 Task: Explore houses in Minneapolis with Waterfront access.
Action: Key pressed <Key.caps_lock>M<Key.caps_lock>inneapolis
Screenshot: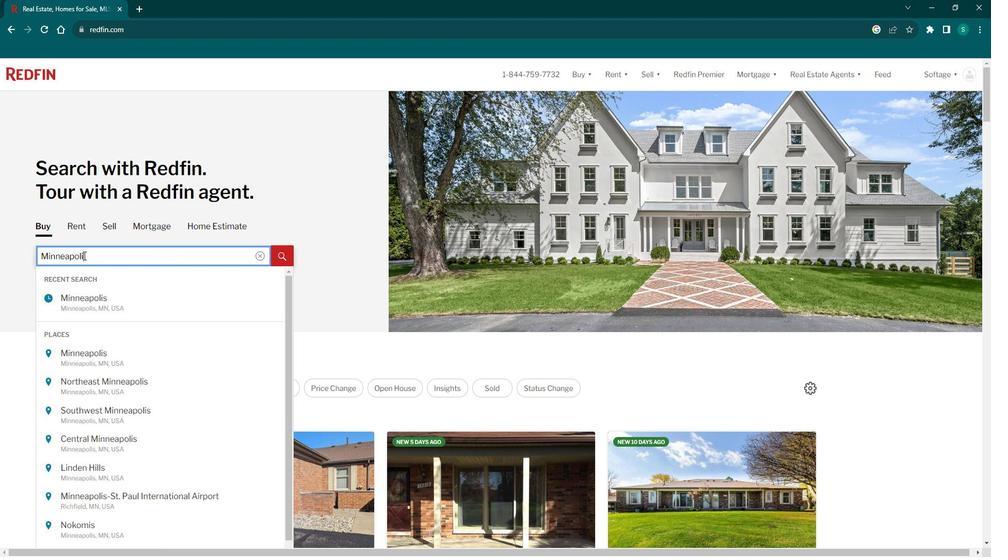 
Action: Mouse moved to (84, 359)
Screenshot: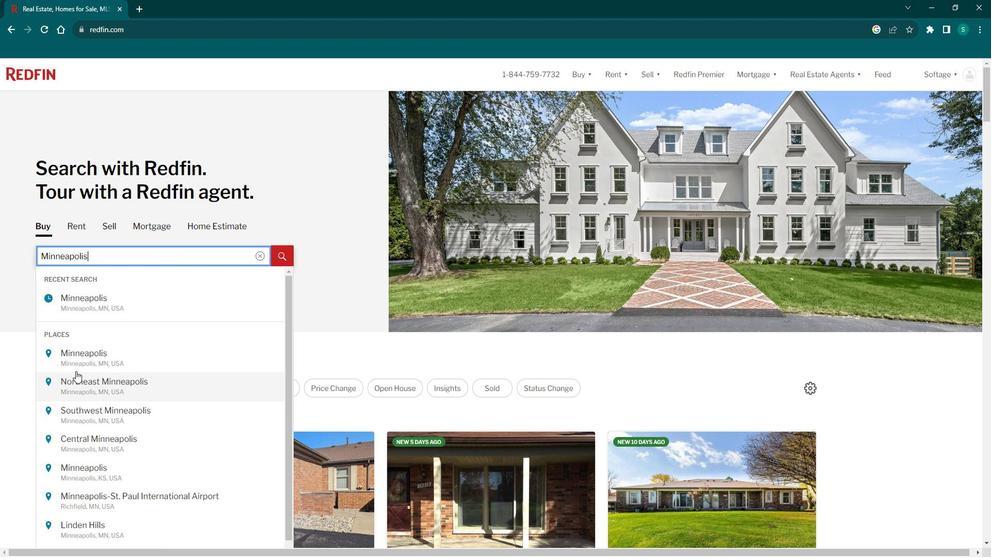
Action: Mouse pressed left at (84, 359)
Screenshot: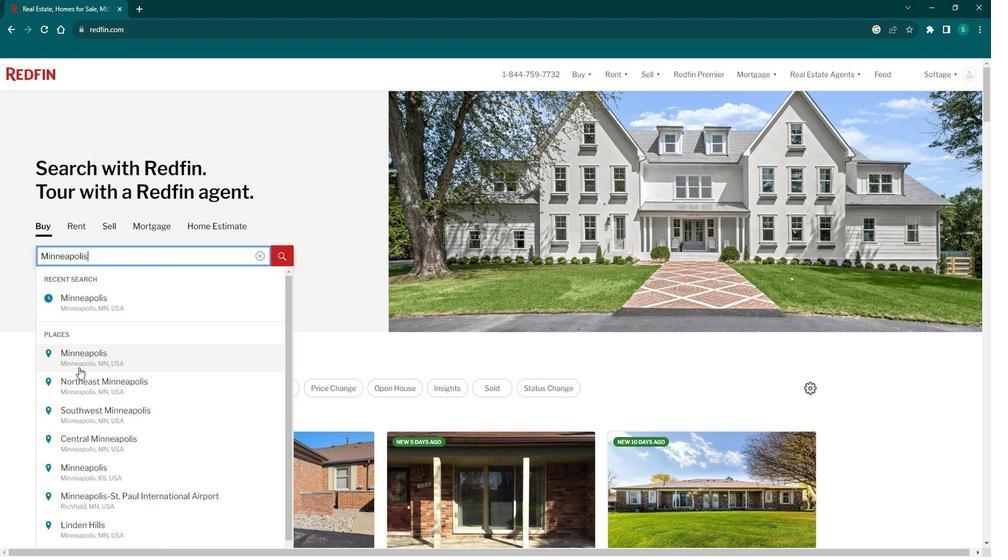 
Action: Mouse moved to (893, 143)
Screenshot: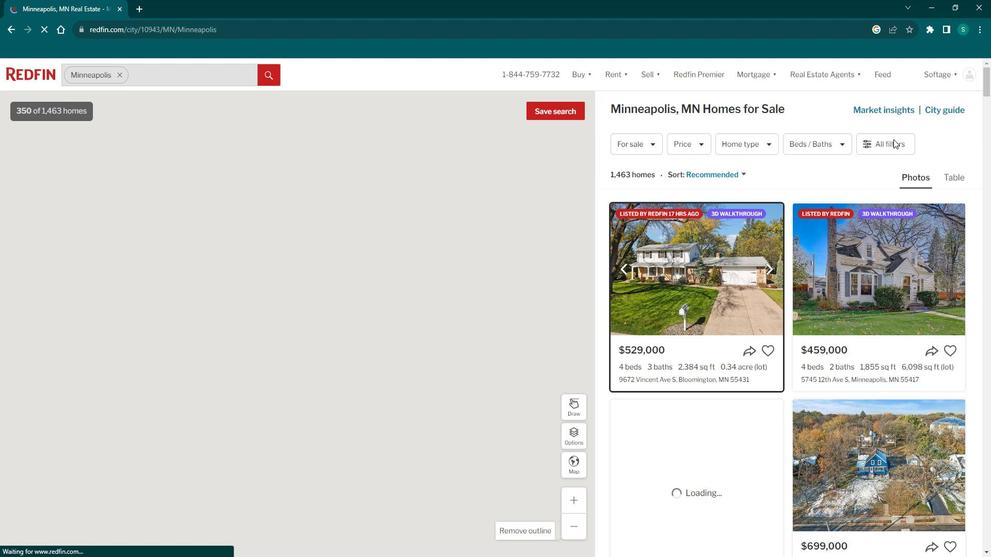 
Action: Mouse pressed left at (893, 143)
Screenshot: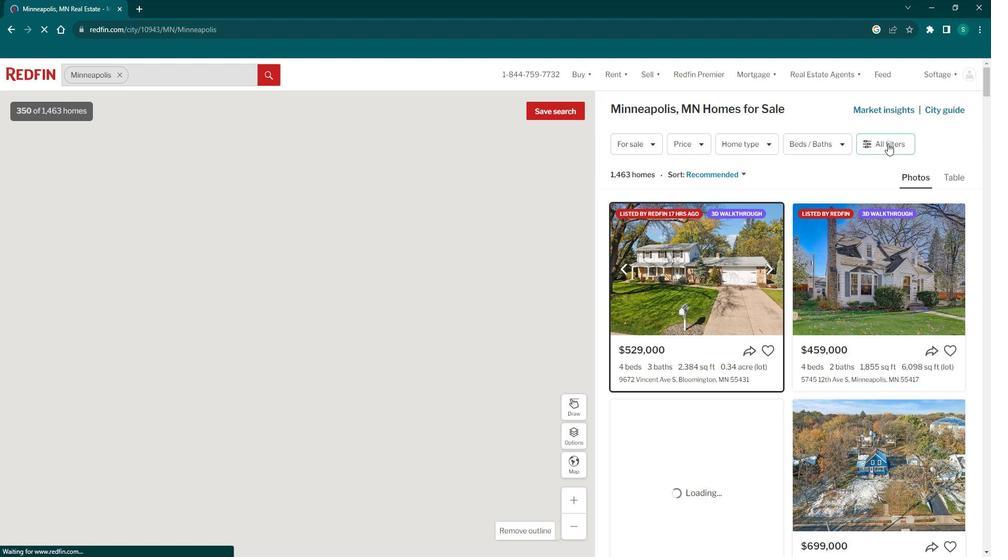 
Action: Mouse pressed left at (893, 143)
Screenshot: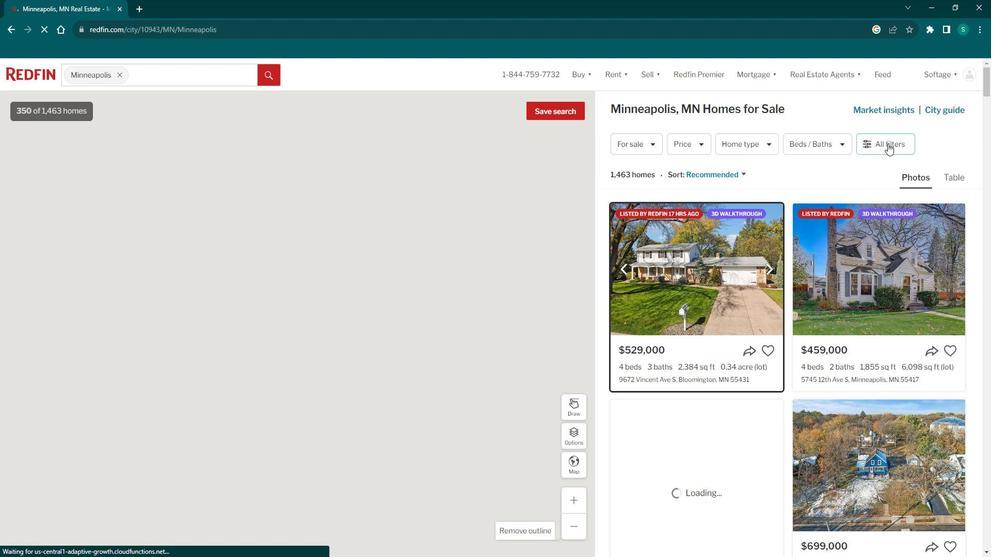 
Action: Mouse pressed left at (893, 143)
Screenshot: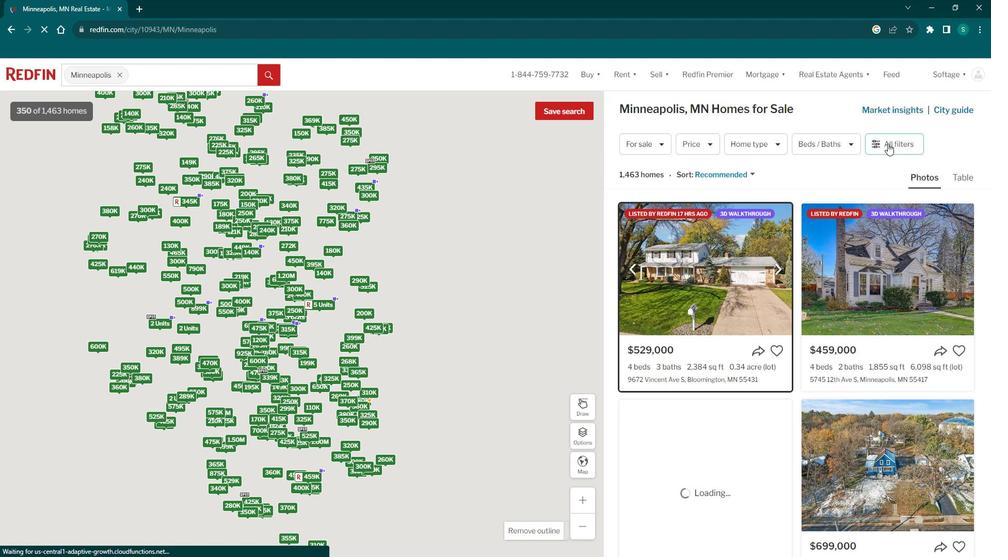 
Action: Mouse pressed left at (893, 143)
Screenshot: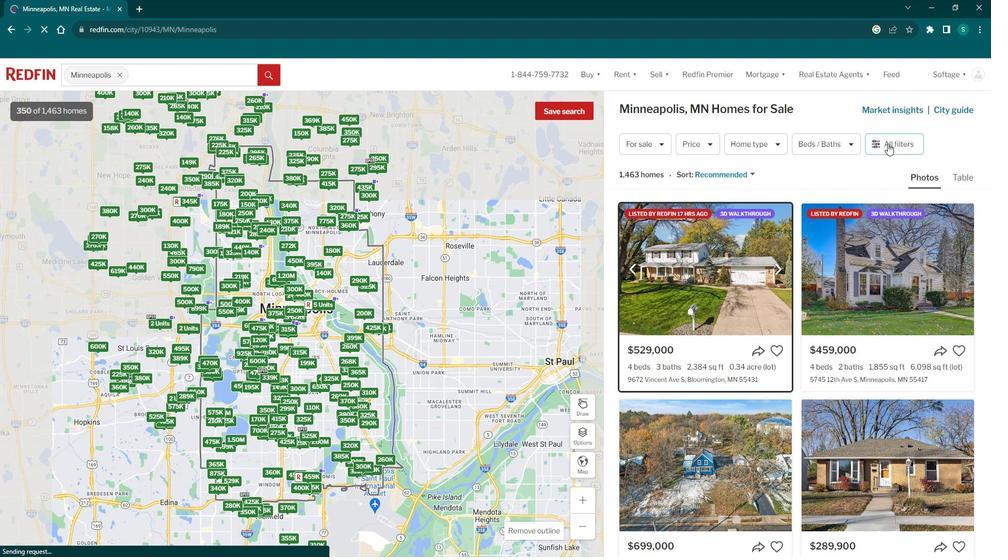 
Action: Mouse moved to (757, 328)
Screenshot: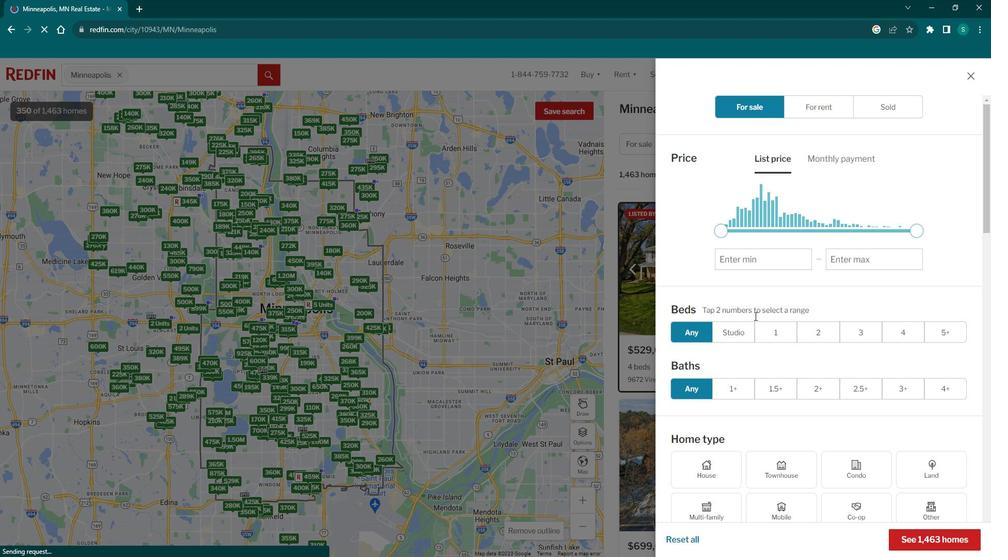 
Action: Mouse scrolled (757, 327) with delta (0, 0)
Screenshot: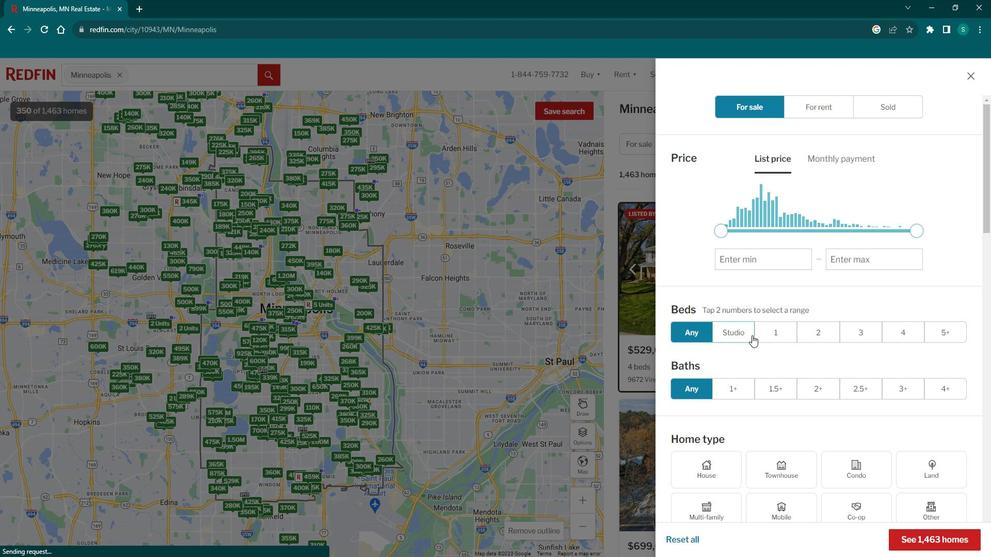 
Action: Mouse scrolled (757, 327) with delta (0, 0)
Screenshot: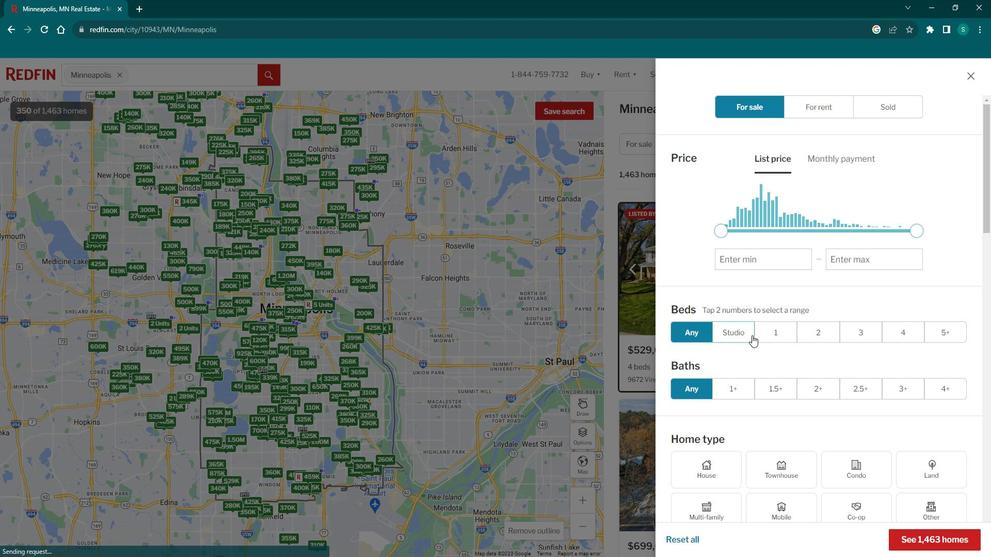 
Action: Mouse scrolled (757, 327) with delta (0, 0)
Screenshot: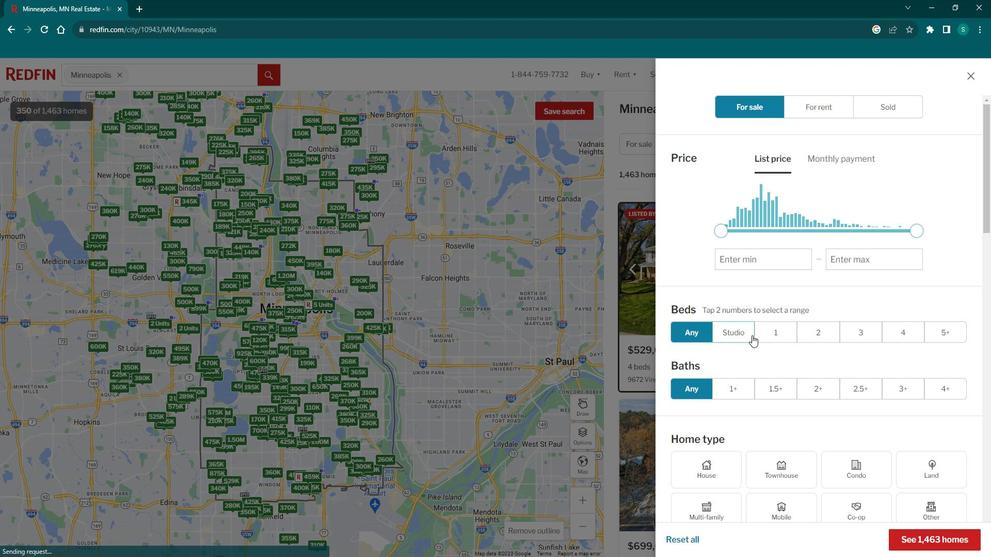 
Action: Mouse scrolled (757, 327) with delta (0, 0)
Screenshot: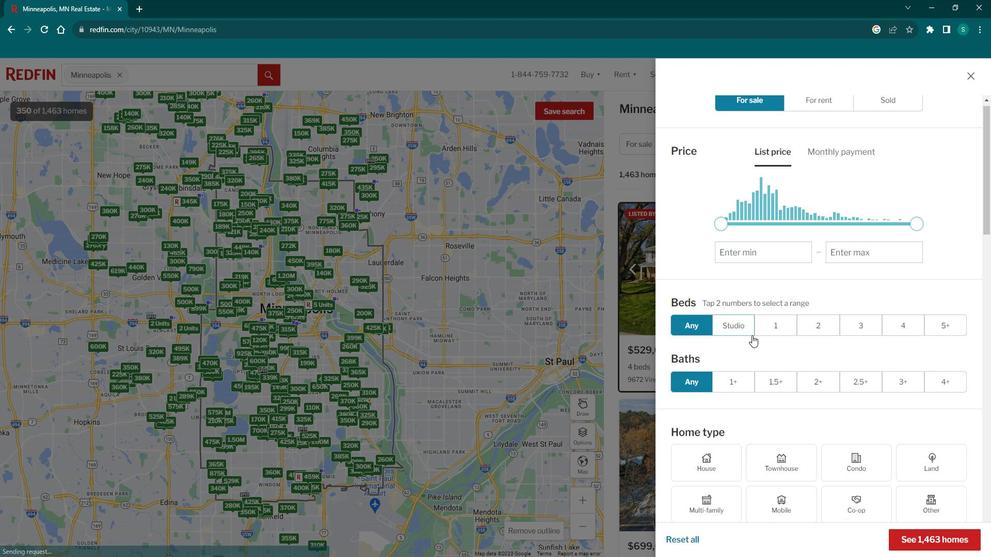 
Action: Mouse scrolled (757, 327) with delta (0, 0)
Screenshot: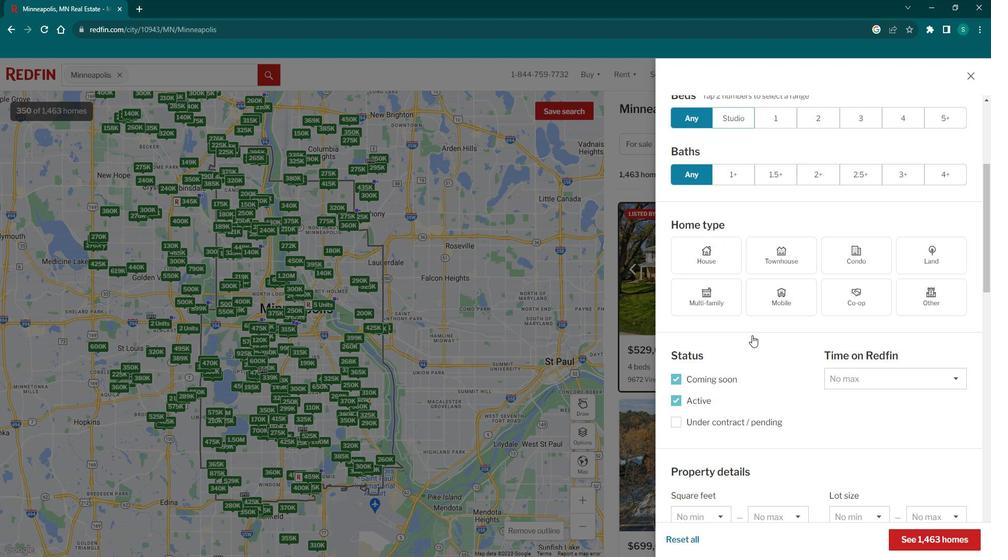 
Action: Mouse scrolled (757, 327) with delta (0, 0)
Screenshot: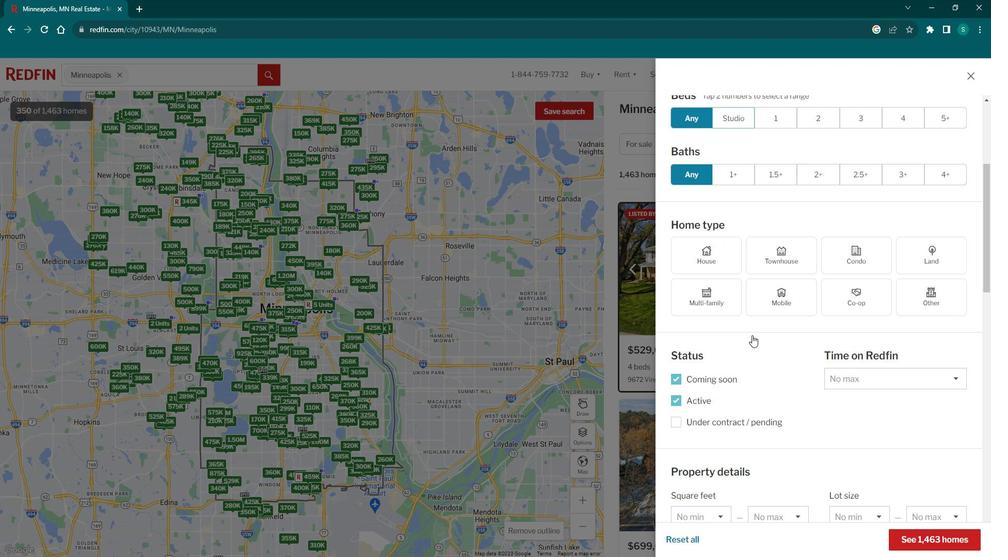 
Action: Mouse scrolled (757, 327) with delta (0, 0)
Screenshot: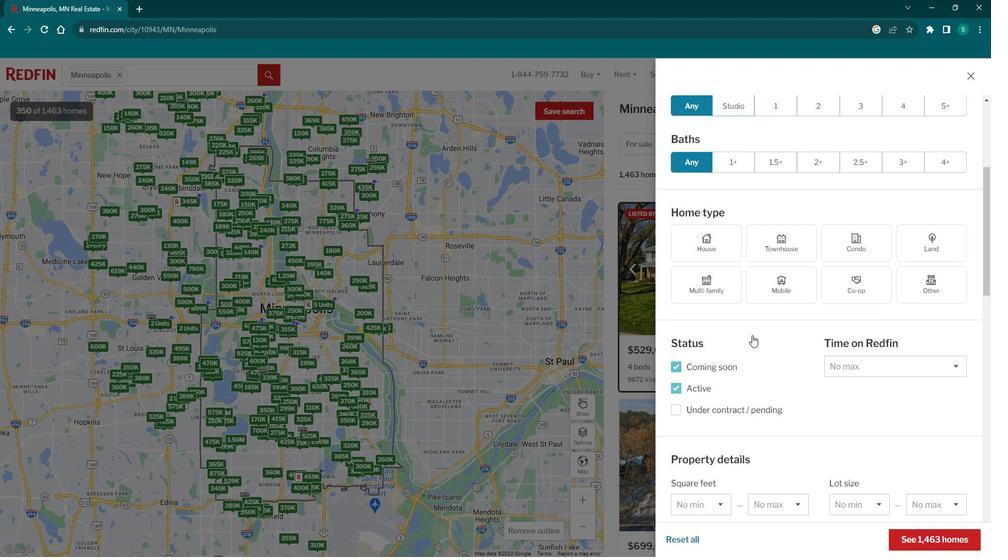 
Action: Mouse scrolled (757, 327) with delta (0, 0)
Screenshot: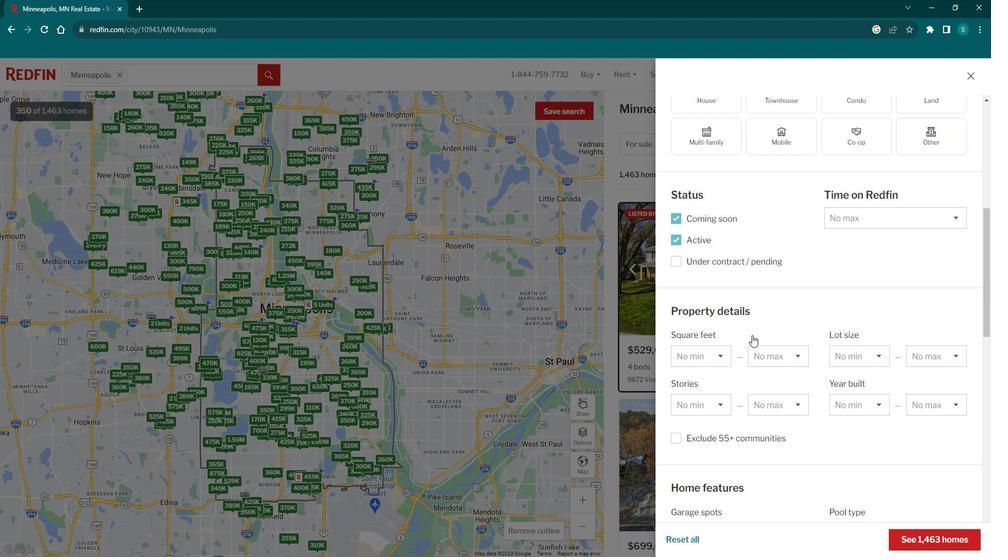 
Action: Mouse scrolled (757, 327) with delta (0, 0)
Screenshot: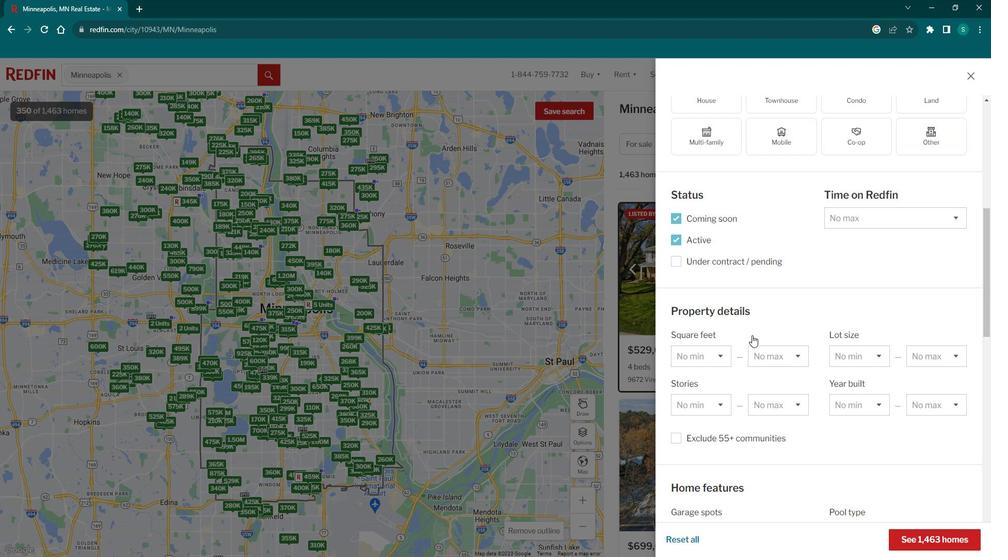 
Action: Mouse scrolled (757, 327) with delta (0, 0)
Screenshot: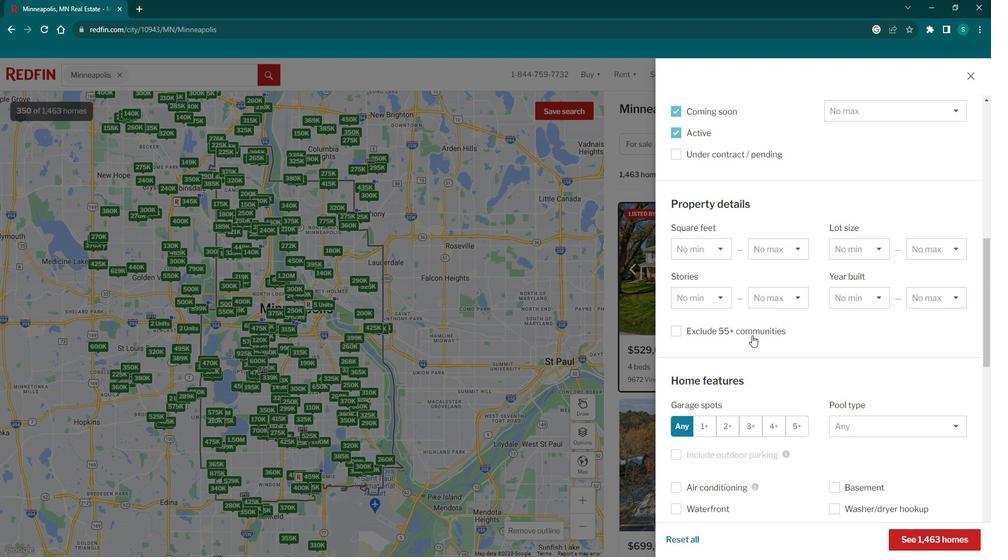 
Action: Mouse scrolled (757, 327) with delta (0, 0)
Screenshot: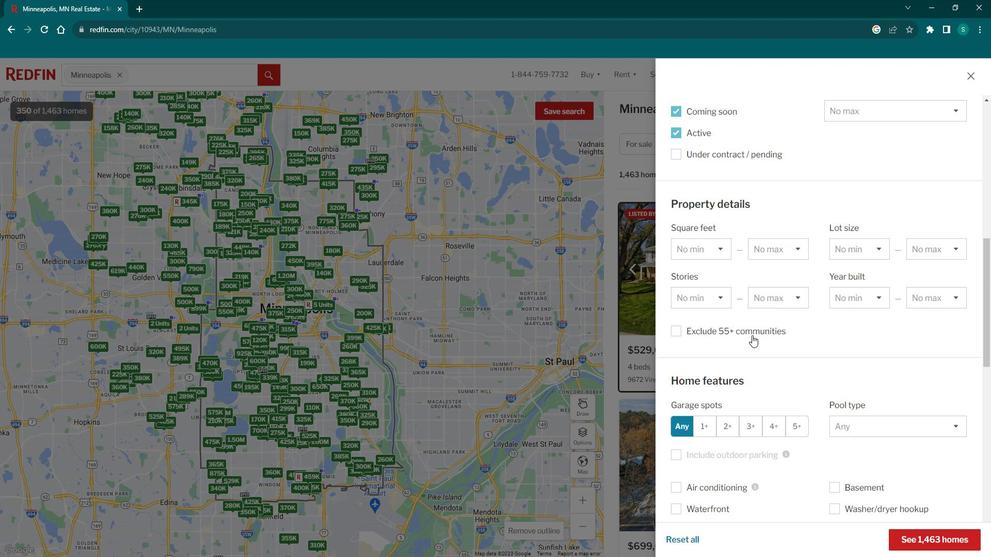 
Action: Mouse scrolled (757, 328) with delta (0, 0)
Screenshot: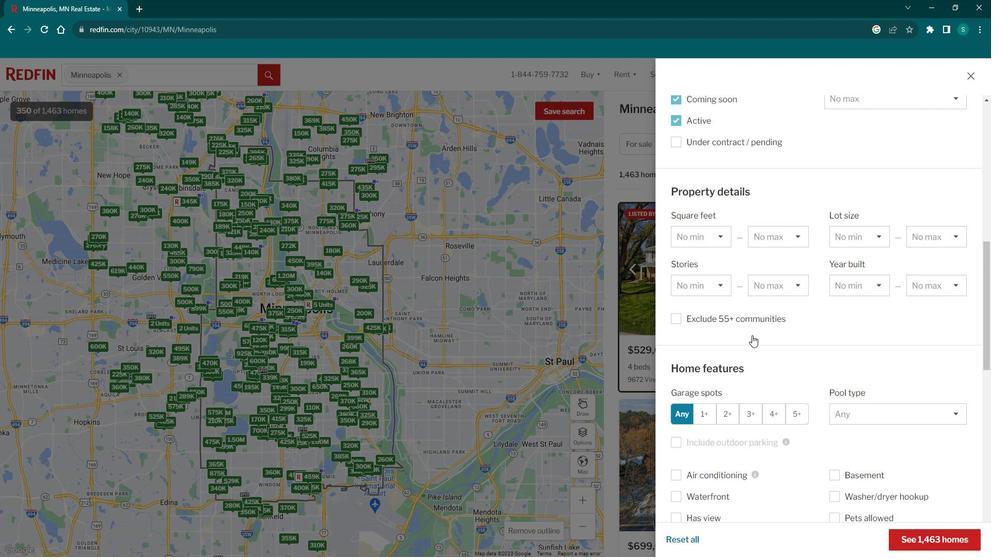 
Action: Mouse scrolled (757, 328) with delta (0, 0)
Screenshot: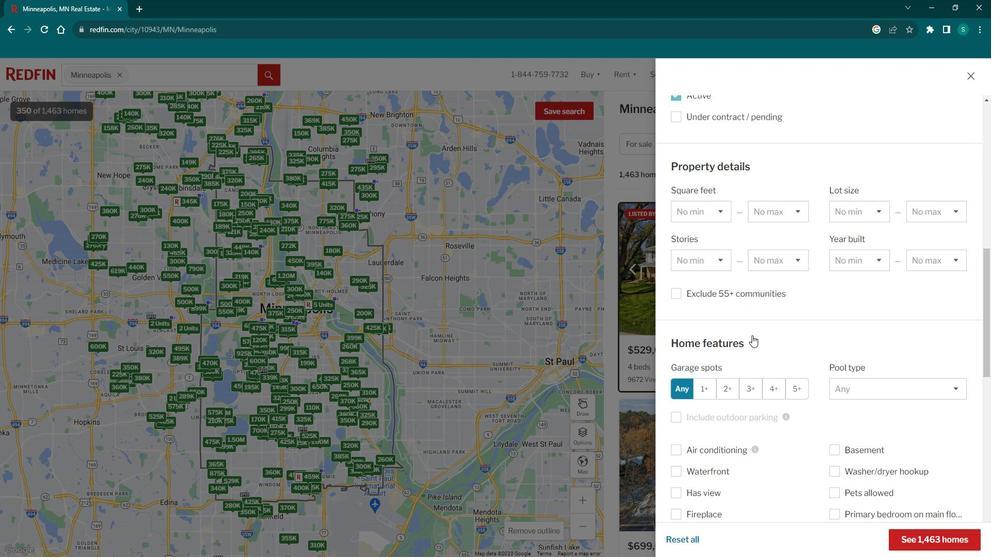 
Action: Mouse scrolled (757, 328) with delta (0, 0)
Screenshot: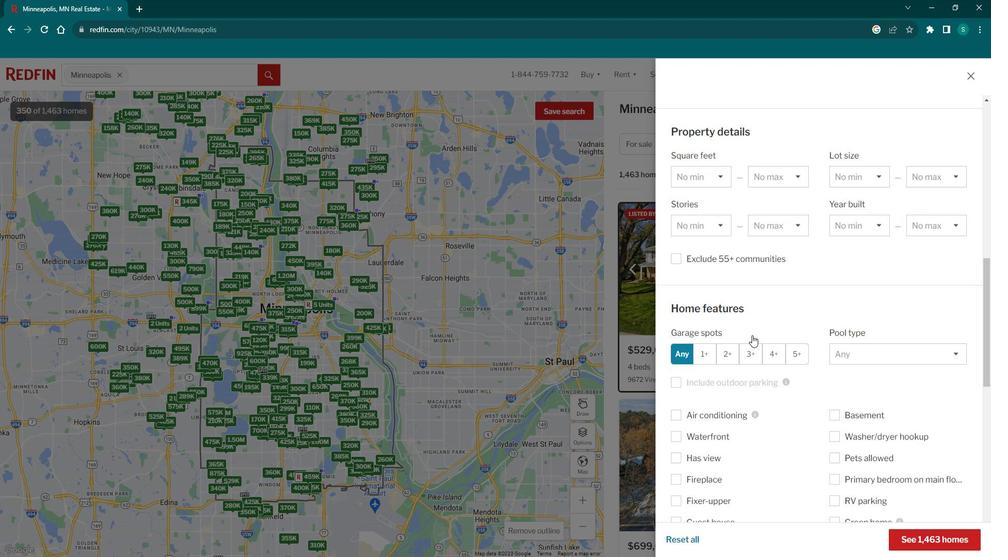 
Action: Mouse moved to (746, 315)
Screenshot: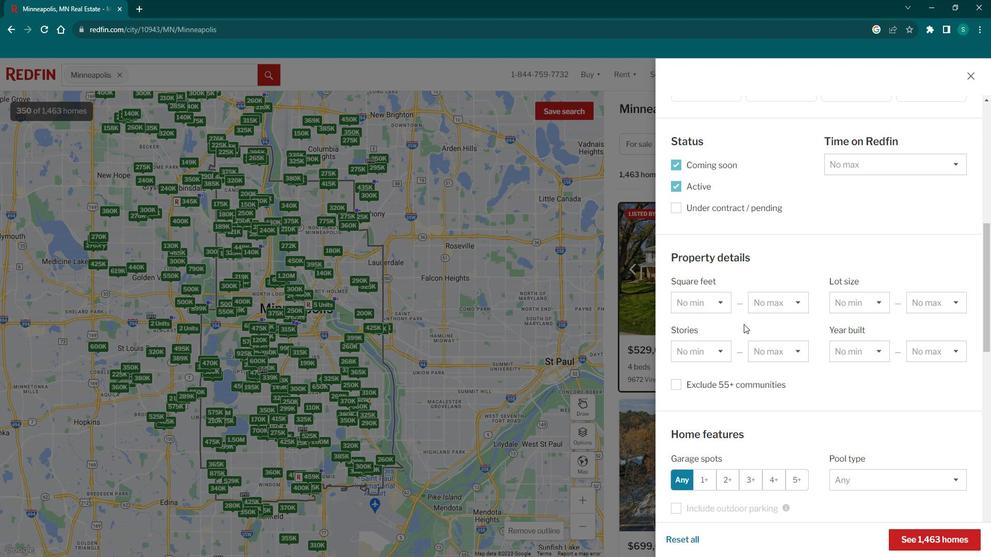 
Action: Mouse scrolled (746, 315) with delta (0, 0)
Screenshot: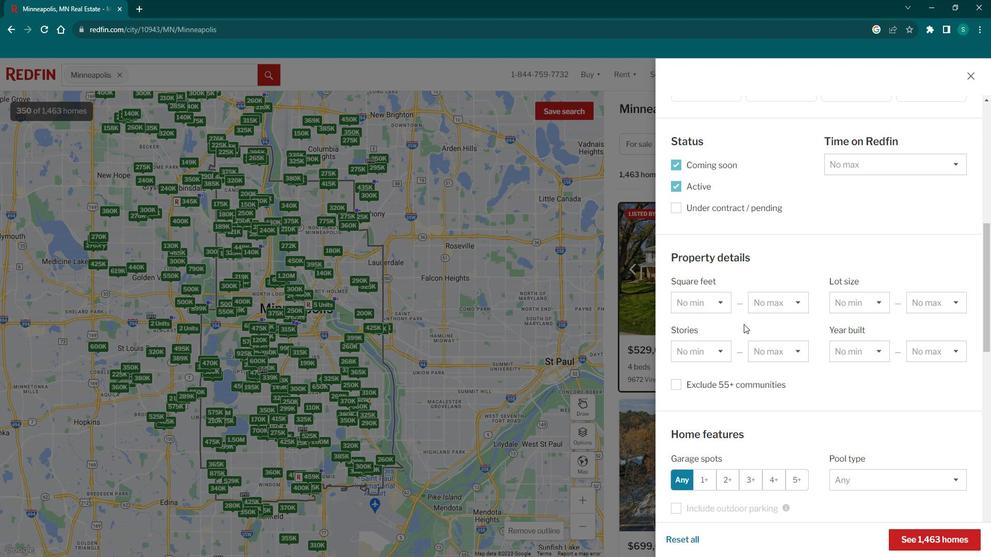 
Action: Mouse scrolled (746, 315) with delta (0, 0)
Screenshot: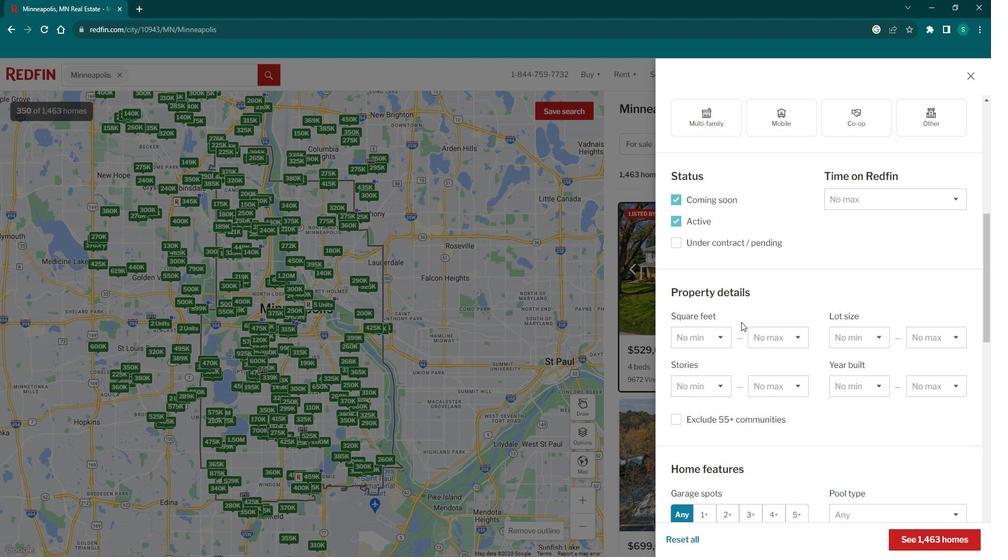 
Action: Mouse moved to (714, 145)
Screenshot: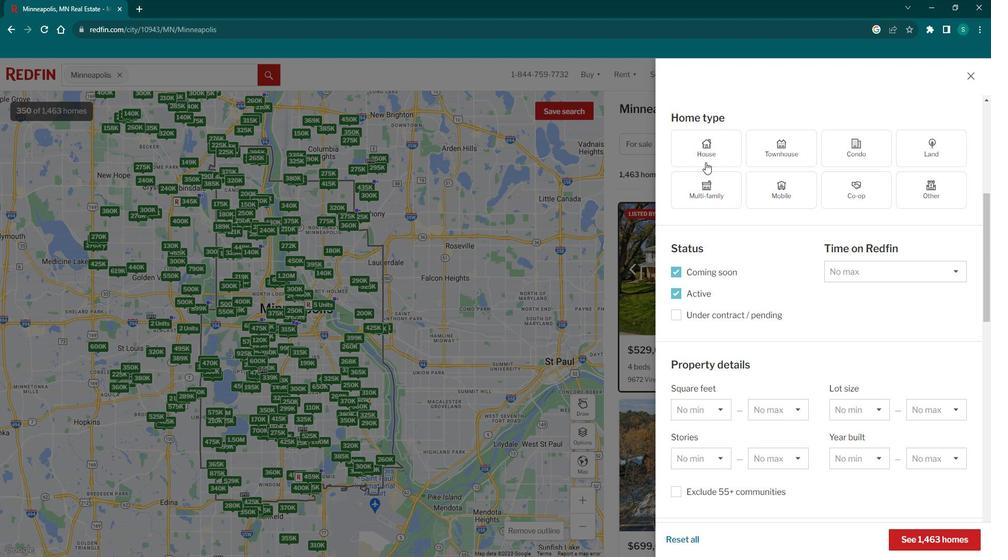 
Action: Mouse pressed left at (714, 145)
Screenshot: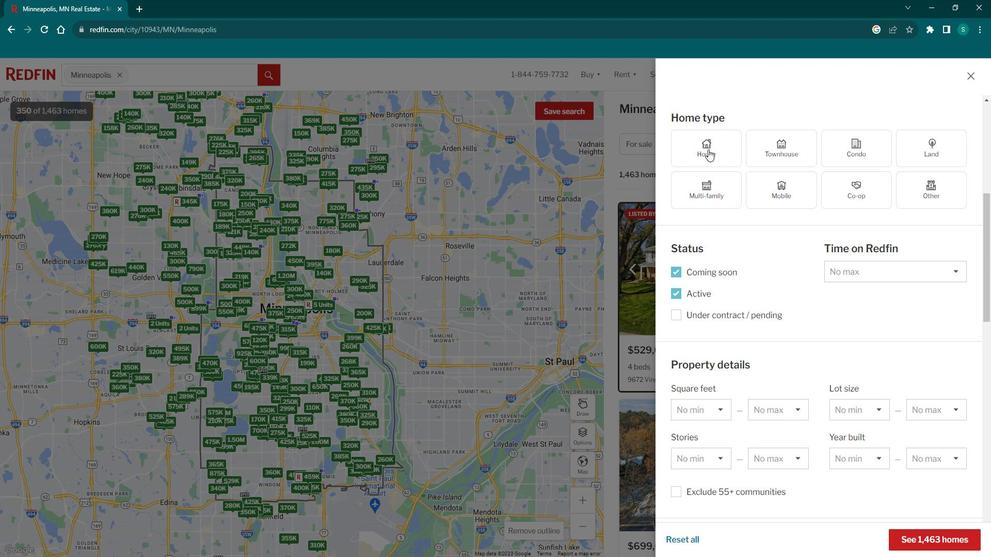 
Action: Mouse moved to (716, 357)
Screenshot: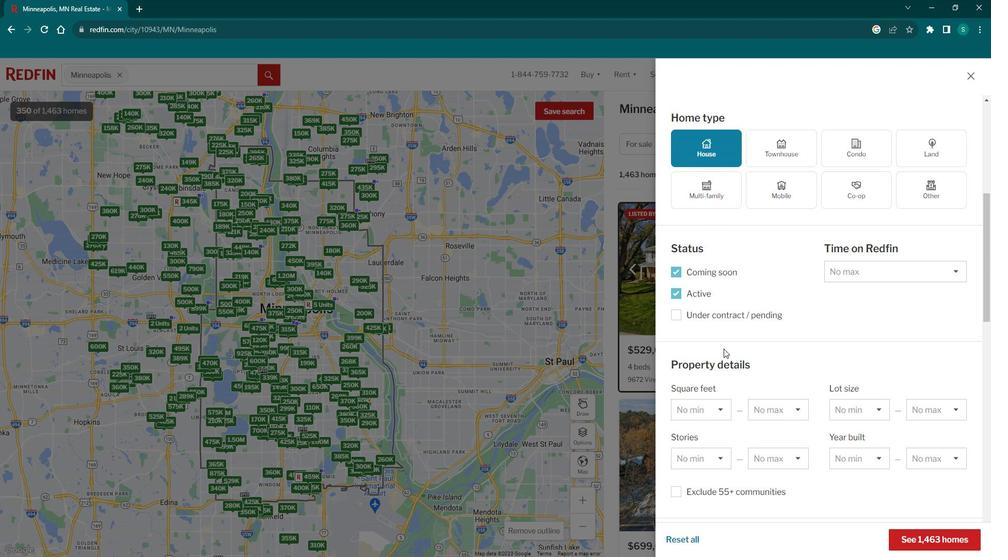 
Action: Mouse scrolled (716, 357) with delta (0, 0)
Screenshot: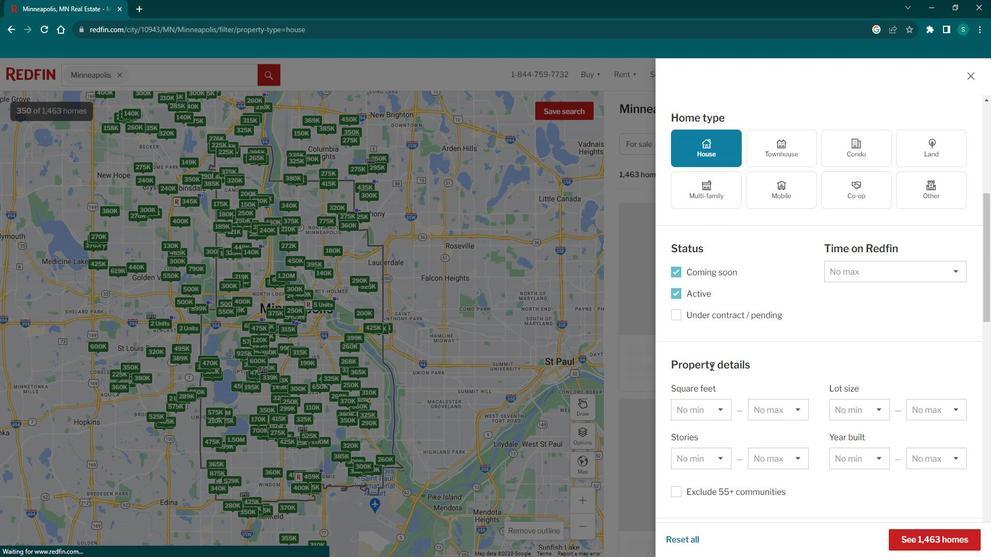 
Action: Mouse scrolled (716, 357) with delta (0, 0)
Screenshot: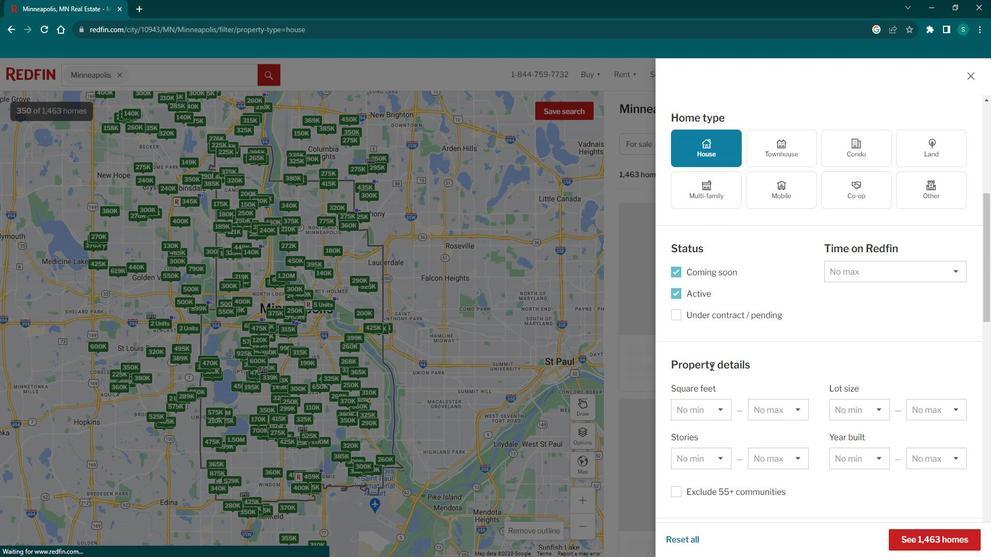 
Action: Mouse scrolled (716, 357) with delta (0, 0)
Screenshot: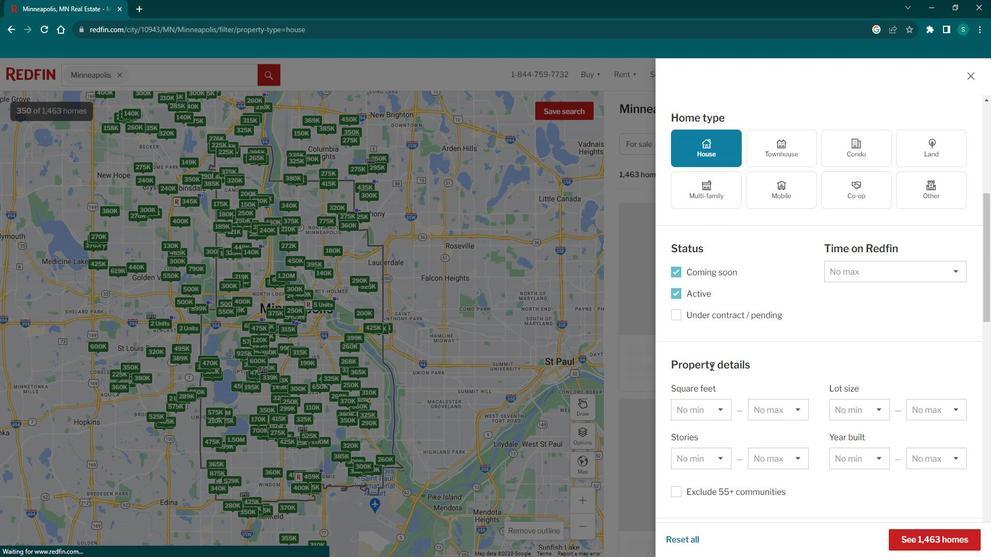 
Action: Mouse scrolled (716, 357) with delta (0, 0)
Screenshot: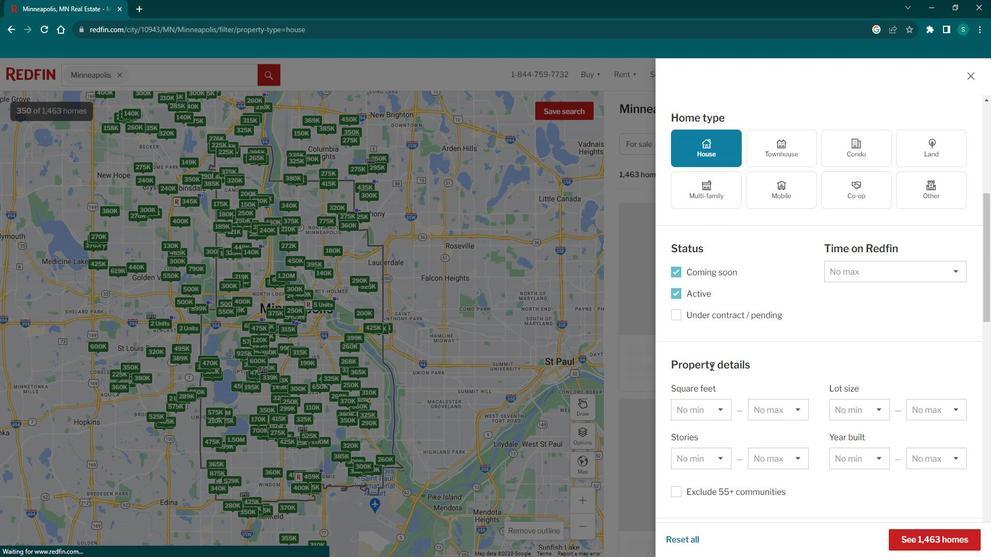 
Action: Mouse scrolled (716, 357) with delta (0, 0)
Screenshot: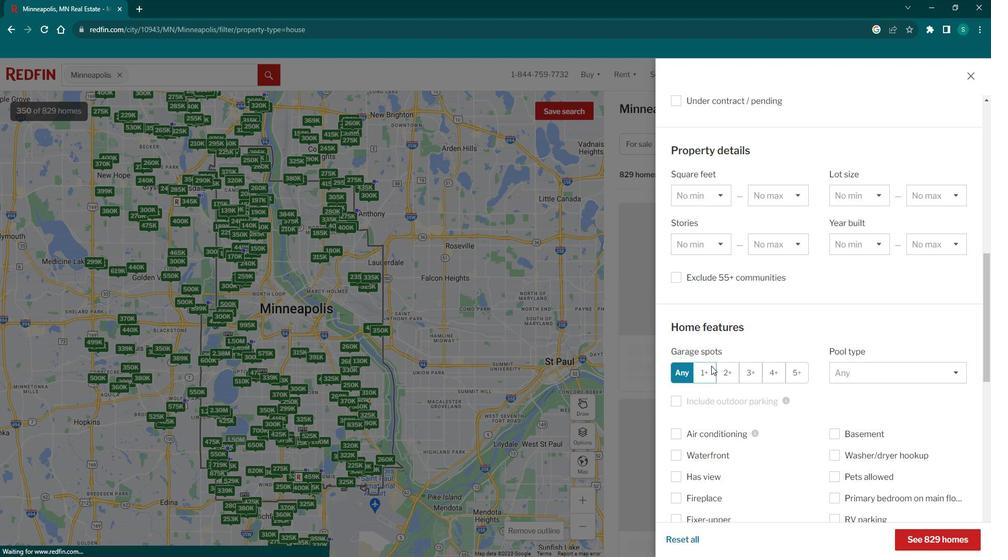 
Action: Mouse scrolled (716, 357) with delta (0, 0)
Screenshot: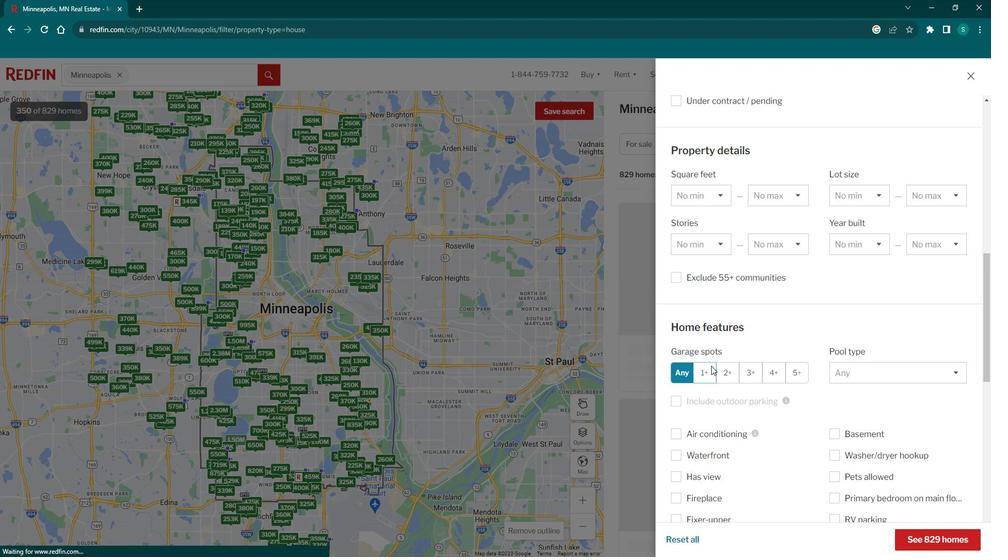 
Action: Mouse moved to (704, 337)
Screenshot: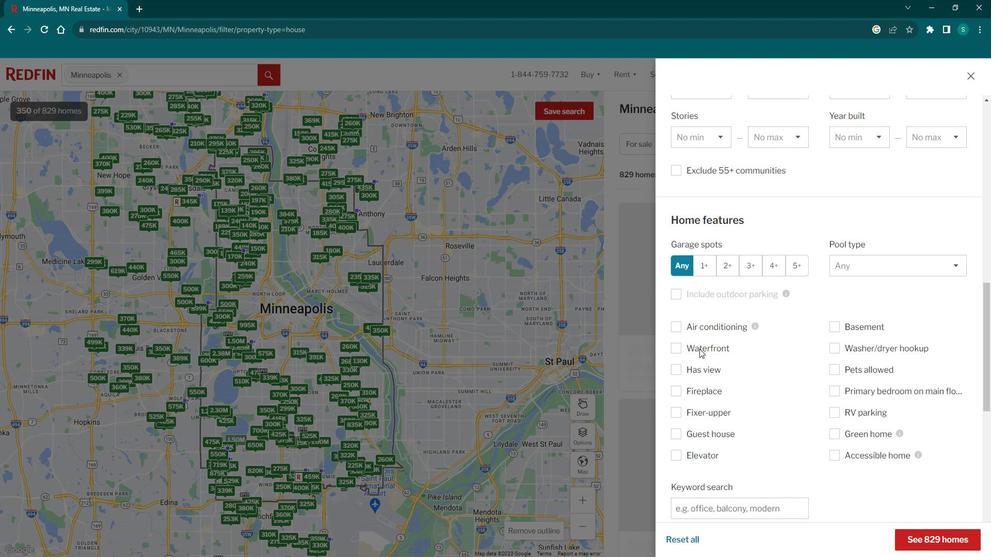 
Action: Mouse pressed left at (704, 337)
Screenshot: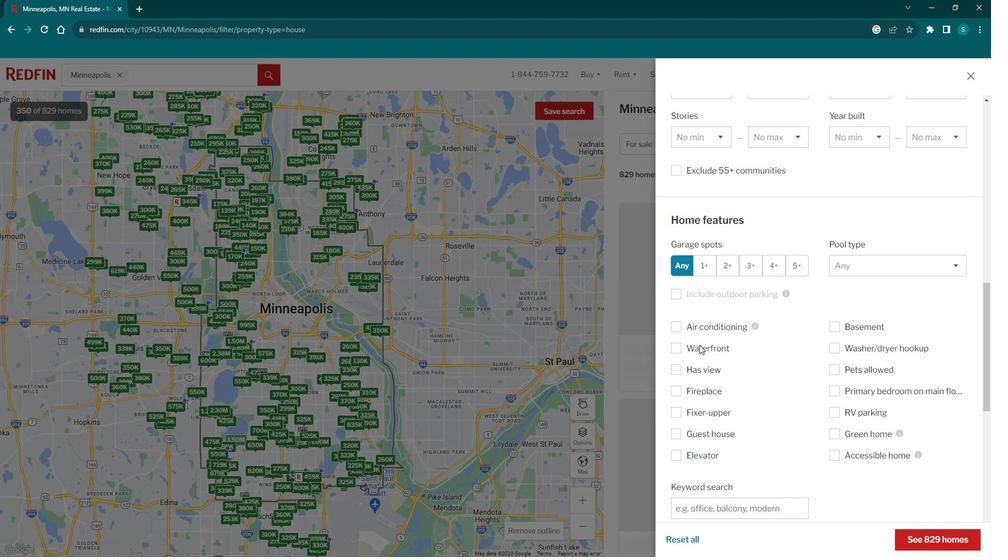 
Action: Mouse moved to (735, 433)
Screenshot: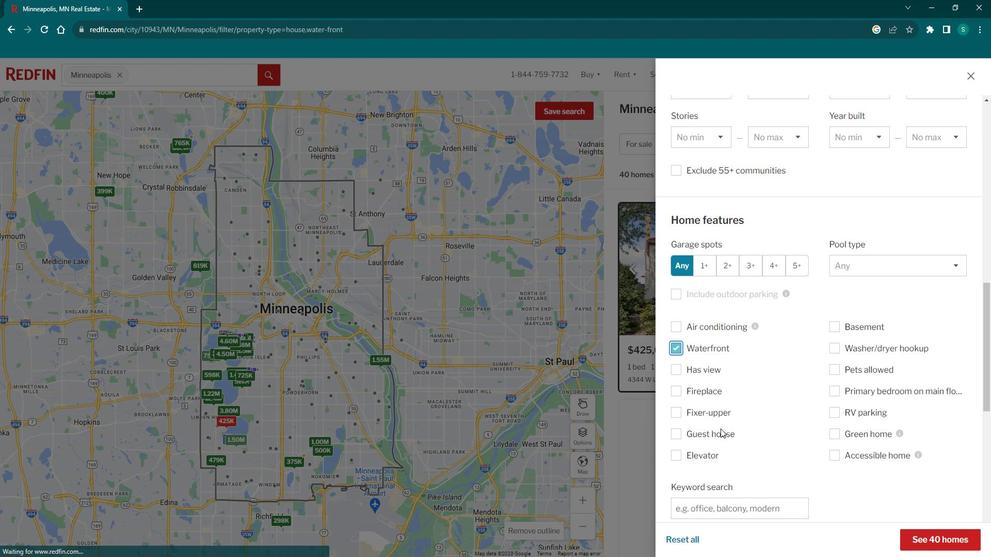 
Action: Mouse scrolled (735, 433) with delta (0, 0)
Screenshot: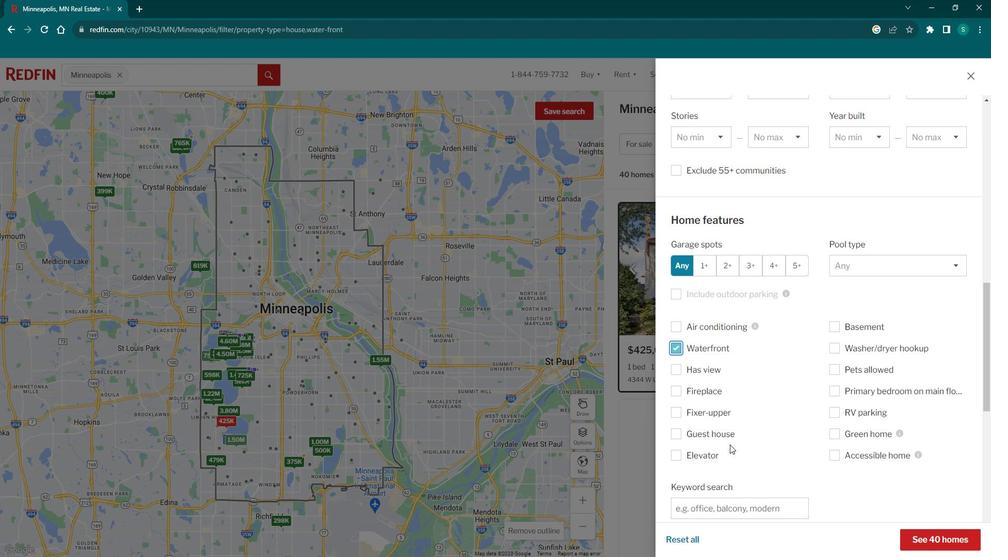 
Action: Mouse scrolled (735, 433) with delta (0, 0)
Screenshot: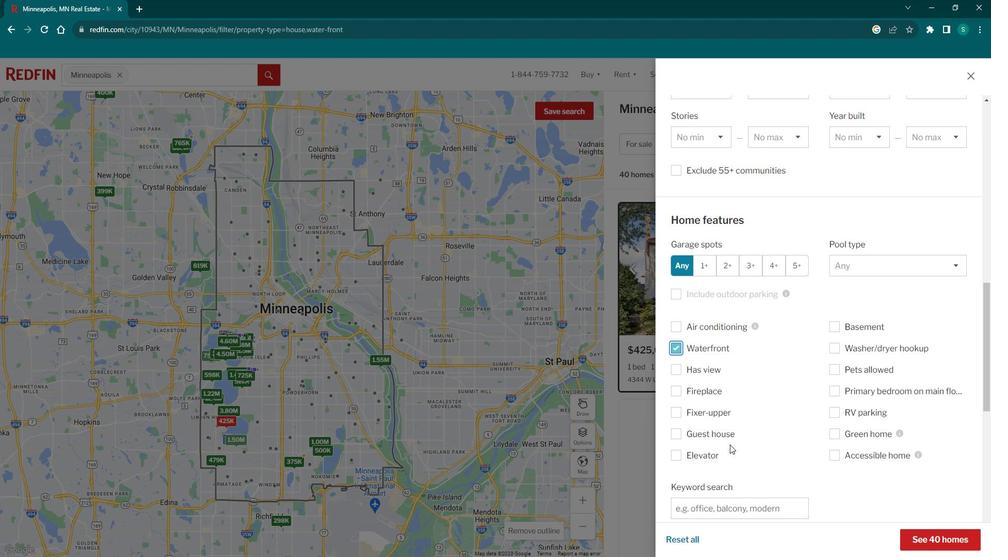 
Action: Mouse scrolled (735, 433) with delta (0, 0)
Screenshot: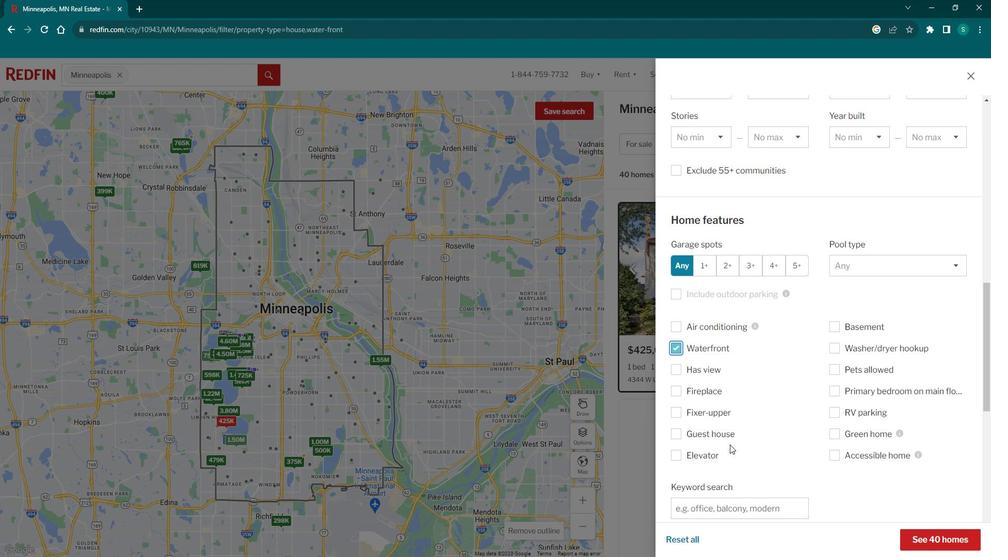 
Action: Mouse scrolled (735, 433) with delta (0, 0)
Screenshot: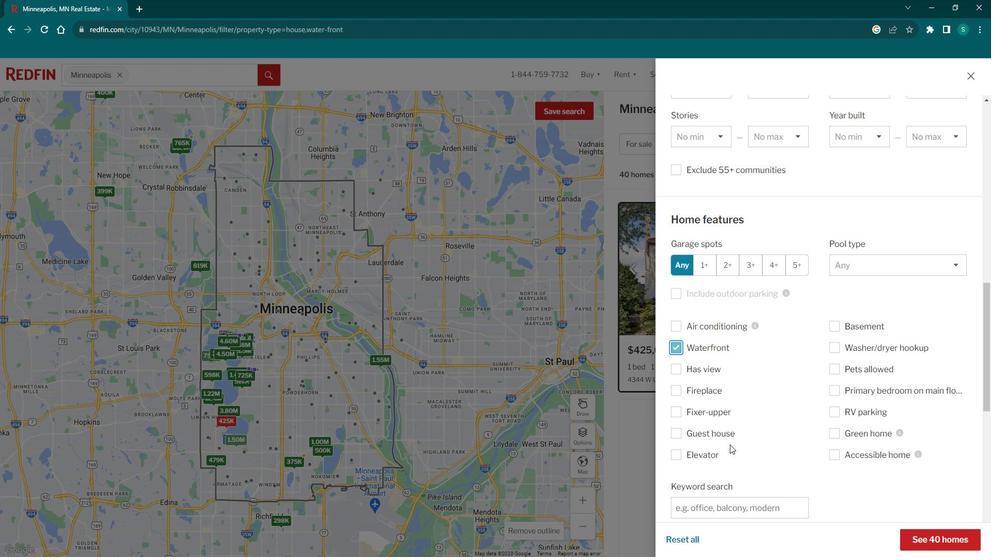 
Action: Mouse moved to (949, 527)
Screenshot: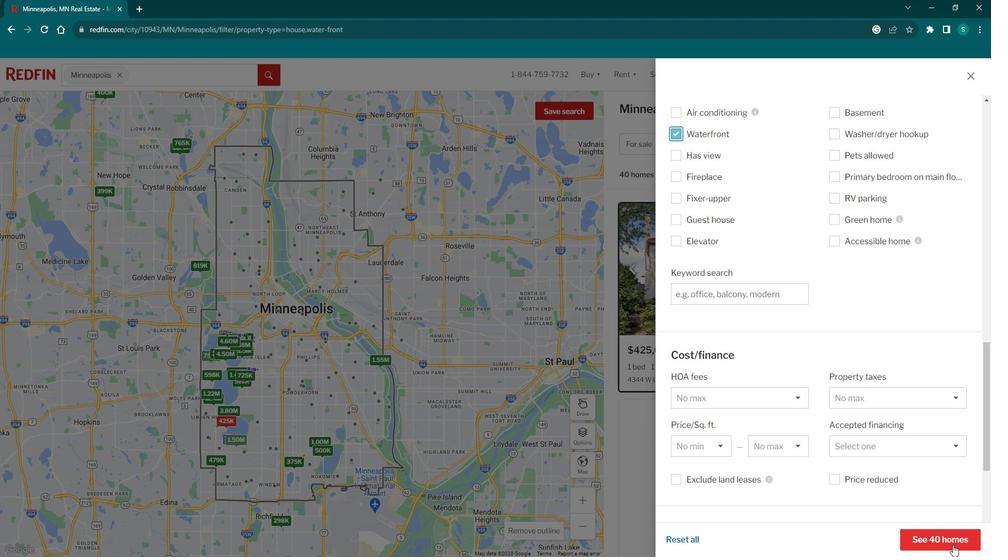 
Action: Mouse pressed left at (949, 527)
Screenshot: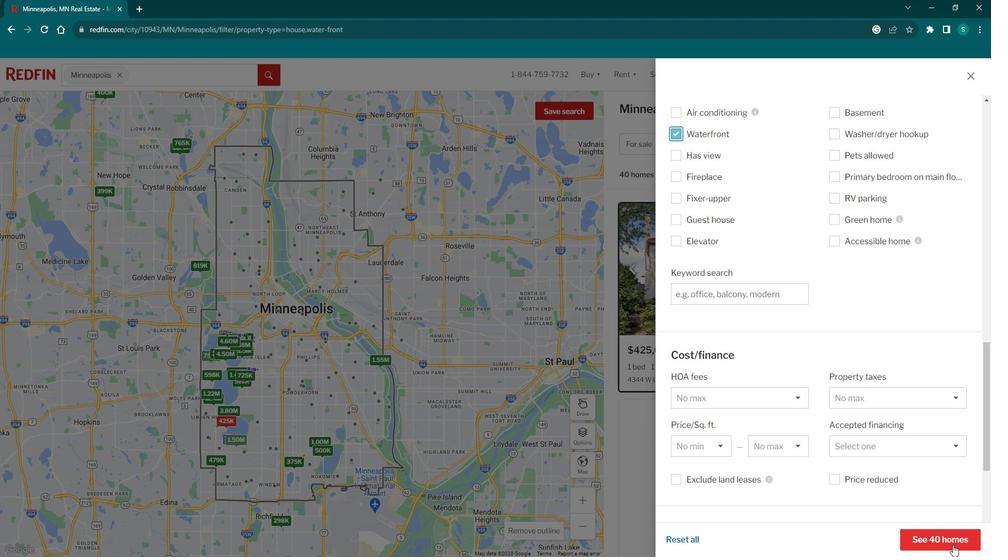 
Action: Mouse moved to (692, 292)
Screenshot: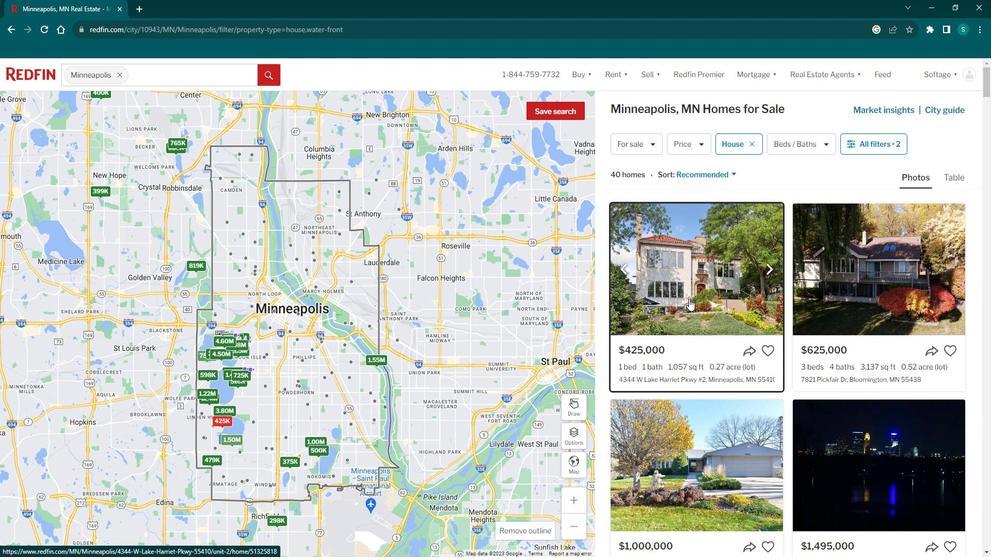 
Action: Mouse pressed left at (692, 292)
Screenshot: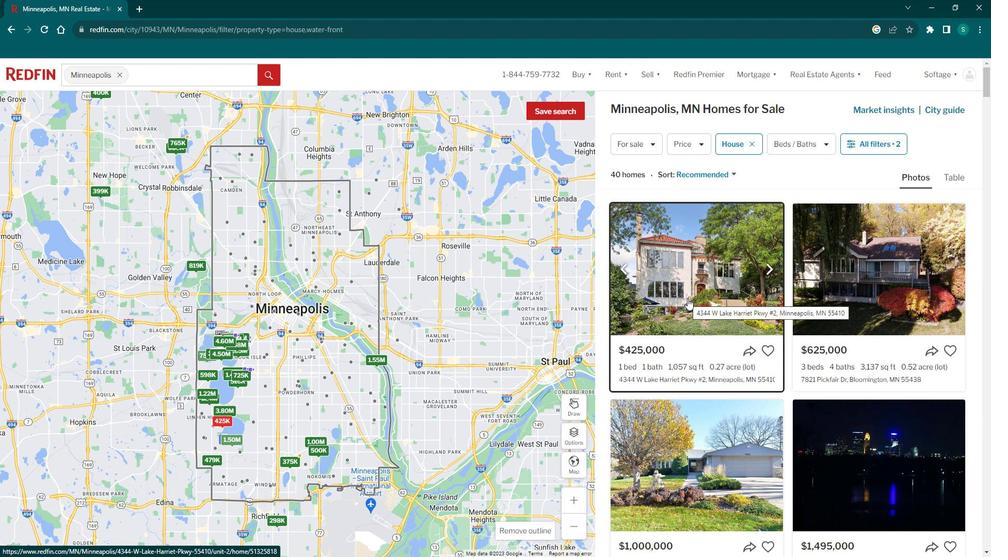 
Action: Mouse moved to (313, 307)
Screenshot: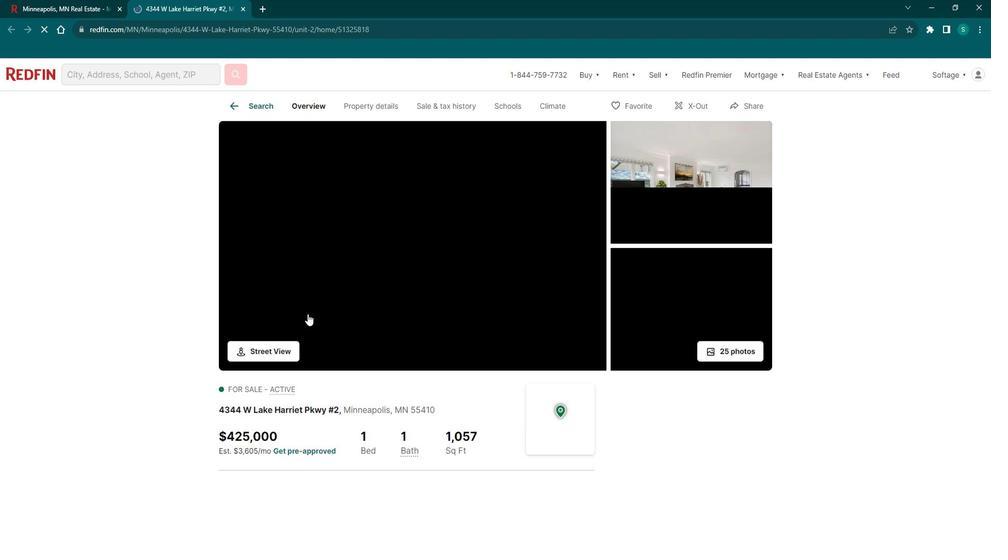 
Action: Mouse scrolled (313, 307) with delta (0, 0)
Screenshot: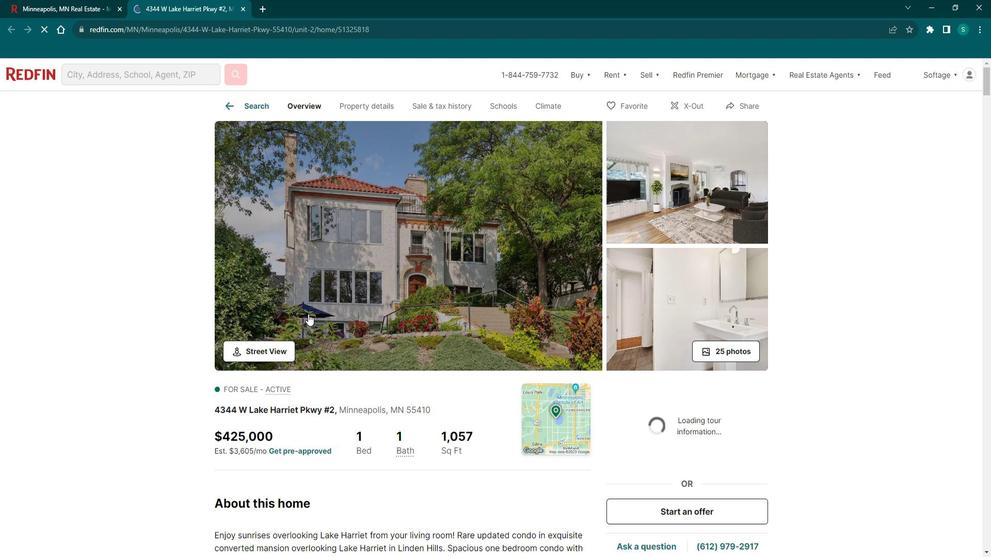 
Action: Mouse scrolled (313, 307) with delta (0, 0)
Screenshot: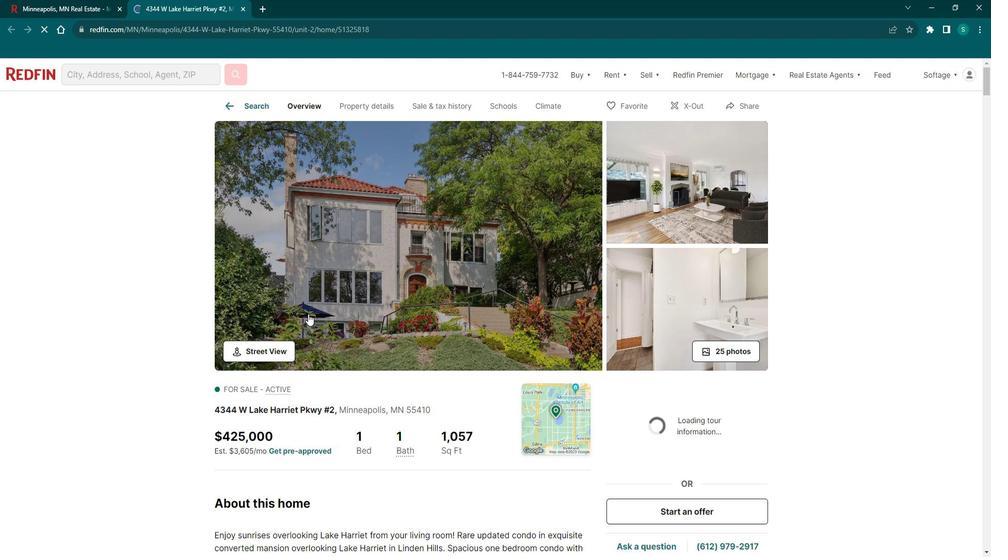 
Action: Mouse scrolled (313, 307) with delta (0, 0)
Screenshot: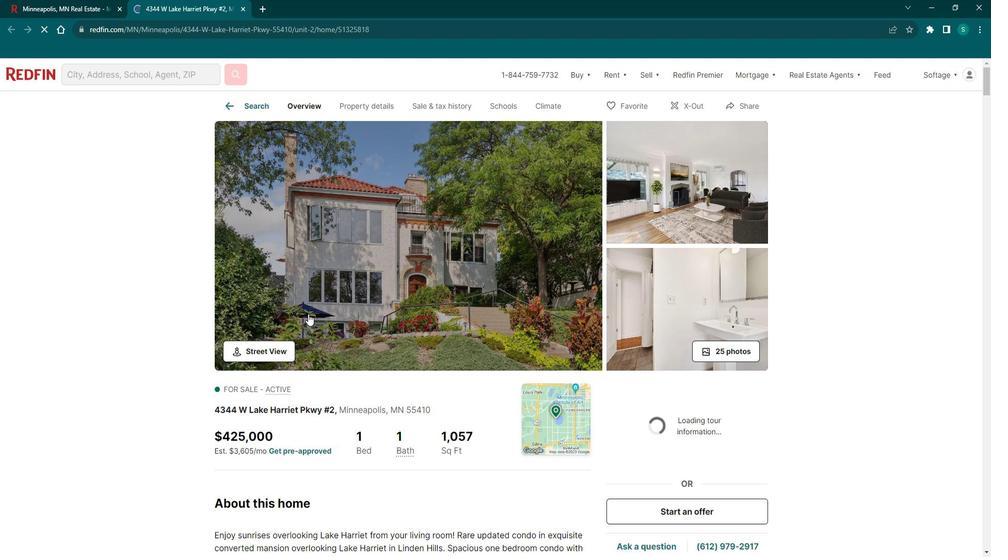 
Action: Mouse scrolled (313, 307) with delta (0, 0)
Screenshot: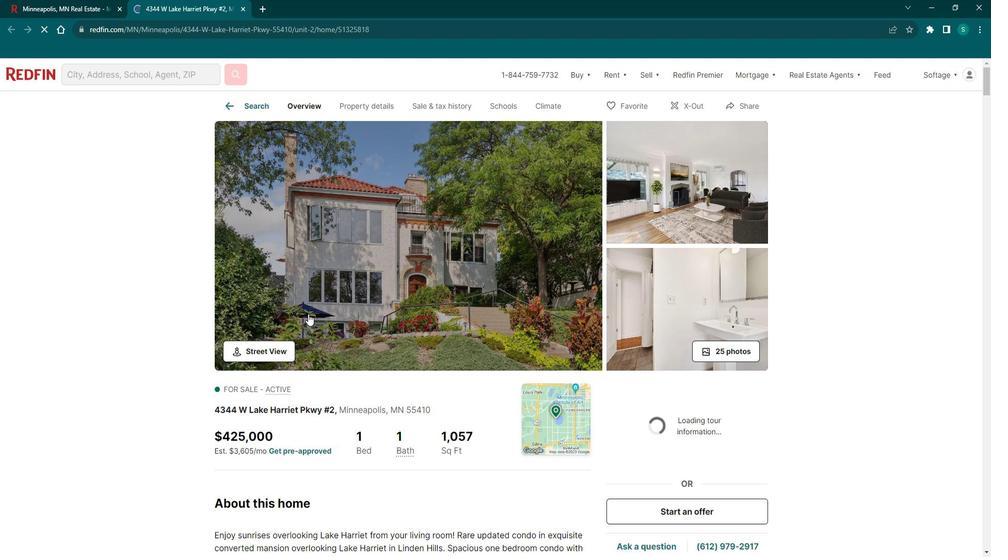 
Action: Mouse scrolled (313, 307) with delta (0, 0)
Screenshot: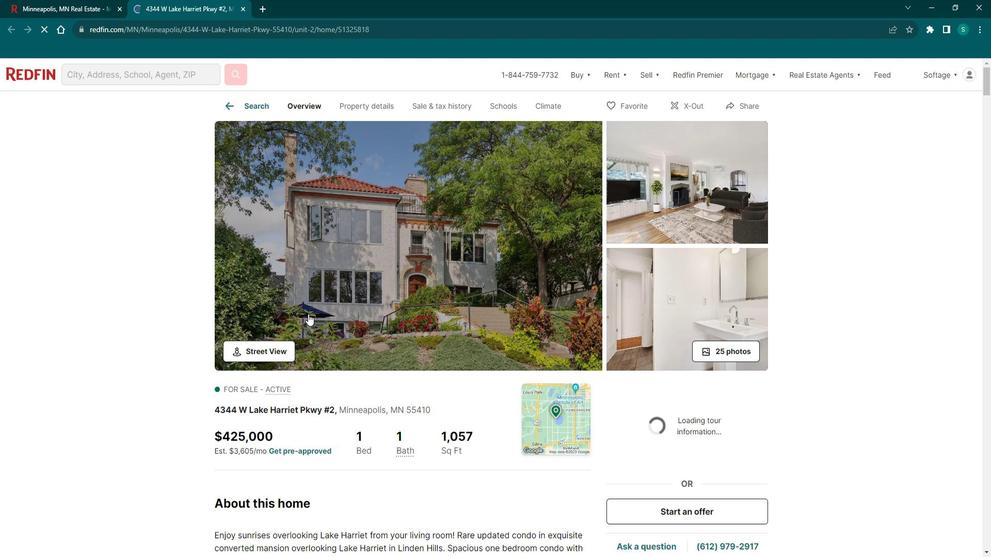 
Action: Mouse scrolled (313, 307) with delta (0, 0)
Screenshot: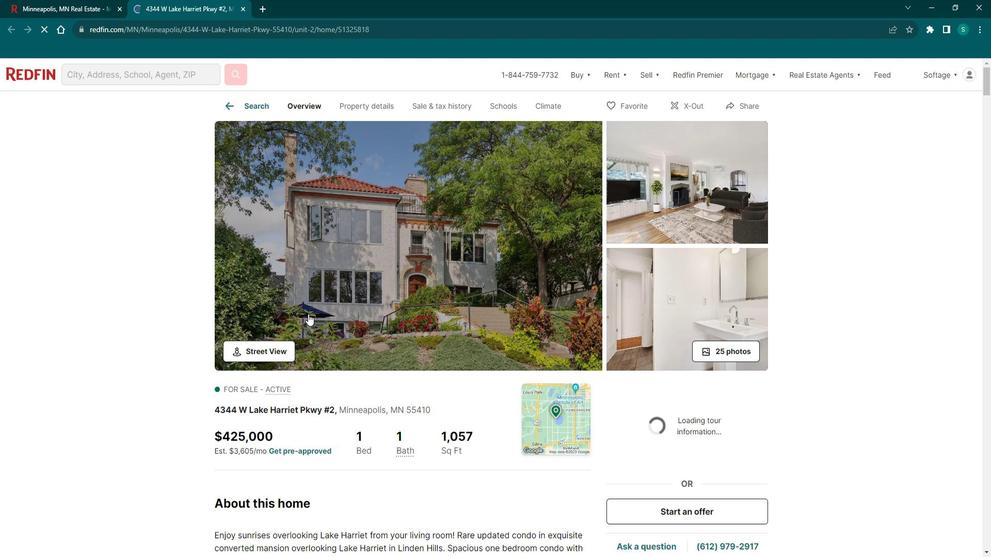 
Action: Mouse moved to (237, 259)
Screenshot: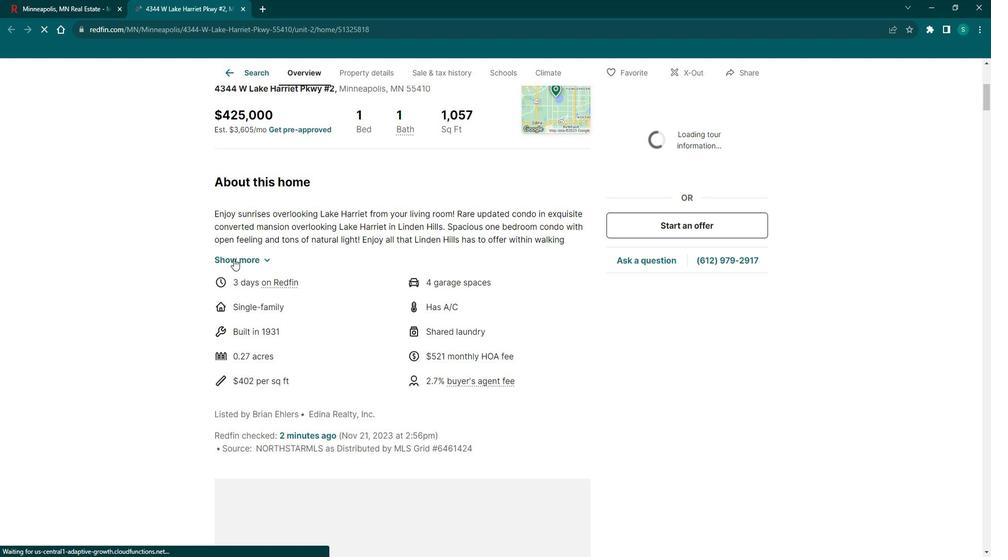 
Action: Mouse pressed left at (237, 259)
Screenshot: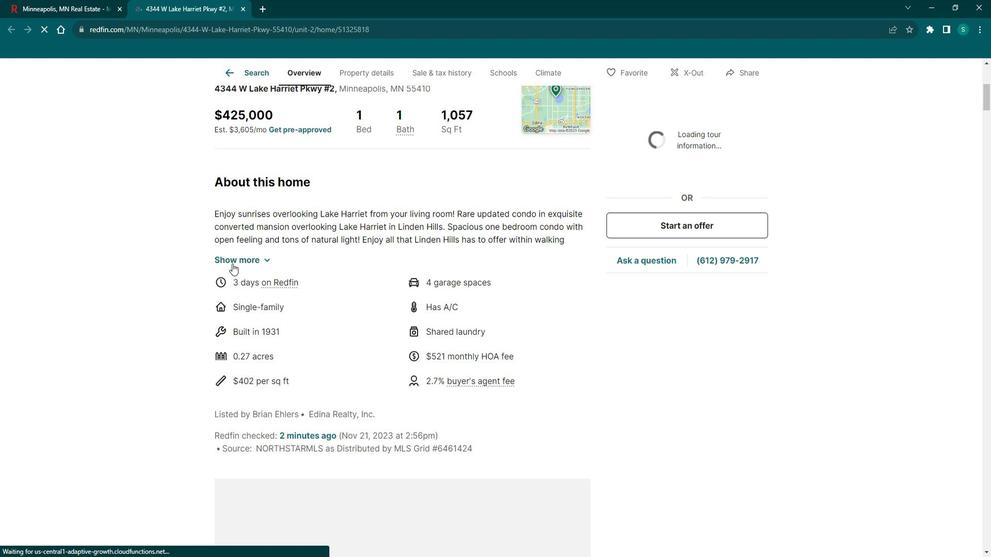 
Action: Mouse moved to (377, 315)
Screenshot: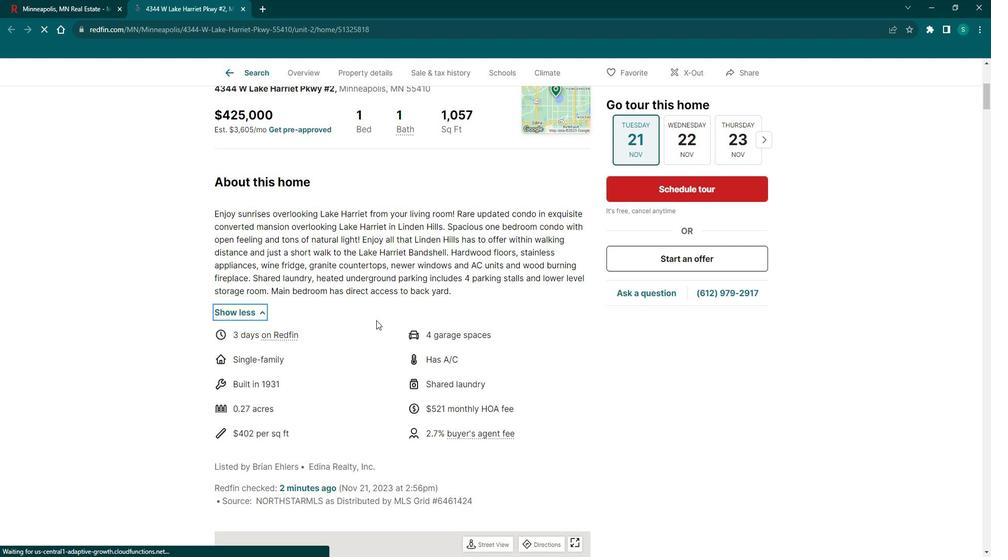 
Action: Mouse scrolled (377, 314) with delta (0, 0)
Screenshot: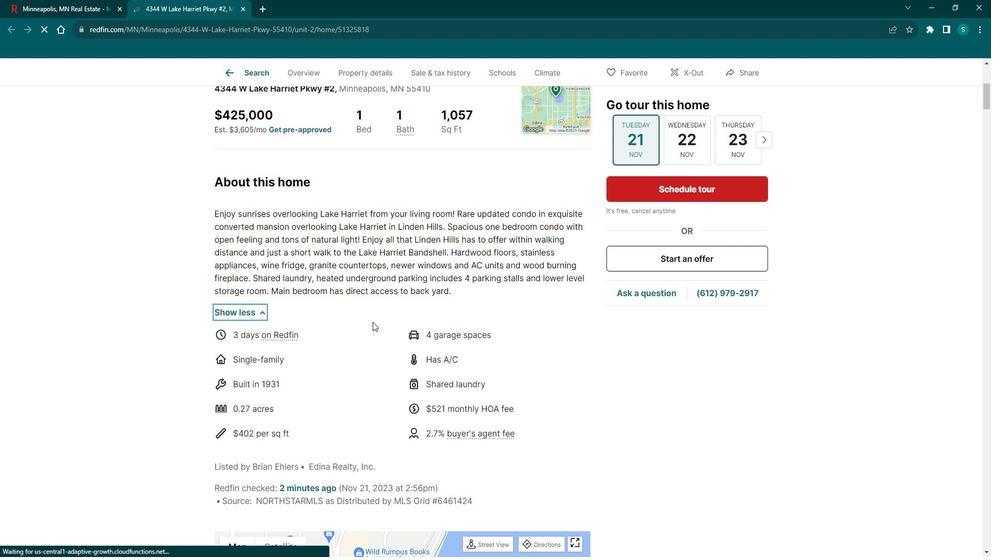 
Action: Mouse scrolled (377, 314) with delta (0, 0)
Screenshot: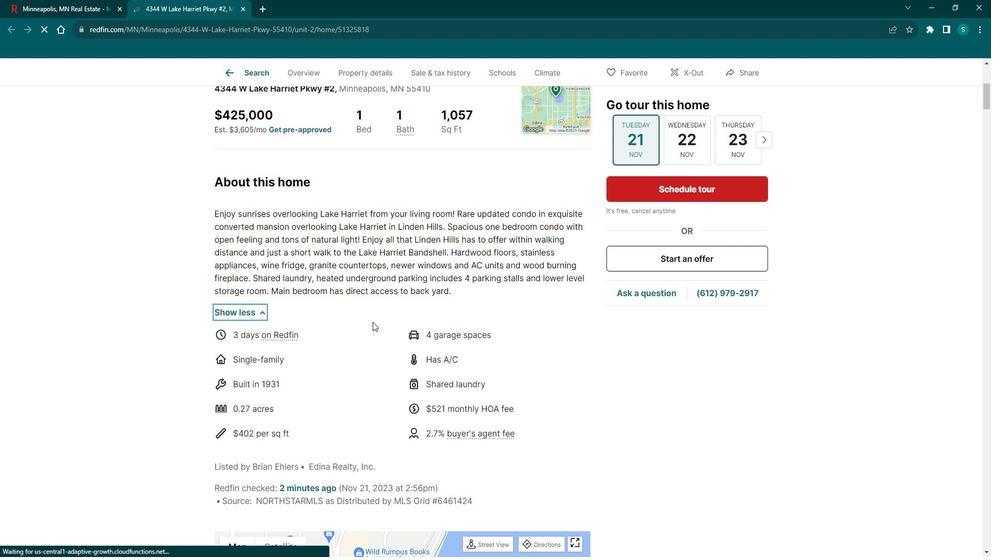 
Action: Mouse scrolled (377, 314) with delta (0, 0)
Screenshot: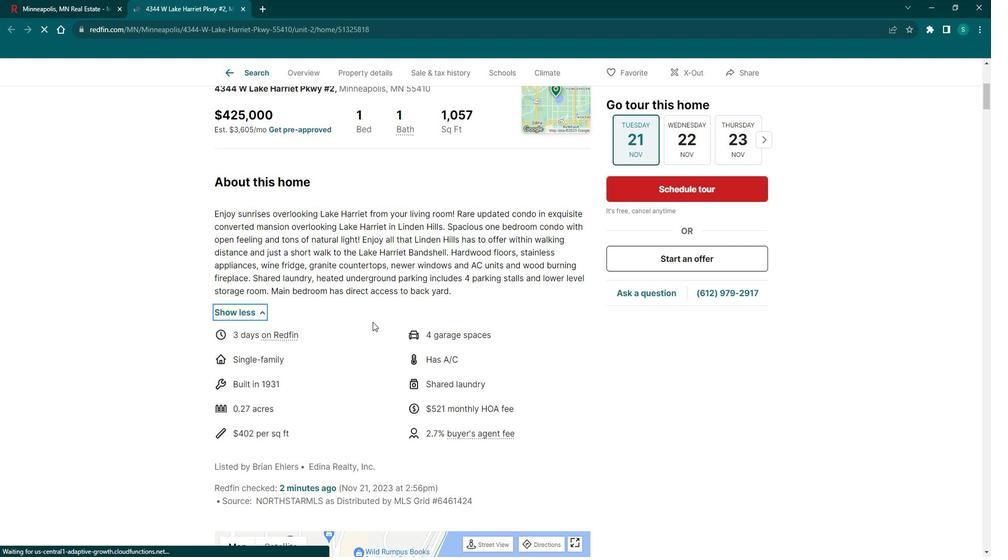 
Action: Mouse scrolled (377, 314) with delta (0, 0)
Screenshot: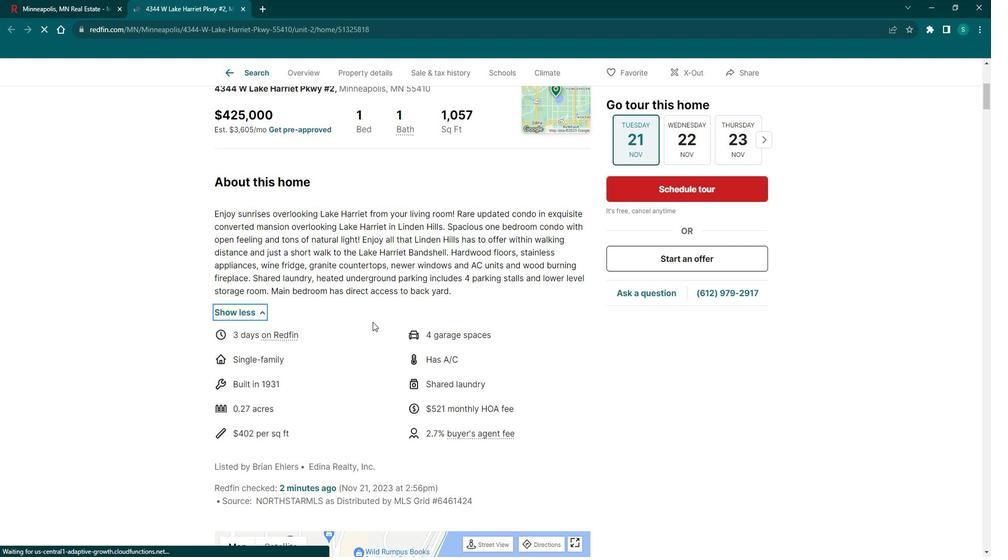 
Action: Mouse scrolled (377, 314) with delta (0, 0)
Screenshot: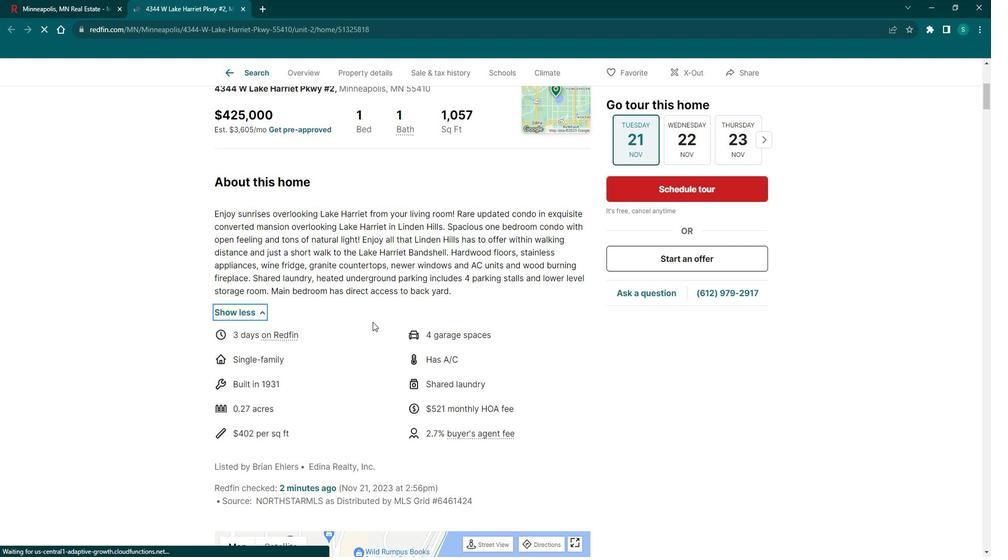 
Action: Mouse moved to (335, 280)
Screenshot: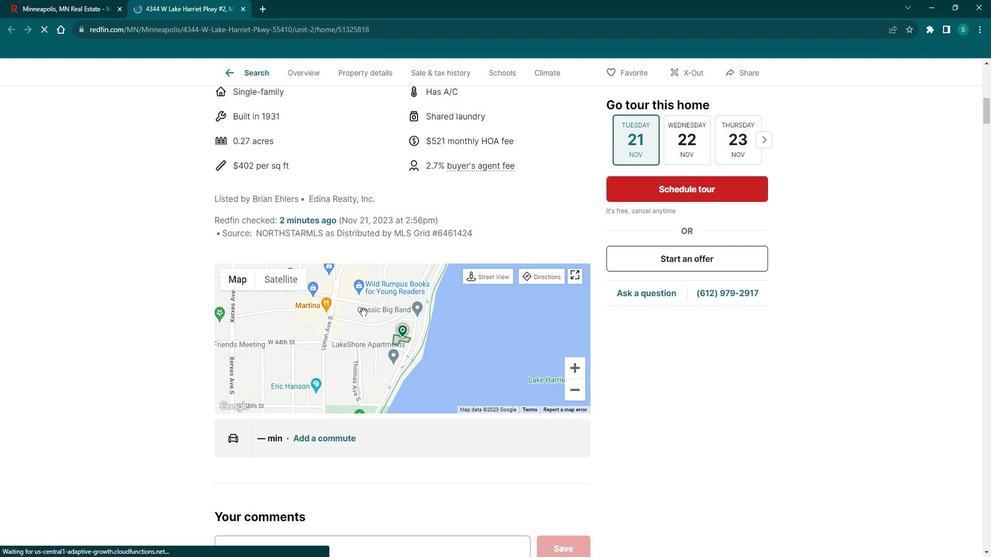 
Action: Mouse scrolled (335, 280) with delta (0, 0)
Screenshot: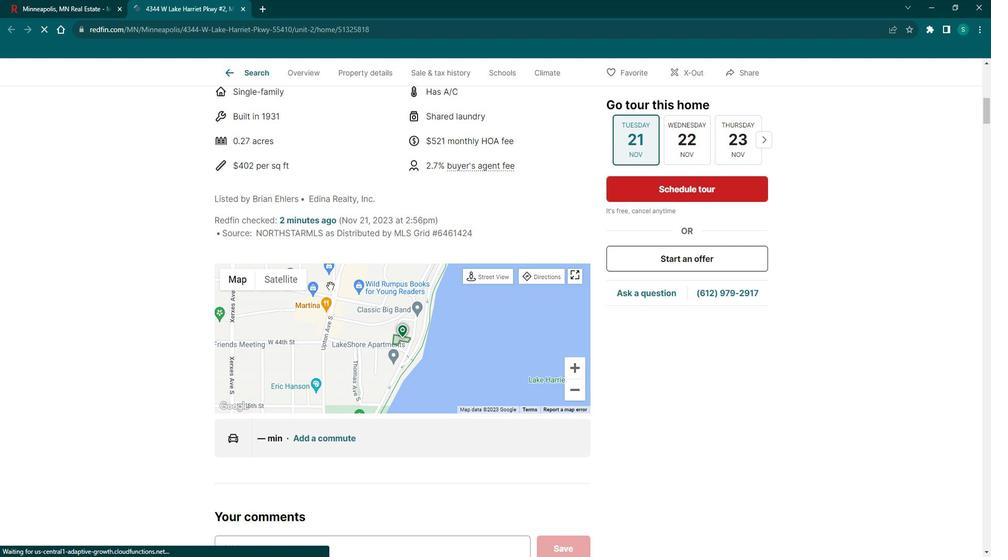 
Action: Mouse scrolled (335, 280) with delta (0, 0)
Screenshot: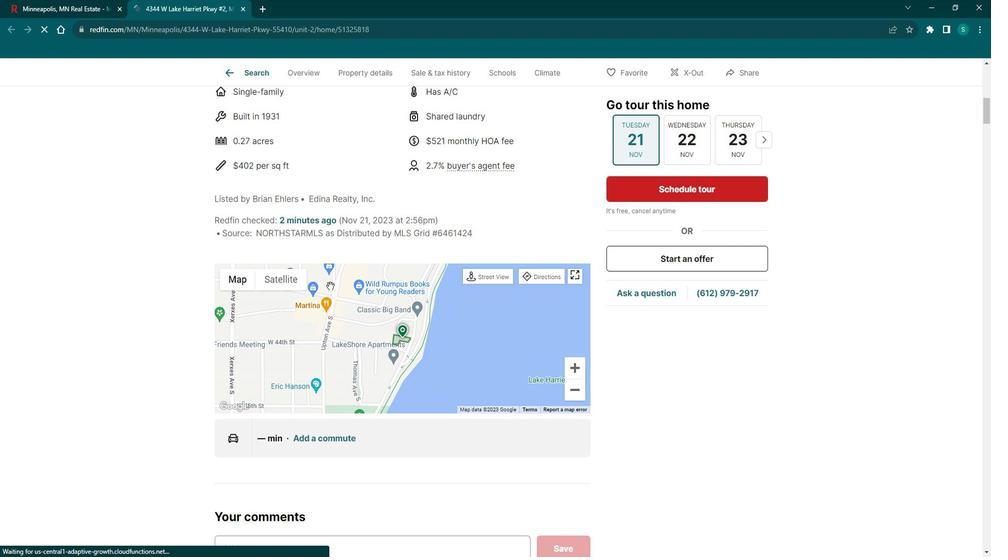 
Action: Mouse scrolled (335, 280) with delta (0, 0)
Screenshot: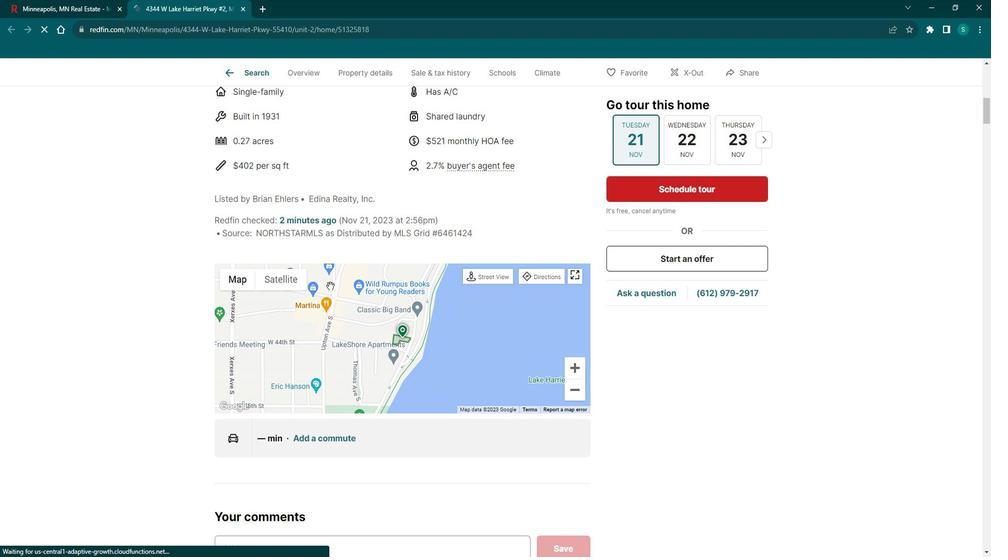 
Action: Mouse scrolled (335, 280) with delta (0, 0)
Screenshot: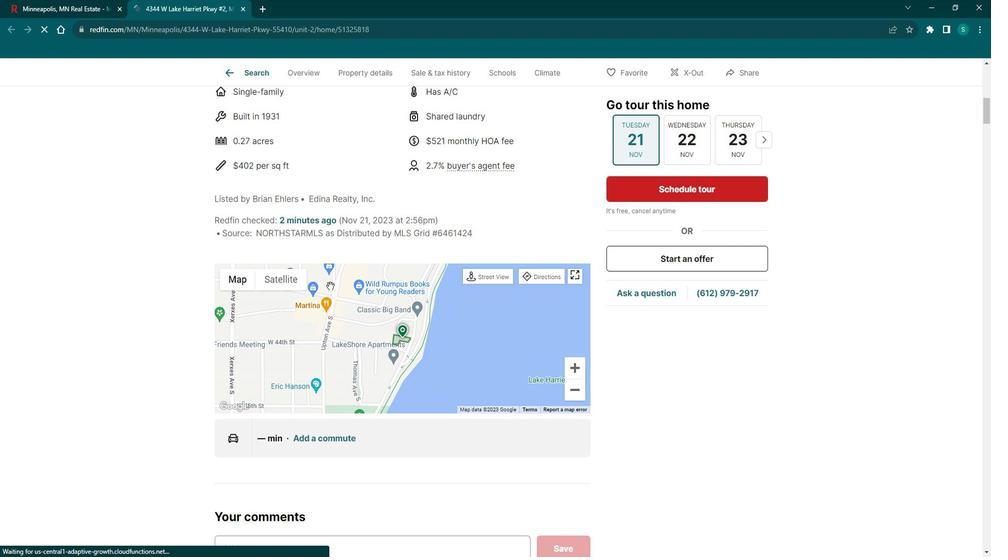 
Action: Mouse scrolled (335, 280) with delta (0, 0)
Screenshot: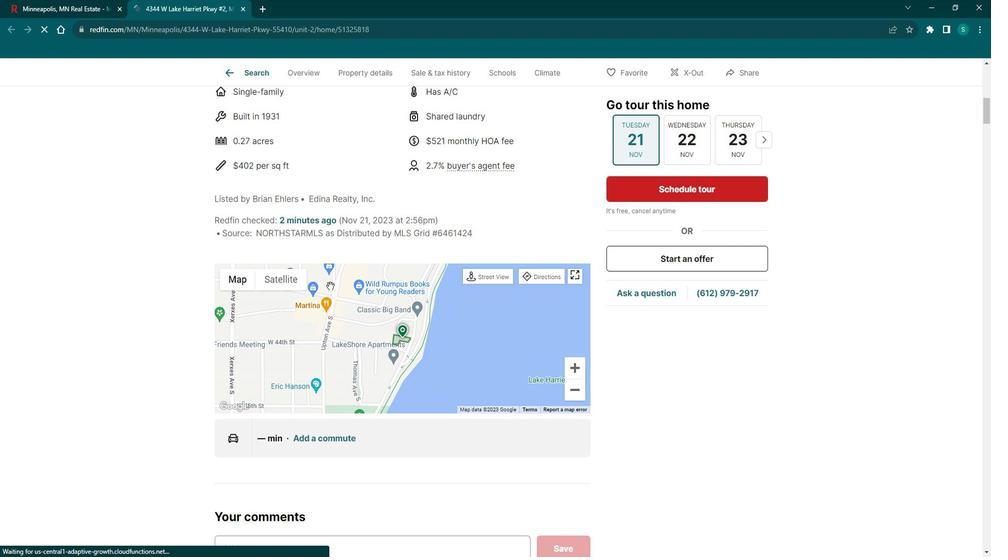 
Action: Mouse scrolled (335, 280) with delta (0, 0)
Screenshot: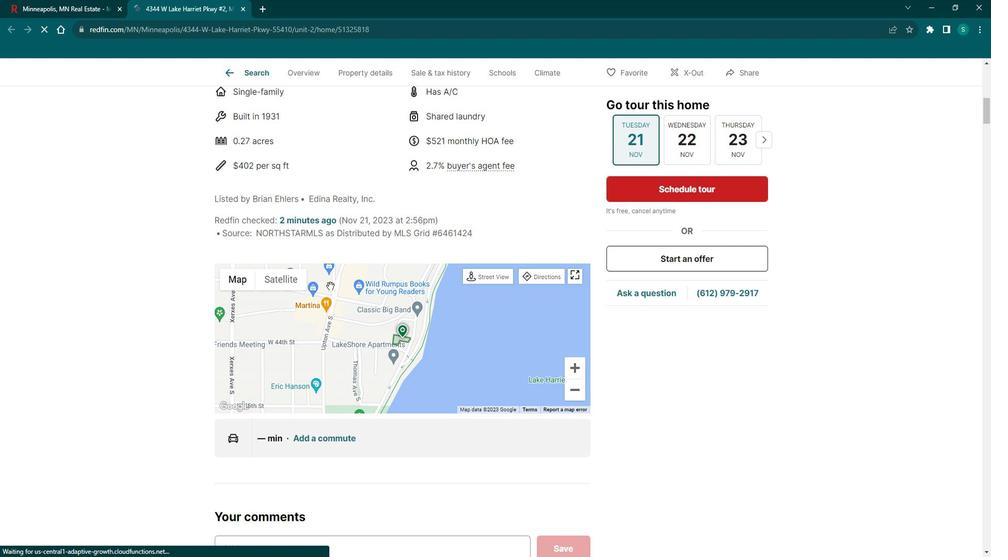 
Action: Mouse scrolled (335, 280) with delta (0, 0)
Screenshot: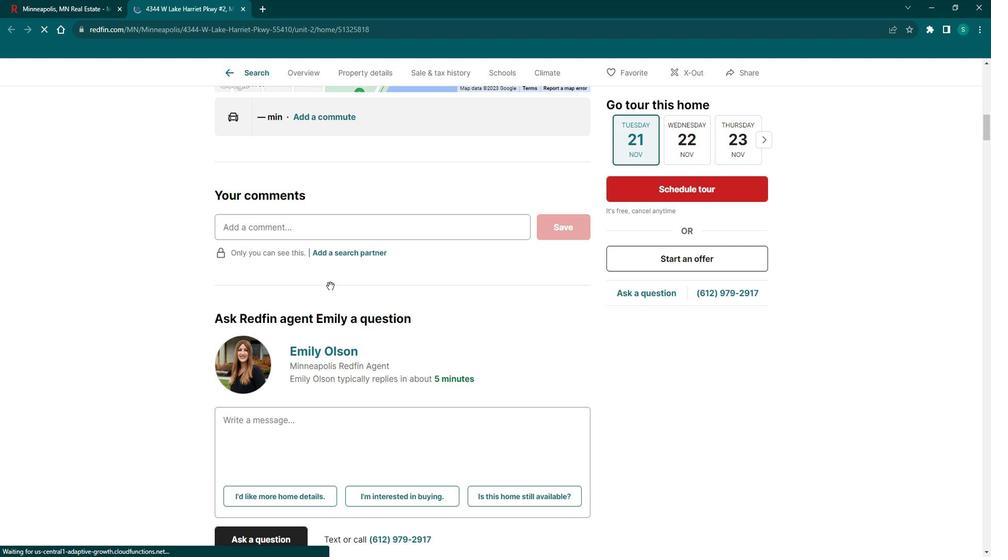 
Action: Mouse scrolled (335, 280) with delta (0, 0)
Screenshot: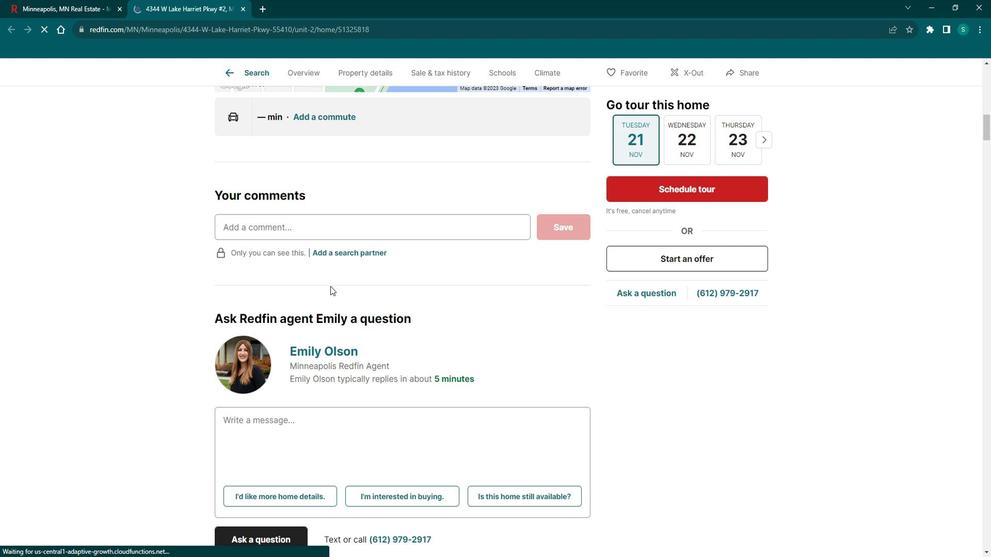 
Action: Mouse scrolled (335, 280) with delta (0, 0)
Screenshot: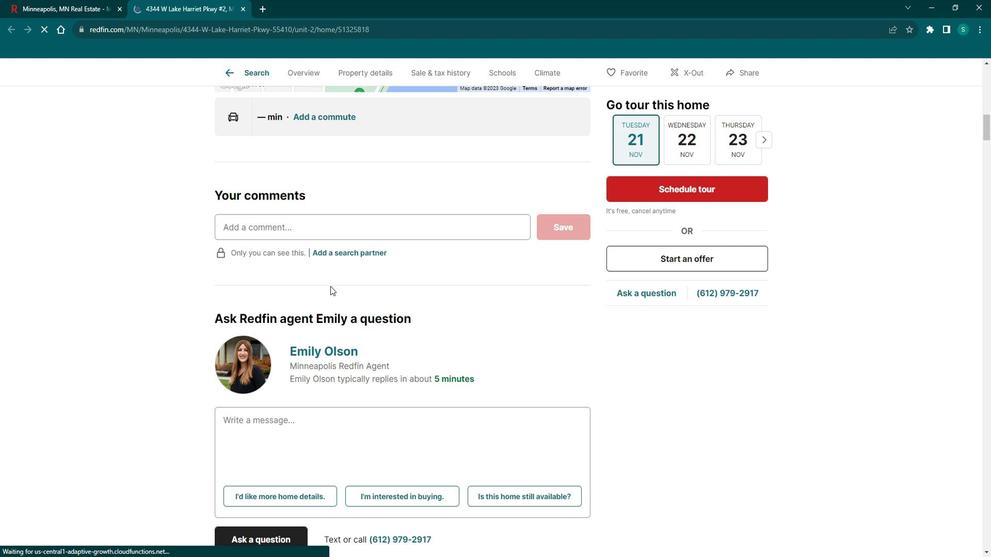
Action: Mouse scrolled (335, 280) with delta (0, 0)
Screenshot: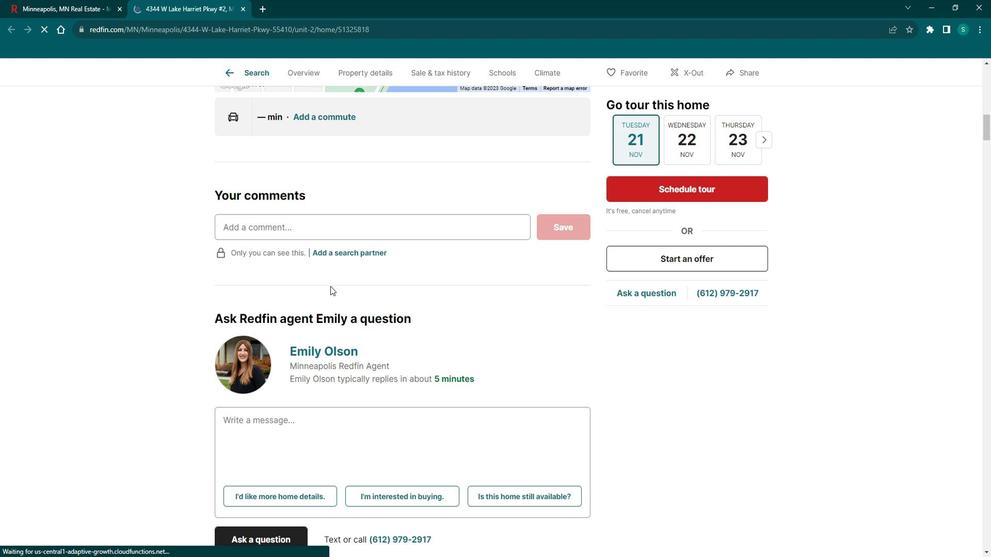 
Action: Mouse scrolled (335, 280) with delta (0, 0)
Screenshot: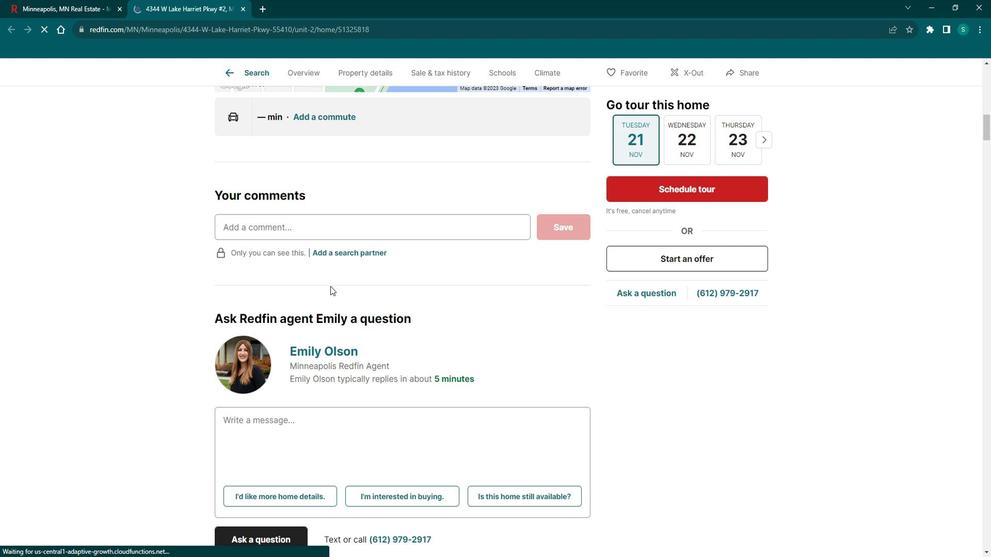 
Action: Mouse scrolled (335, 280) with delta (0, 0)
Screenshot: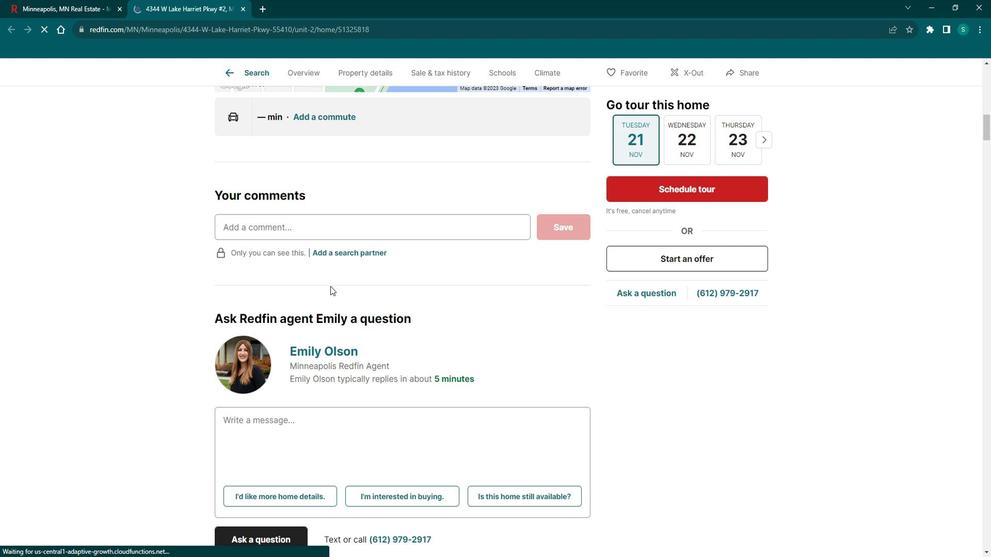 
Action: Mouse scrolled (335, 280) with delta (0, 0)
Screenshot: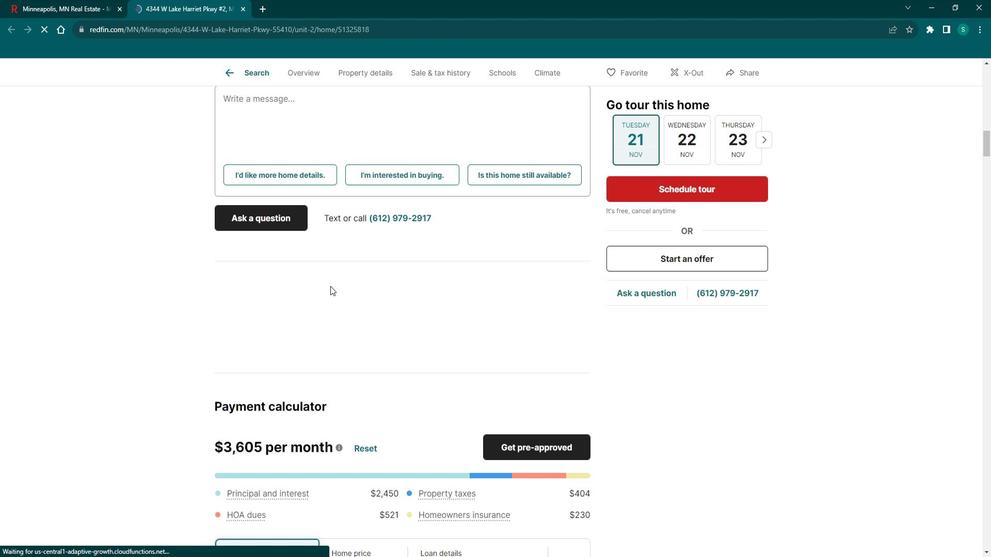 
Action: Mouse scrolled (335, 280) with delta (0, 0)
Screenshot: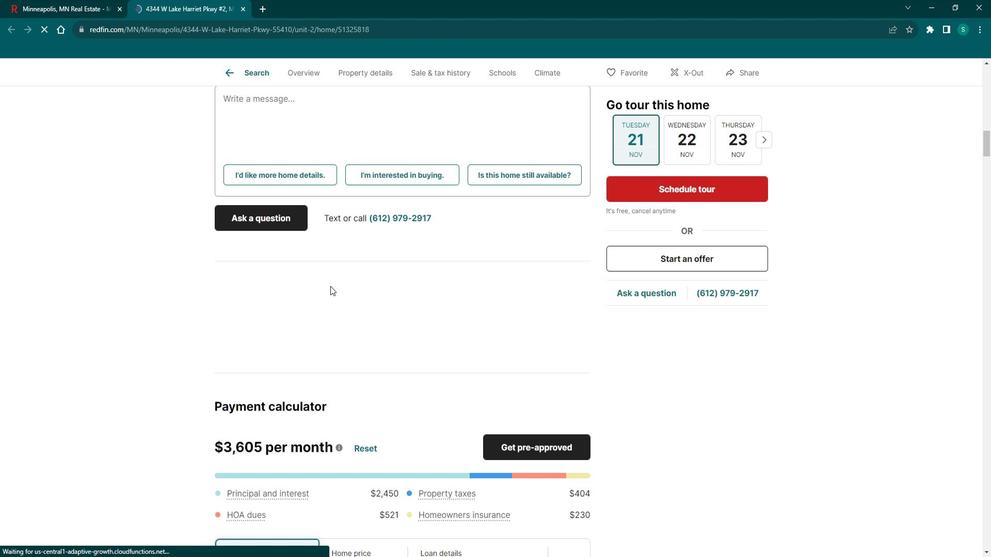 
Action: Mouse scrolled (335, 280) with delta (0, 0)
Screenshot: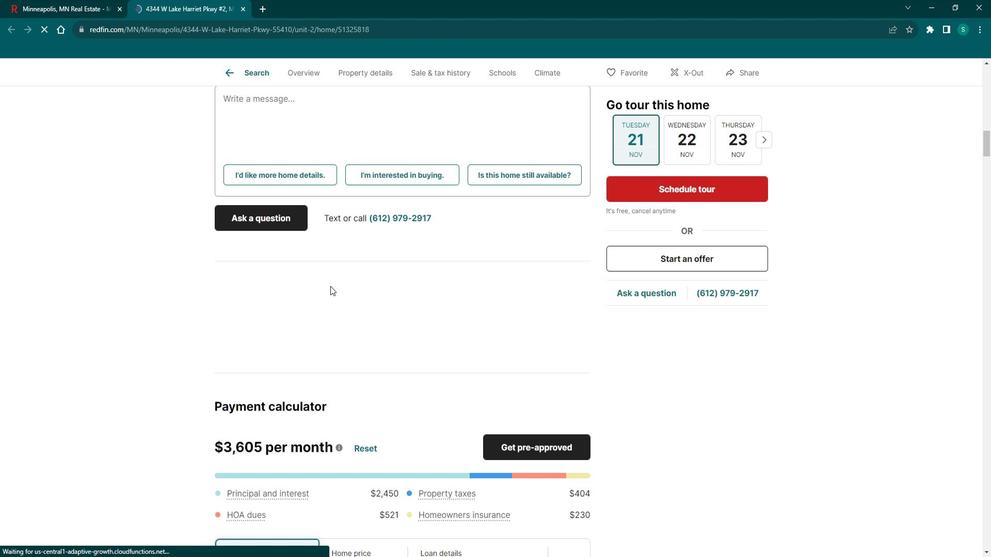 
Action: Mouse scrolled (335, 280) with delta (0, 0)
Screenshot: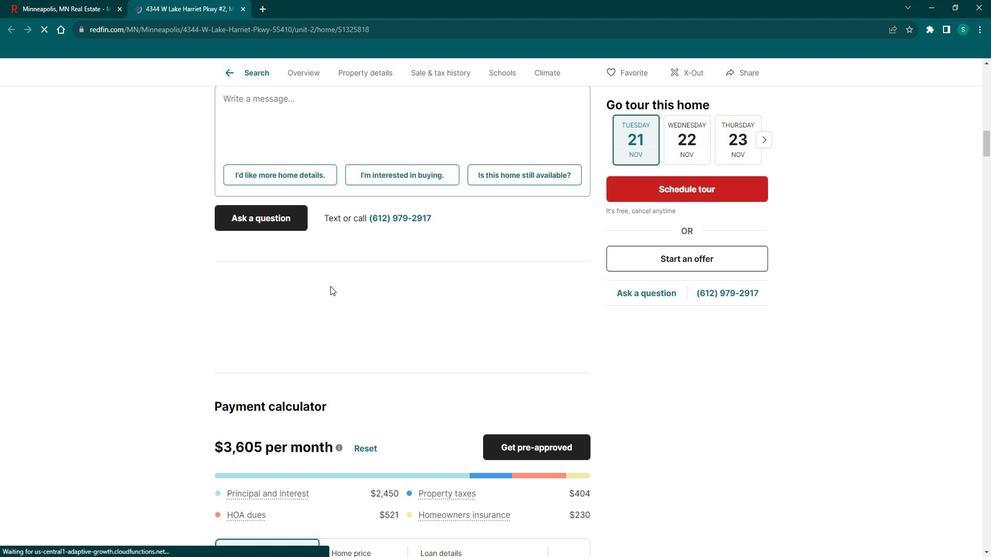 
Action: Mouse scrolled (335, 280) with delta (0, 0)
Screenshot: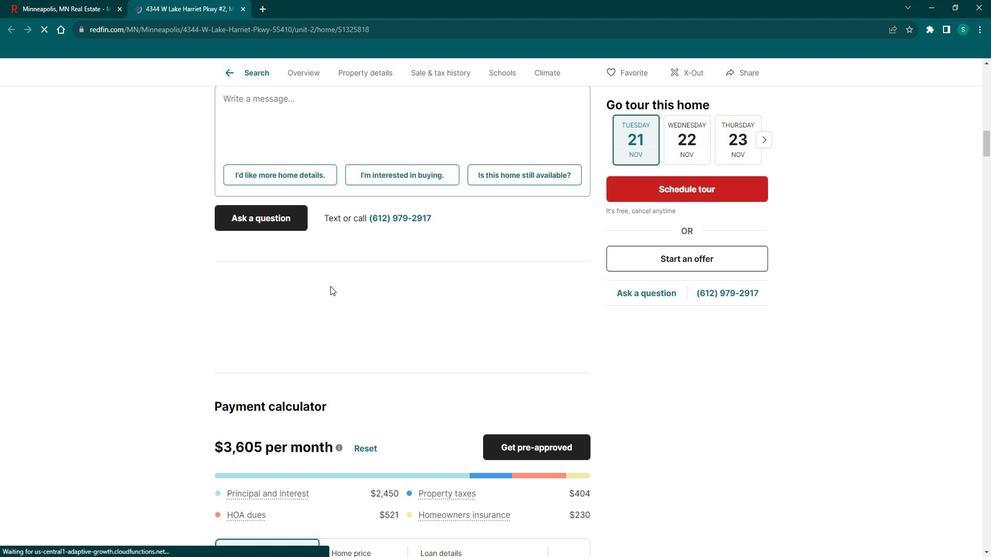 
Action: Mouse scrolled (335, 280) with delta (0, 0)
Screenshot: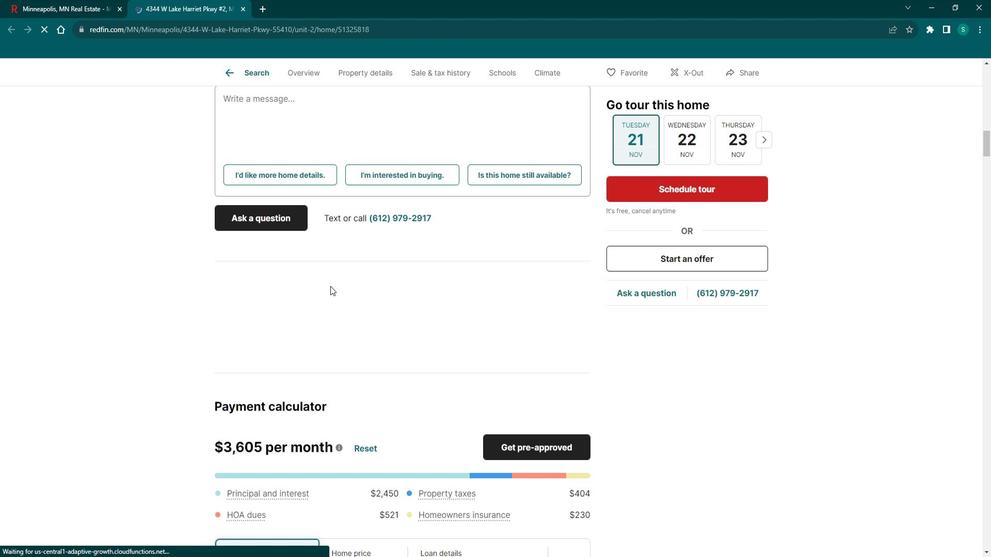 
Action: Mouse scrolled (335, 280) with delta (0, 0)
Screenshot: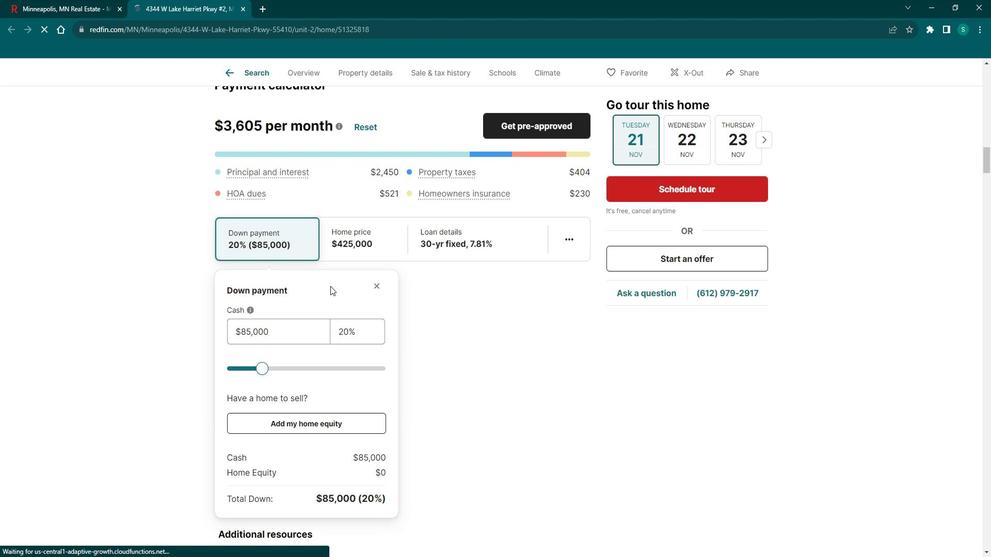 
Action: Mouse scrolled (335, 280) with delta (0, 0)
Screenshot: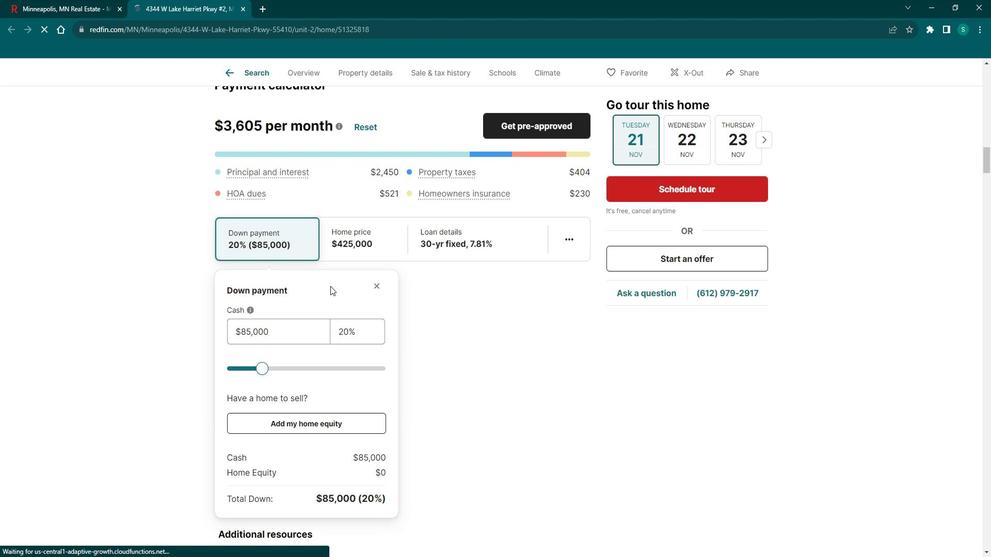 
Action: Mouse scrolled (335, 280) with delta (0, 0)
Screenshot: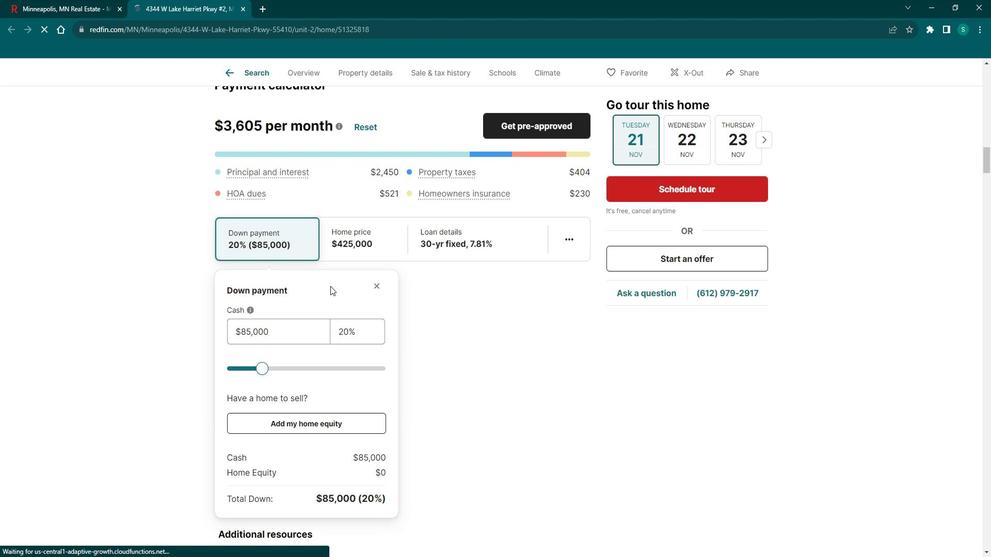 
Action: Mouse scrolled (335, 280) with delta (0, 0)
Screenshot: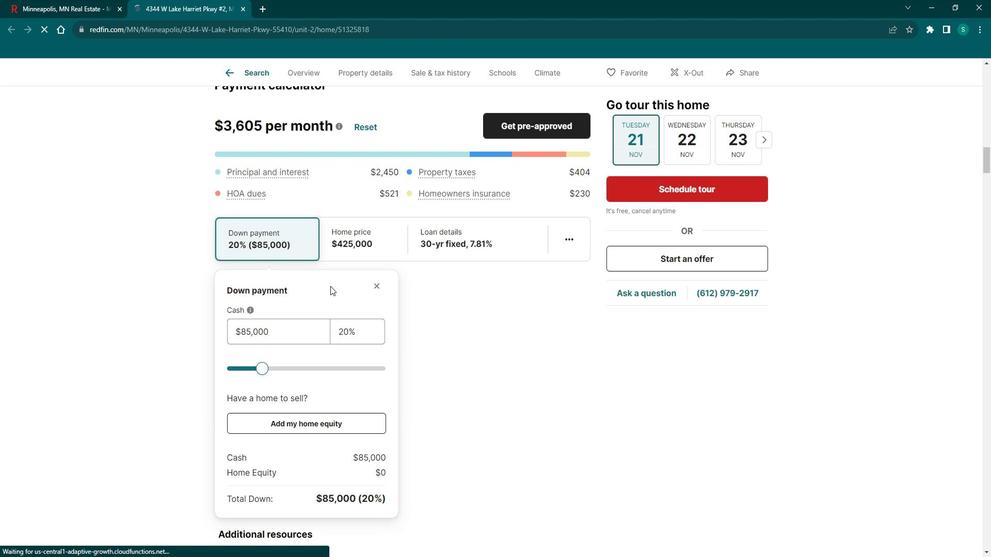 
Action: Mouse scrolled (335, 280) with delta (0, 0)
Screenshot: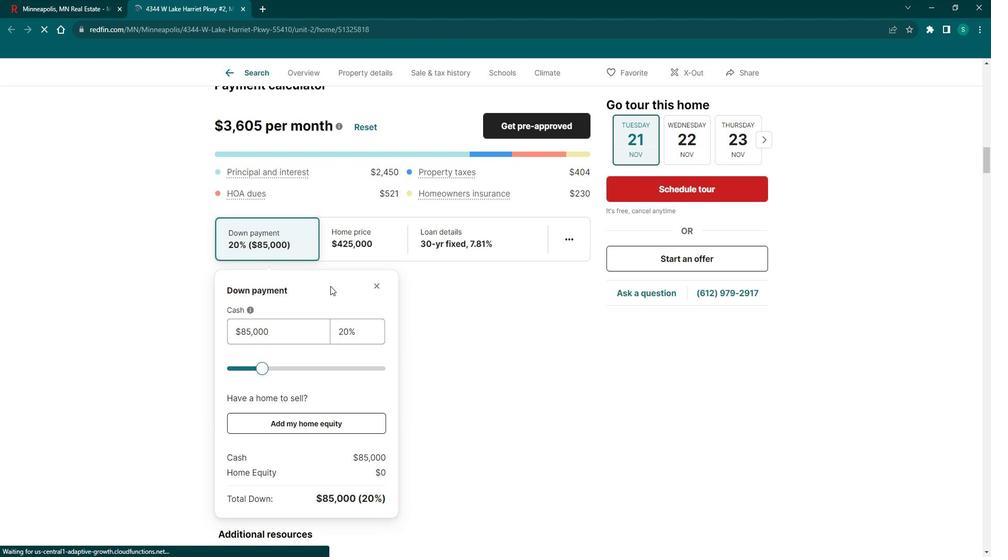 
Action: Mouse scrolled (335, 280) with delta (0, 0)
Screenshot: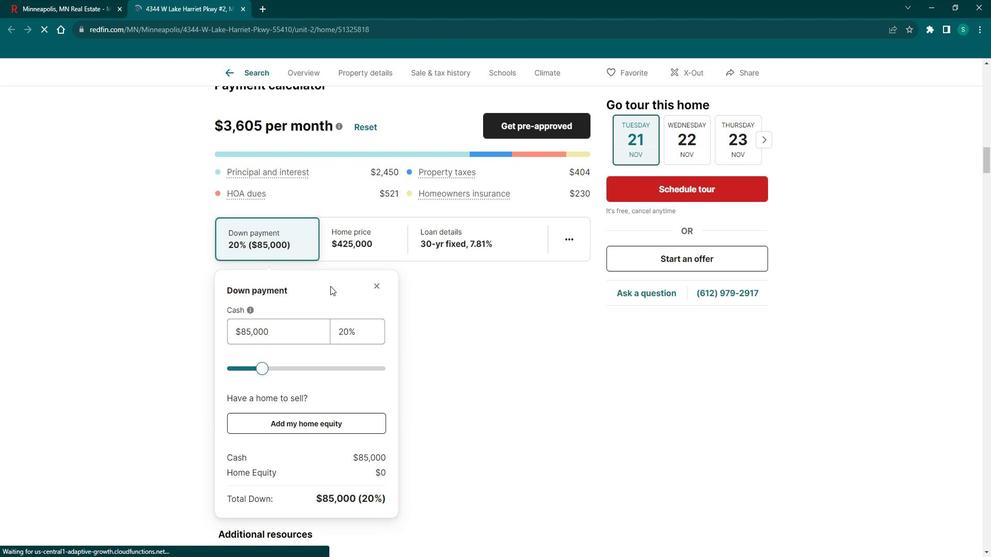 
Action: Mouse scrolled (335, 280) with delta (0, 0)
Screenshot: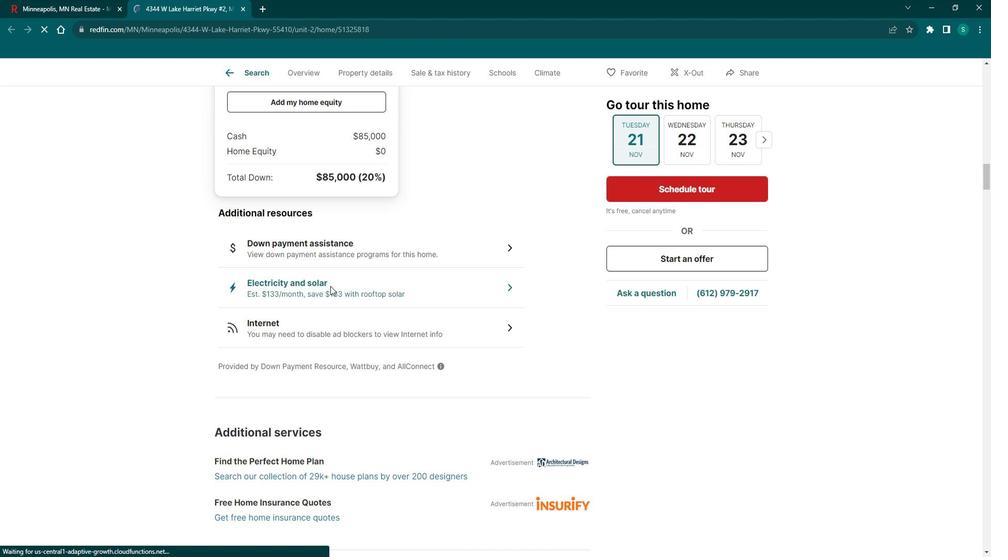 
Action: Mouse scrolled (335, 280) with delta (0, 0)
Screenshot: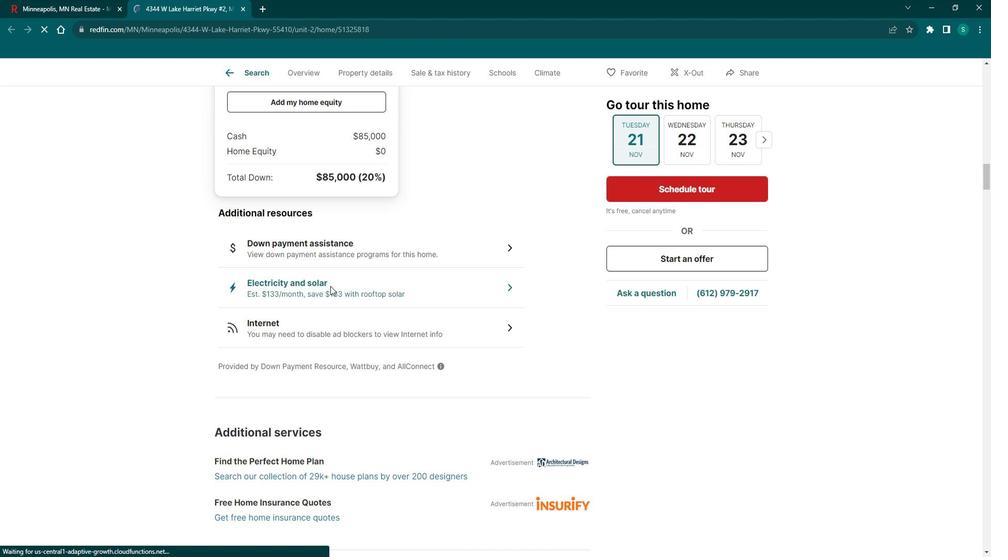 
Action: Mouse scrolled (335, 280) with delta (0, 0)
Screenshot: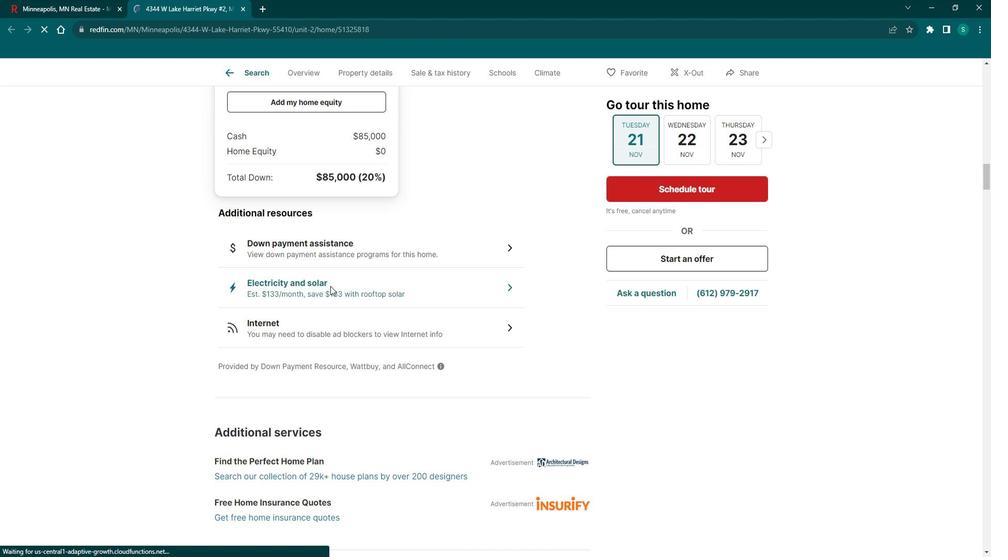 
Action: Mouse scrolled (335, 280) with delta (0, 0)
Screenshot: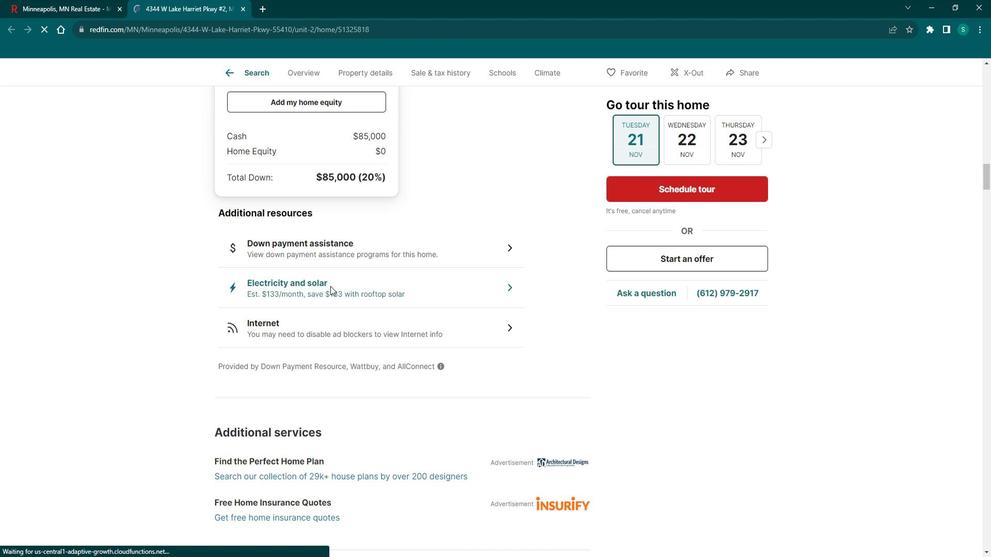 
Action: Mouse scrolled (335, 280) with delta (0, 0)
Screenshot: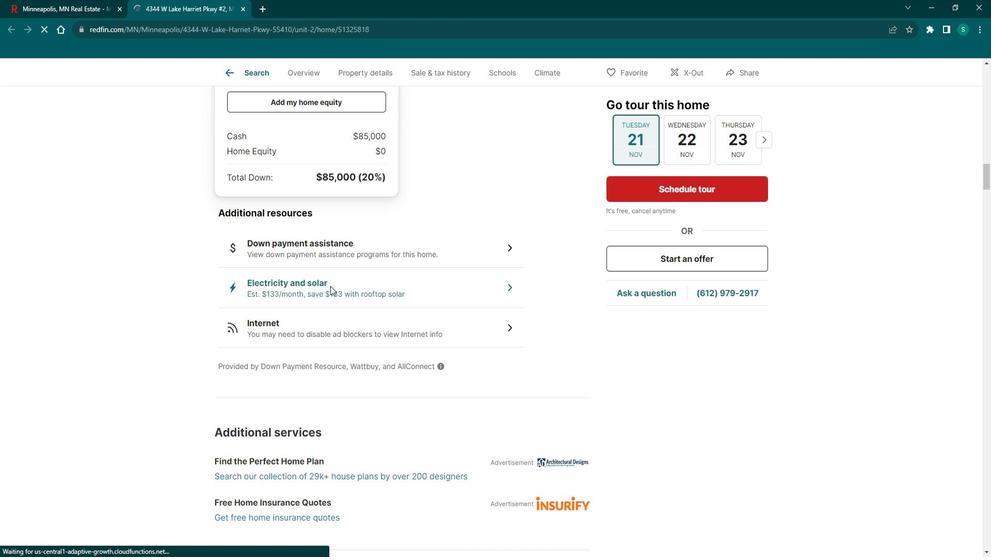 
Action: Mouse scrolled (335, 280) with delta (0, 0)
Screenshot: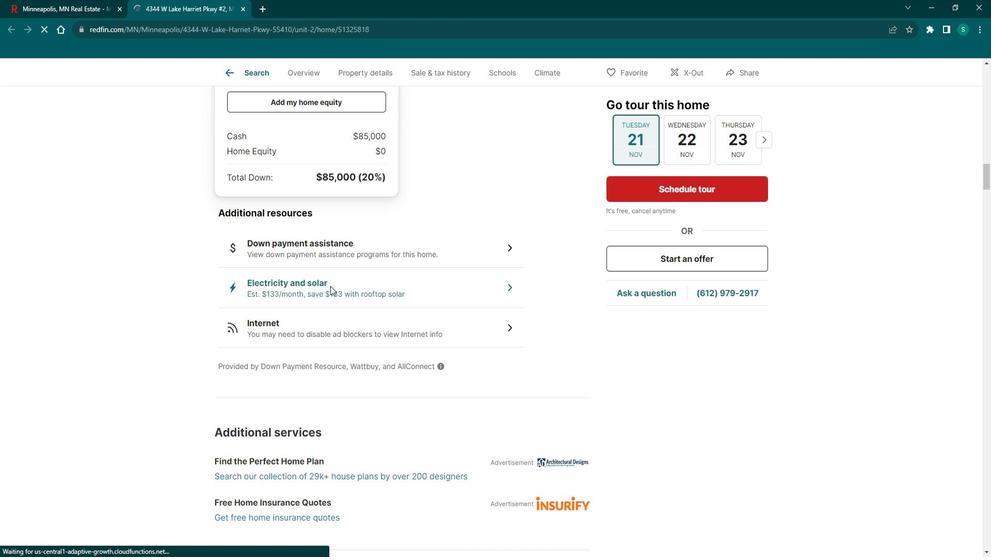 
Action: Mouse scrolled (335, 280) with delta (0, 0)
Screenshot: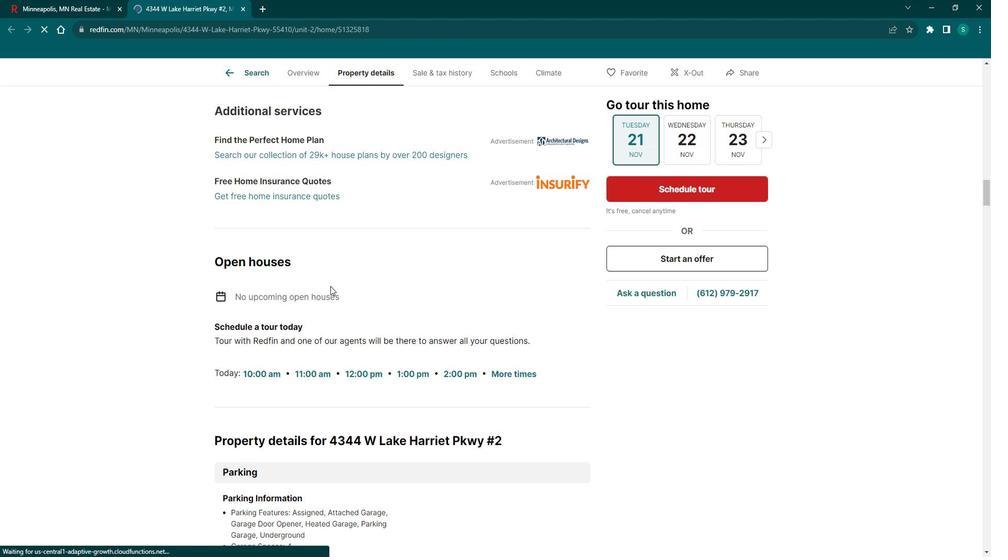 
Action: Mouse scrolled (335, 280) with delta (0, 0)
Screenshot: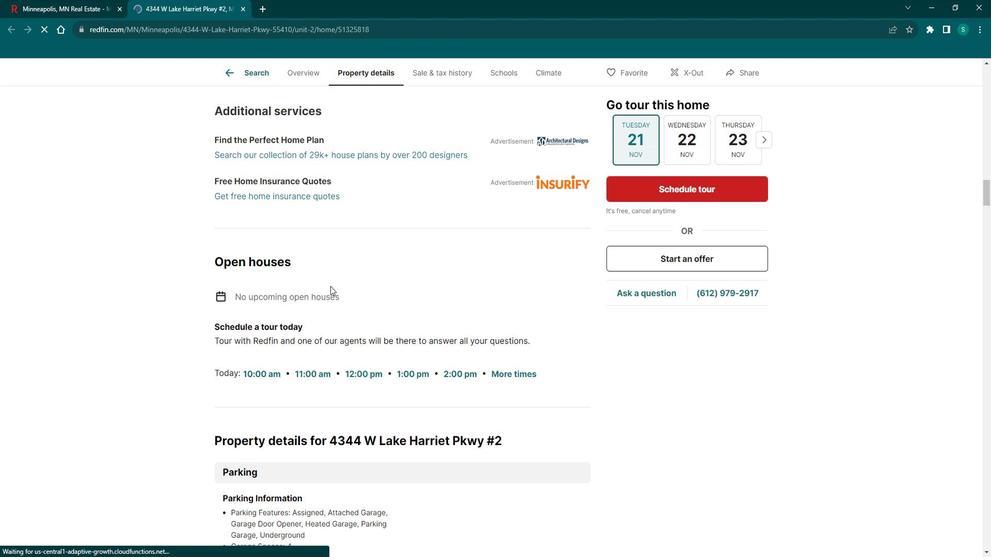 
Action: Mouse scrolled (335, 280) with delta (0, 0)
Screenshot: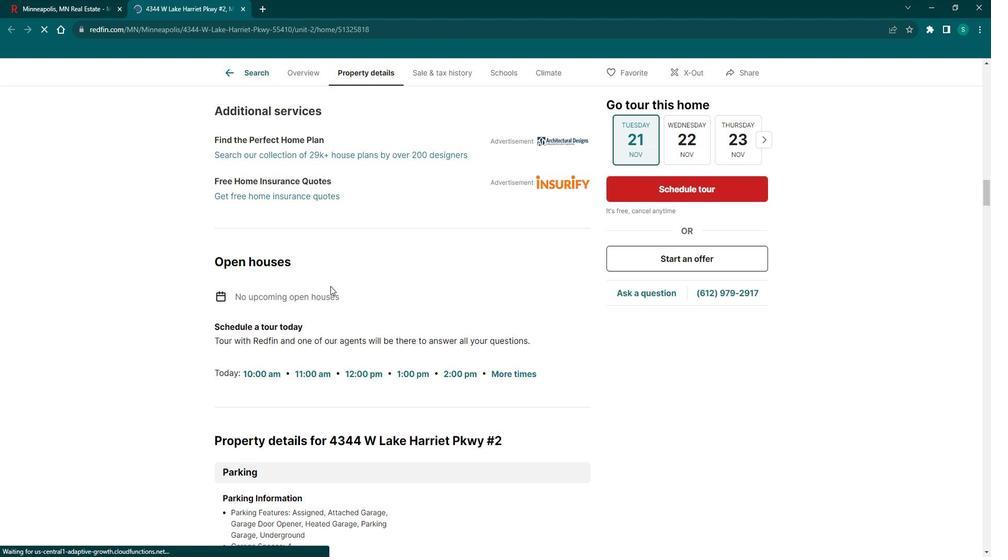 
Action: Mouse scrolled (335, 280) with delta (0, 0)
Screenshot: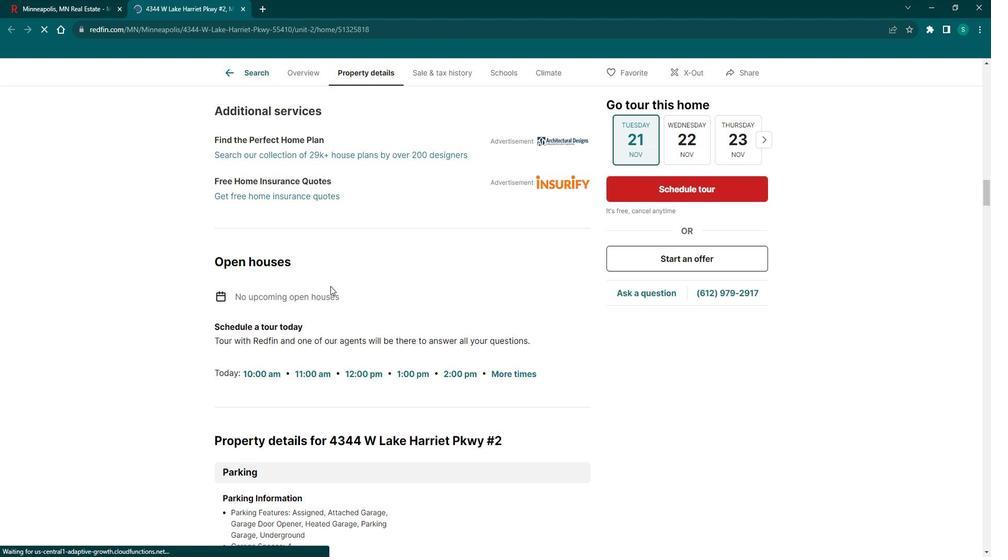 
Action: Mouse scrolled (335, 280) with delta (0, 0)
Screenshot: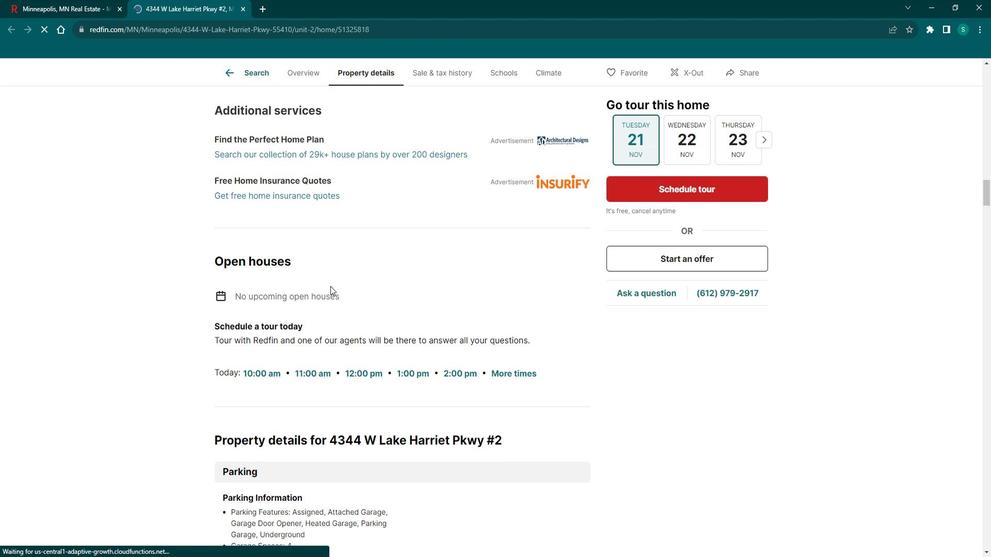 
Action: Mouse scrolled (335, 280) with delta (0, 0)
Screenshot: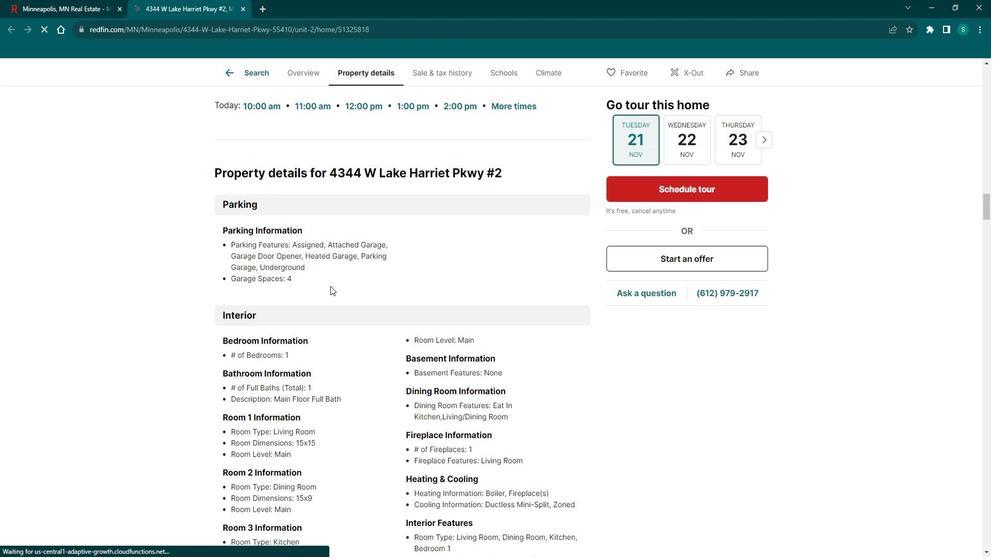 
Action: Mouse scrolled (335, 280) with delta (0, 0)
Screenshot: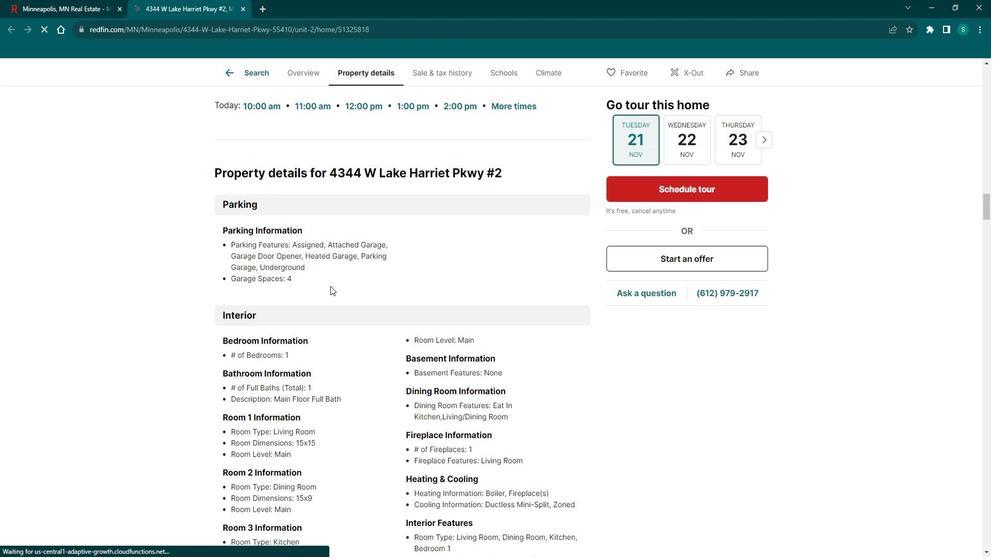 
Action: Mouse scrolled (335, 280) with delta (0, 0)
Screenshot: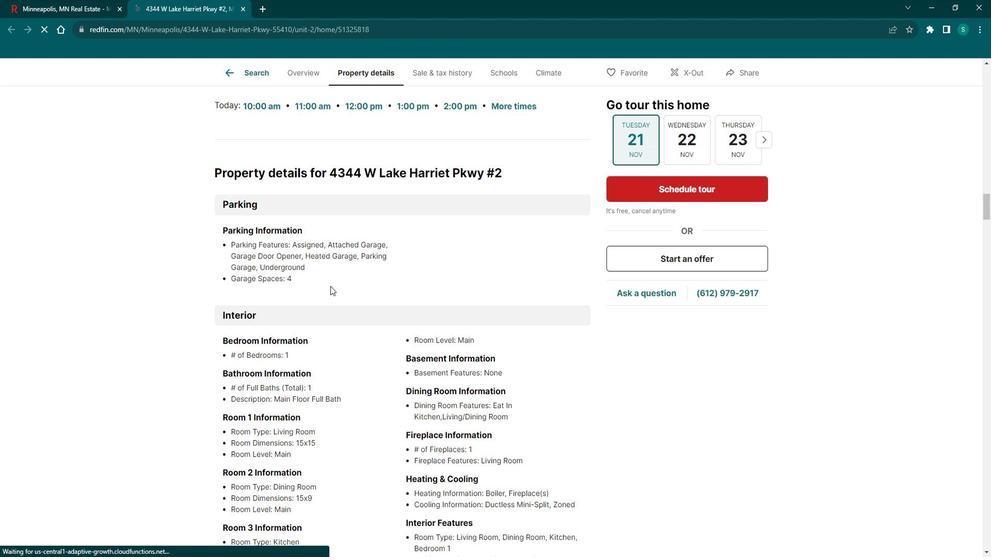 
Action: Mouse scrolled (335, 280) with delta (0, 0)
Screenshot: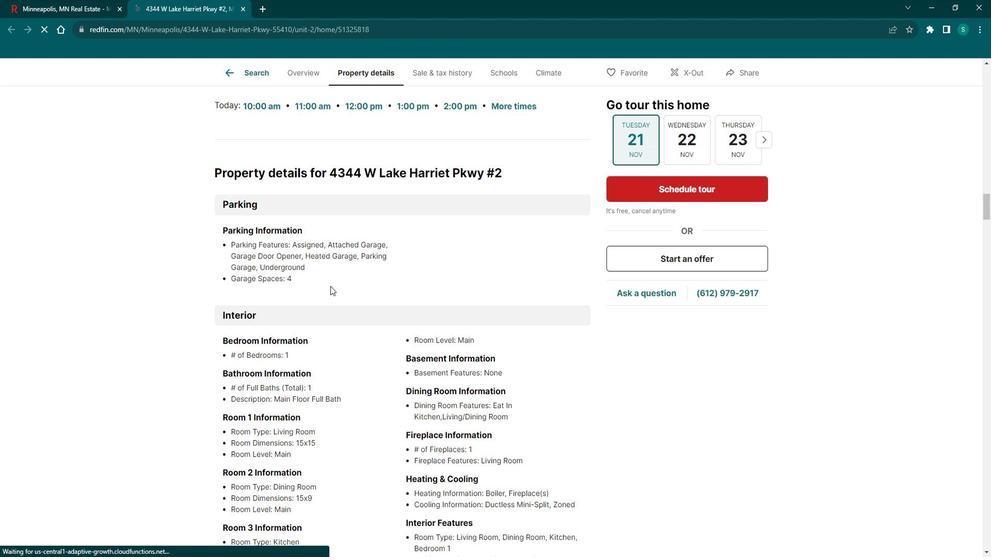
Action: Mouse scrolled (335, 280) with delta (0, 0)
Screenshot: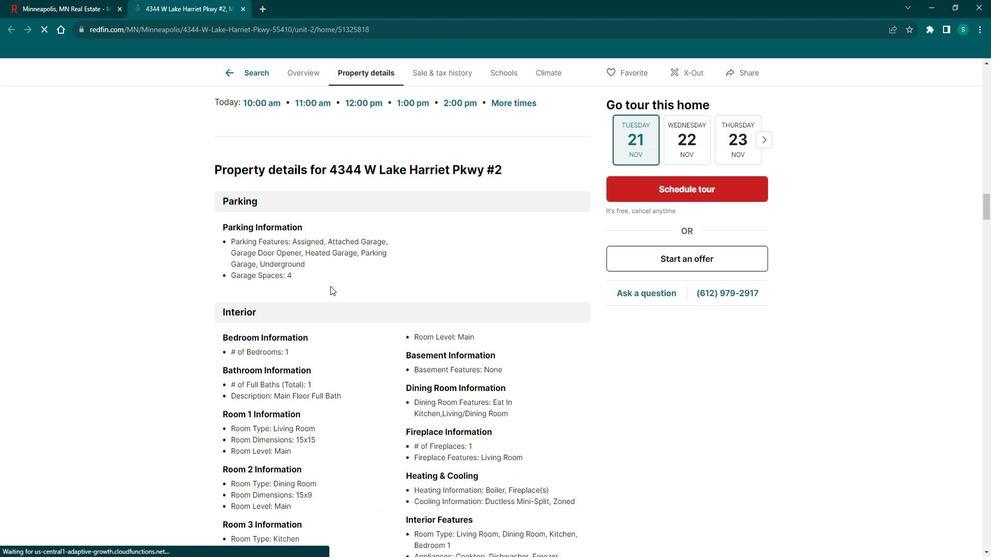 
Action: Mouse scrolled (335, 280) with delta (0, 0)
Screenshot: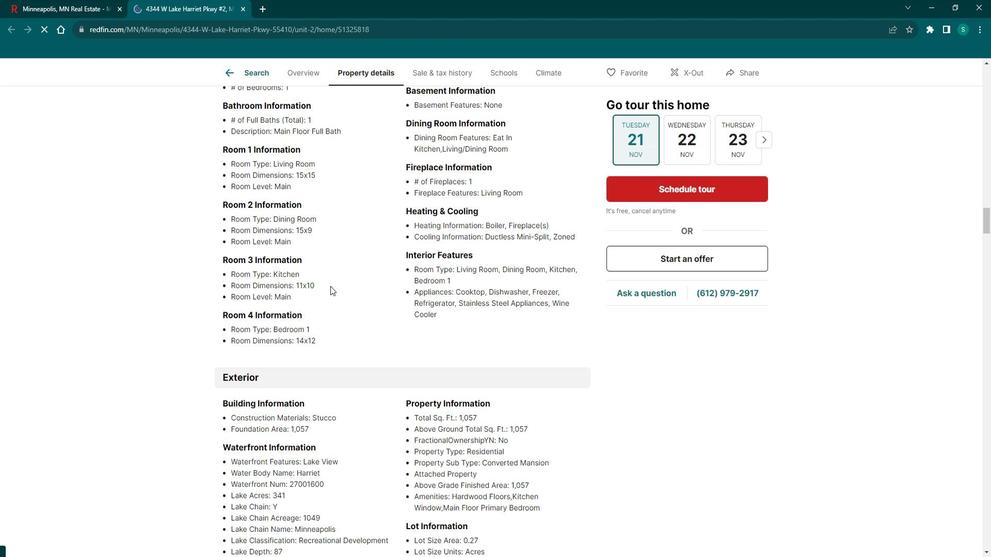 
Action: Mouse scrolled (335, 280) with delta (0, 0)
Screenshot: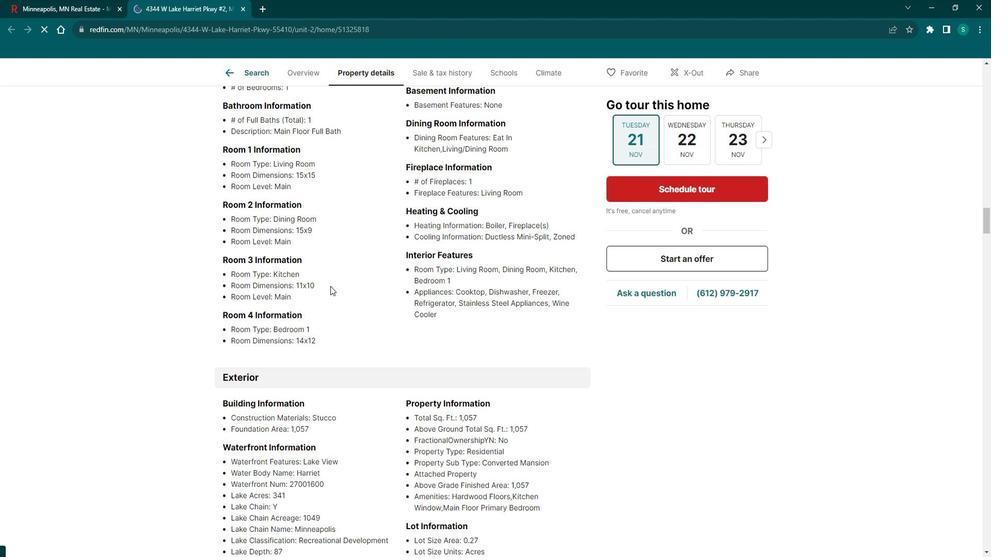 
Action: Mouse scrolled (335, 280) with delta (0, 0)
Screenshot: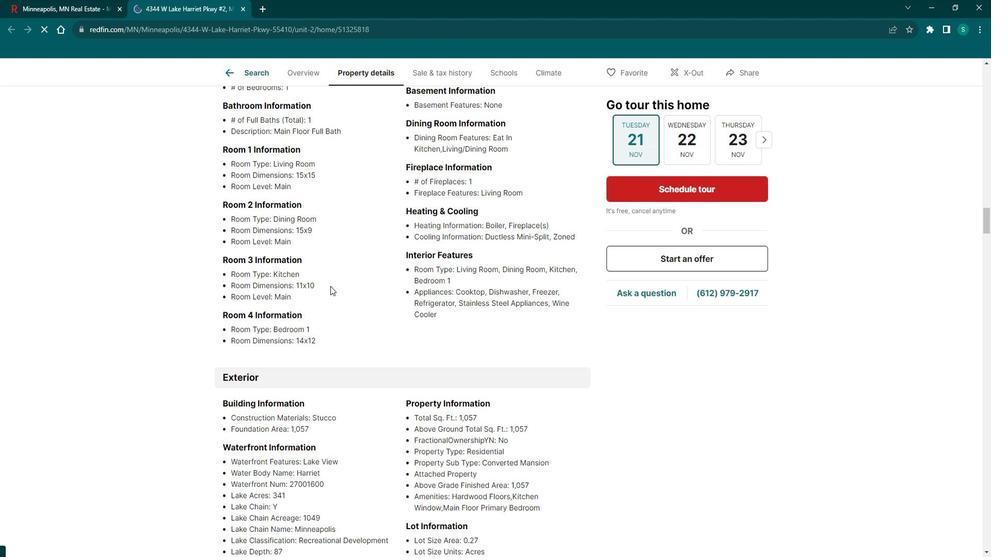 
Action: Mouse scrolled (335, 280) with delta (0, 0)
Screenshot: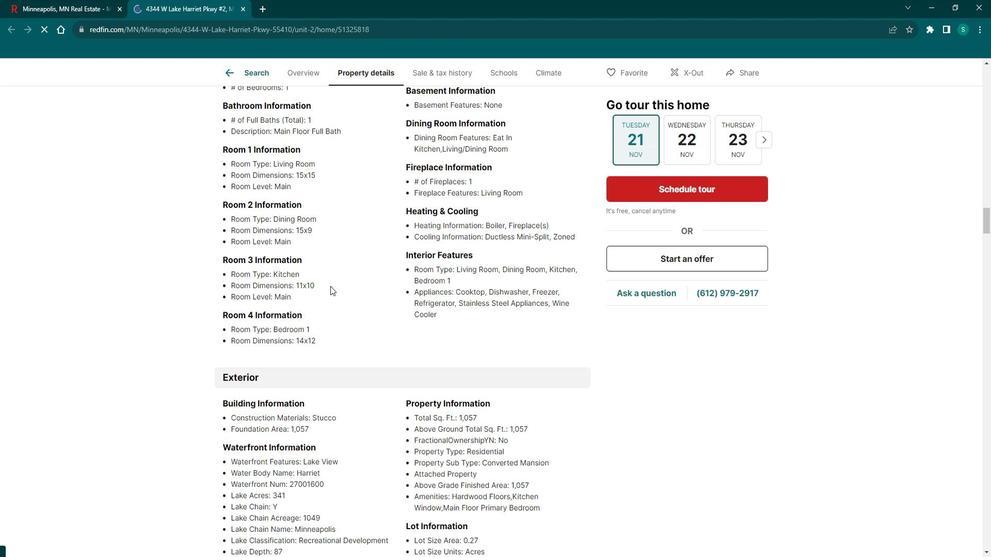 
Action: Mouse scrolled (335, 280) with delta (0, 0)
Screenshot: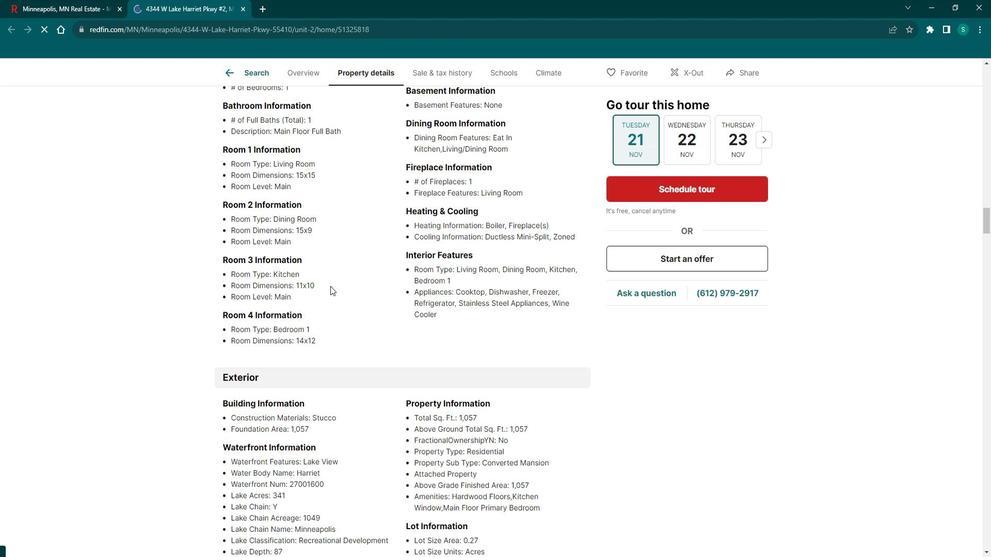 
Action: Mouse scrolled (335, 280) with delta (0, 0)
Screenshot: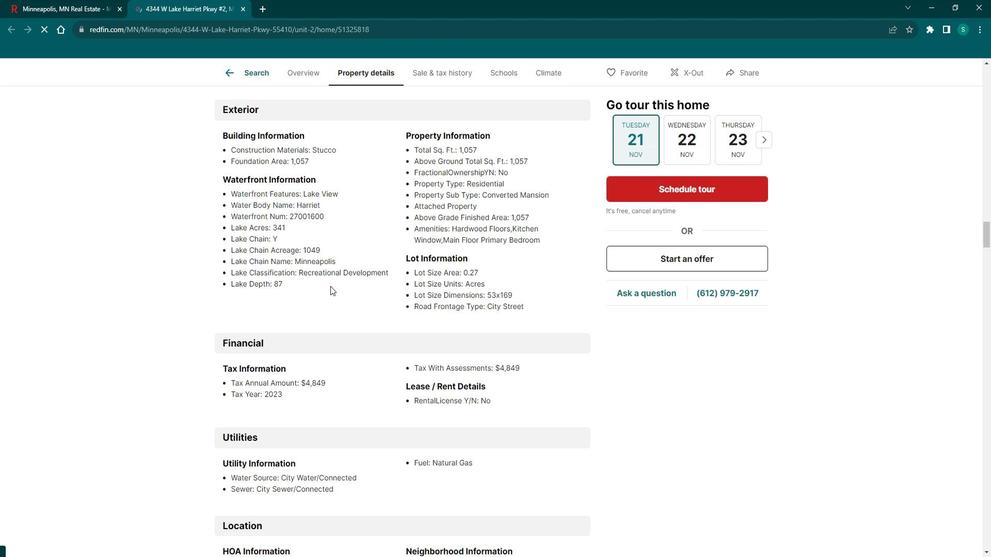 
Action: Mouse scrolled (335, 280) with delta (0, 0)
Screenshot: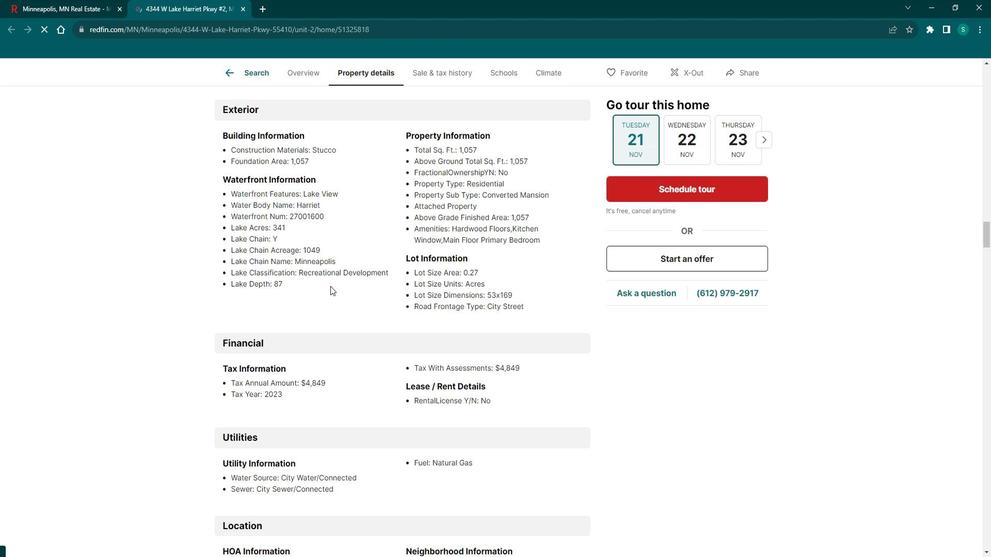 
Action: Mouse scrolled (335, 280) with delta (0, 0)
Screenshot: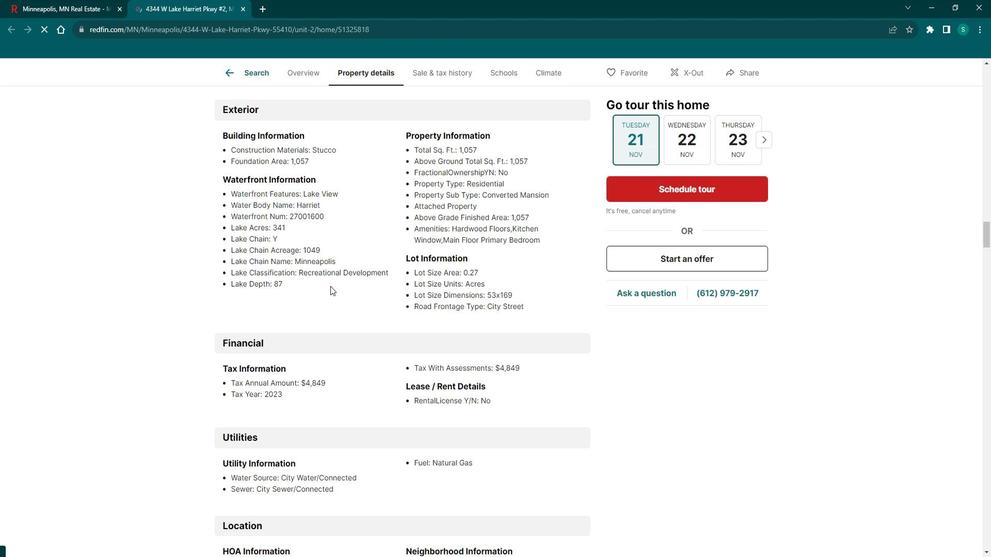
Action: Mouse scrolled (335, 280) with delta (0, 0)
Screenshot: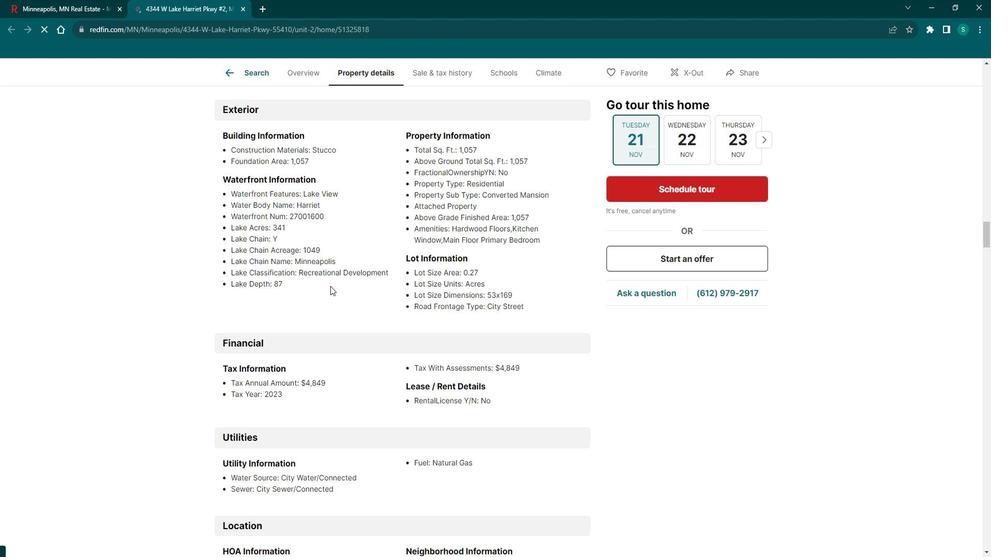 
Action: Mouse scrolled (335, 280) with delta (0, 0)
Screenshot: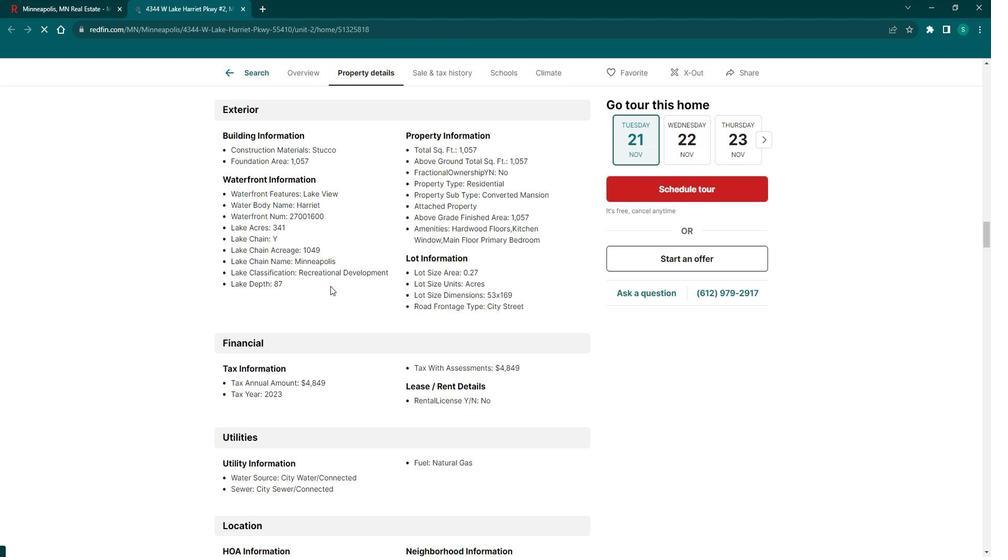 
Action: Mouse scrolled (335, 280) with delta (0, 0)
Screenshot: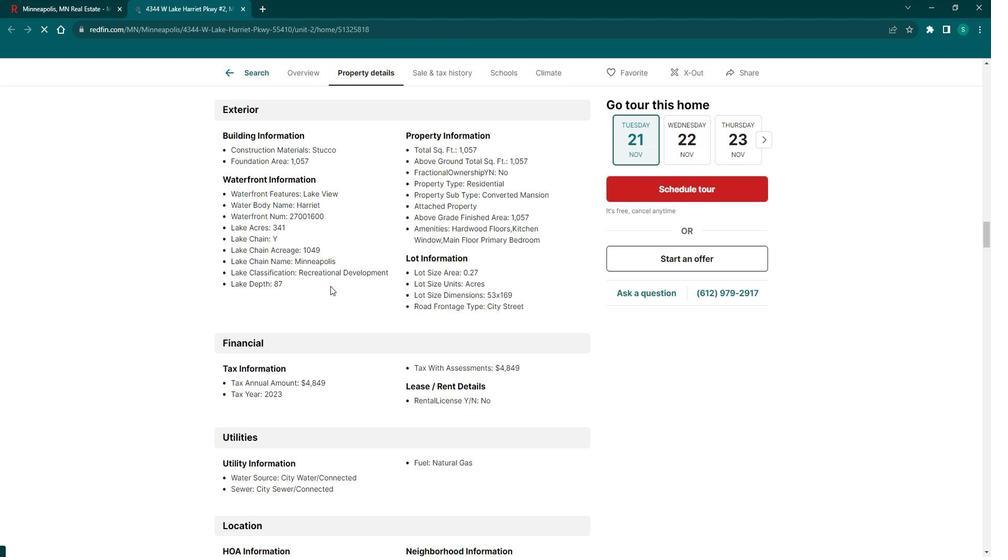
Action: Mouse scrolled (335, 280) with delta (0, 0)
Screenshot: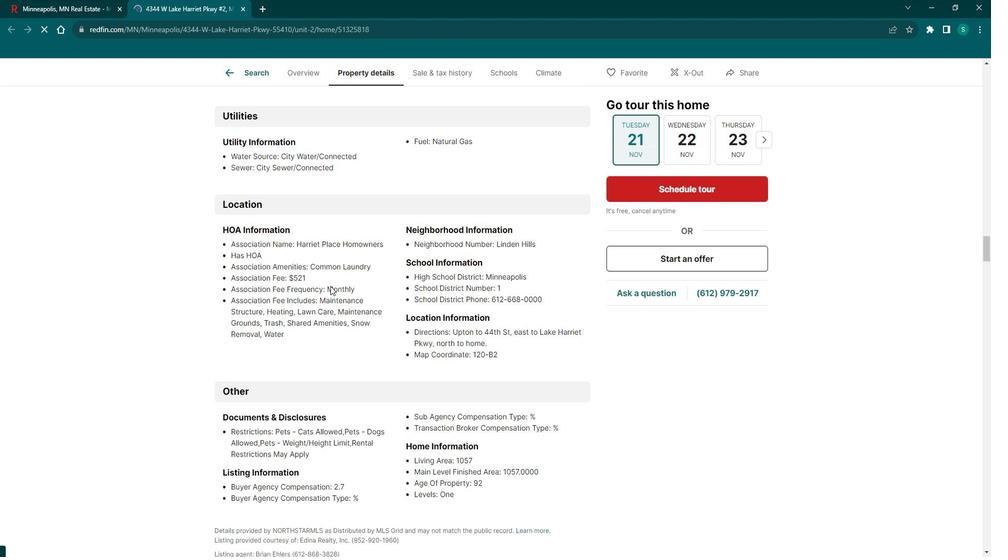 
Action: Mouse scrolled (335, 280) with delta (0, 0)
Screenshot: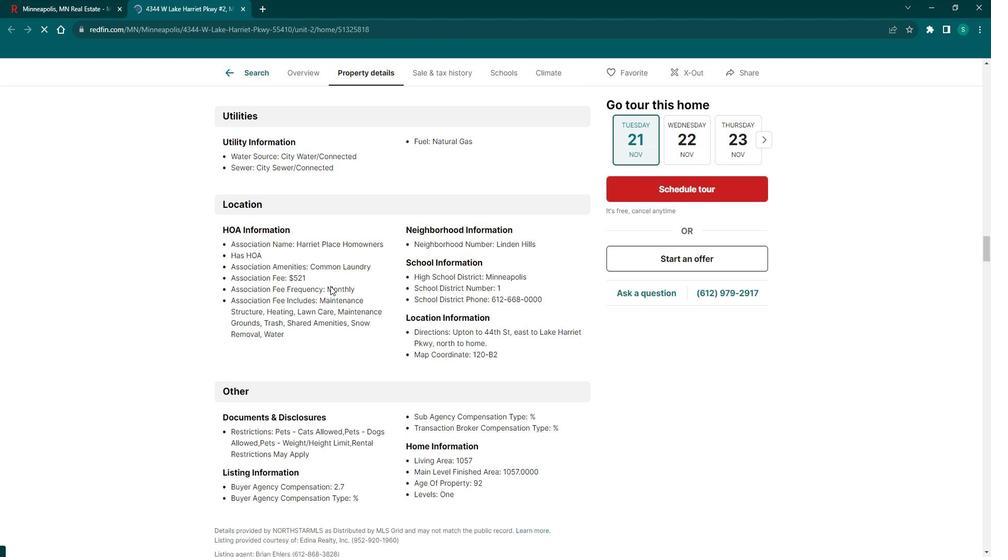 
Action: Mouse scrolled (335, 280) with delta (0, 0)
Screenshot: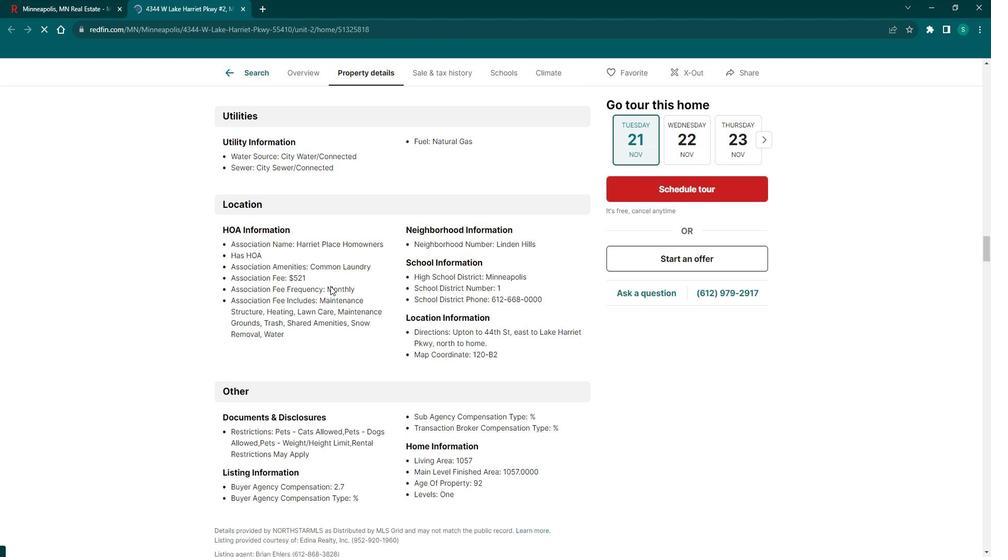 
Action: Mouse scrolled (335, 280) with delta (0, 0)
Screenshot: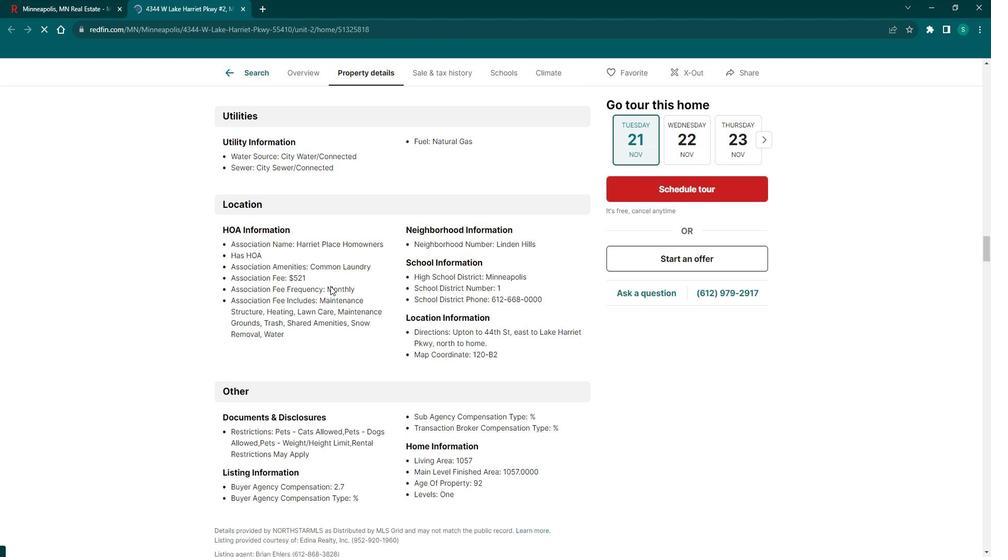 
Action: Mouse scrolled (335, 280) with delta (0, 0)
Screenshot: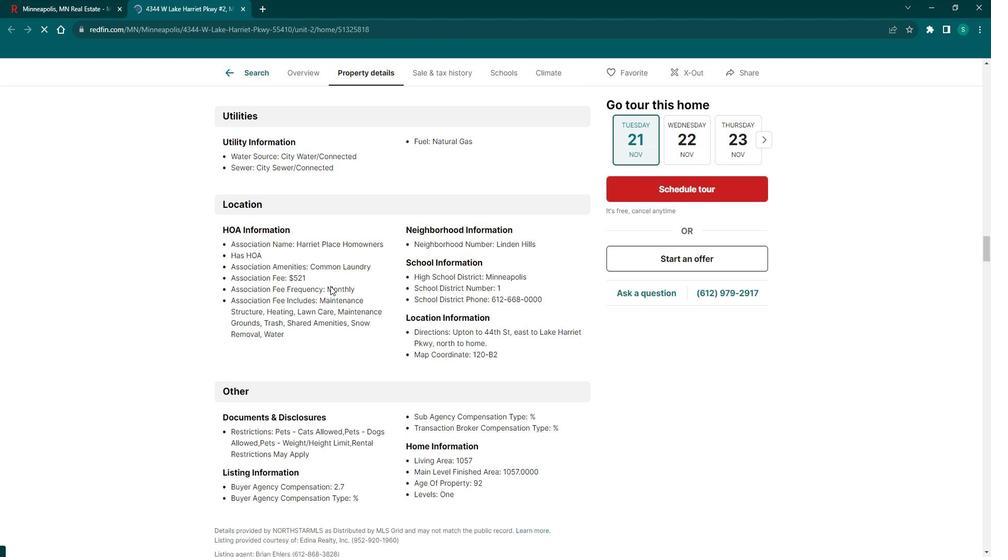
Action: Mouse scrolled (335, 280) with delta (0, 0)
Screenshot: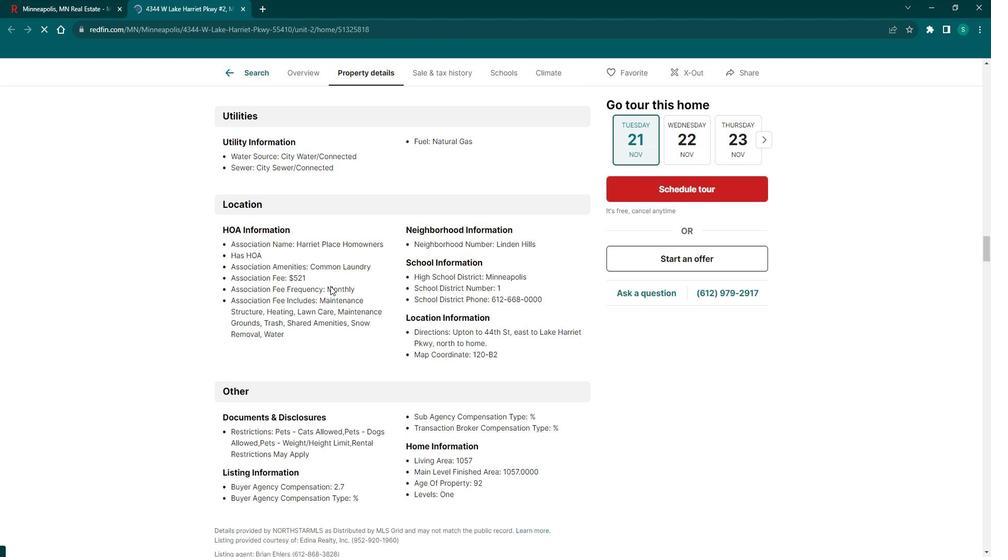 
Action: Mouse scrolled (335, 280) with delta (0, 0)
Screenshot: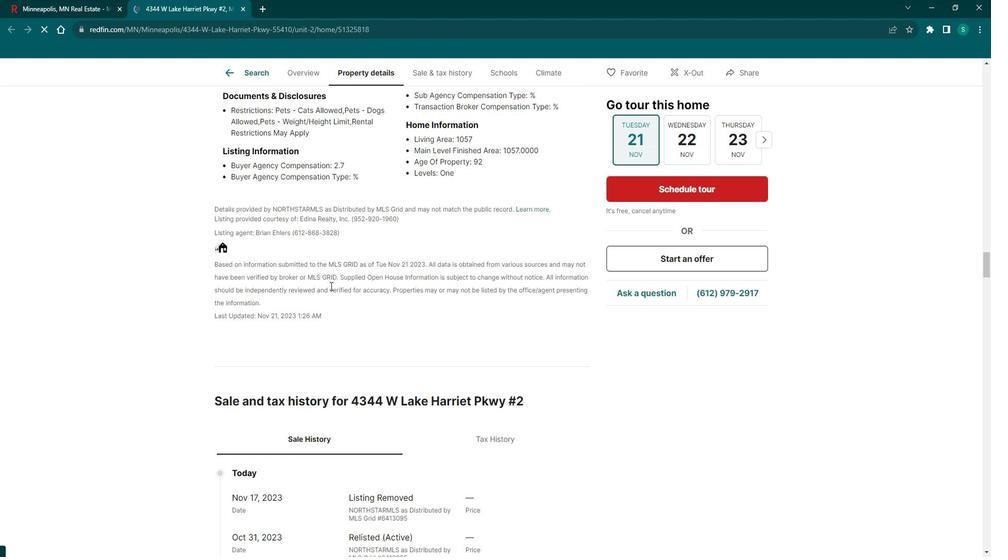 
Action: Mouse scrolled (335, 280) with delta (0, 0)
Screenshot: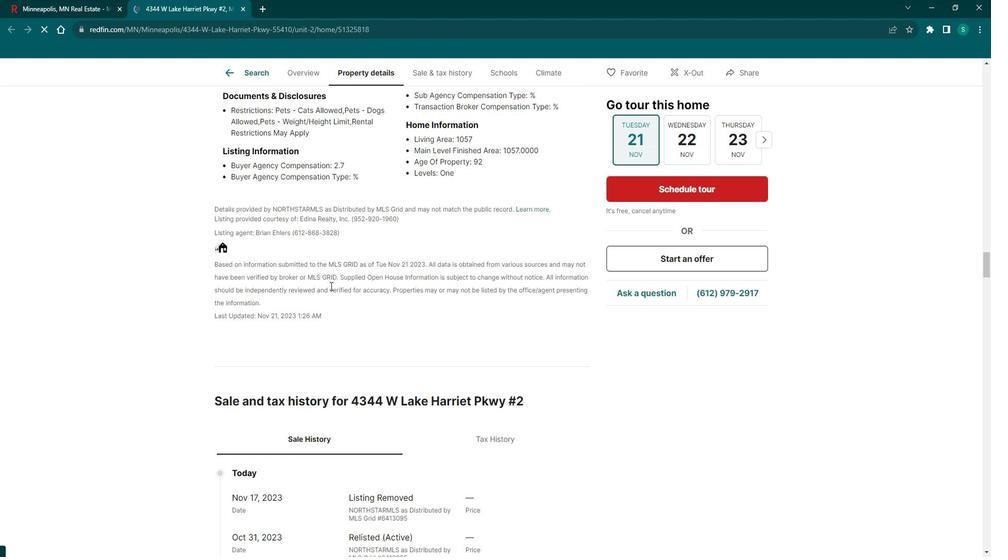 
Action: Mouse scrolled (335, 280) with delta (0, 0)
Screenshot: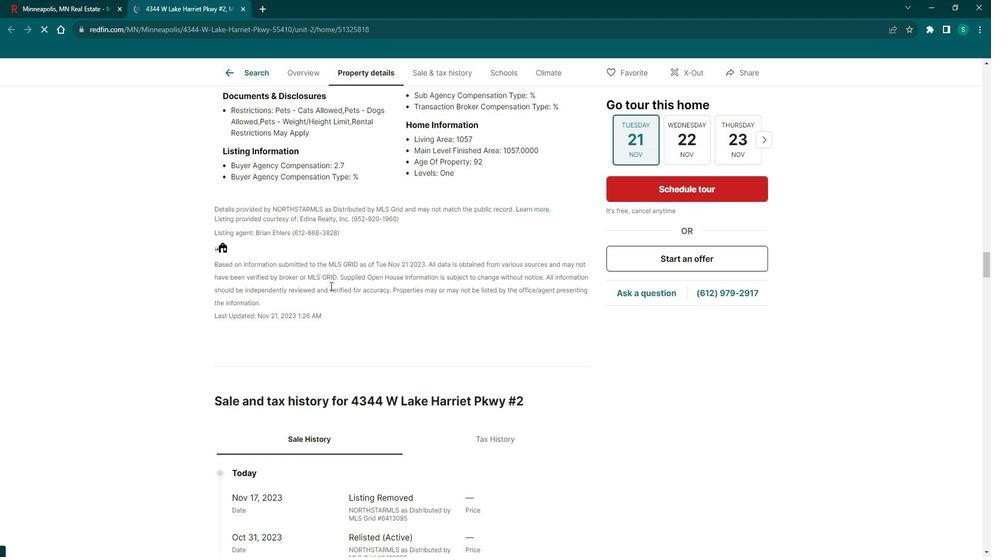 
Action: Mouse scrolled (335, 280) with delta (0, 0)
Screenshot: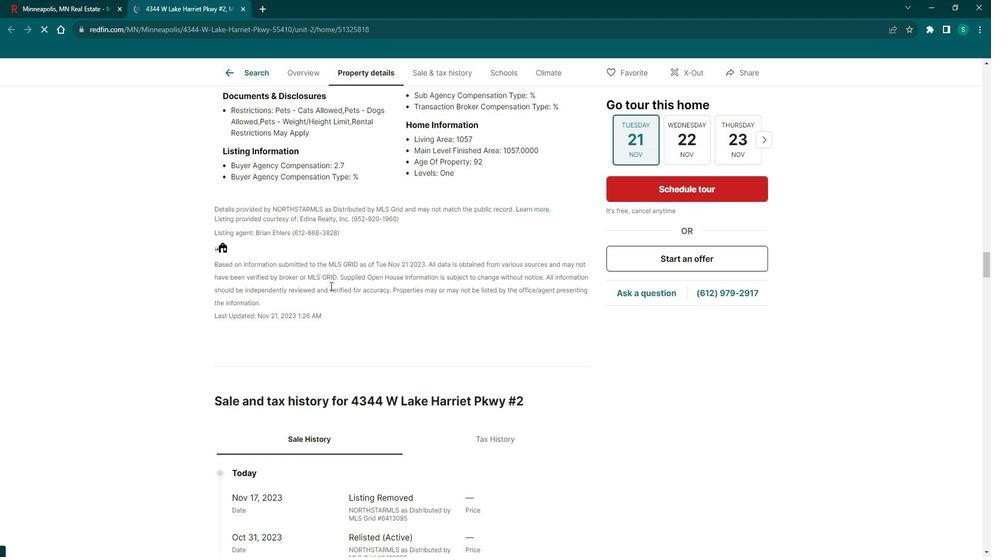 
Action: Mouse scrolled (335, 280) with delta (0, 0)
Screenshot: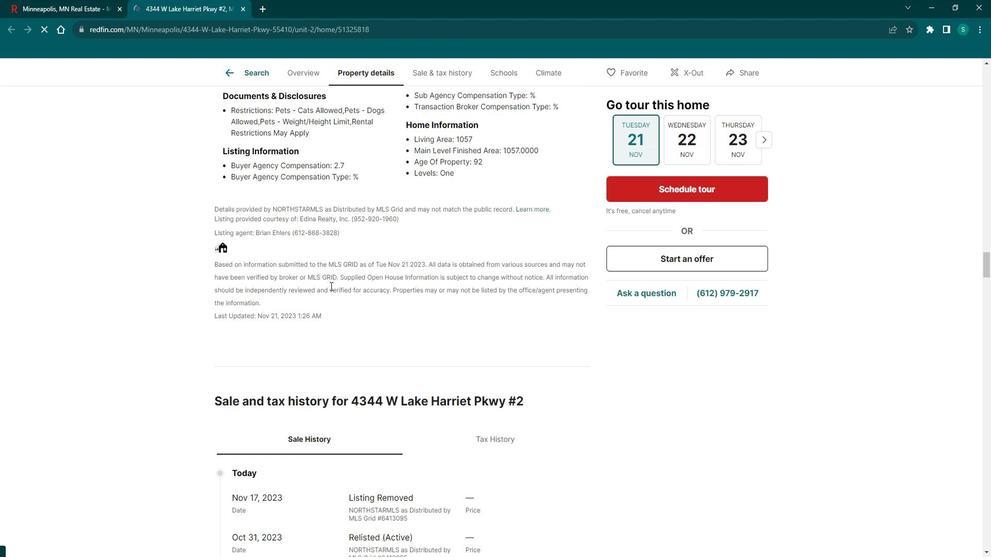 
Action: Mouse scrolled (335, 280) with delta (0, 0)
Screenshot: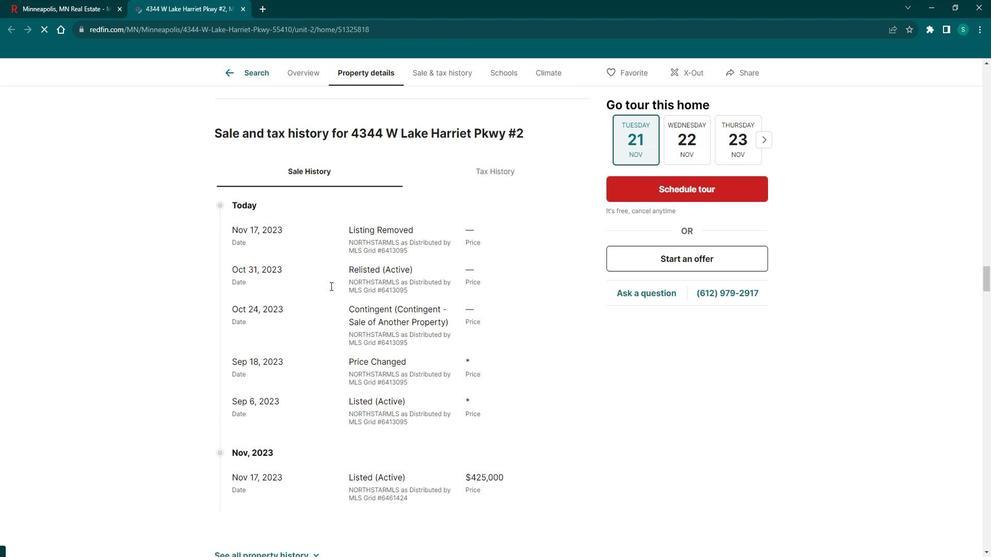 
Action: Mouse scrolled (335, 280) with delta (0, 0)
Screenshot: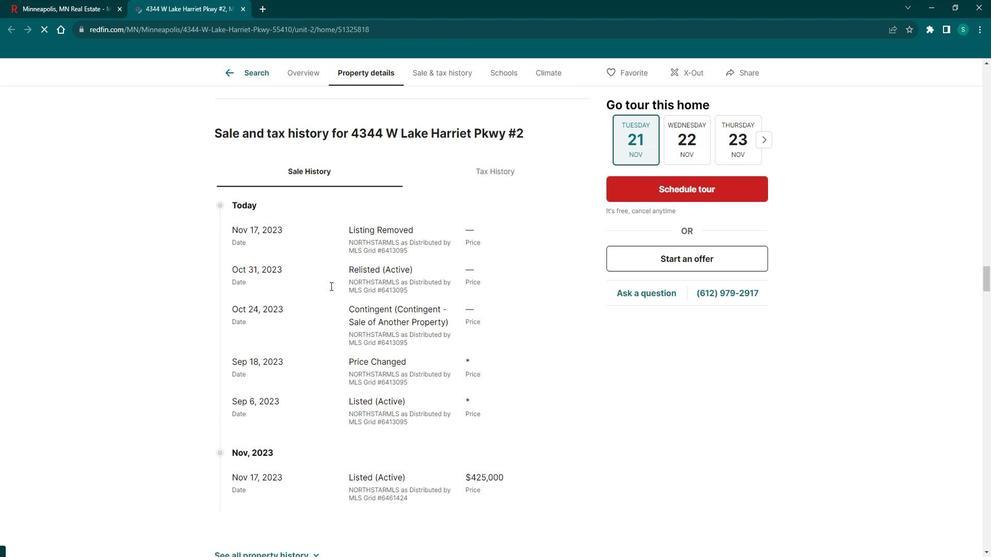 
Action: Mouse scrolled (335, 280) with delta (0, 0)
Screenshot: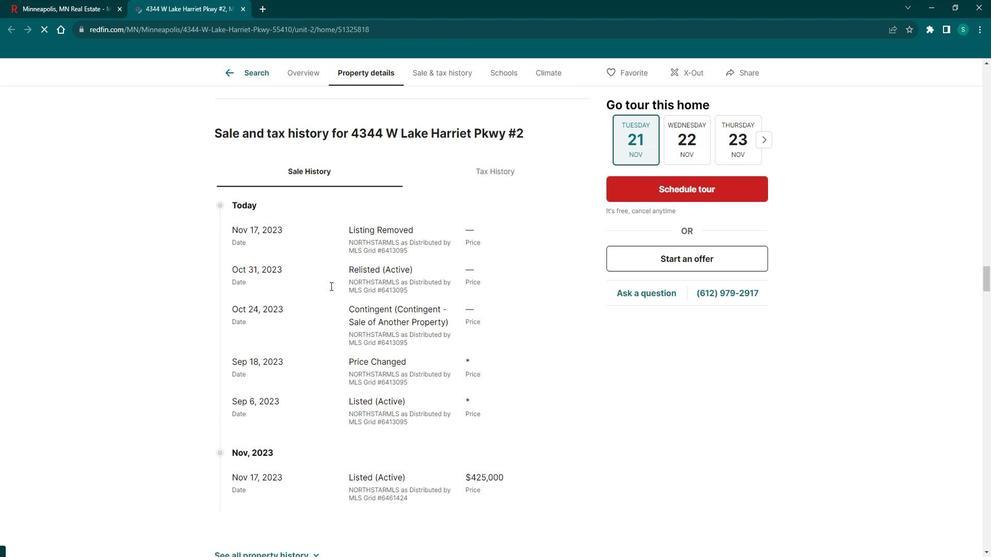 
Action: Mouse scrolled (335, 280) with delta (0, 0)
Screenshot: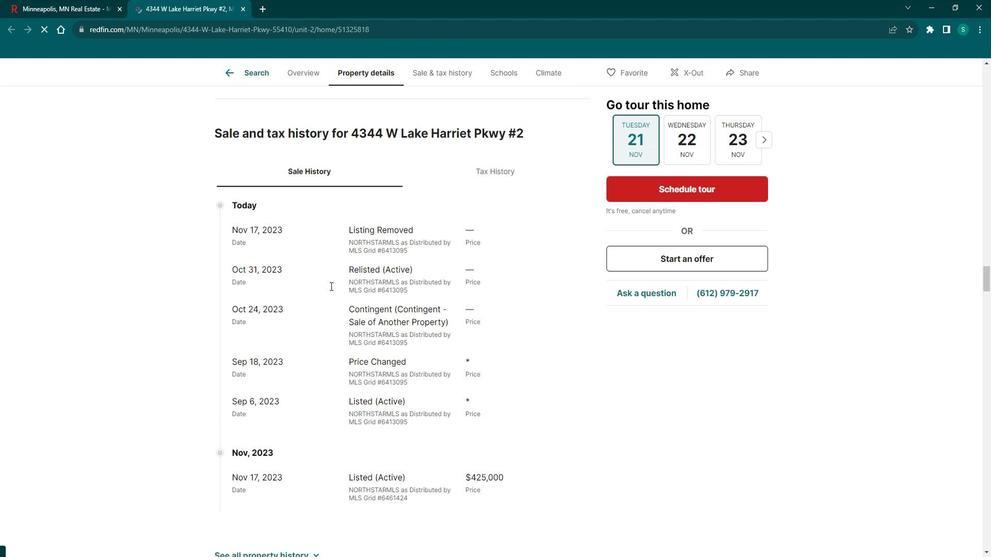 
Action: Mouse scrolled (335, 280) with delta (0, 0)
Screenshot: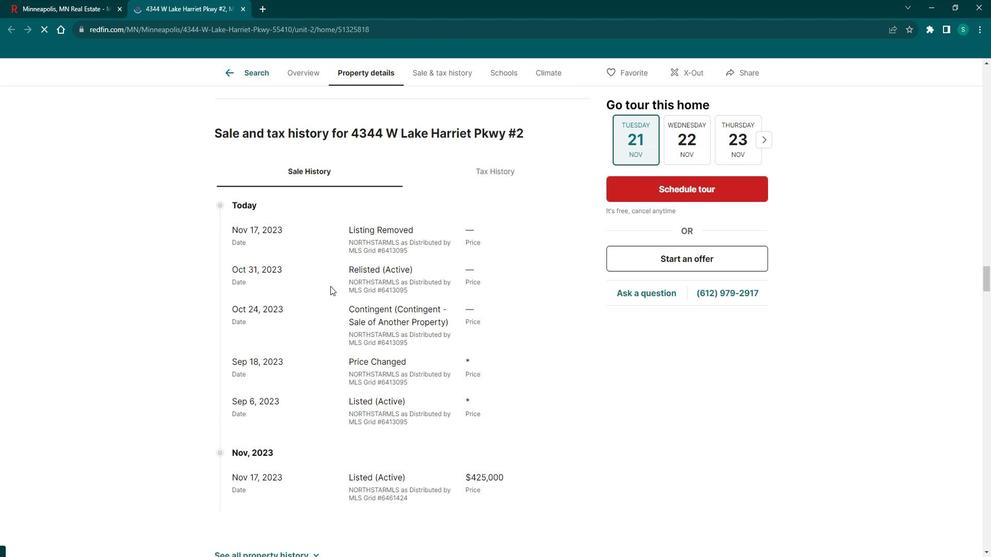 
Action: Mouse scrolled (335, 280) with delta (0, 0)
Screenshot: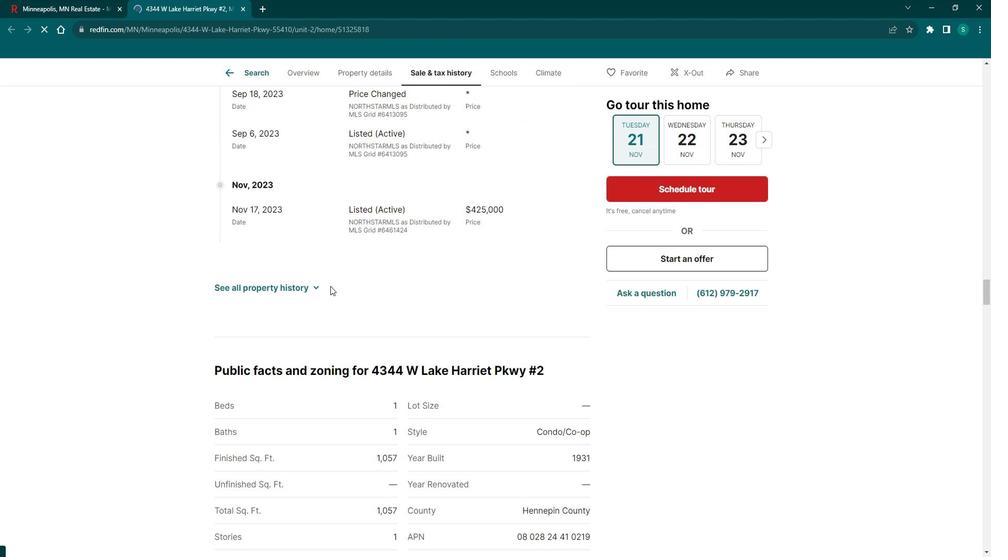 
Action: Mouse scrolled (335, 280) with delta (0, 0)
Screenshot: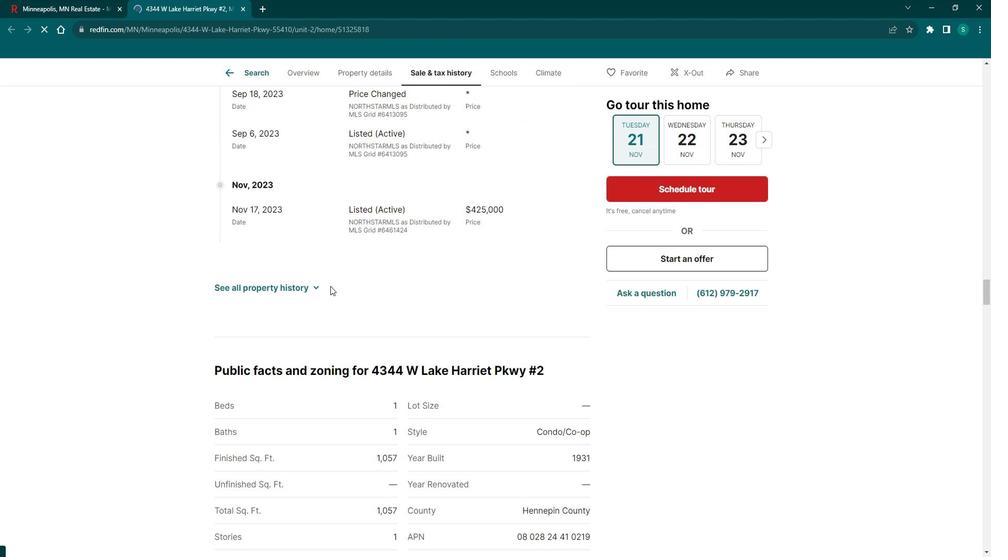 
Action: Mouse scrolled (335, 280) with delta (0, 0)
Screenshot: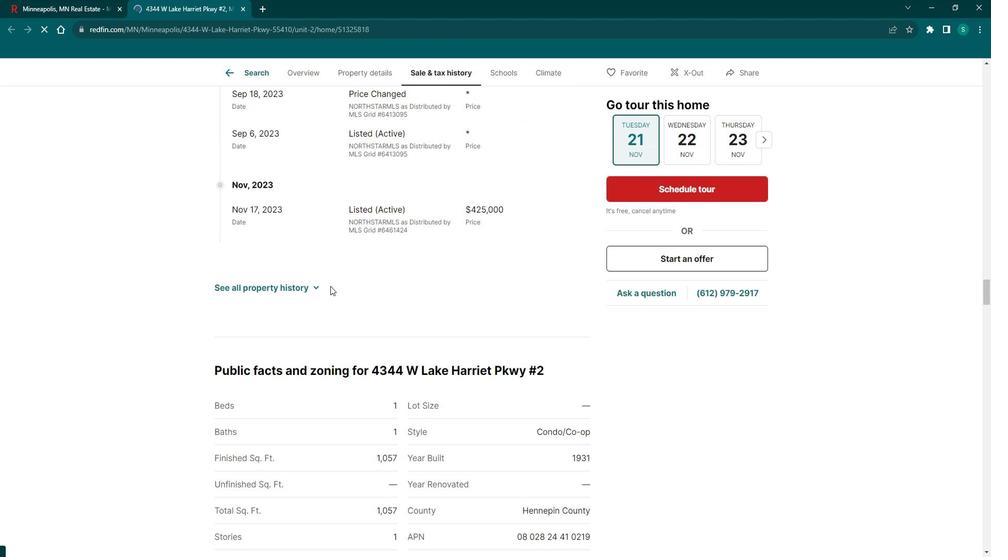 
Action: Mouse scrolled (335, 280) with delta (0, 0)
Screenshot: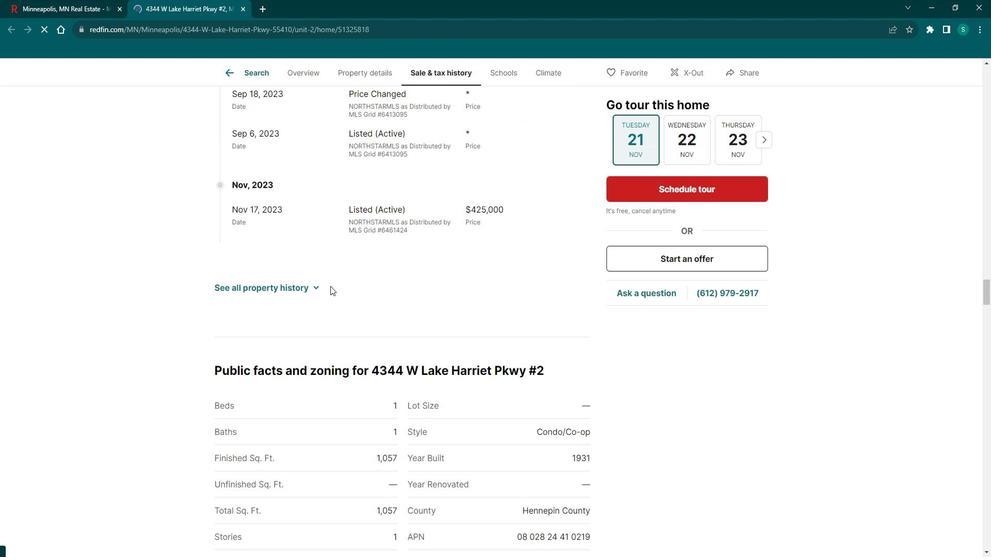 
Action: Mouse scrolled (335, 280) with delta (0, 0)
Screenshot: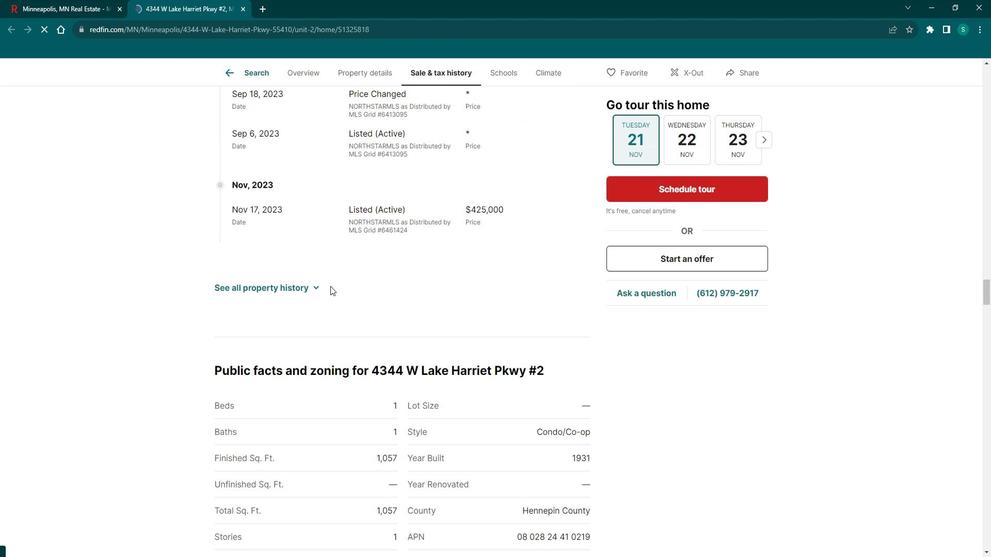 
Action: Mouse moved to (335, 280)
Screenshot: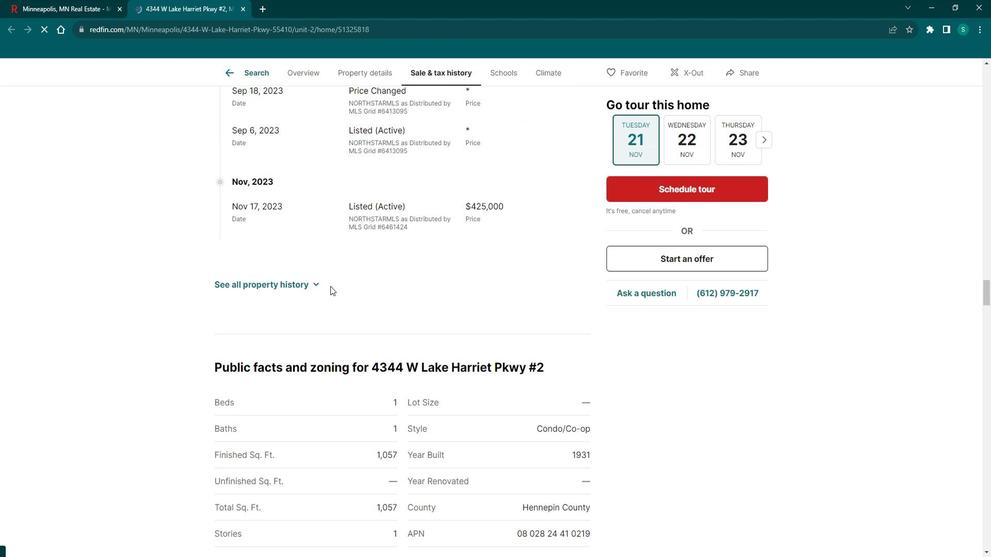 
Action: Mouse scrolled (335, 280) with delta (0, 0)
Screenshot: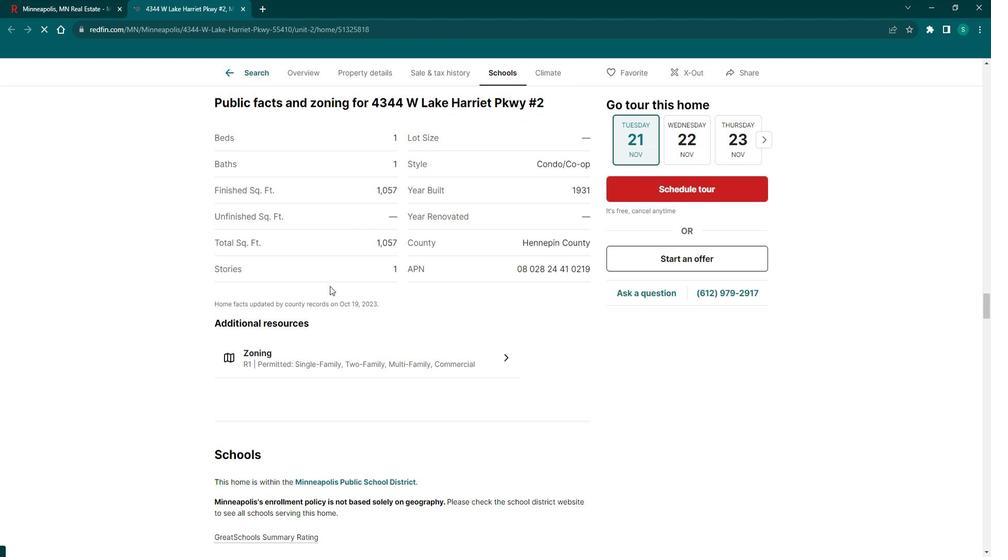 
Action: Mouse scrolled (335, 280) with delta (0, 0)
Screenshot: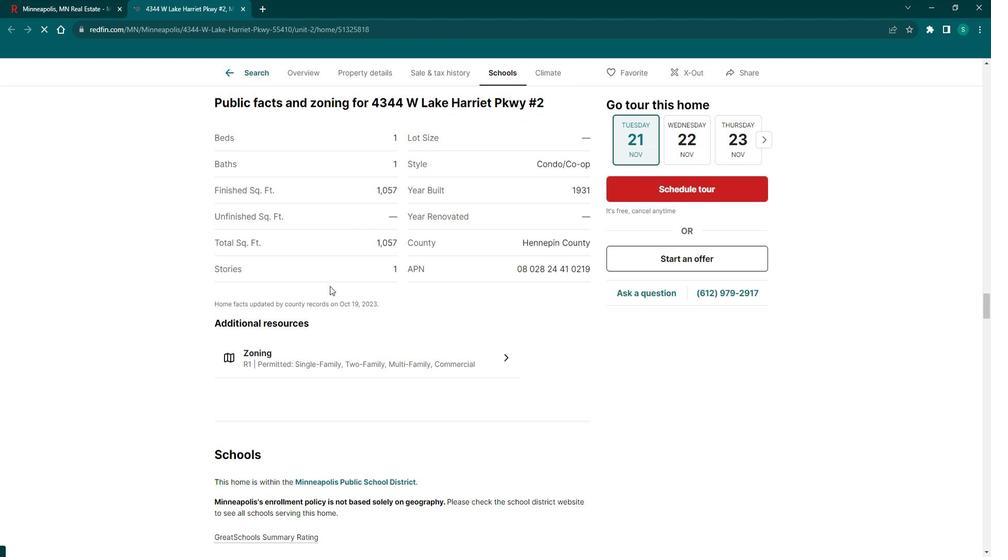 
Action: Mouse scrolled (335, 280) with delta (0, 0)
Screenshot: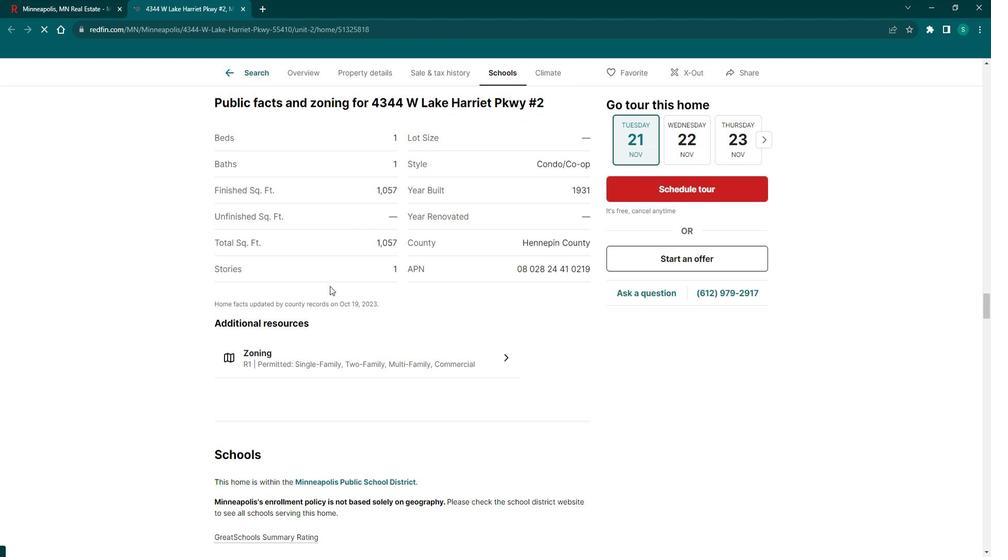 
Action: Mouse scrolled (335, 280) with delta (0, 0)
Screenshot: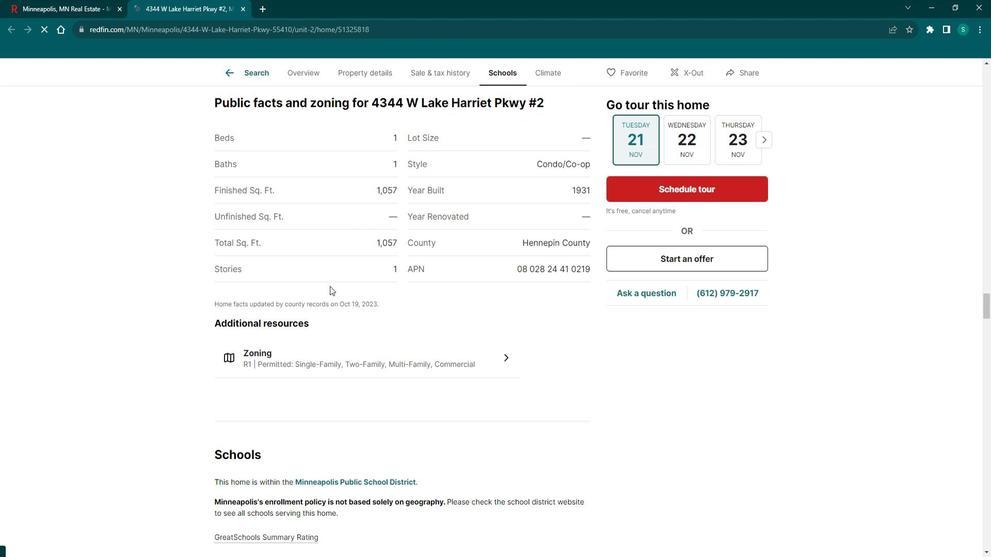 
Action: Mouse scrolled (335, 280) with delta (0, 0)
Screenshot: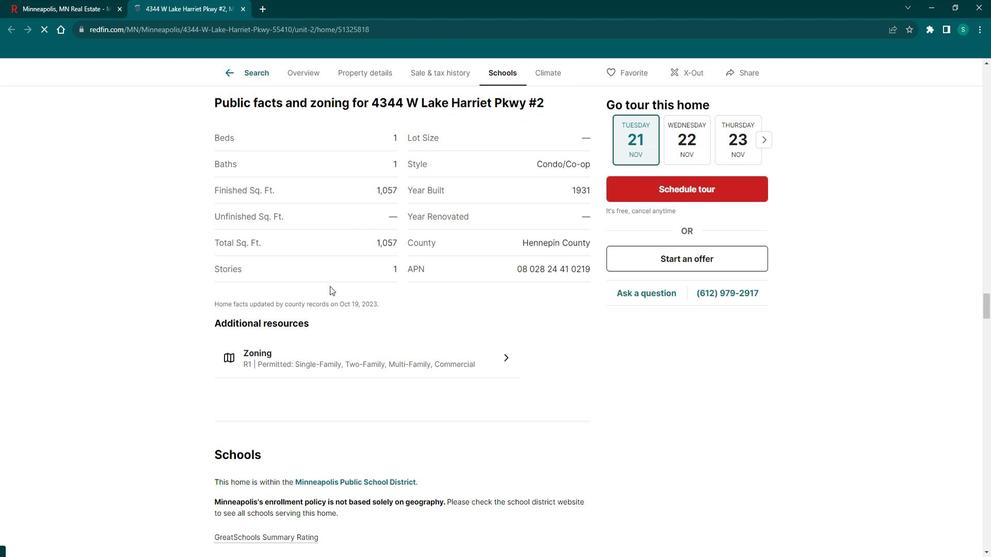 
Action: Mouse scrolled (335, 280) with delta (0, 0)
Screenshot: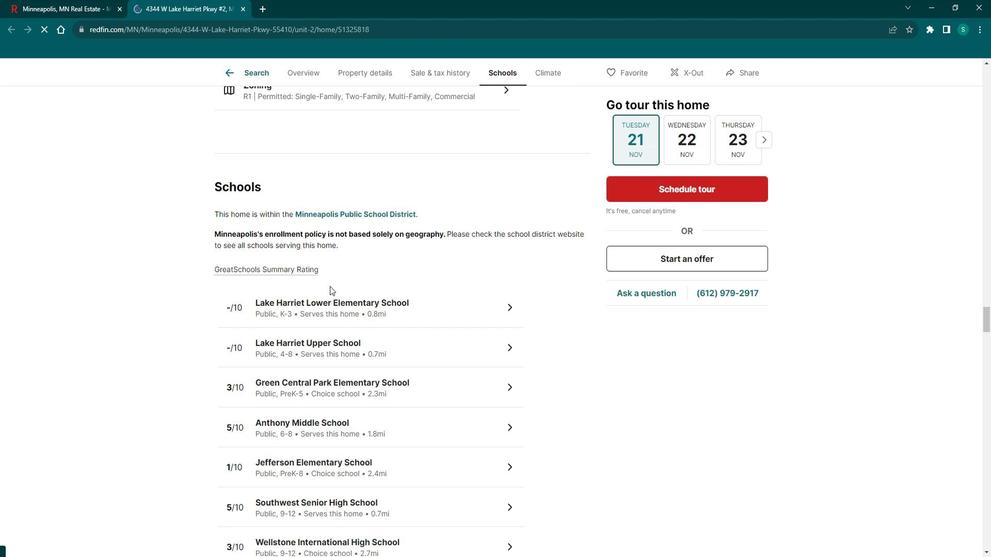 
Action: Mouse scrolled (335, 280) with delta (0, 0)
Screenshot: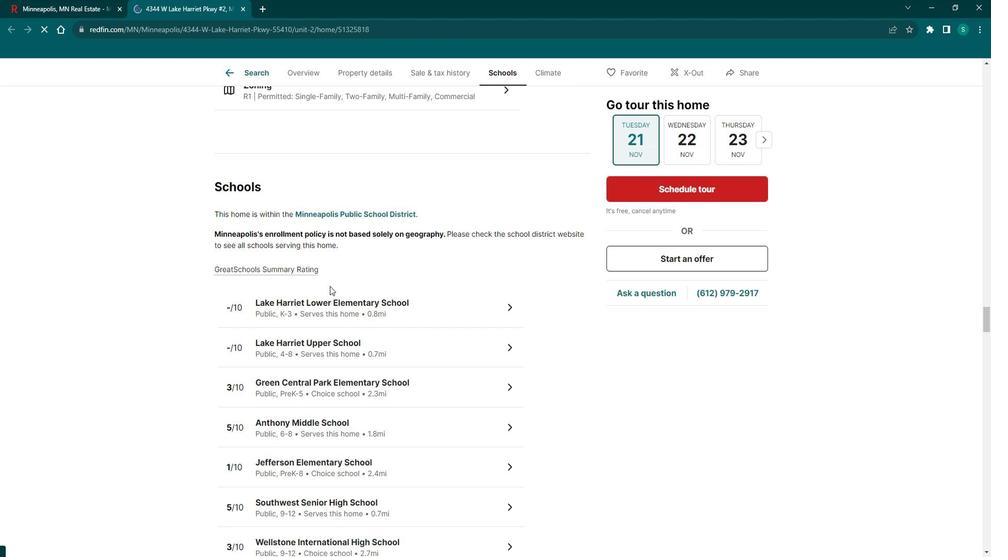 
Action: Mouse scrolled (335, 280) with delta (0, 0)
Screenshot: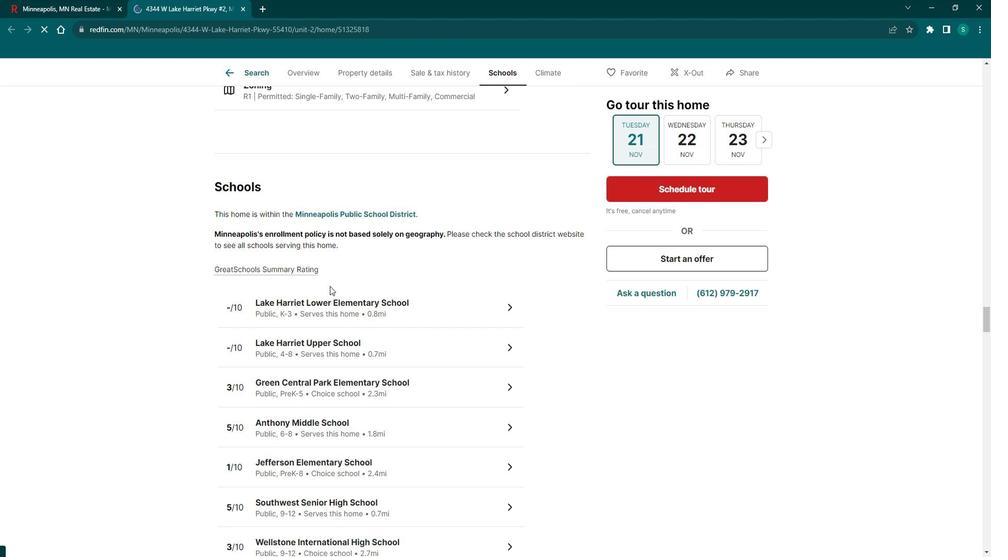 
Action: Mouse scrolled (335, 280) with delta (0, 0)
Screenshot: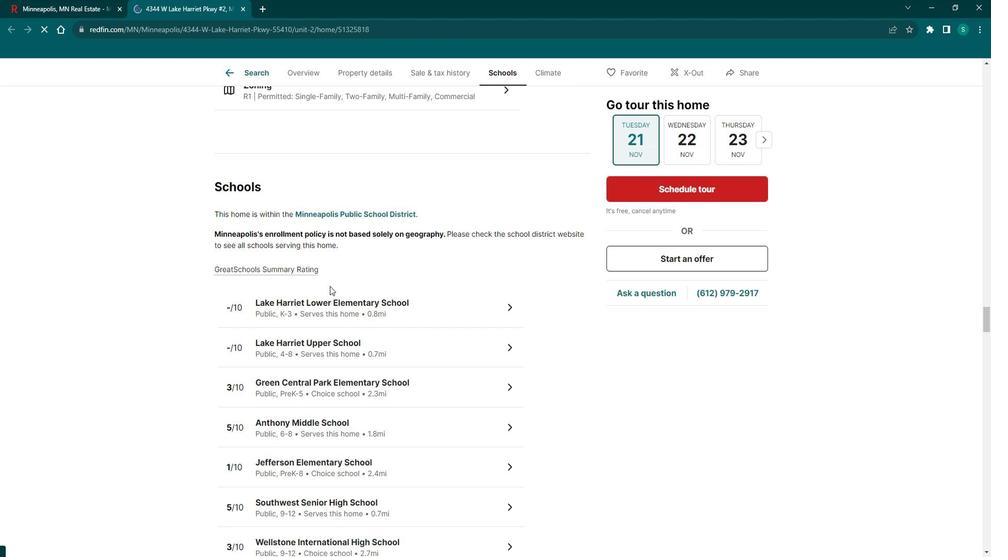 
Action: Mouse scrolled (335, 280) with delta (0, 0)
Screenshot: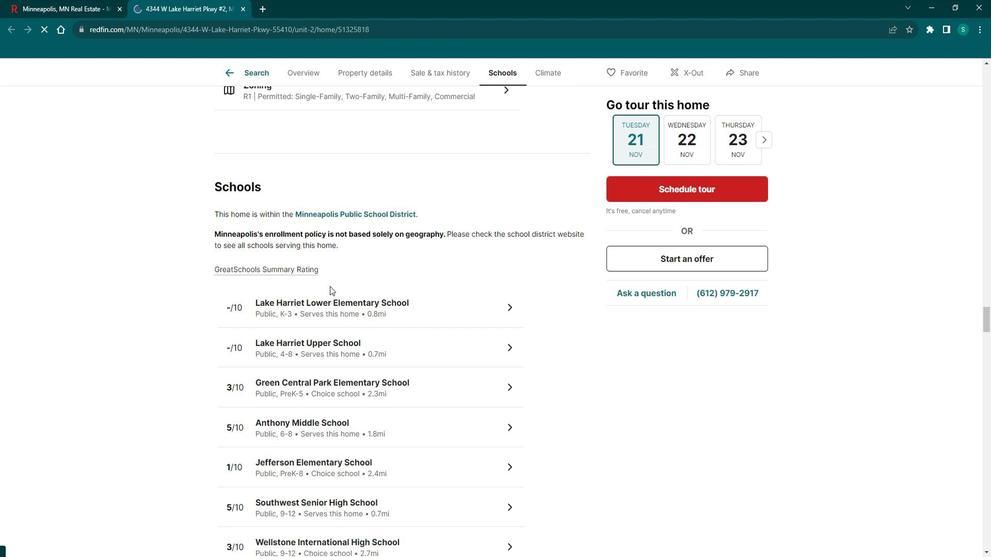 
Action: Mouse scrolled (335, 280) with delta (0, 0)
Screenshot: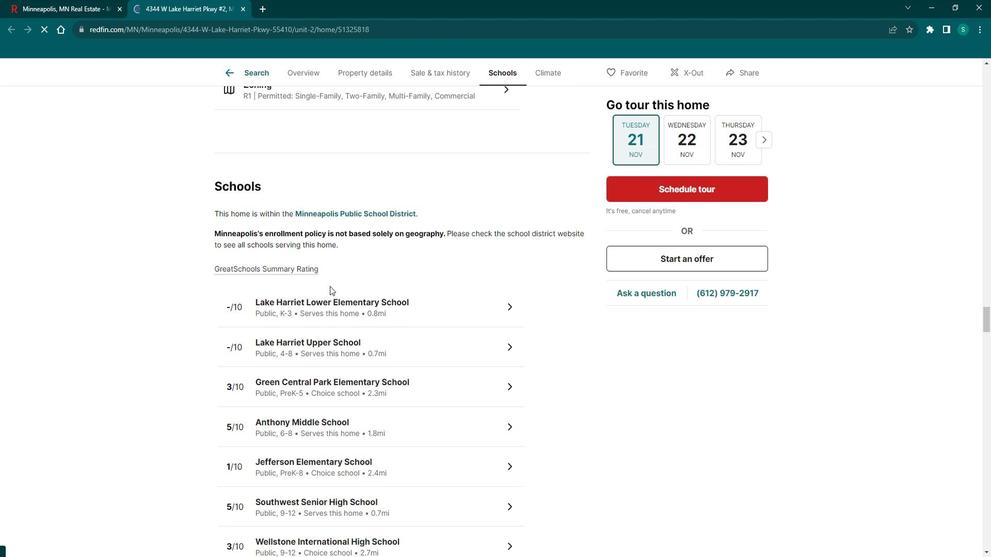 
Action: Mouse scrolled (335, 280) with delta (0, 0)
Screenshot: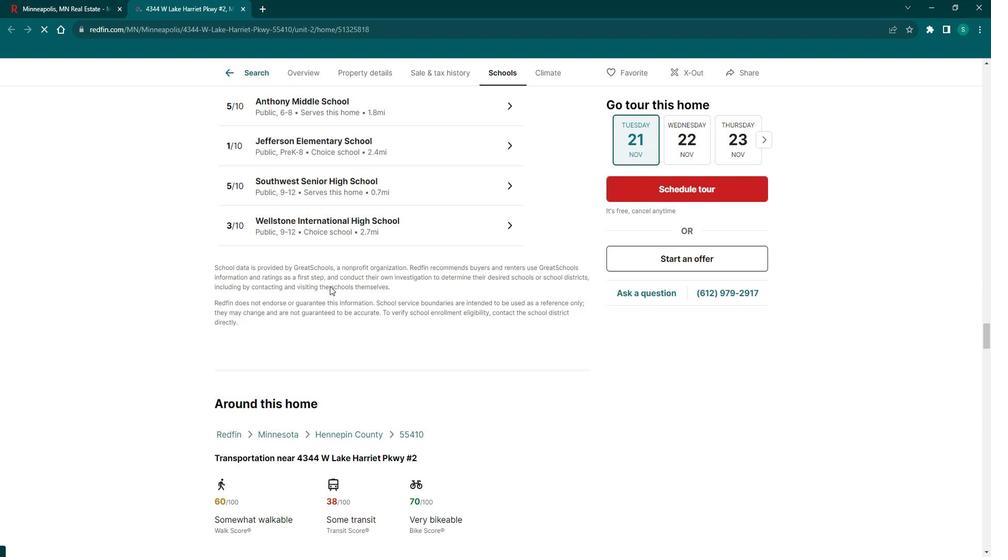 
Action: Mouse scrolled (335, 280) with delta (0, 0)
Screenshot: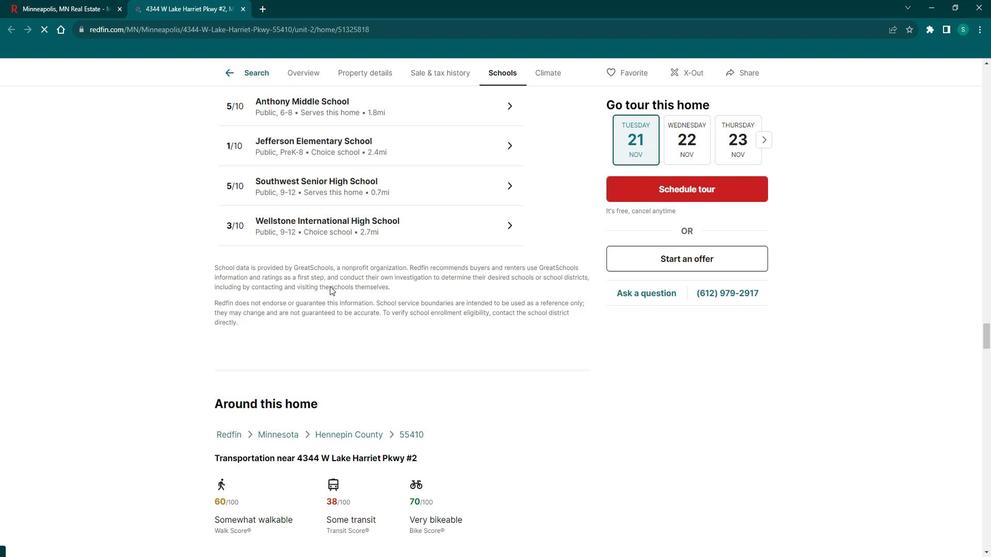 
Action: Mouse scrolled (335, 280) with delta (0, 0)
Screenshot: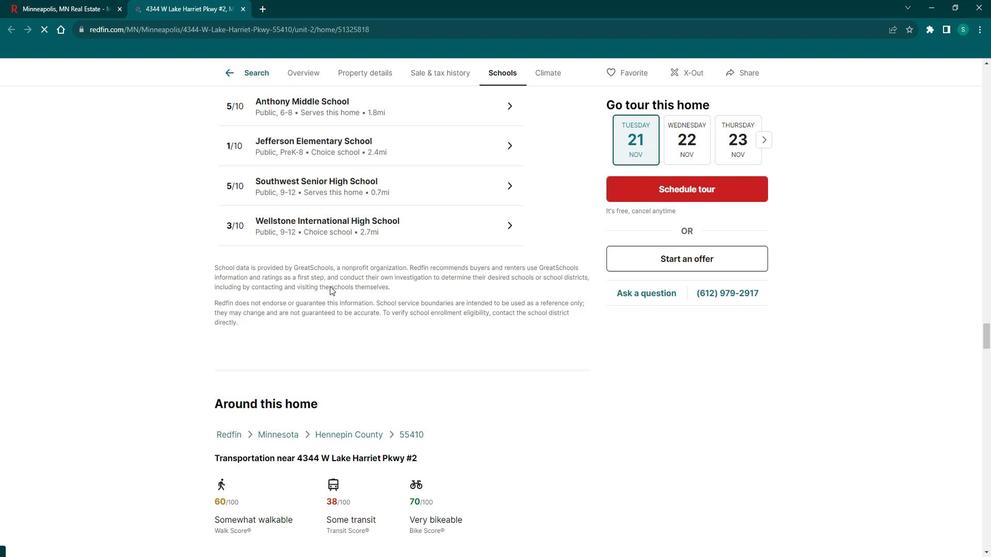 
Action: Mouse scrolled (335, 280) with delta (0, 0)
Screenshot: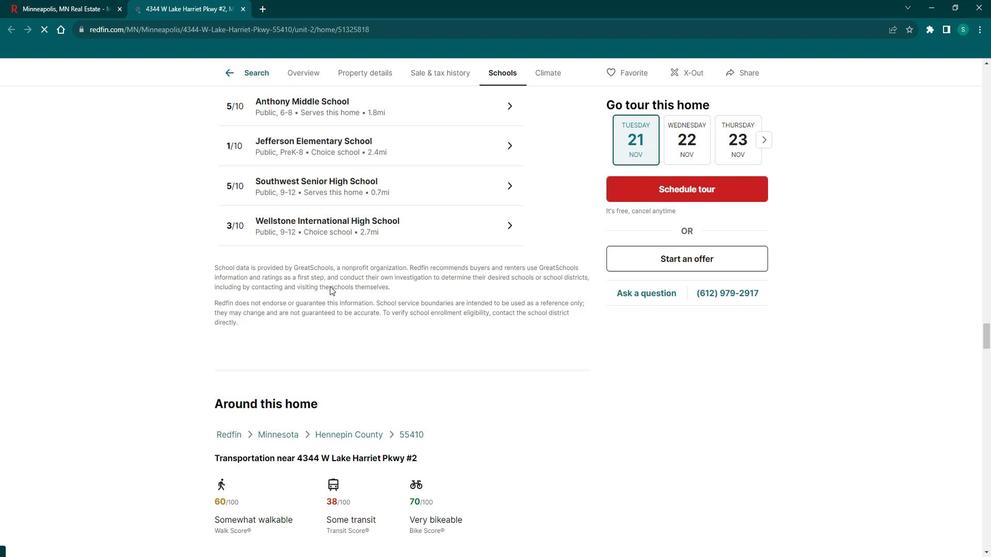 
Action: Mouse scrolled (335, 280) with delta (0, 0)
Screenshot: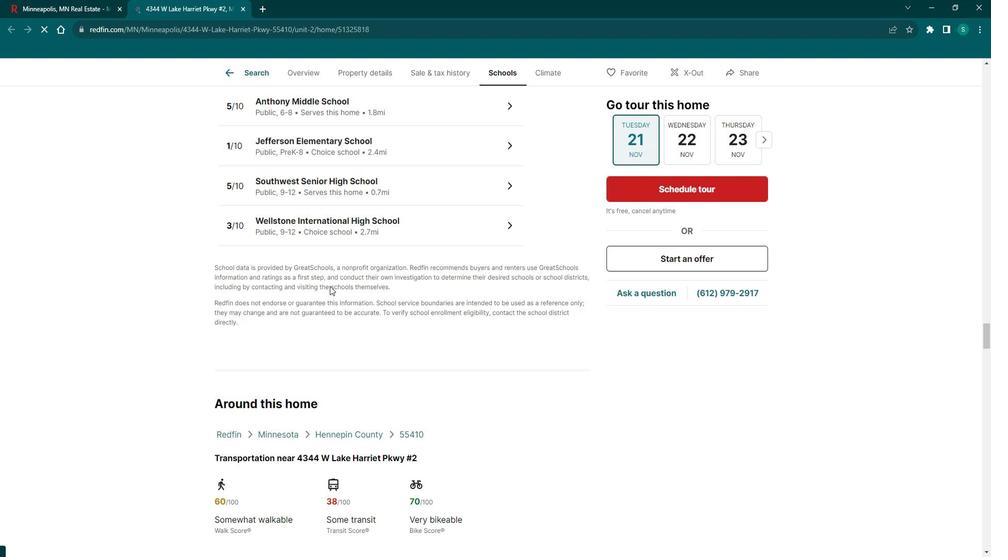 
Action: Mouse scrolled (335, 280) with delta (0, 0)
Screenshot: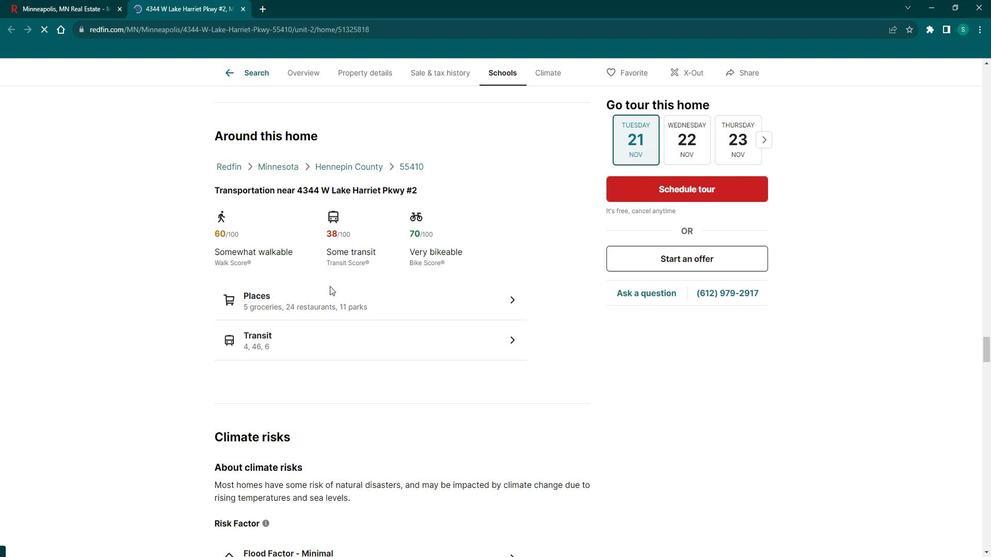 
Action: Mouse scrolled (335, 280) with delta (0, 0)
Screenshot: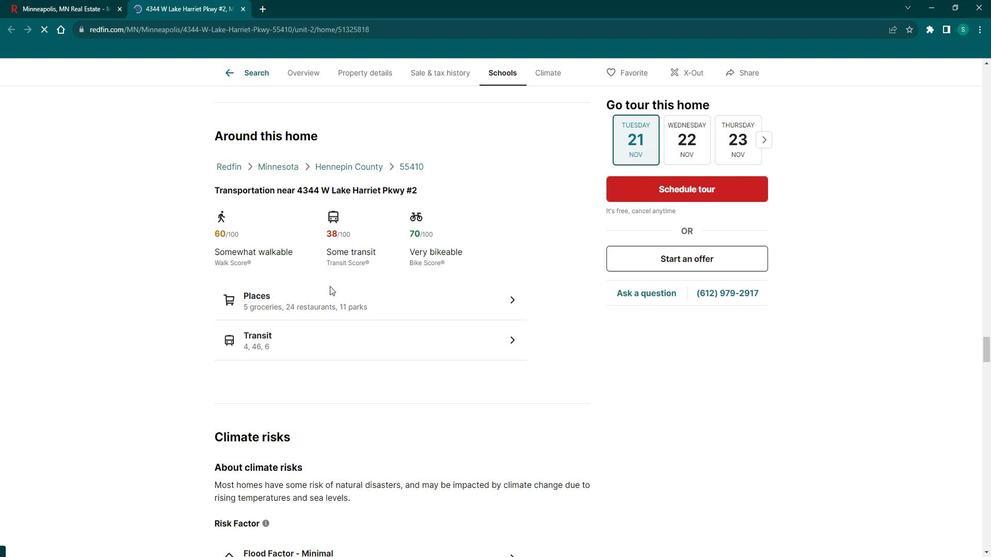 
Action: Mouse scrolled (335, 280) with delta (0, 0)
Screenshot: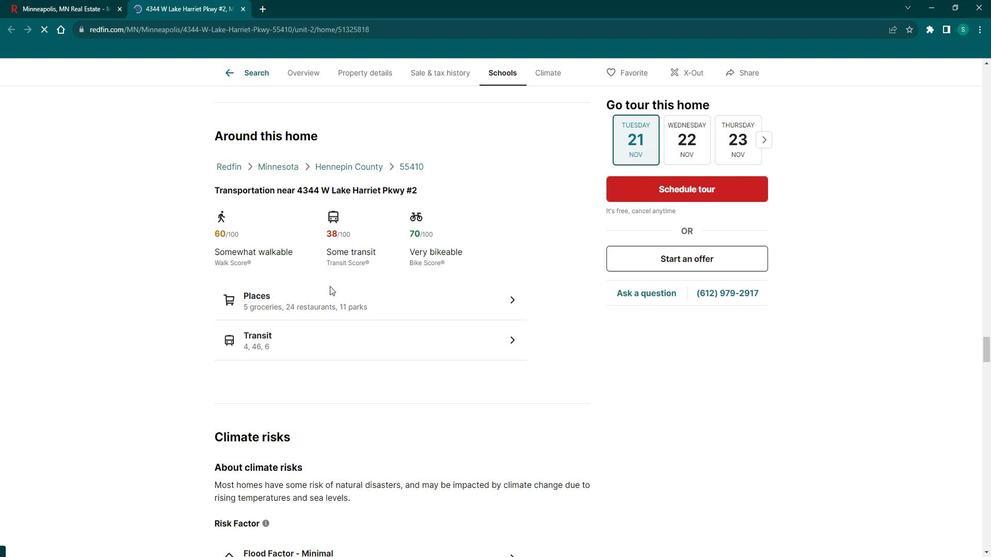 
Action: Mouse scrolled (335, 280) with delta (0, 0)
Screenshot: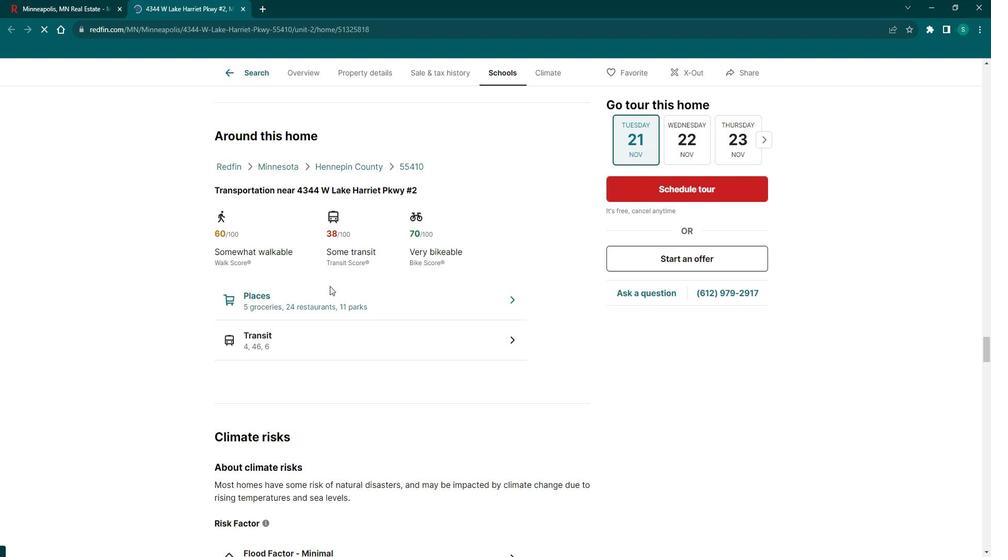 
Action: Mouse scrolled (335, 280) with delta (0, 0)
Screenshot: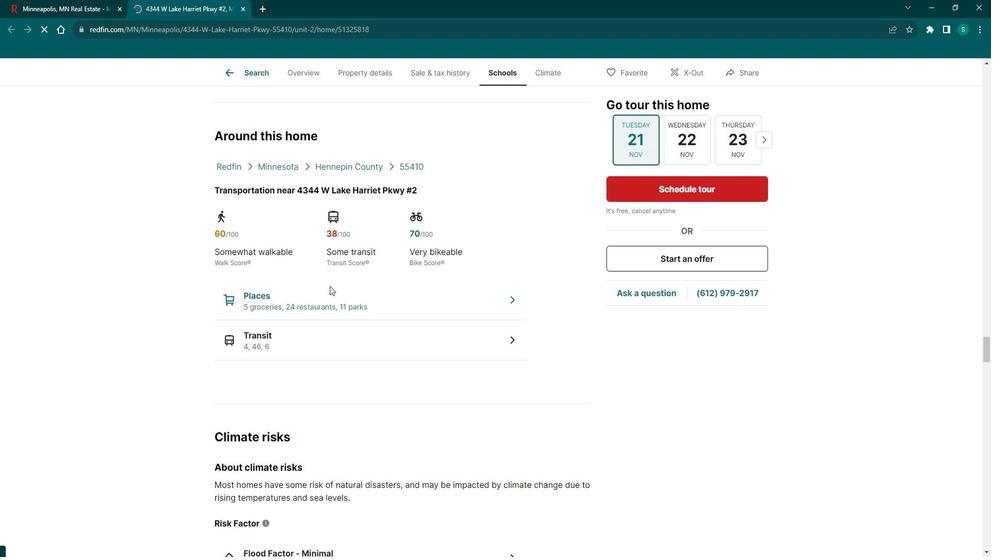 
Action: Mouse scrolled (335, 280) with delta (0, 0)
Screenshot: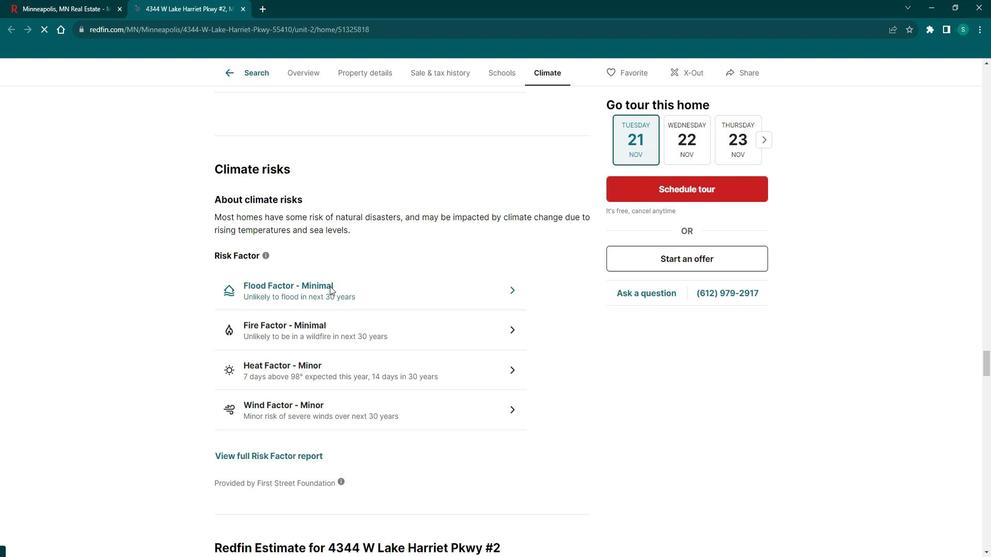 
Action: Mouse scrolled (335, 280) with delta (0, 0)
Screenshot: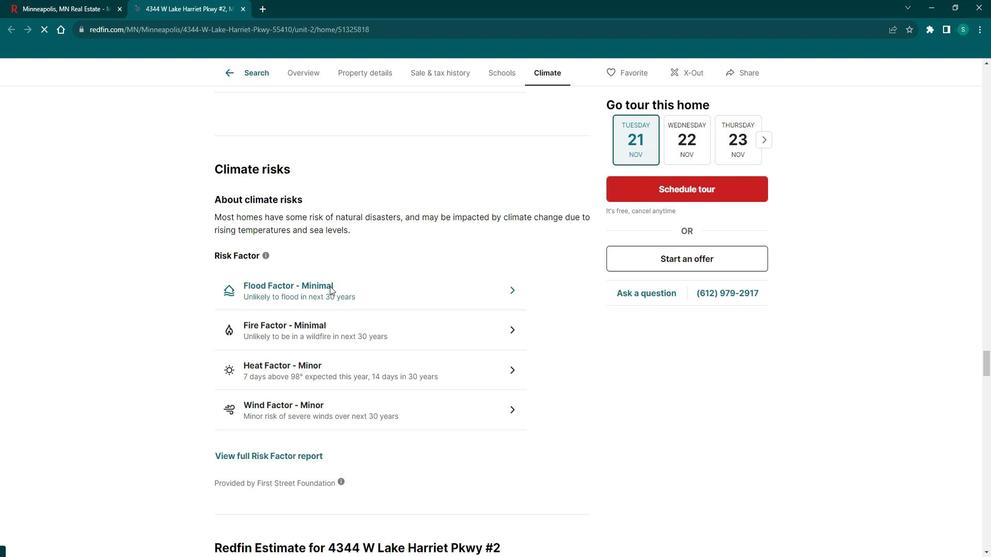 
Action: Mouse scrolled (335, 280) with delta (0, 0)
Screenshot: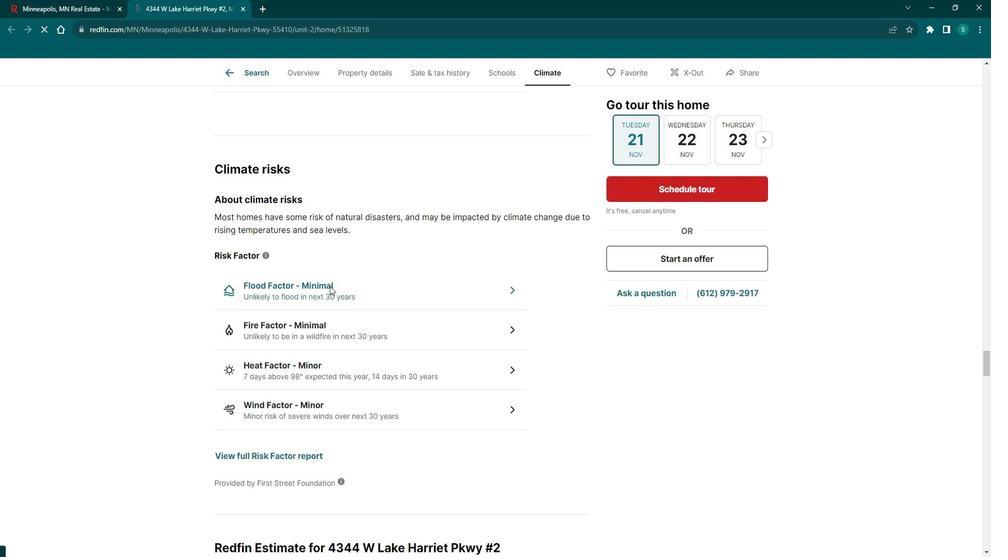 
Action: Mouse scrolled (335, 280) with delta (0, 0)
Screenshot: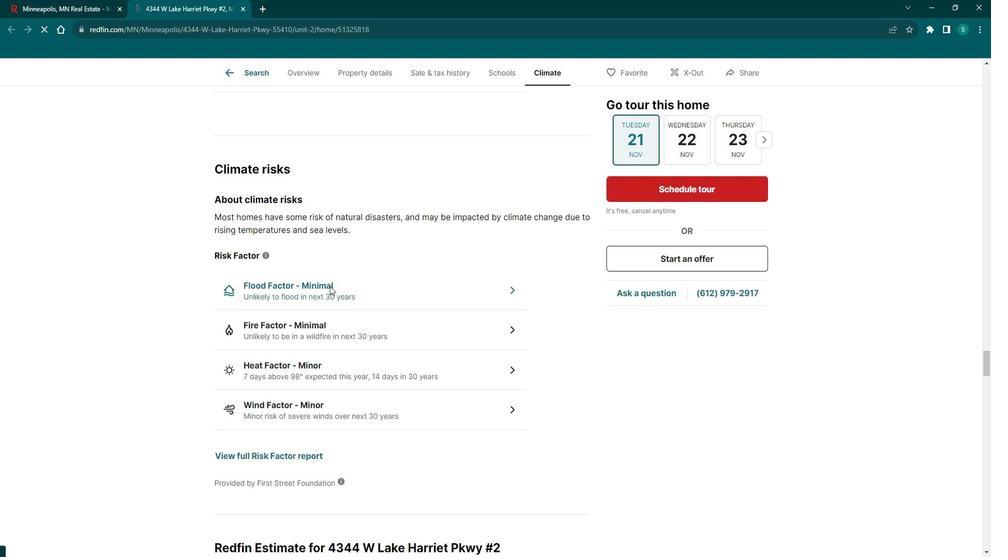 
Action: Mouse scrolled (335, 280) with delta (0, 0)
Screenshot: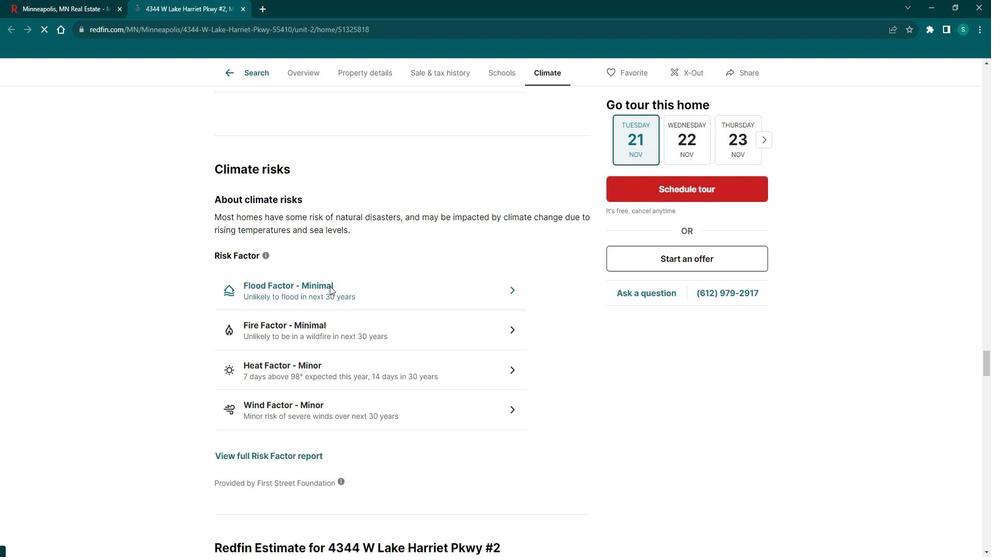 
Action: Mouse scrolled (335, 280) with delta (0, 0)
Screenshot: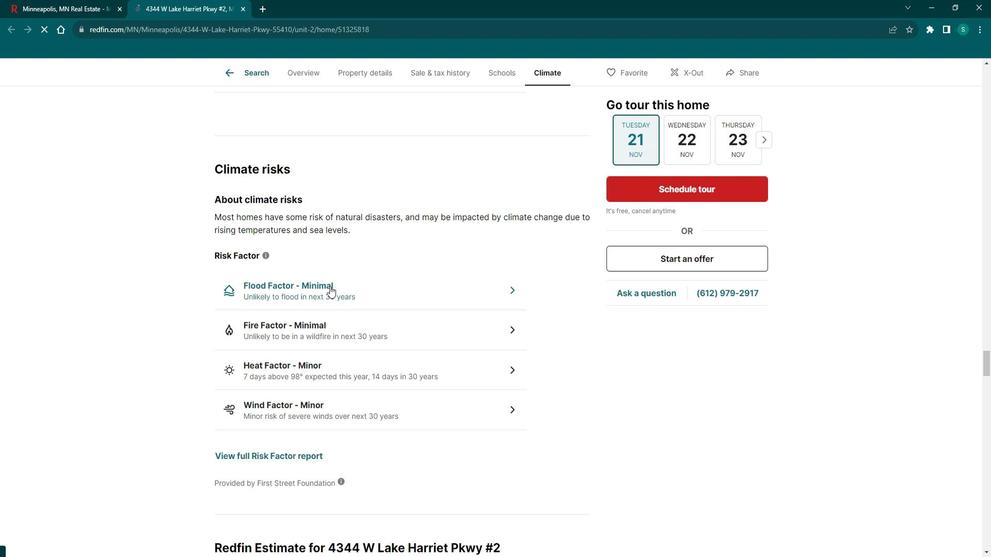 
Action: Mouse scrolled (335, 280) with delta (0, 0)
Screenshot: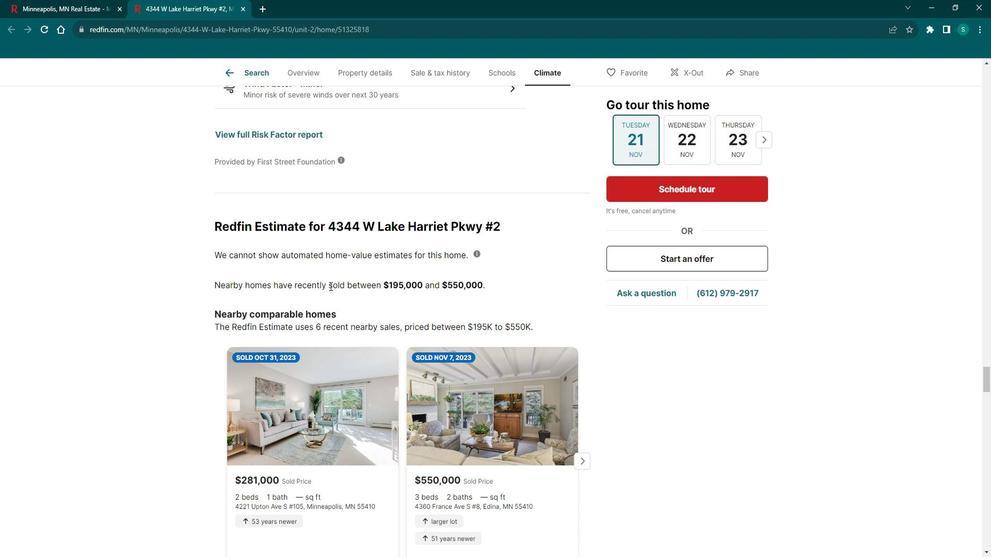 
Action: Mouse scrolled (335, 280) with delta (0, 0)
Screenshot: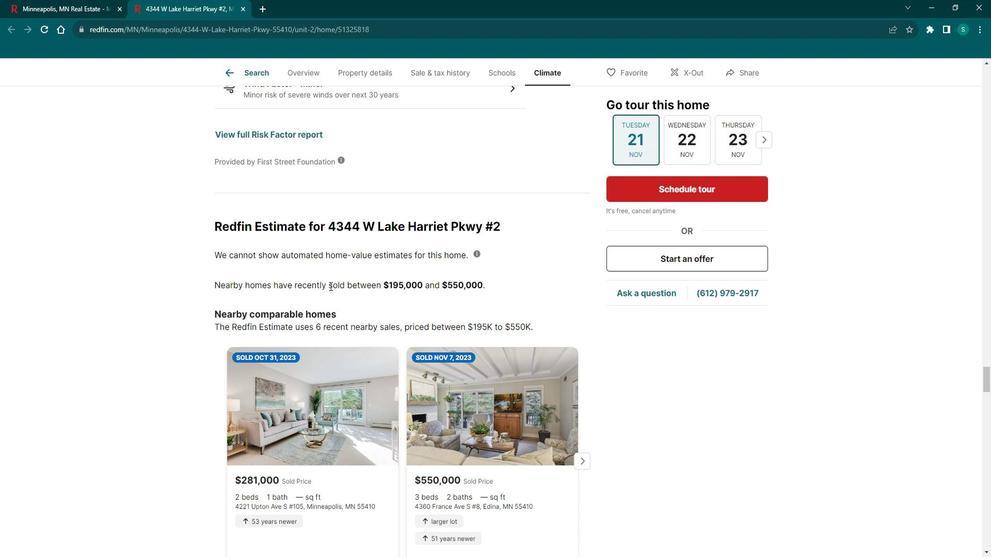 
Action: Mouse scrolled (335, 280) with delta (0, 0)
Screenshot: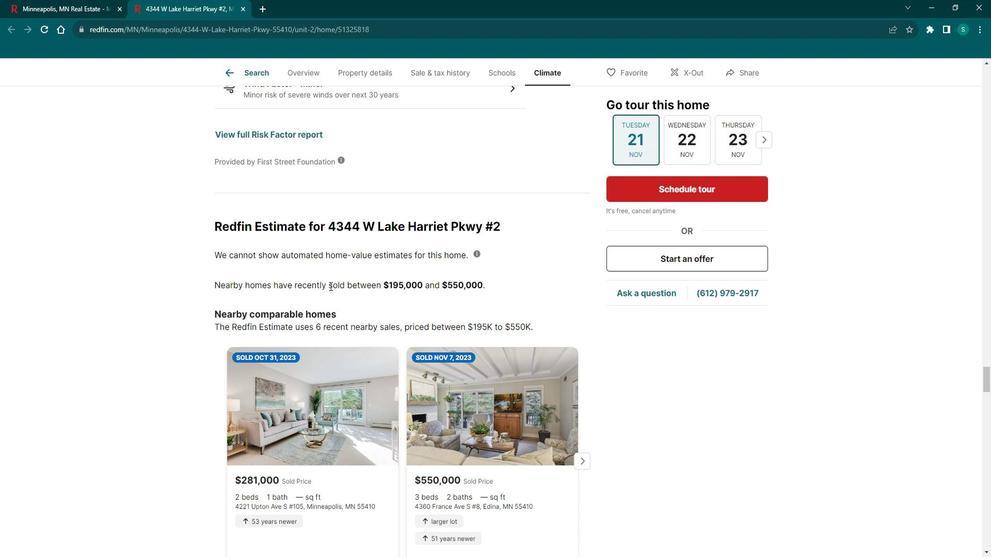 
Action: Mouse scrolled (335, 280) with delta (0, 0)
Screenshot: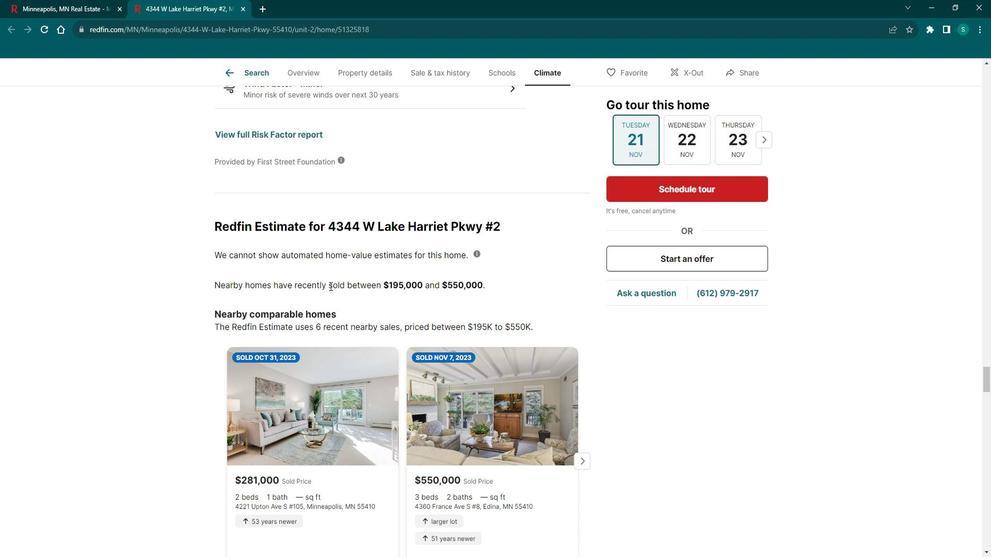 
Action: Mouse moved to (250, 74)
Screenshot: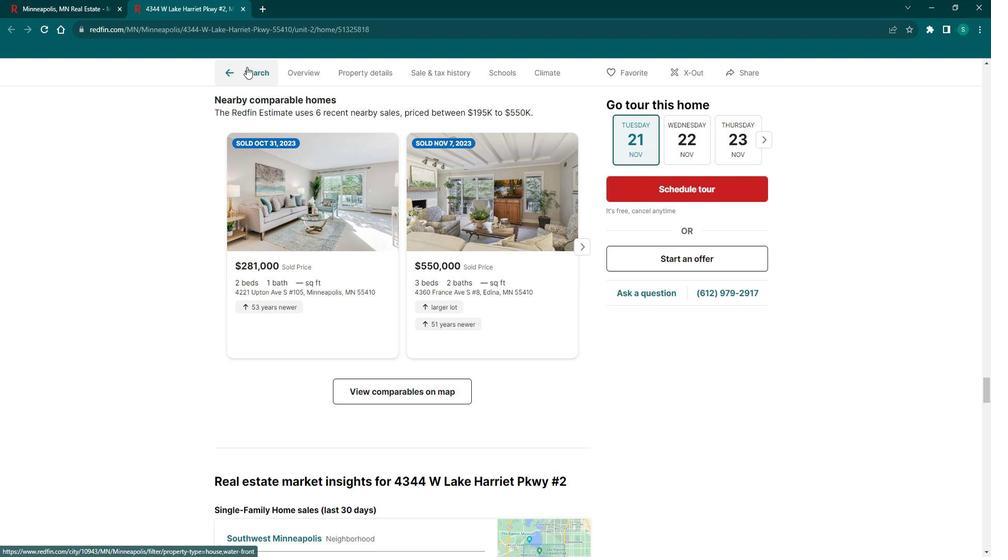 
Action: Mouse pressed left at (250, 74)
Screenshot: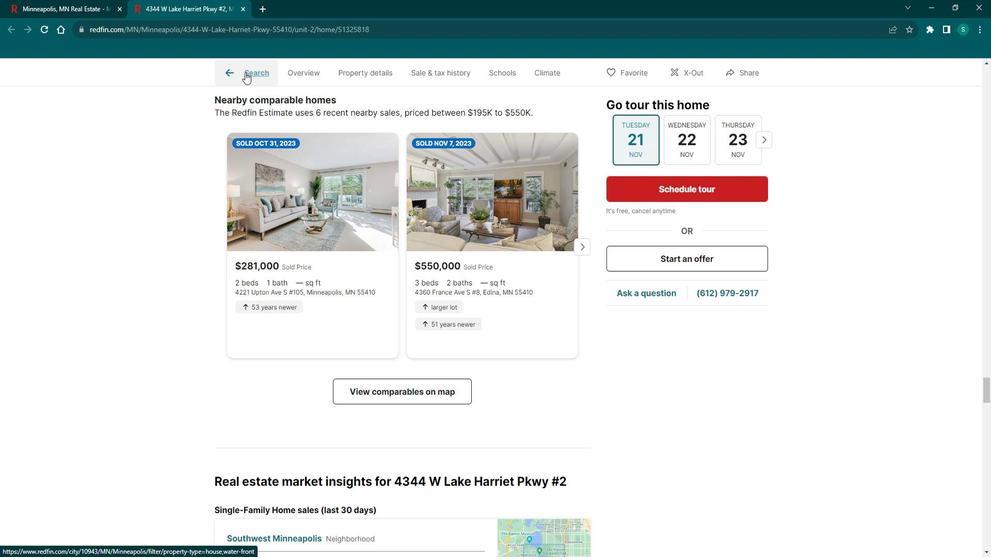 
Action: Mouse moved to (918, 409)
Screenshot: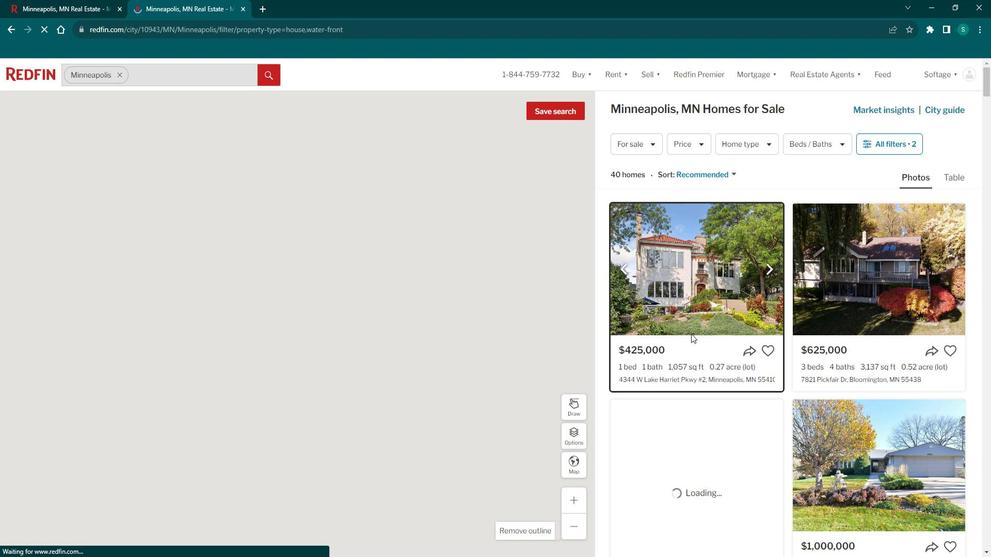 
Action: Mouse scrolled (918, 408) with delta (0, 0)
Screenshot: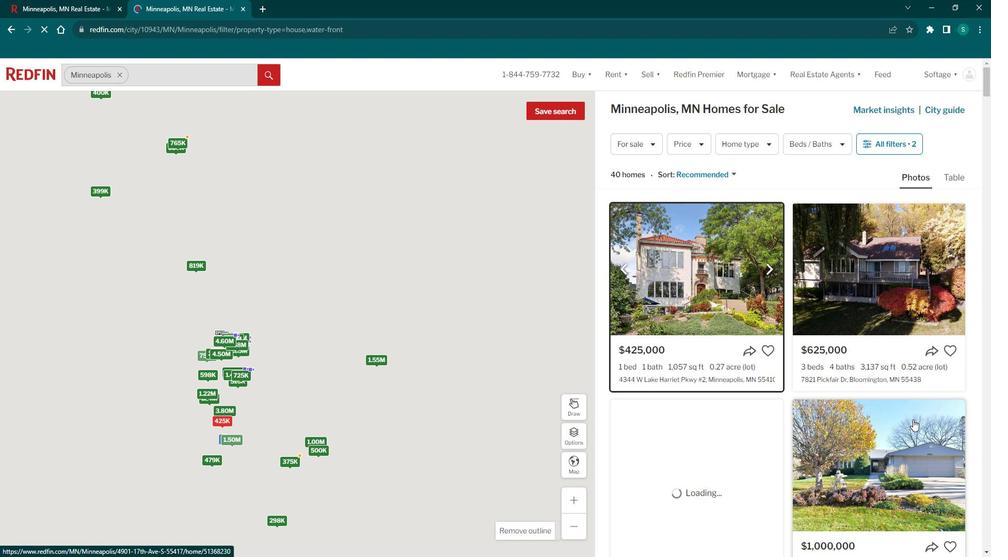 
Action: Mouse scrolled (918, 408) with delta (0, 0)
Screenshot: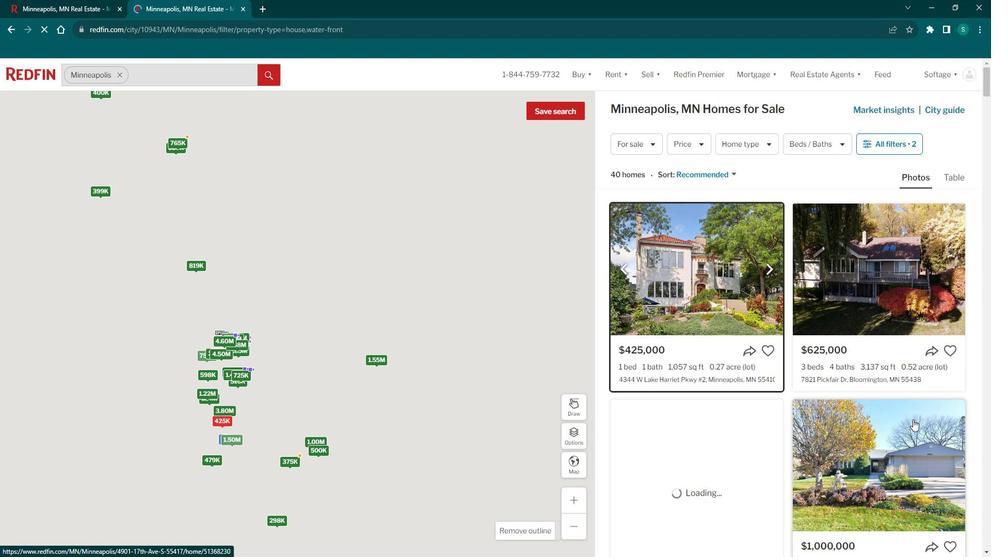 
Action: Mouse scrolled (918, 408) with delta (0, 0)
Screenshot: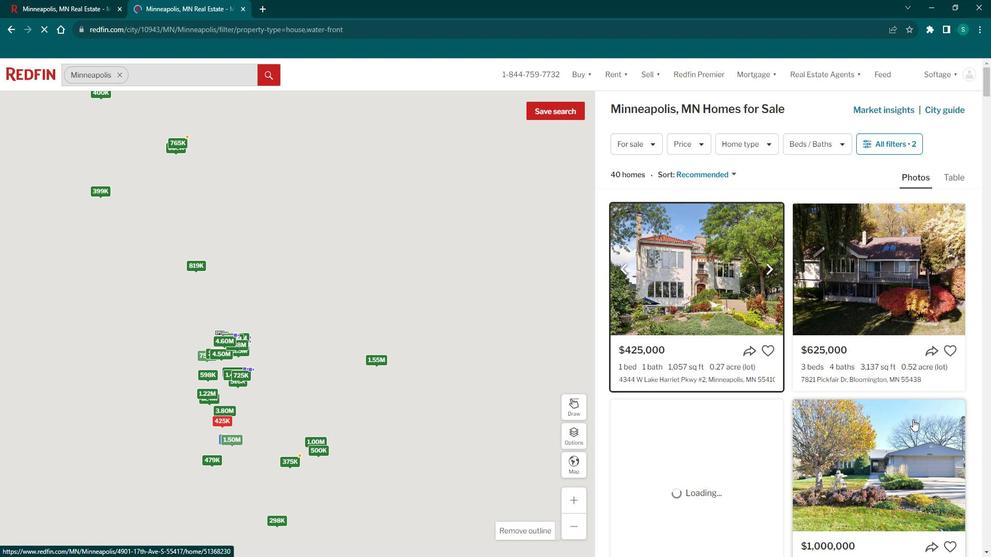 
Action: Mouse scrolled (918, 408) with delta (0, 0)
Screenshot: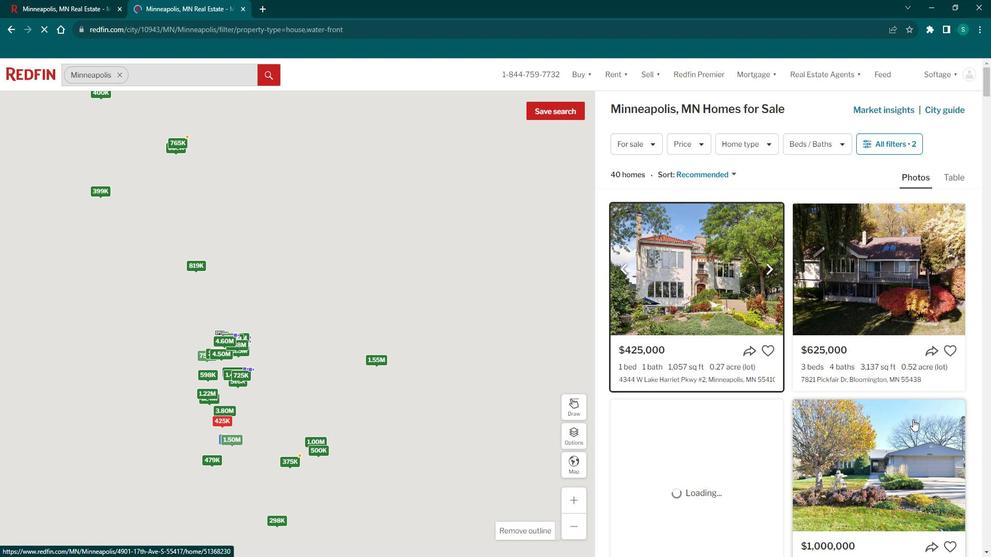 
Action: Mouse scrolled (918, 408) with delta (0, 0)
Screenshot: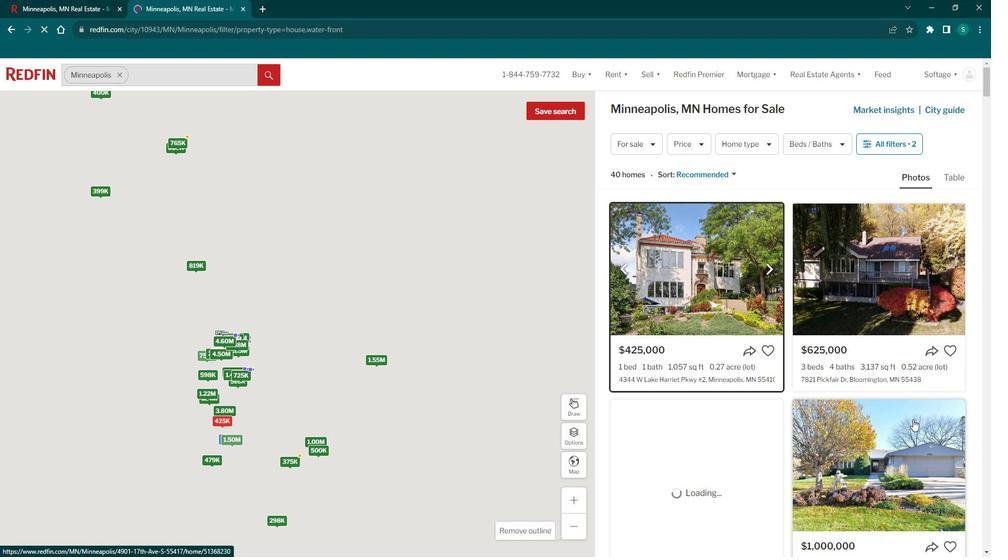 
Action: Mouse moved to (886, 391)
Screenshot: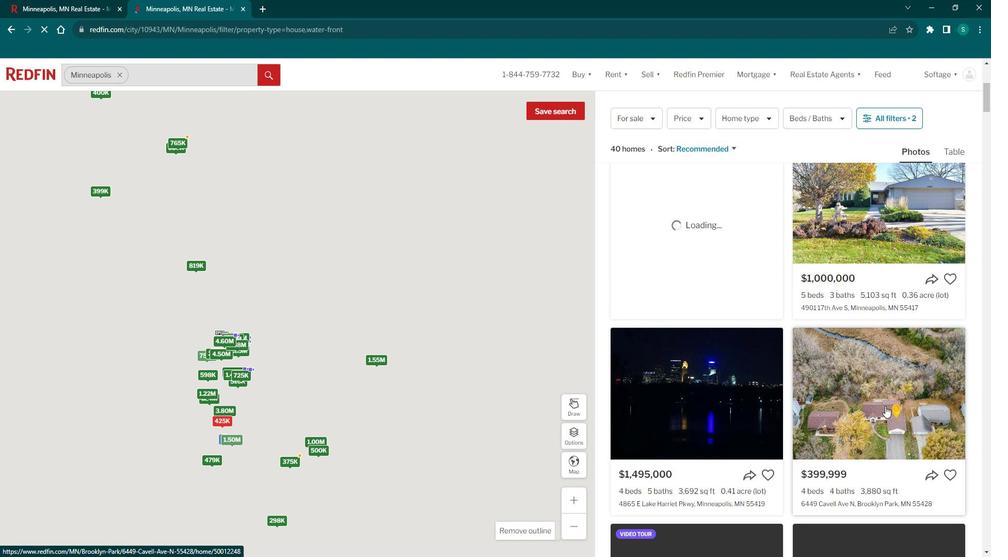 
Action: Mouse scrolled (886, 392) with delta (0, 0)
Screenshot: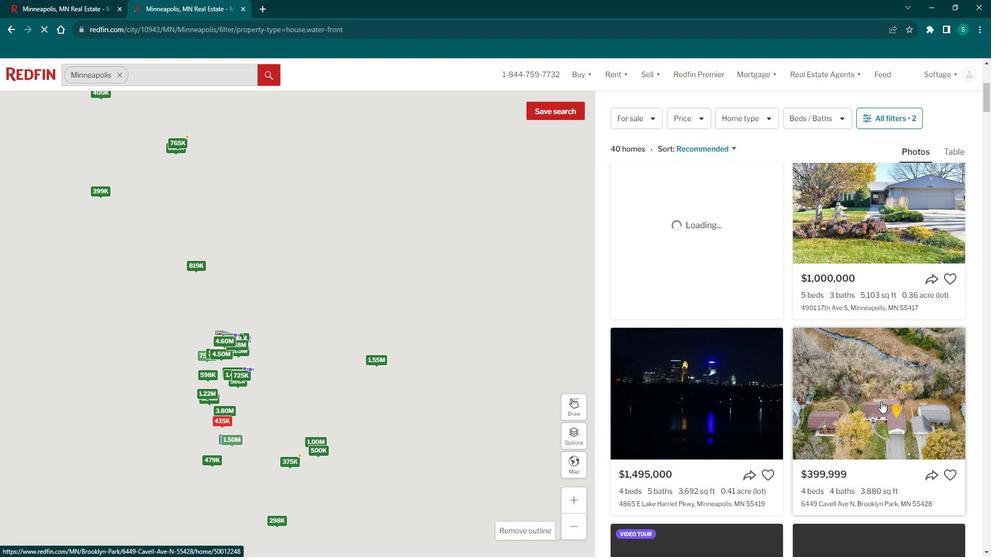 
Action: Mouse scrolled (886, 392) with delta (0, 0)
Screenshot: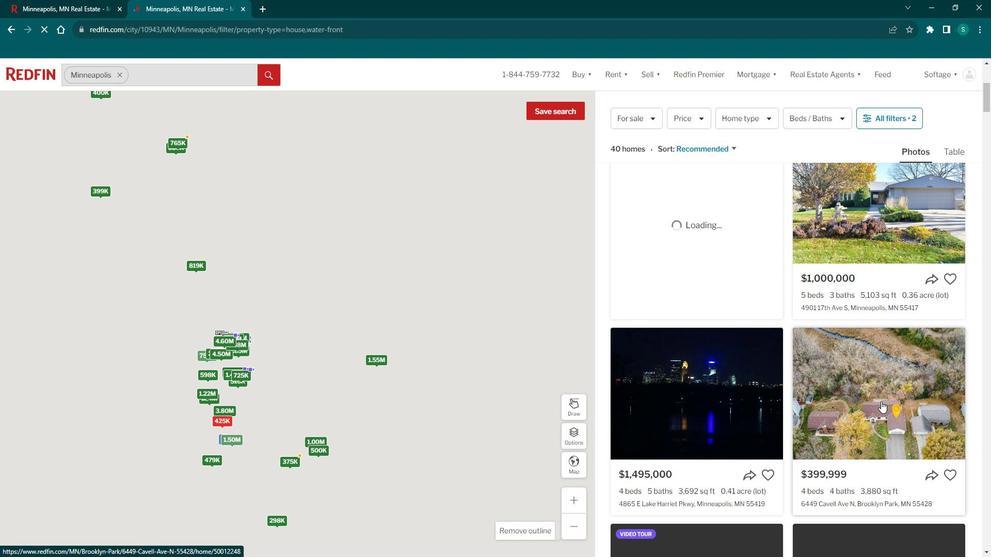 
Action: Mouse moved to (882, 391)
Screenshot: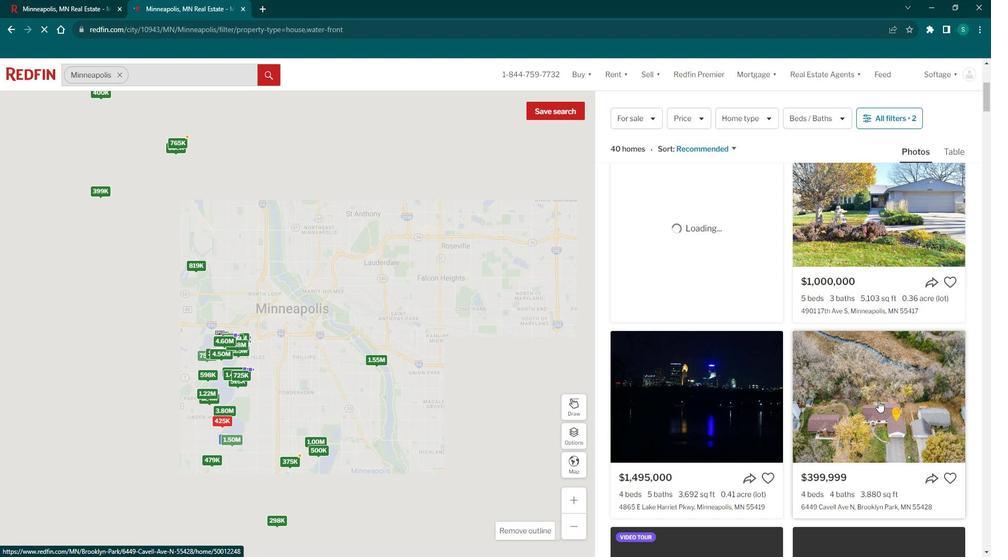 
Action: Mouse scrolled (882, 391) with delta (0, 0)
Screenshot: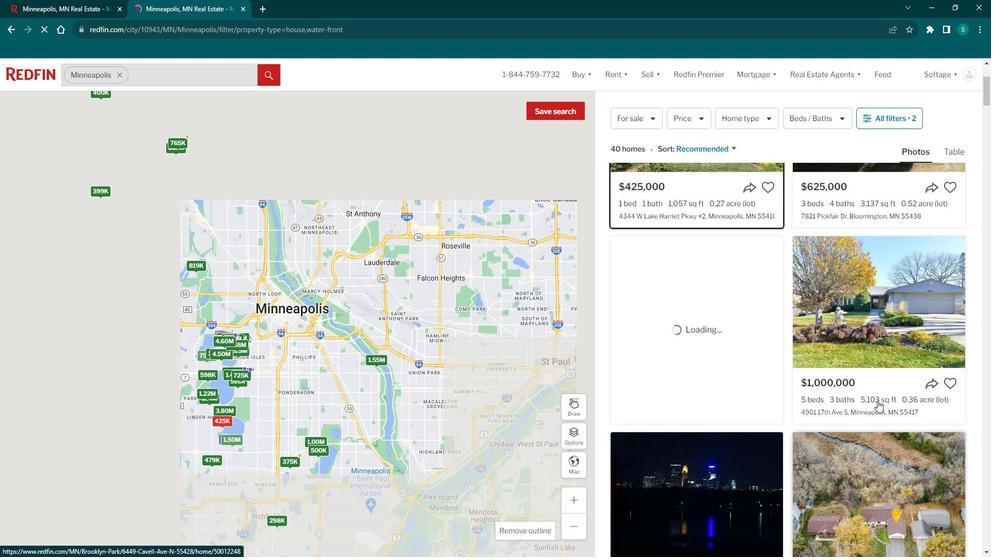 
Action: Mouse moved to (872, 383)
Screenshot: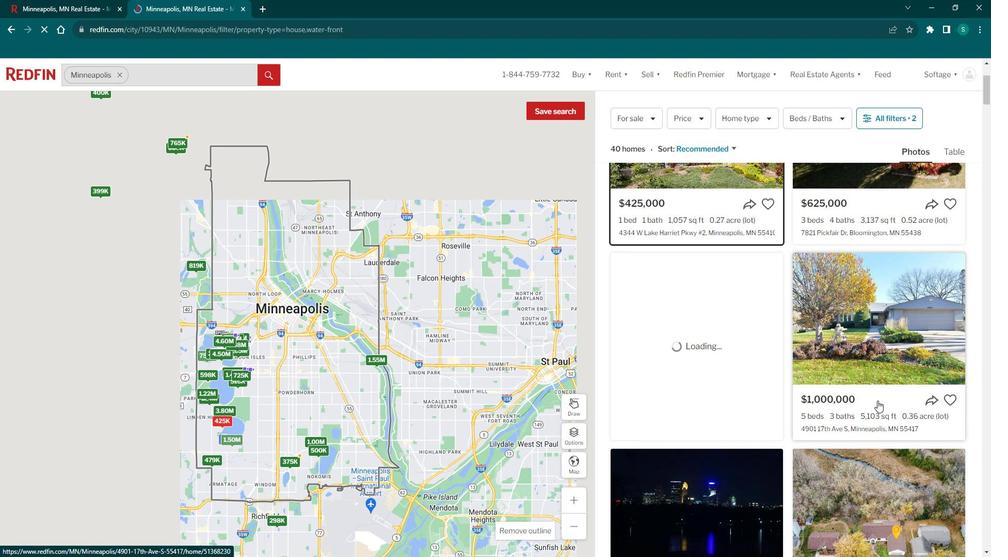
Action: Mouse scrolled (872, 383) with delta (0, 0)
Screenshot: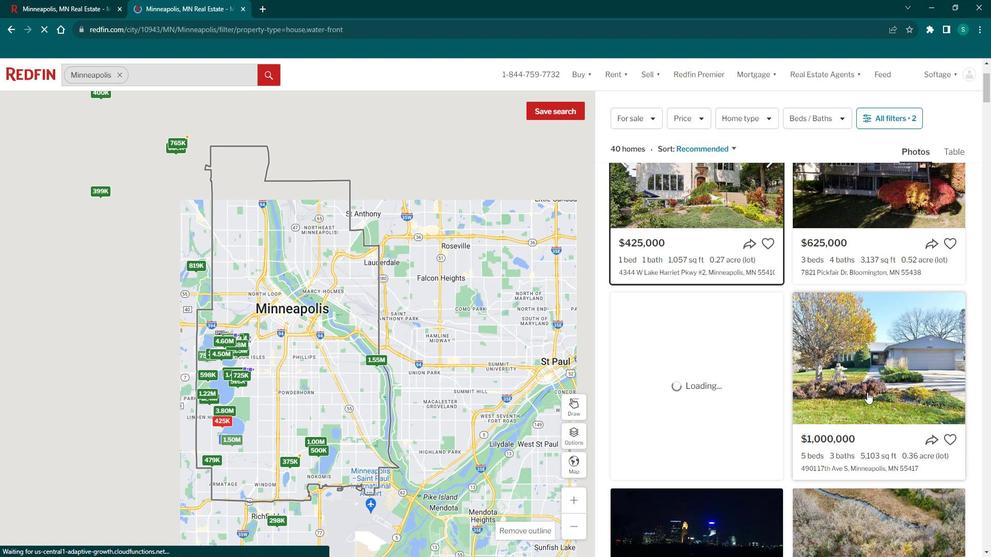 
Action: Mouse scrolled (872, 383) with delta (0, 0)
Screenshot: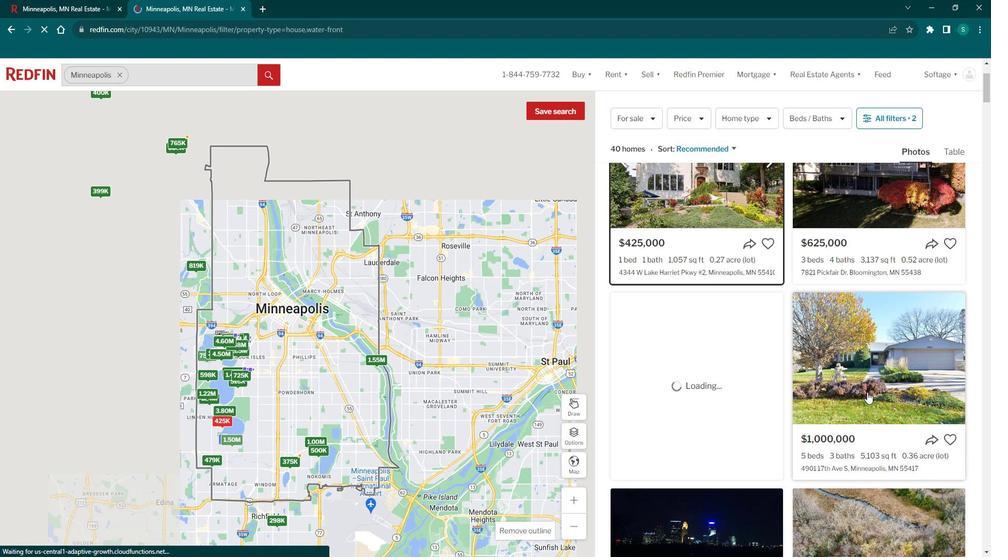 
Action: Mouse moved to (882, 320)
Screenshot: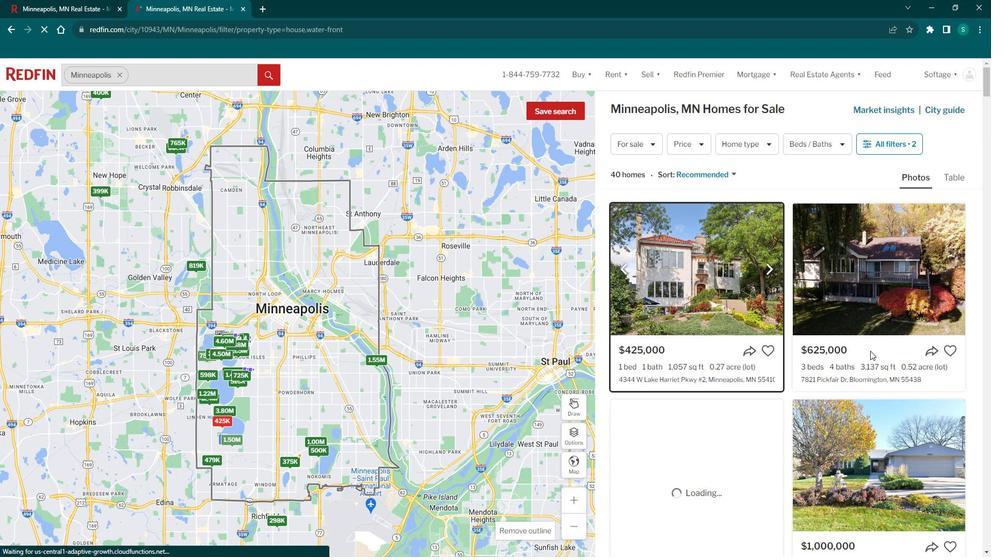 
Action: Mouse pressed left at (882, 320)
Screenshot: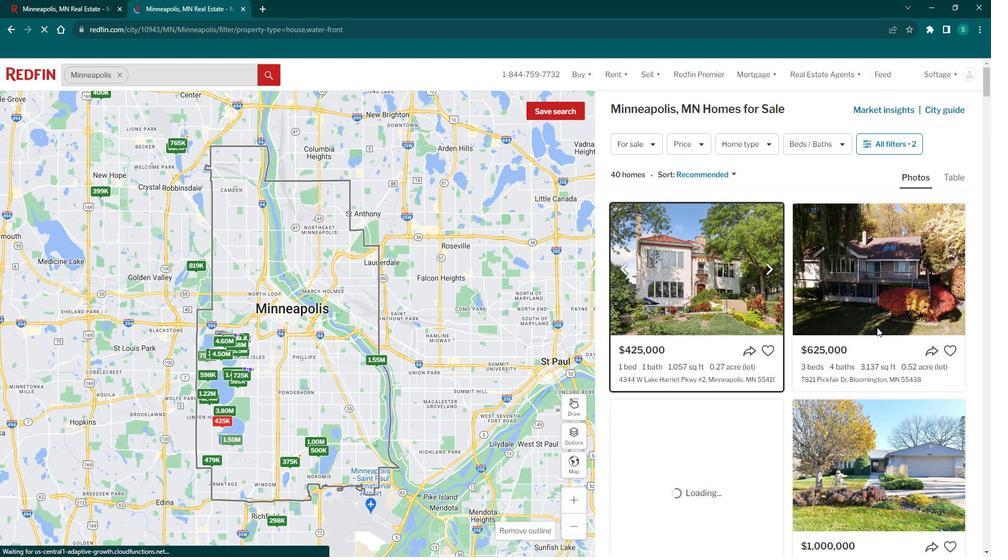 
Action: Mouse moved to (881, 320)
Screenshot: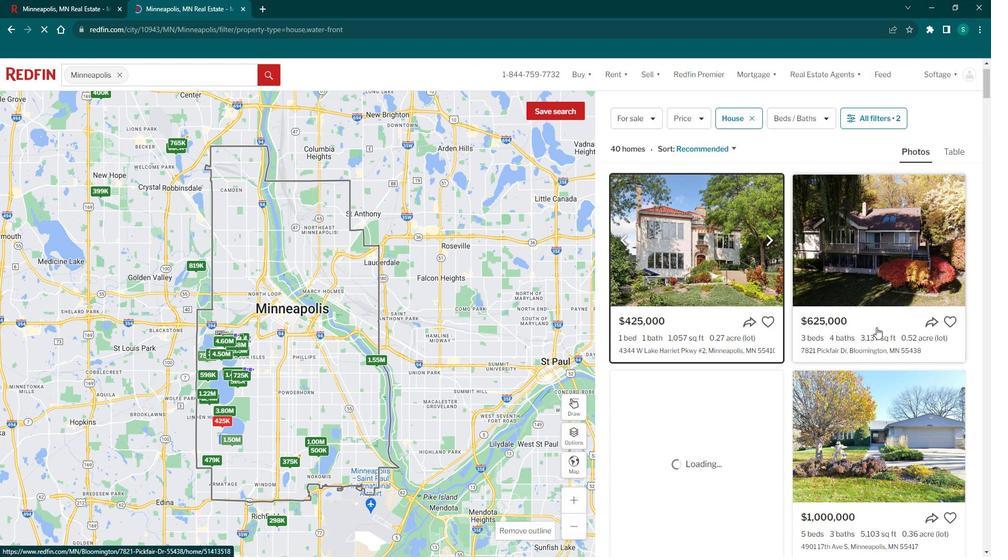 
Action: Mouse pressed left at (881, 320)
Screenshot: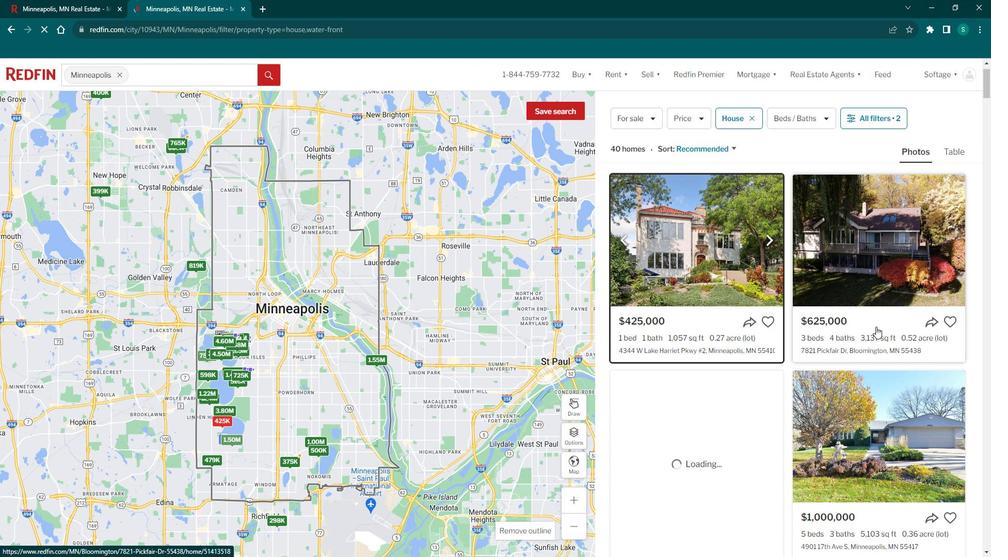 
Action: Mouse moved to (248, 375)
Screenshot: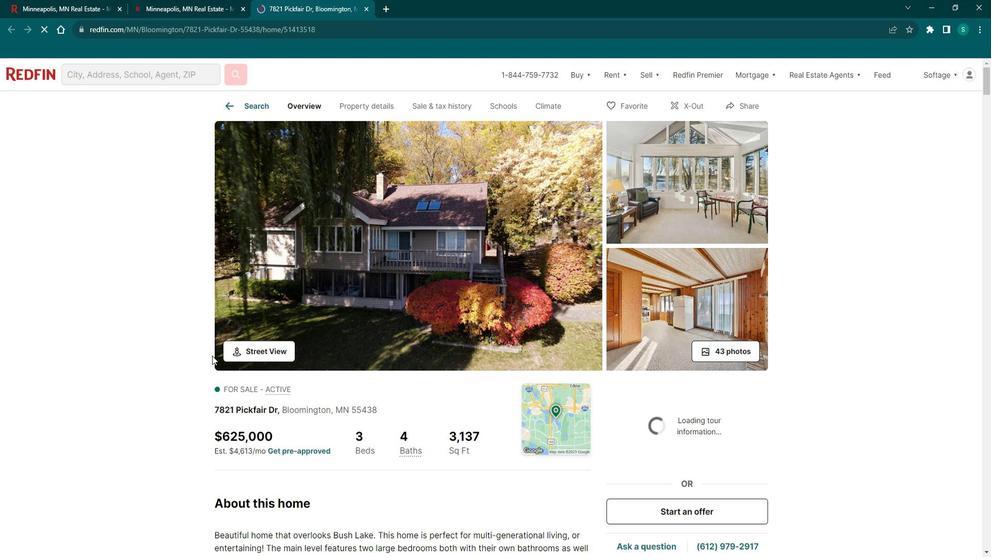 
Action: Mouse scrolled (248, 375) with delta (0, 0)
Screenshot: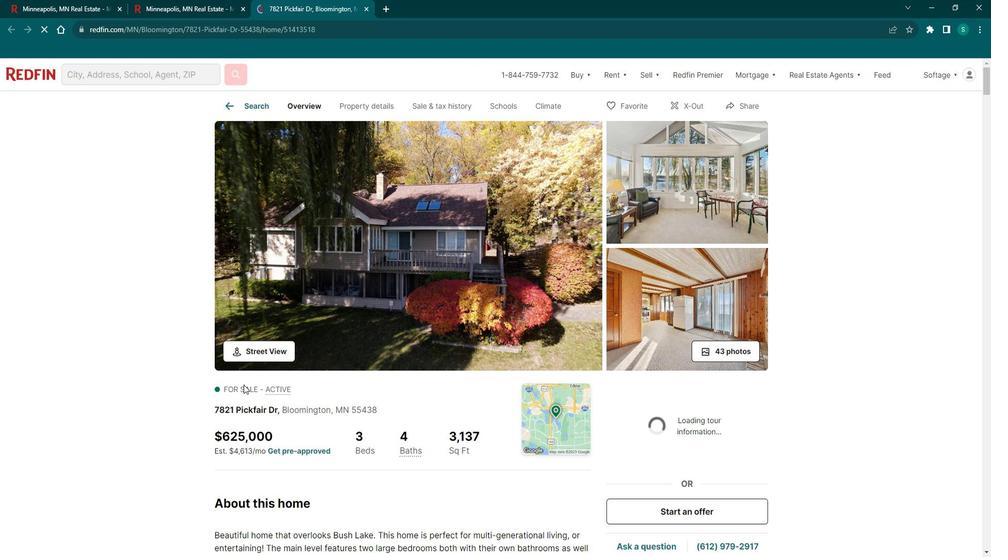 
Action: Mouse scrolled (248, 375) with delta (0, 0)
Screenshot: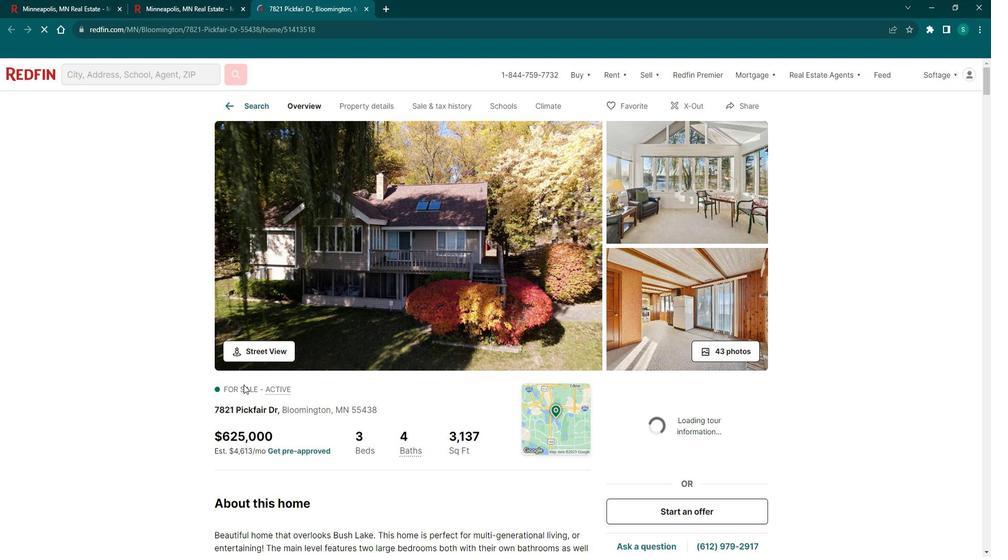 
Action: Mouse scrolled (248, 375) with delta (0, 0)
Screenshot: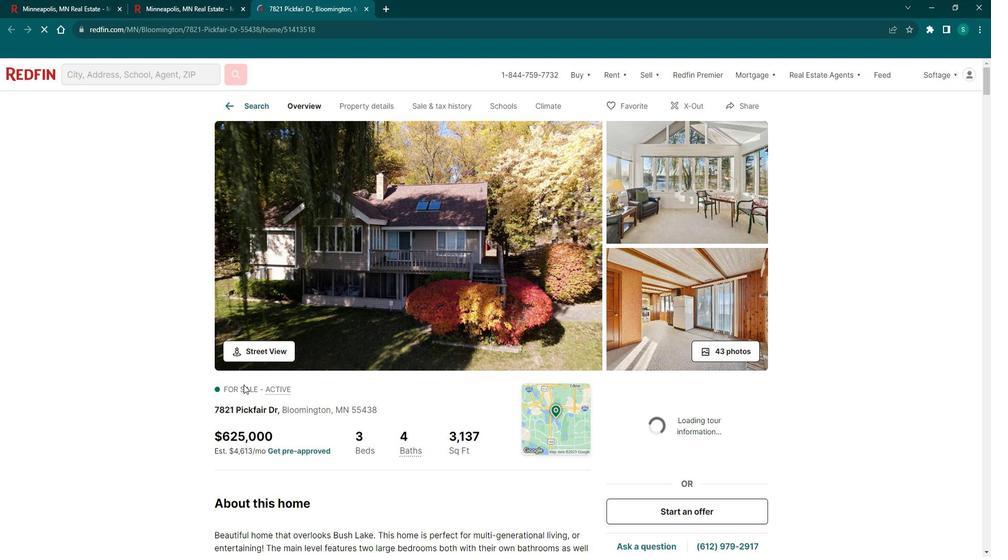 
Action: Mouse scrolled (248, 375) with delta (0, 0)
Screenshot: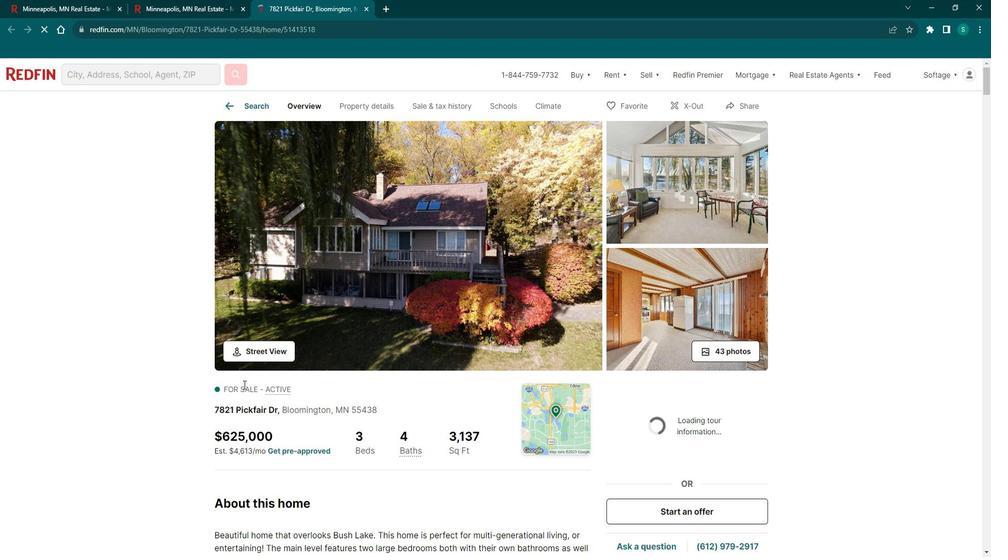 
Action: Mouse moved to (267, 357)
Screenshot: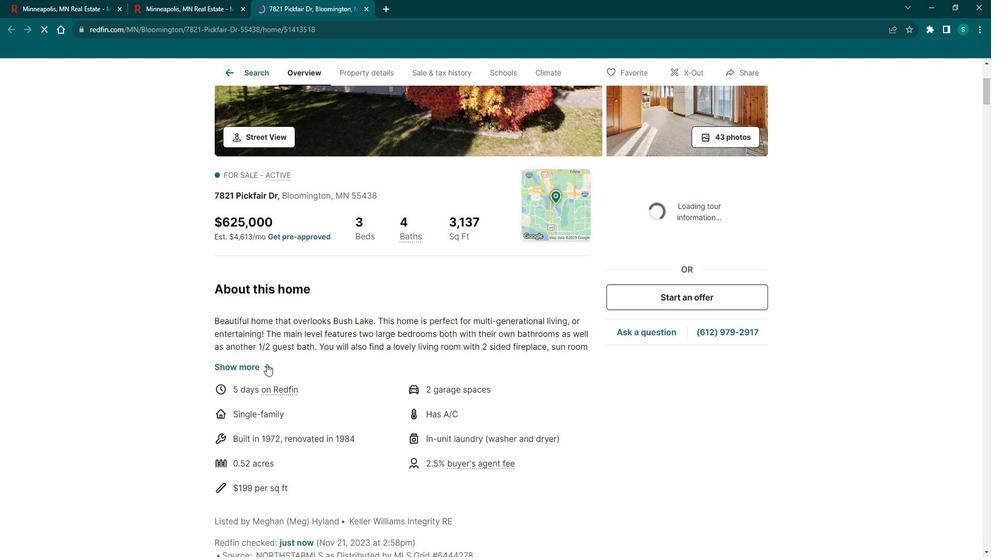 
Action: Mouse pressed left at (267, 357)
Screenshot: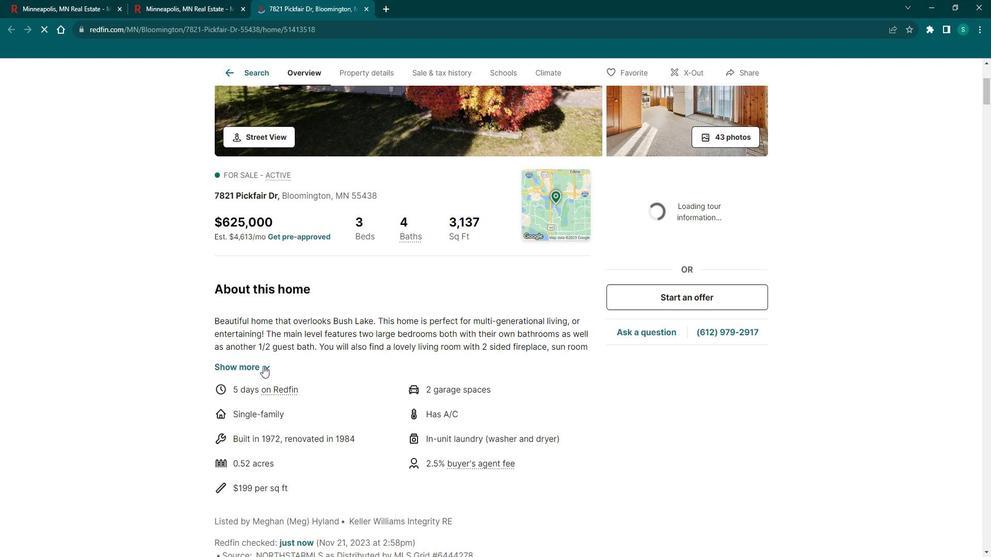 
Action: Mouse scrolled (267, 357) with delta (0, 0)
Screenshot: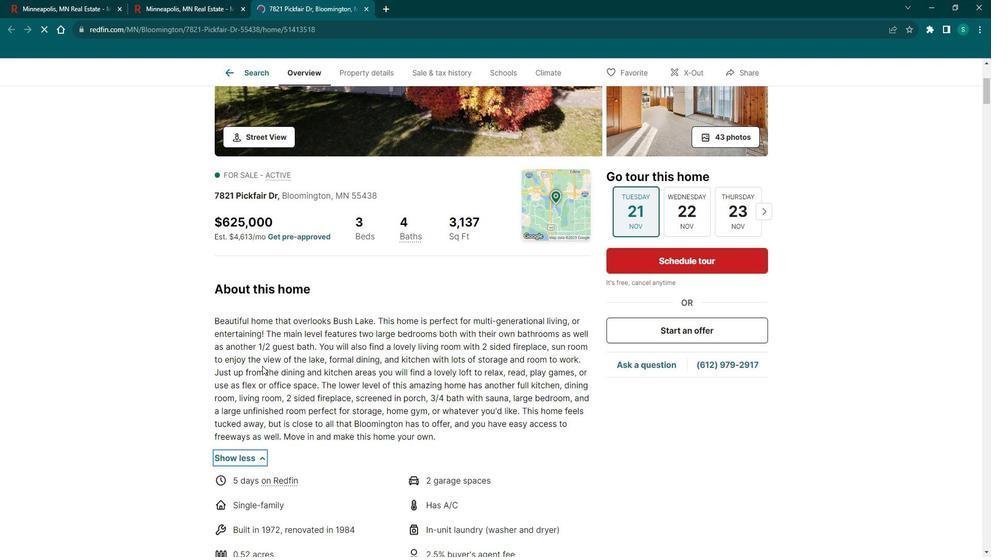 
Action: Mouse scrolled (267, 357) with delta (0, 0)
Screenshot: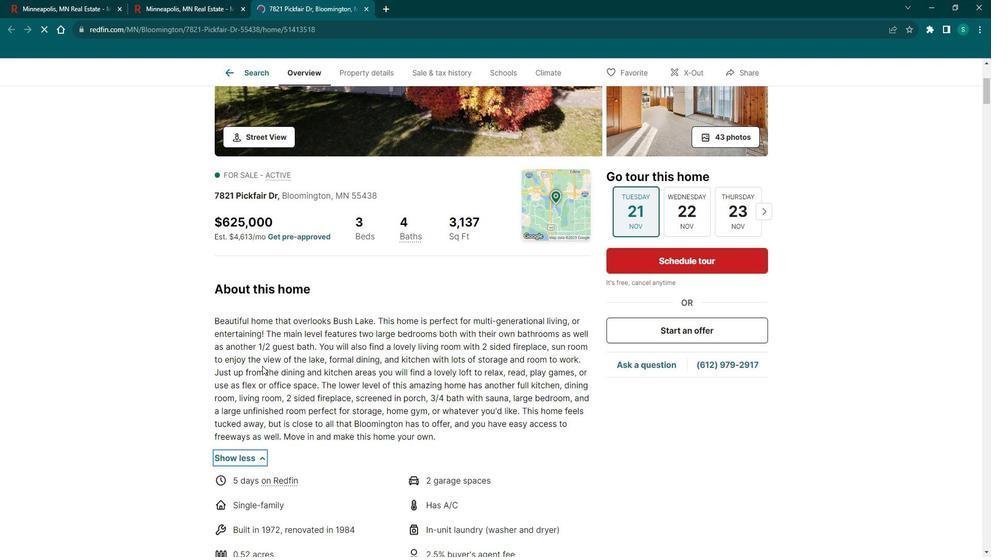 
Action: Mouse scrolled (267, 357) with delta (0, 0)
Screenshot: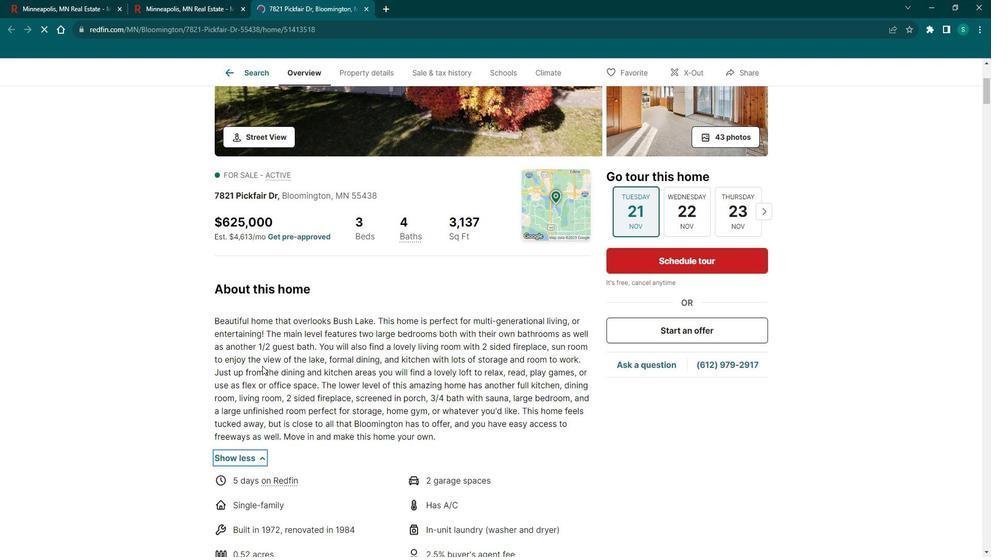 
Action: Mouse scrolled (267, 357) with delta (0, 0)
Screenshot: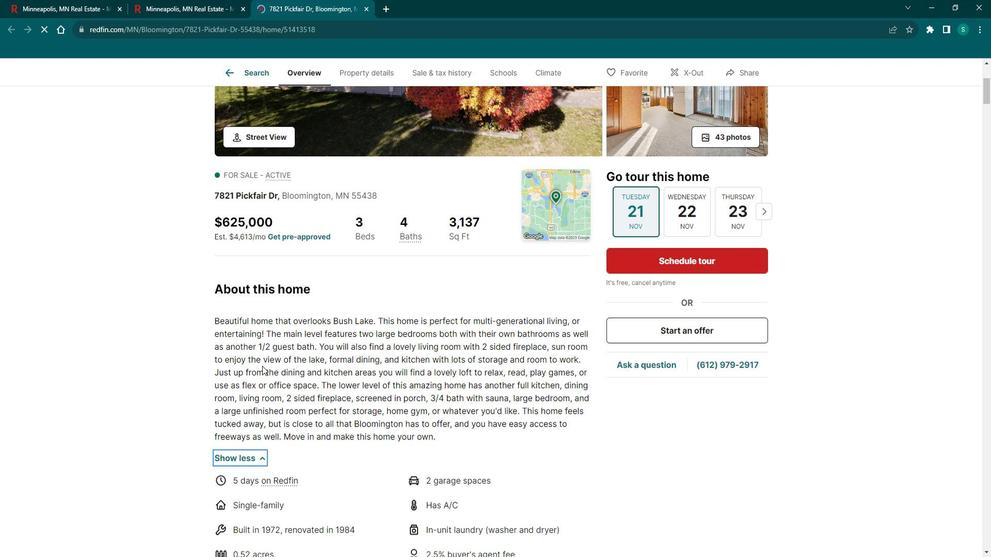 
Action: Mouse scrolled (267, 357) with delta (0, 0)
Screenshot: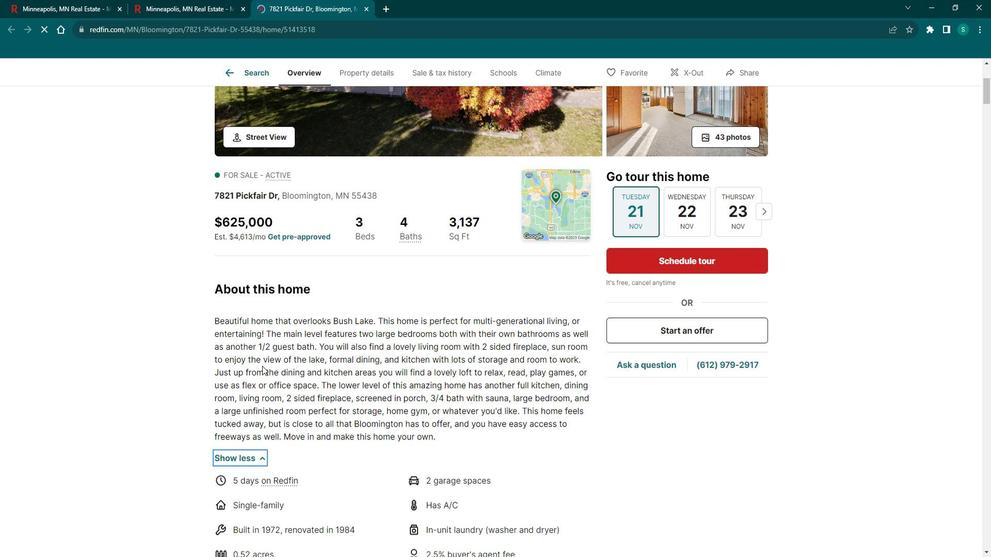 
Action: Mouse moved to (267, 358)
Screenshot: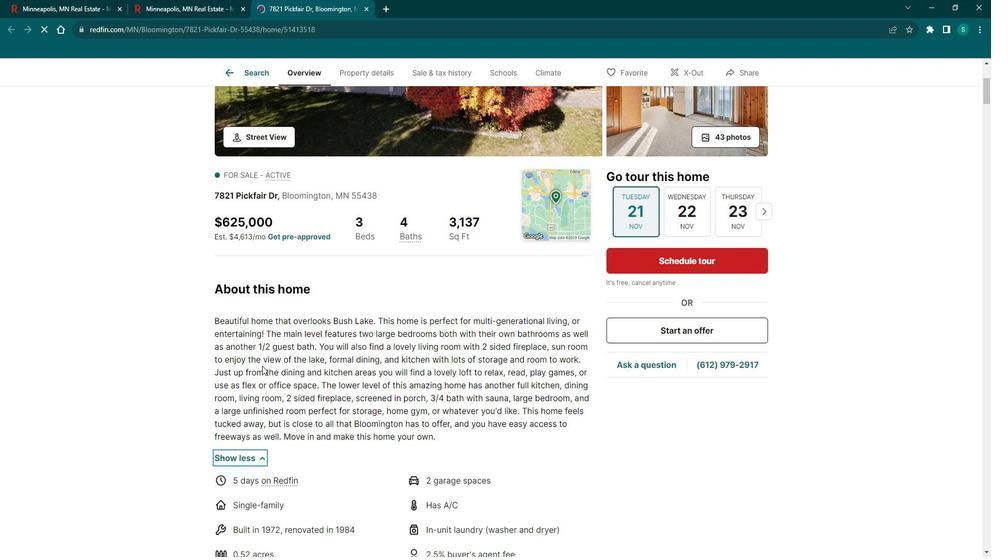 
Action: Mouse scrolled (267, 357) with delta (0, 0)
Screenshot: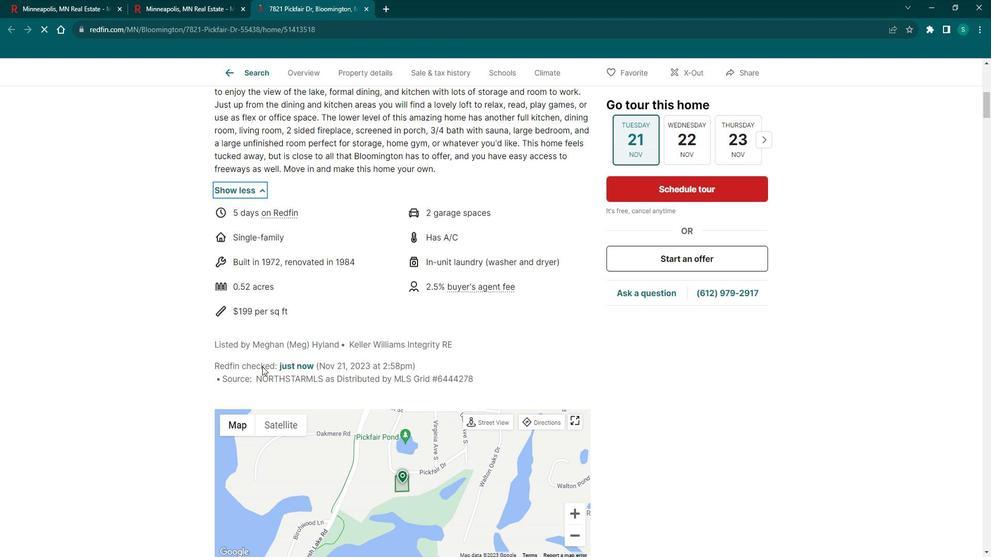 
Action: Mouse scrolled (267, 357) with delta (0, 0)
Screenshot: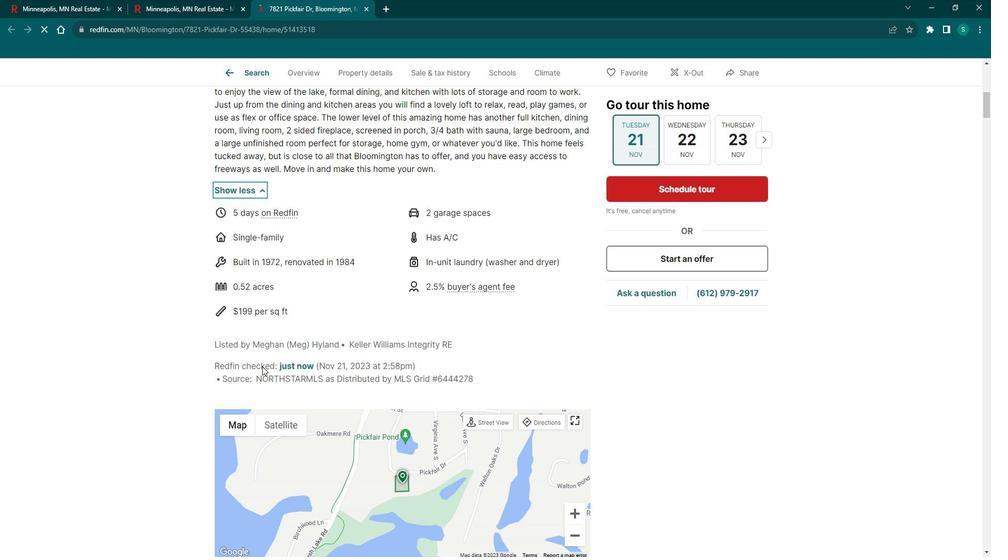 
Action: Mouse scrolled (267, 357) with delta (0, 0)
Screenshot: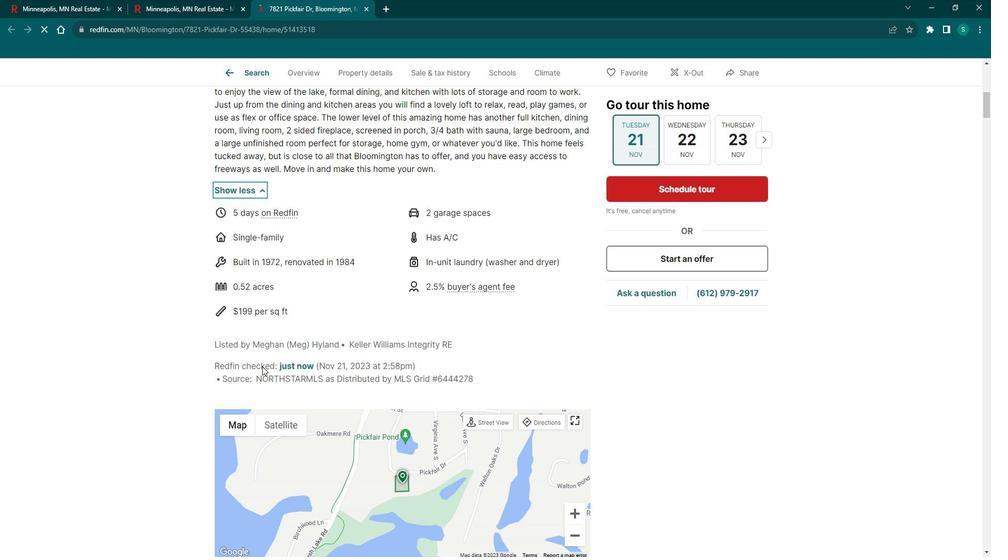 
Action: Mouse scrolled (267, 357) with delta (0, 0)
Screenshot: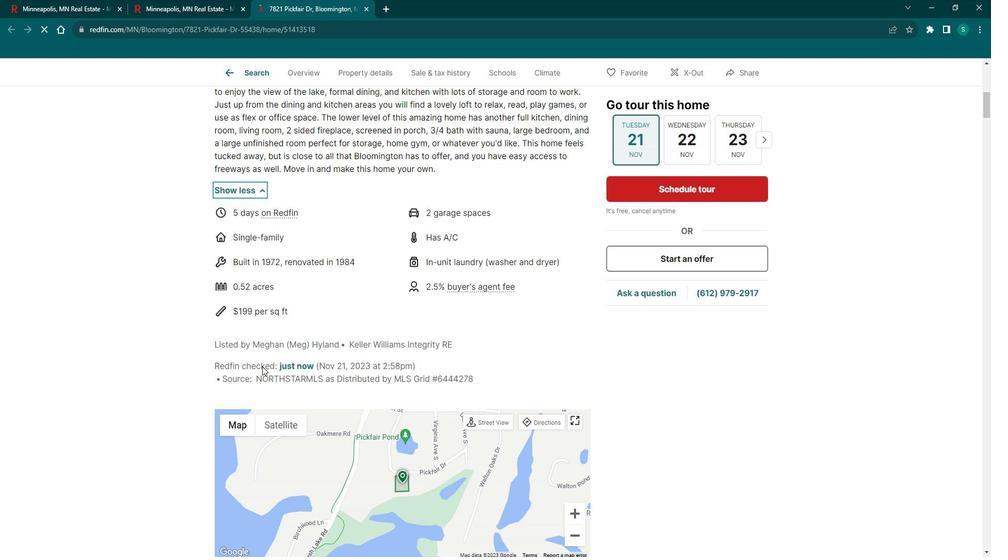 
Action: Mouse scrolled (267, 357) with delta (0, 0)
Screenshot: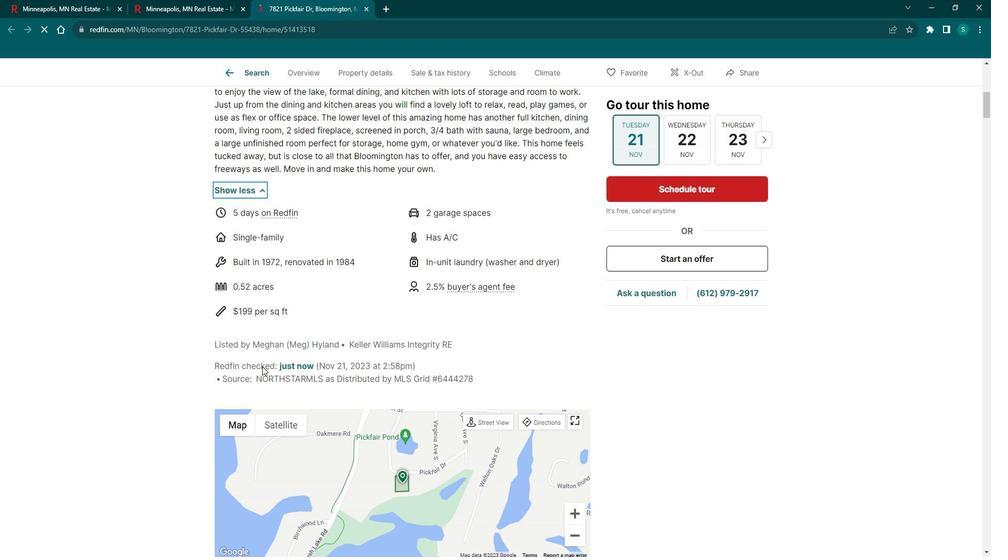 
Action: Mouse scrolled (267, 357) with delta (0, 0)
Screenshot: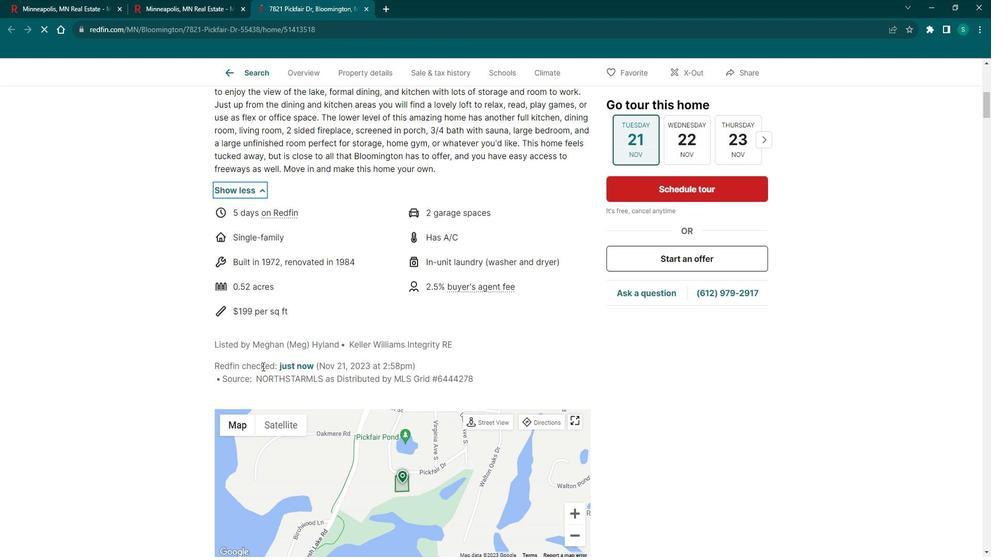 
Action: Mouse scrolled (267, 357) with delta (0, 0)
Screenshot: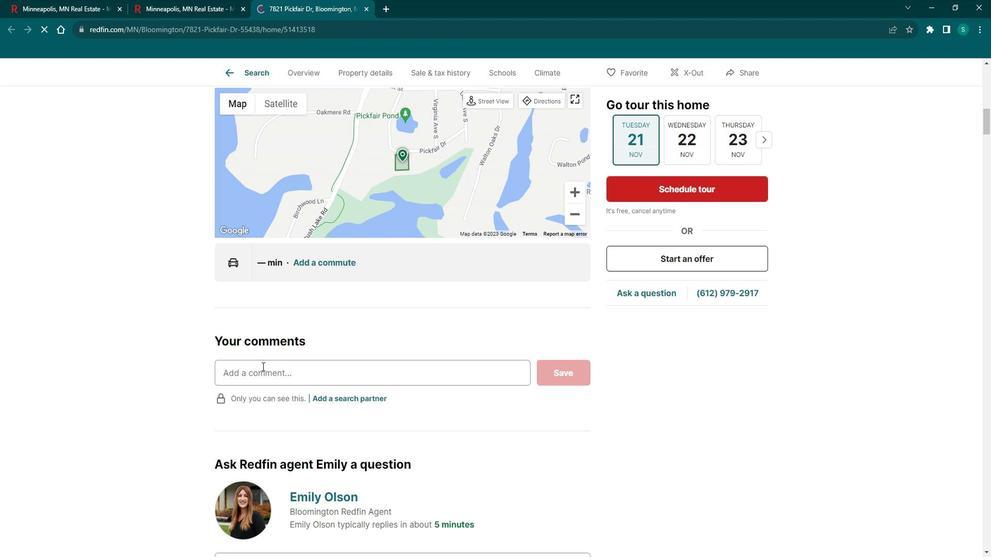 
Action: Mouse scrolled (267, 357) with delta (0, 0)
Screenshot: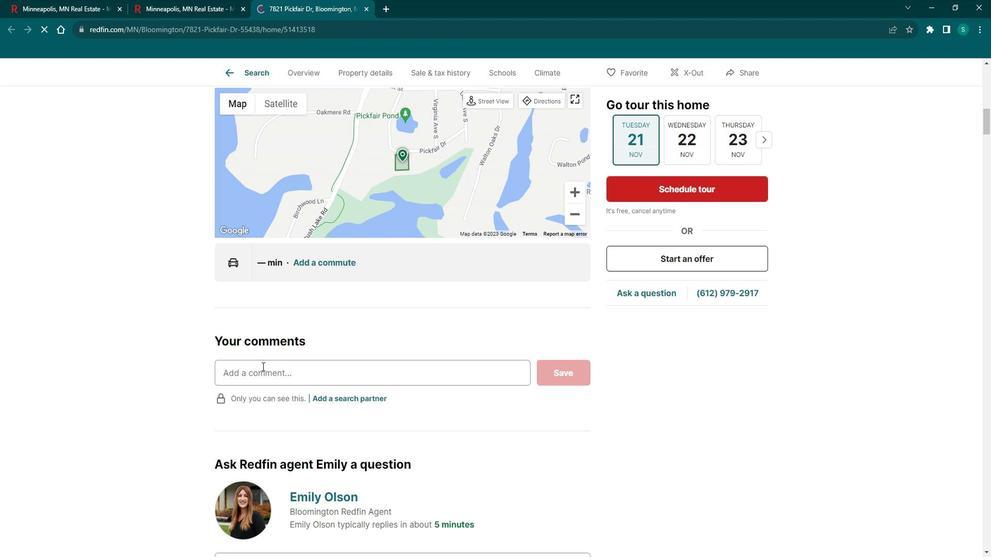 
Action: Mouse scrolled (267, 357) with delta (0, 0)
Screenshot: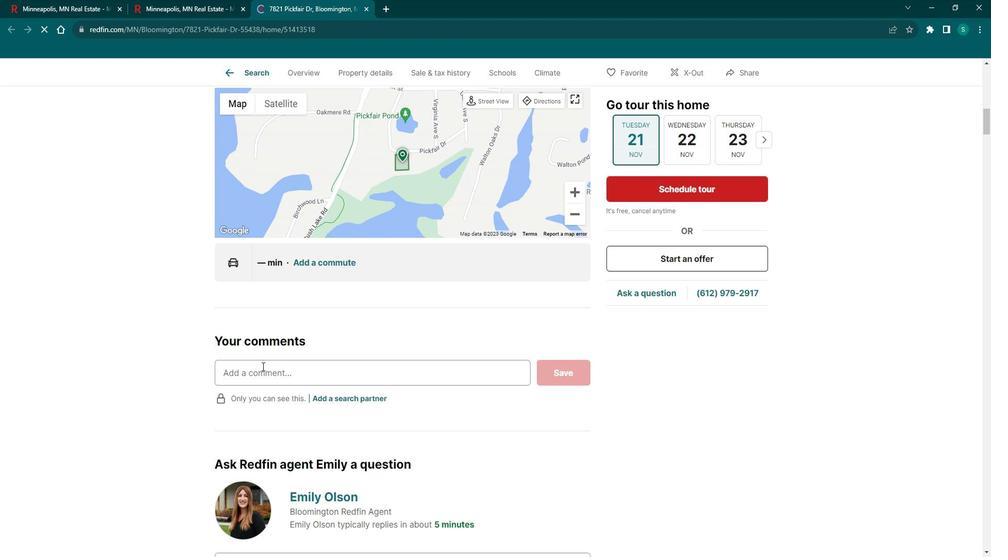 
Action: Mouse scrolled (267, 357) with delta (0, 0)
Screenshot: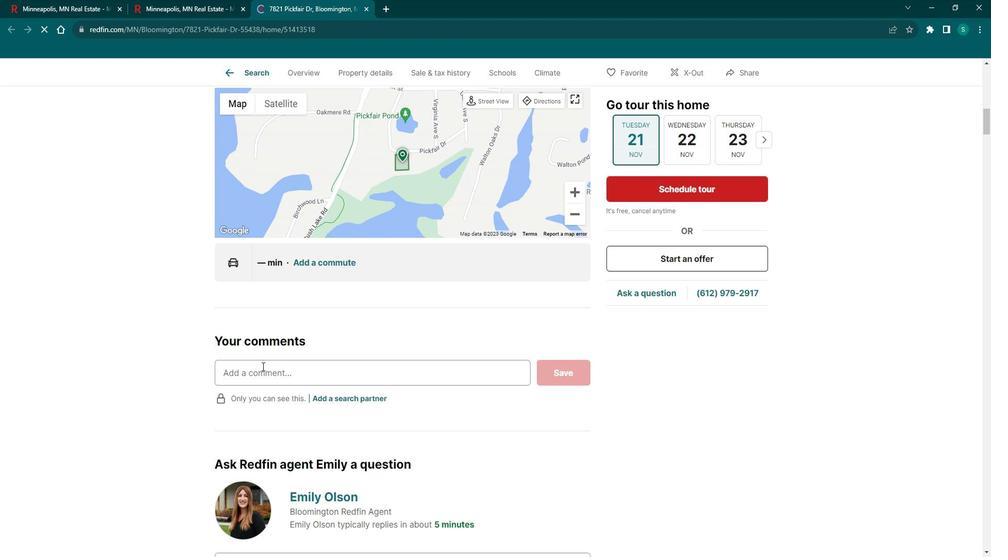 
Action: Mouse scrolled (267, 357) with delta (0, 0)
Screenshot: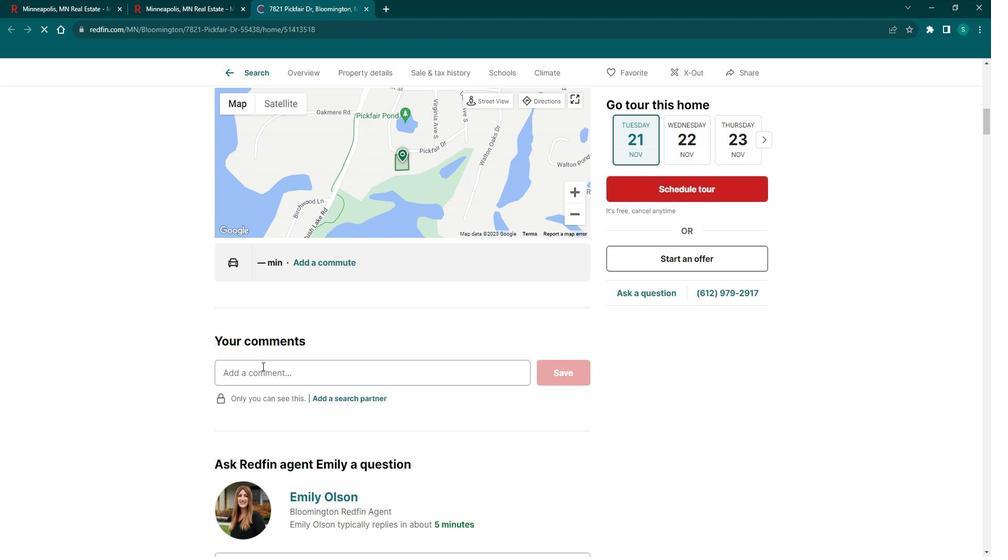 
Action: Mouse scrolled (267, 357) with delta (0, 0)
Screenshot: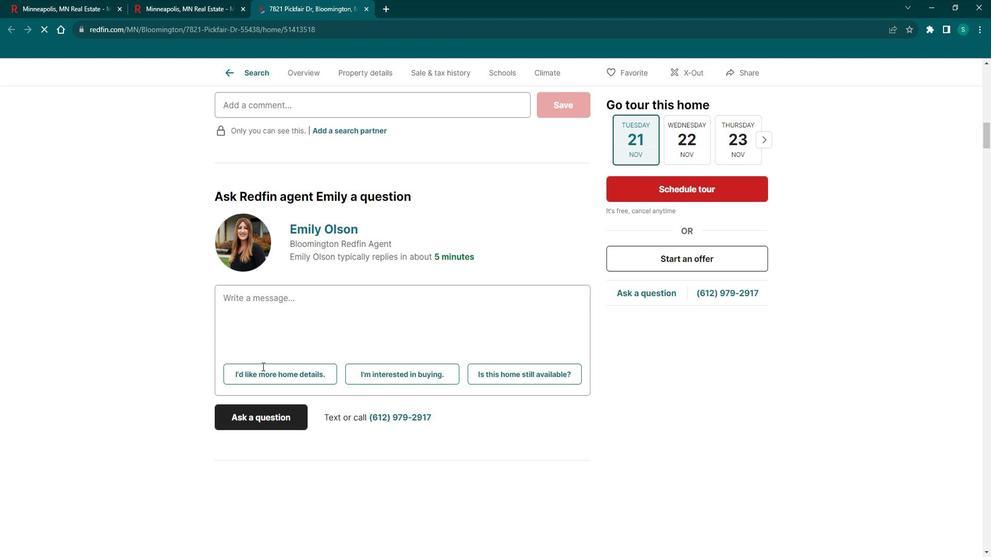 
Action: Mouse scrolled (267, 357) with delta (0, 0)
Screenshot: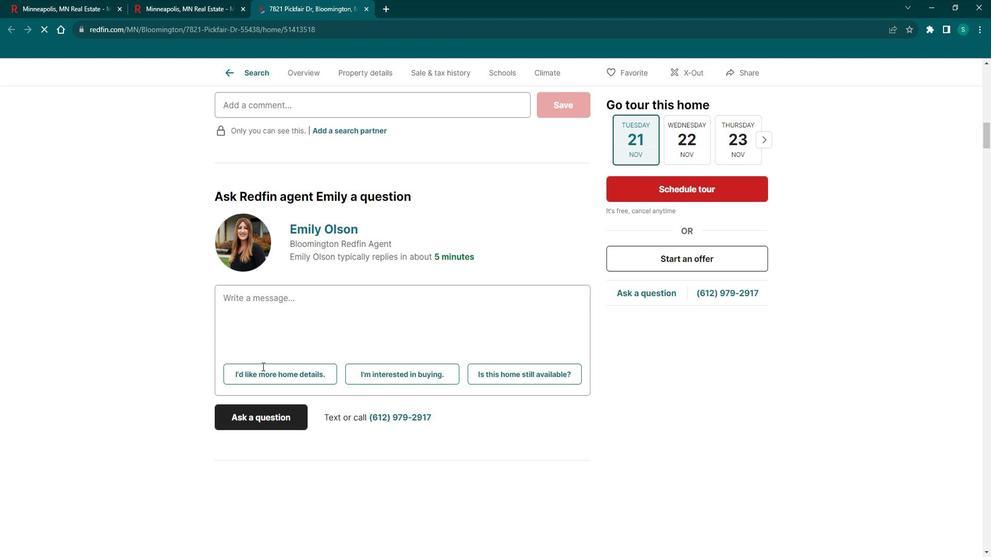 
Action: Mouse scrolled (267, 357) with delta (0, 0)
Screenshot: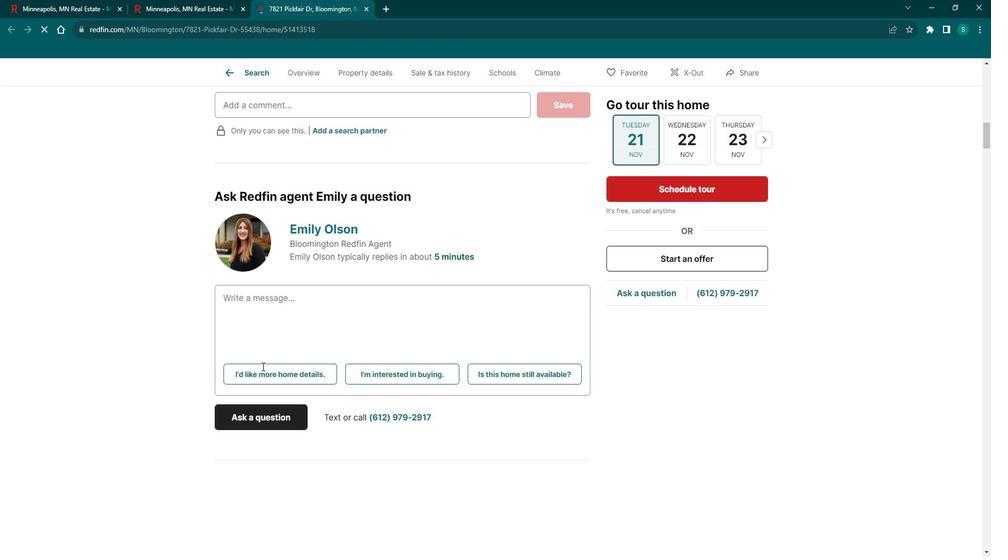 
Action: Mouse scrolled (267, 357) with delta (0, 0)
Screenshot: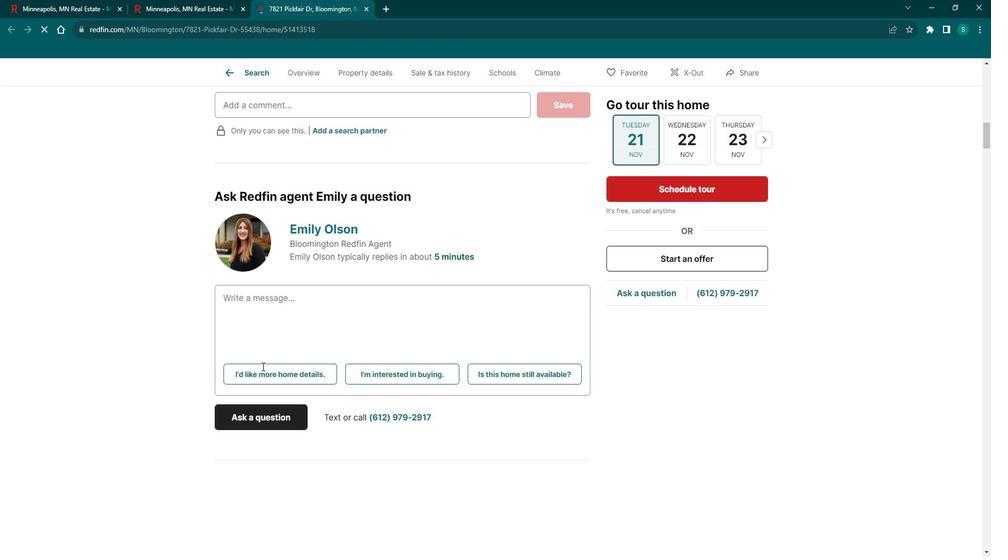 
Action: Mouse scrolled (267, 357) with delta (0, 0)
Screenshot: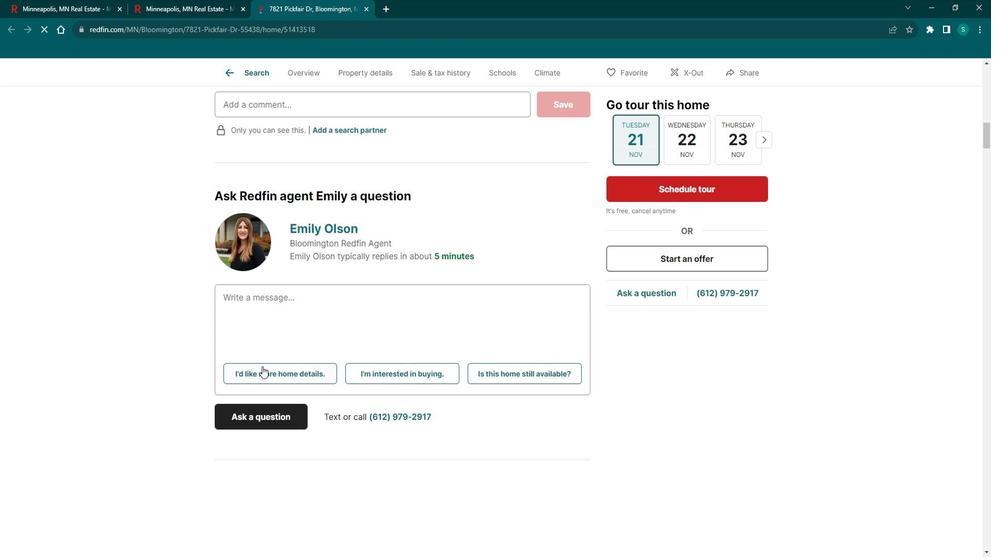 
Action: Mouse scrolled (267, 357) with delta (0, 0)
Screenshot: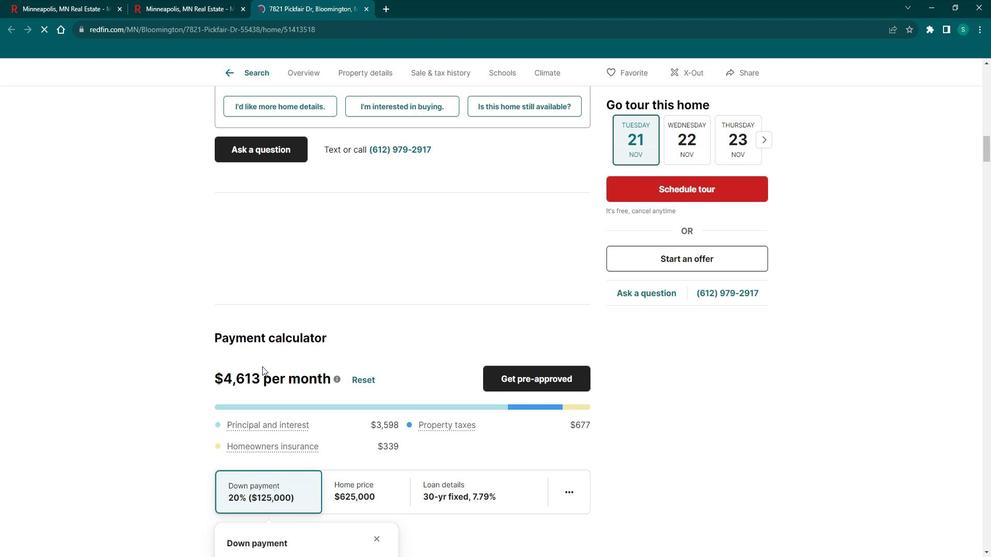 
Action: Mouse scrolled (267, 357) with delta (0, 0)
Screenshot: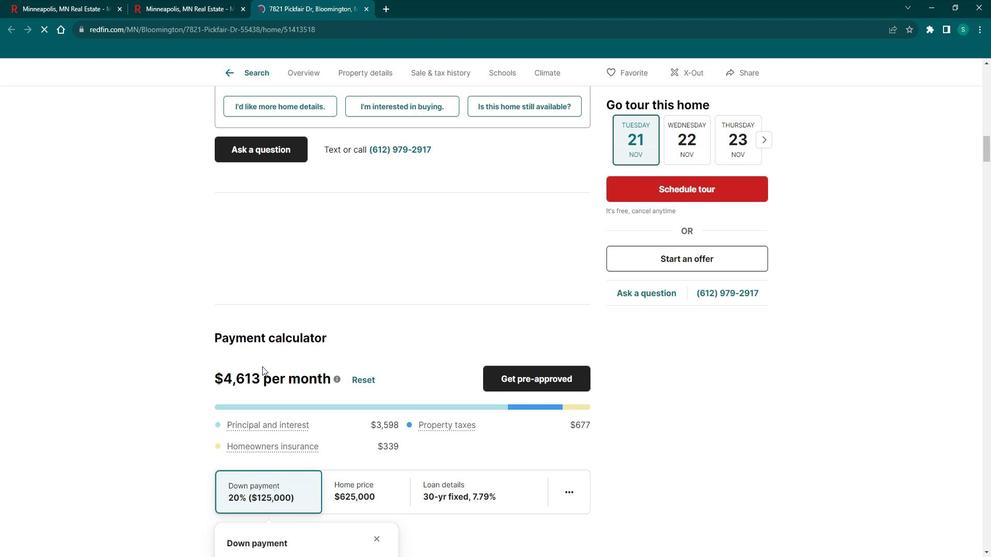 
Action: Mouse scrolled (267, 357) with delta (0, 0)
Screenshot: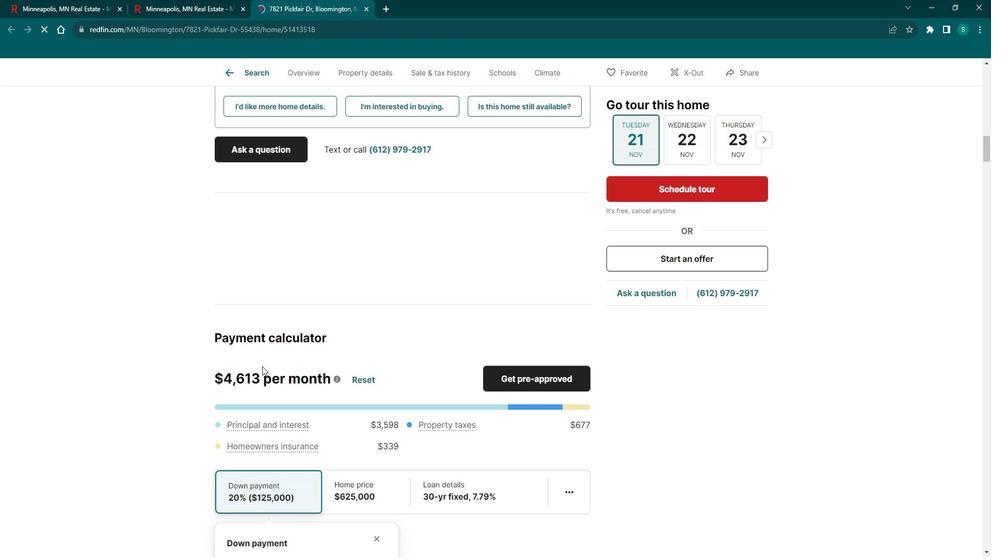 
Action: Mouse scrolled (267, 357) with delta (0, 0)
Screenshot: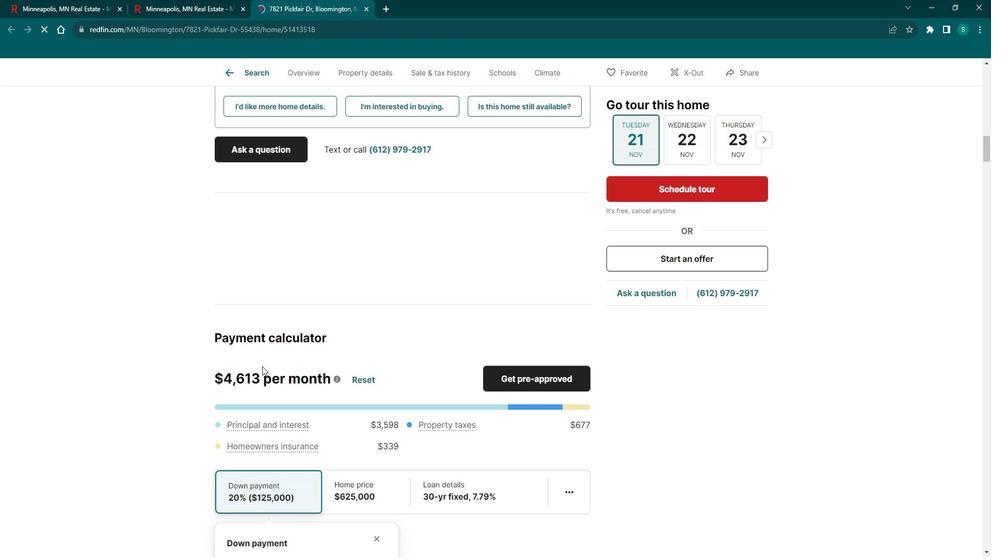 
Action: Mouse scrolled (267, 357) with delta (0, 0)
Screenshot: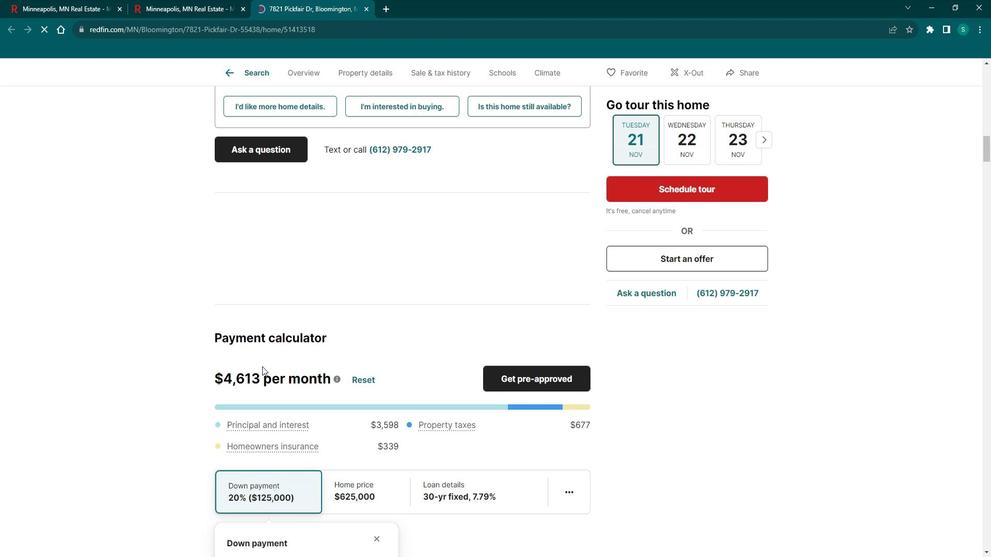 
Action: Mouse scrolled (267, 357) with delta (0, 0)
Screenshot: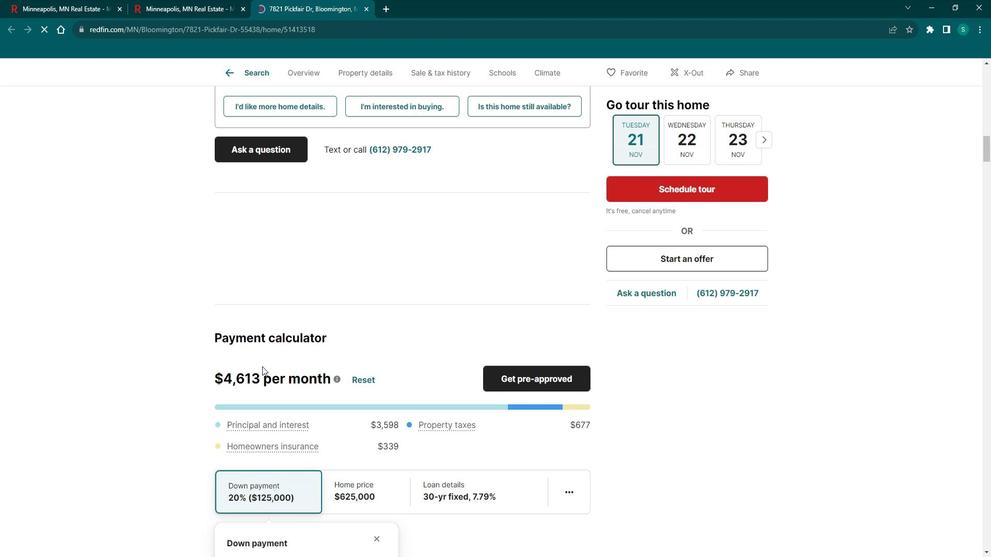 
Action: Mouse scrolled (267, 358) with delta (0, 0)
Screenshot: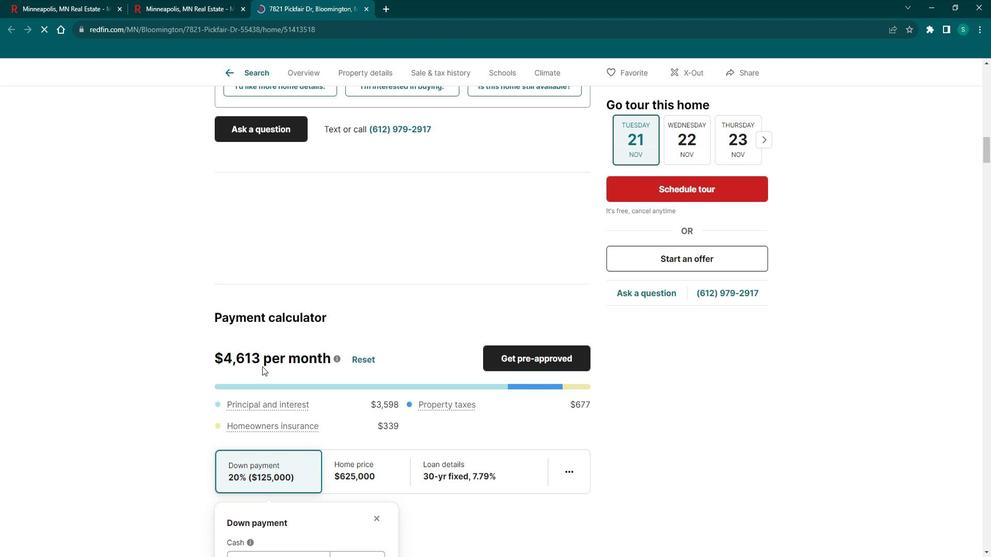 
Action: Mouse scrolled (267, 357) with delta (0, 0)
Screenshot: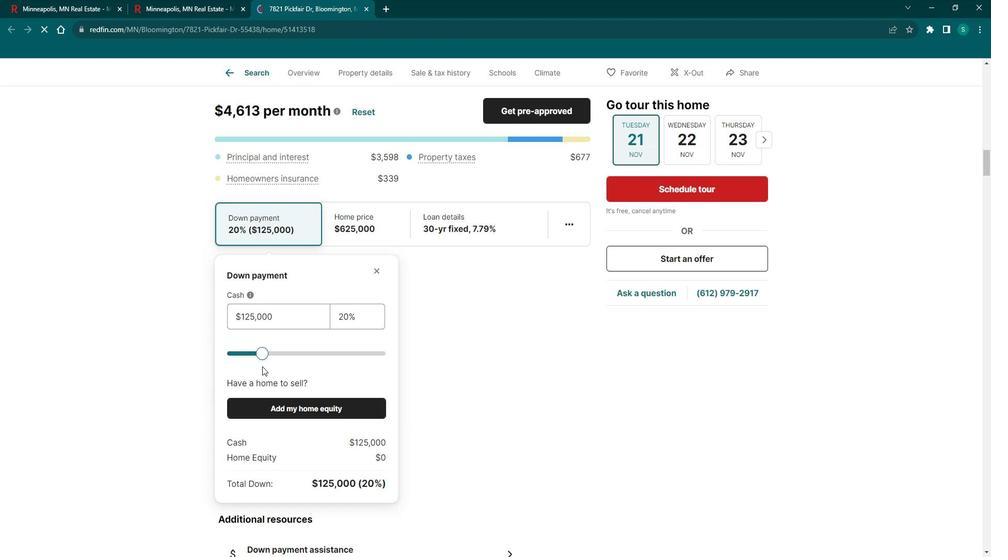 
Action: Mouse scrolled (267, 357) with delta (0, 0)
Screenshot: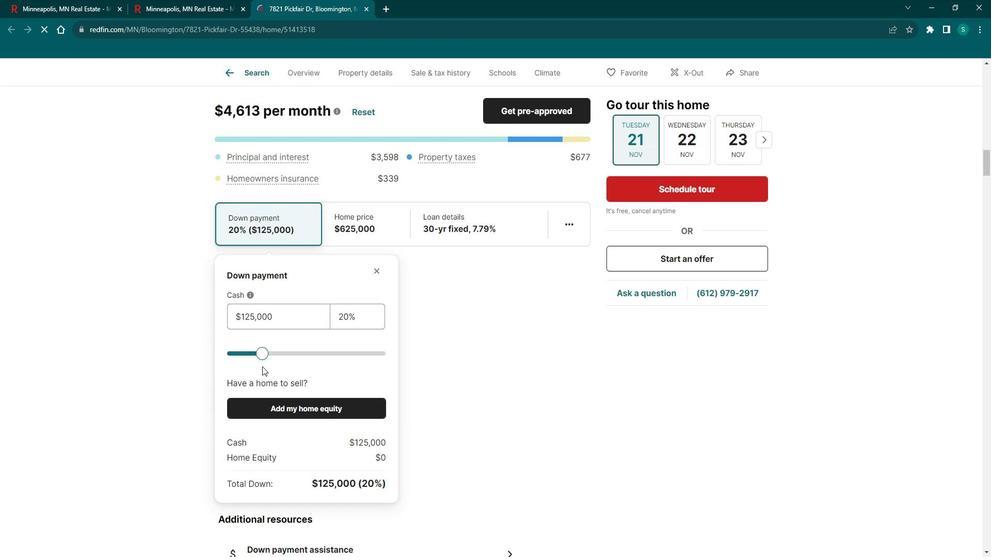 
Action: Mouse scrolled (267, 357) with delta (0, 0)
Screenshot: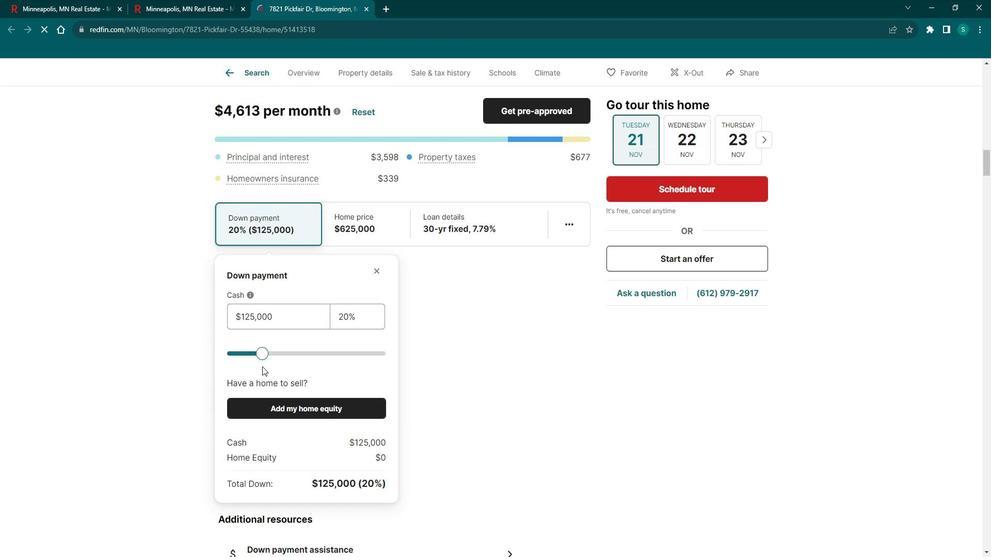 
Action: Mouse scrolled (267, 357) with delta (0, 0)
Screenshot: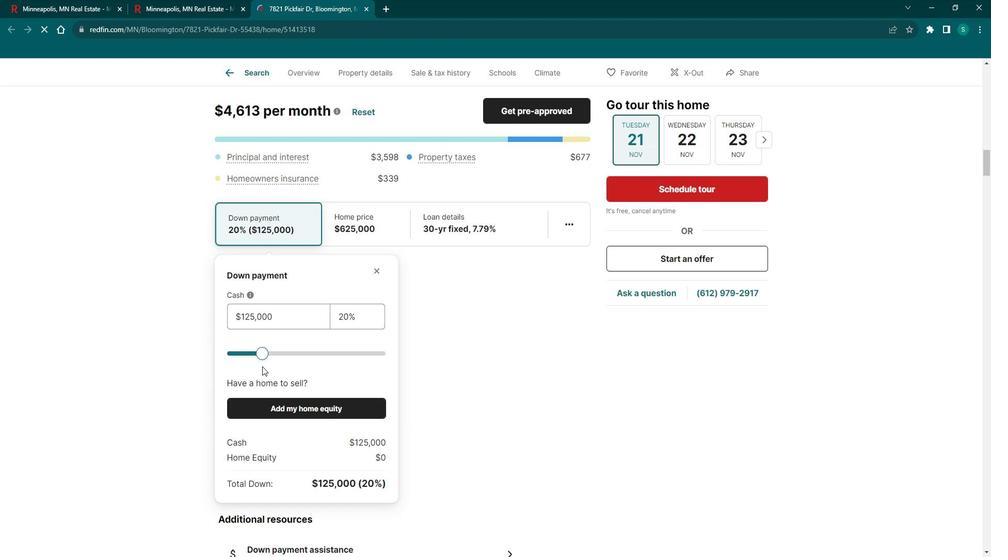 
Action: Mouse scrolled (267, 357) with delta (0, 0)
Screenshot: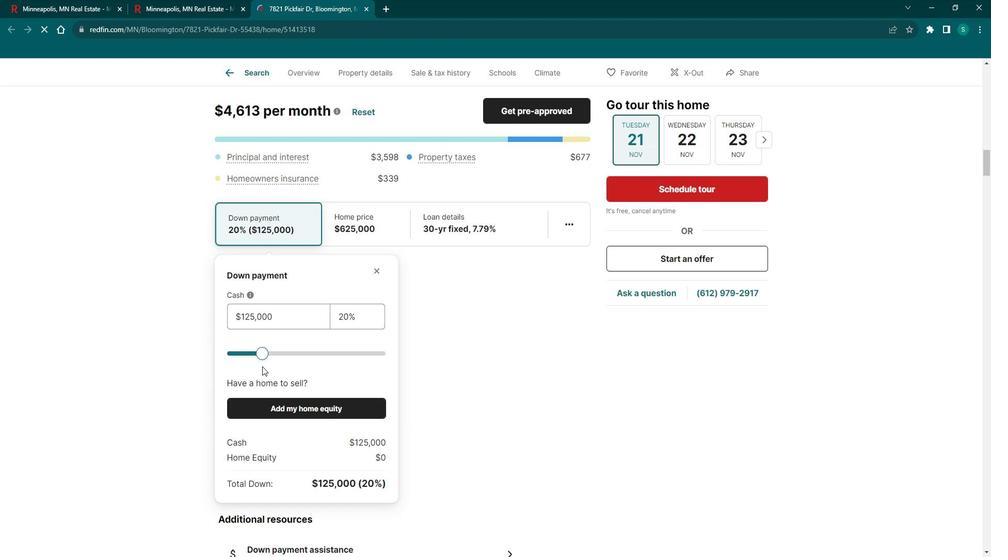 
Action: Mouse scrolled (267, 357) with delta (0, 0)
Screenshot: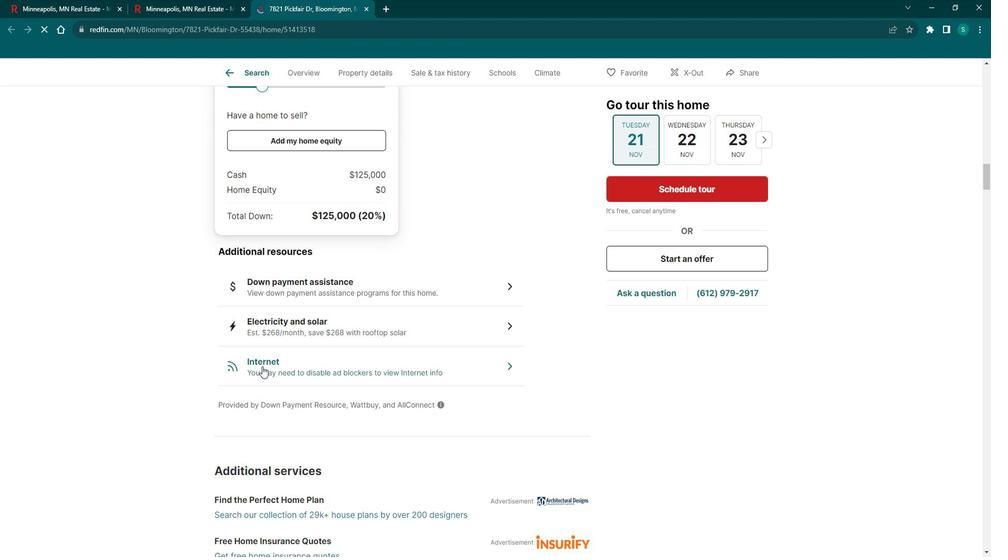 
Action: Mouse scrolled (267, 357) with delta (0, 0)
Screenshot: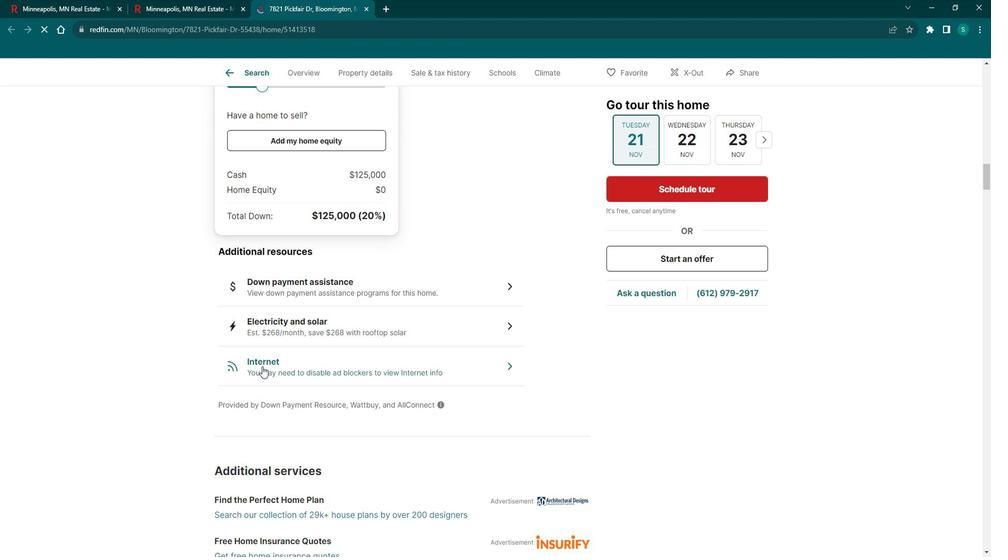 
Action: Mouse scrolled (267, 357) with delta (0, 0)
Screenshot: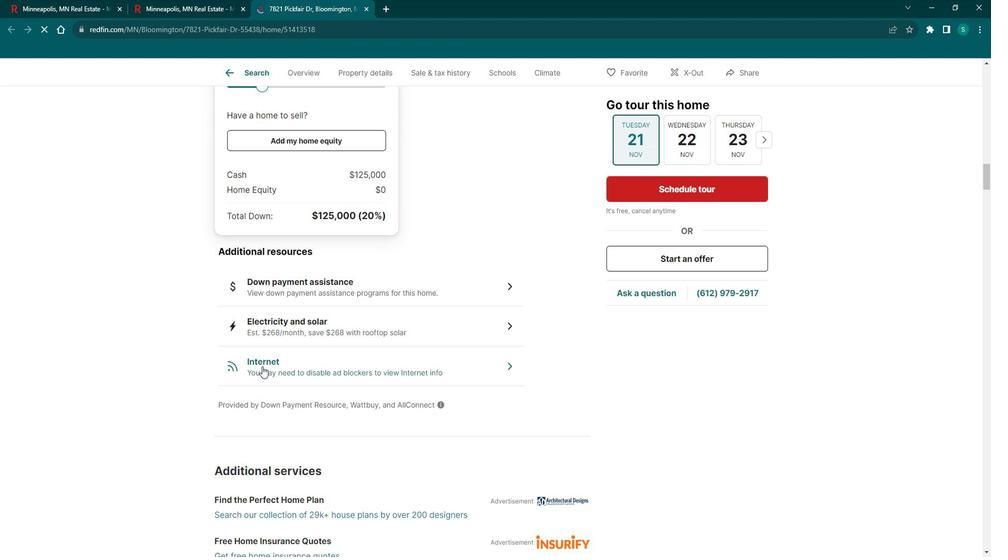 
Action: Mouse scrolled (267, 357) with delta (0, 0)
Screenshot: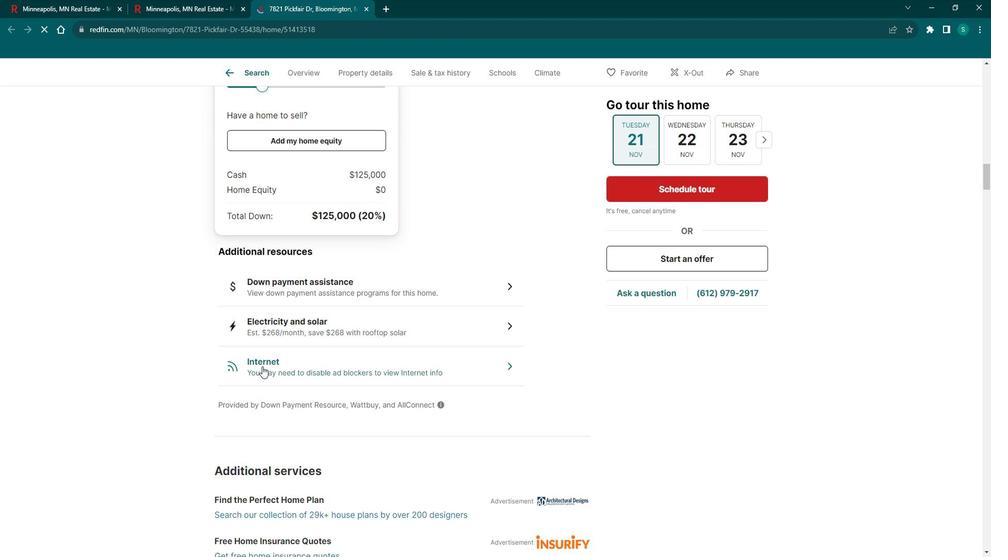 
Action: Mouse scrolled (267, 357) with delta (0, 0)
Screenshot: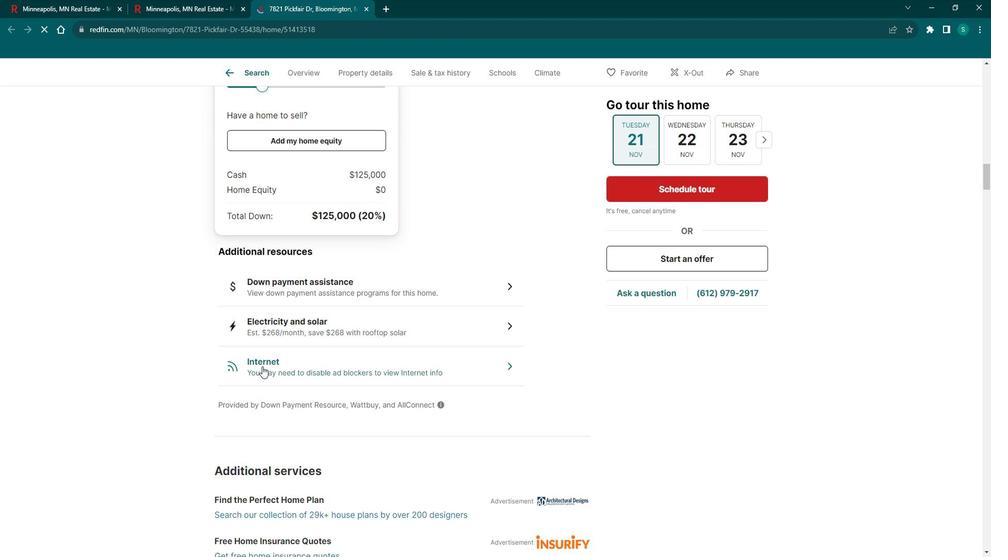 
Action: Mouse scrolled (267, 357) with delta (0, 0)
Screenshot: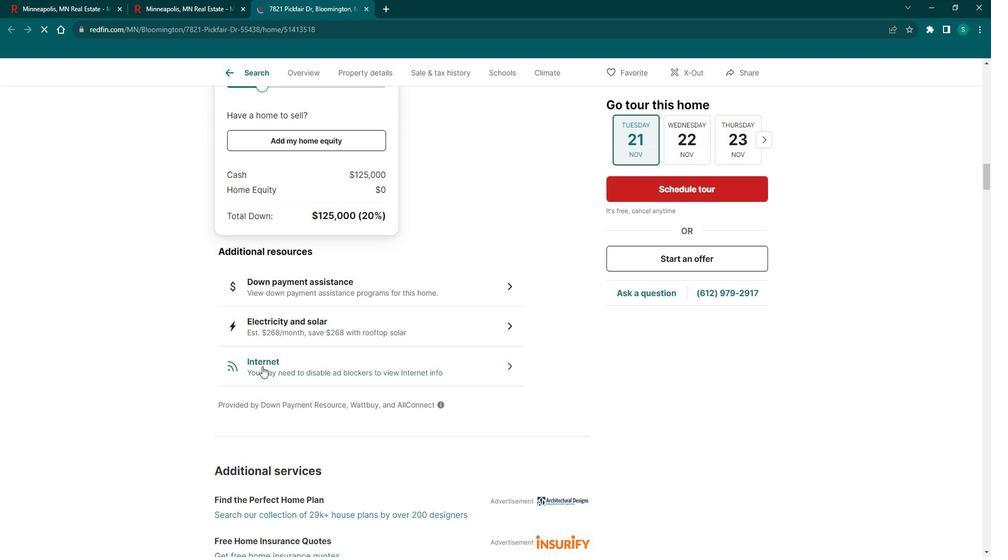
Action: Mouse scrolled (267, 357) with delta (0, 0)
Screenshot: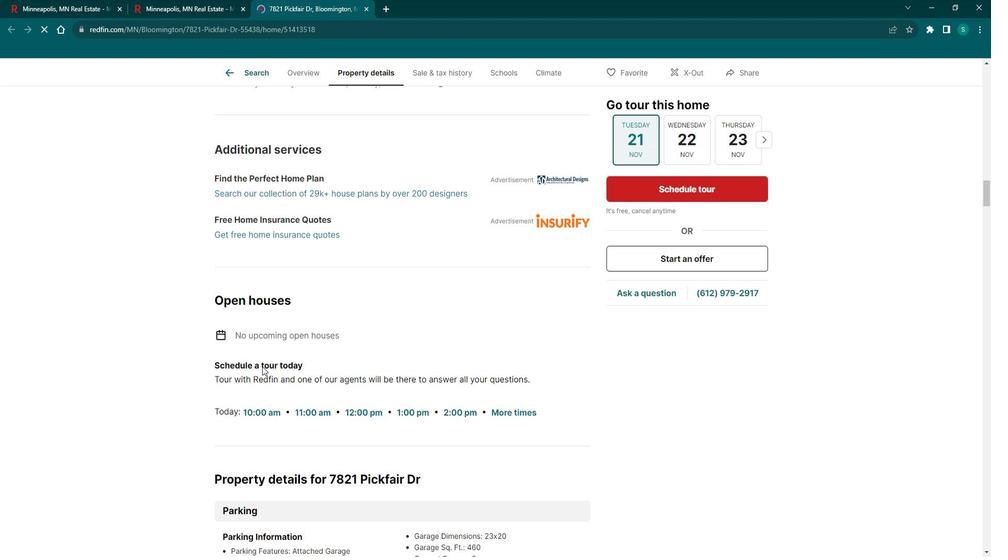 
Action: Mouse scrolled (267, 357) with delta (0, 0)
Screenshot: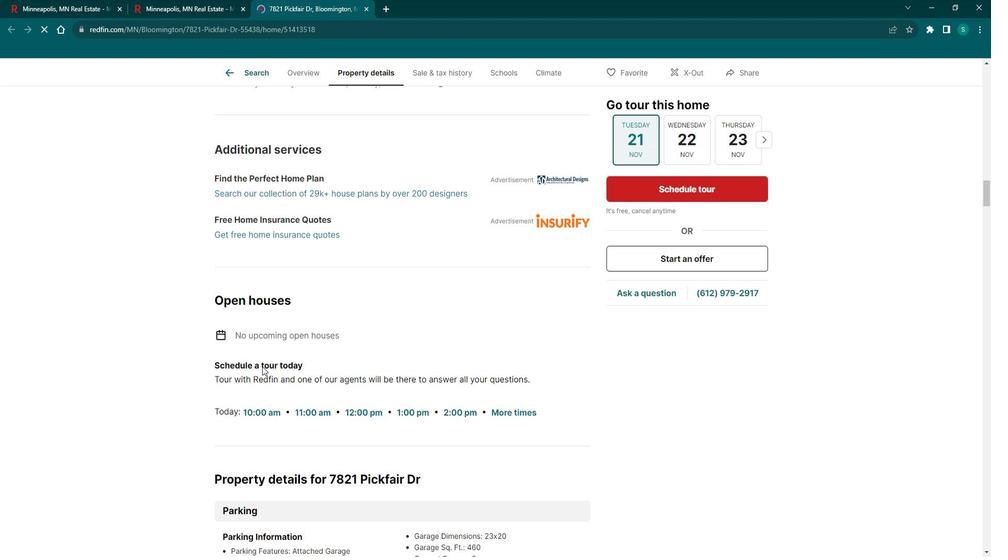 
Action: Mouse scrolled (267, 357) with delta (0, 0)
Screenshot: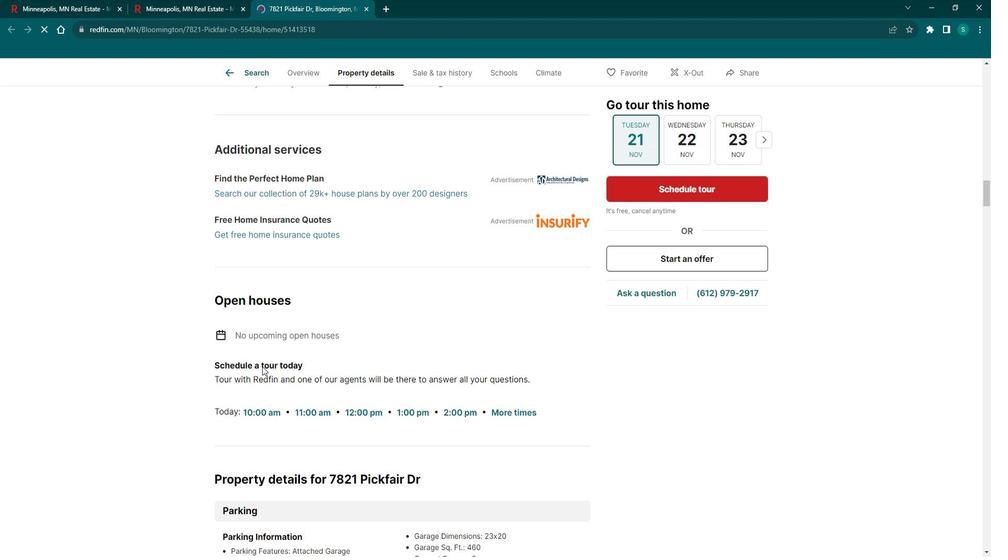 
Action: Mouse scrolled (267, 357) with delta (0, 0)
Screenshot: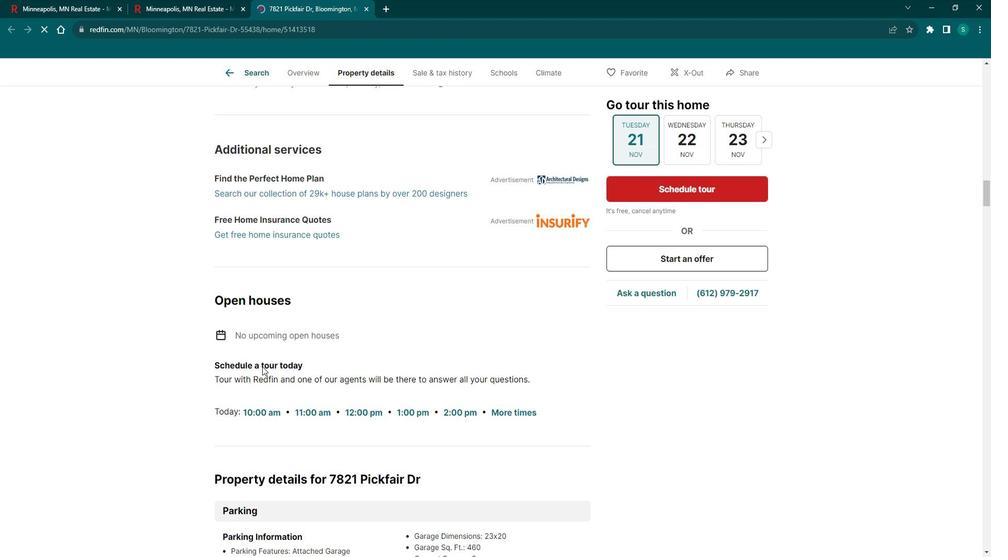 
Action: Mouse scrolled (267, 357) with delta (0, 0)
Screenshot: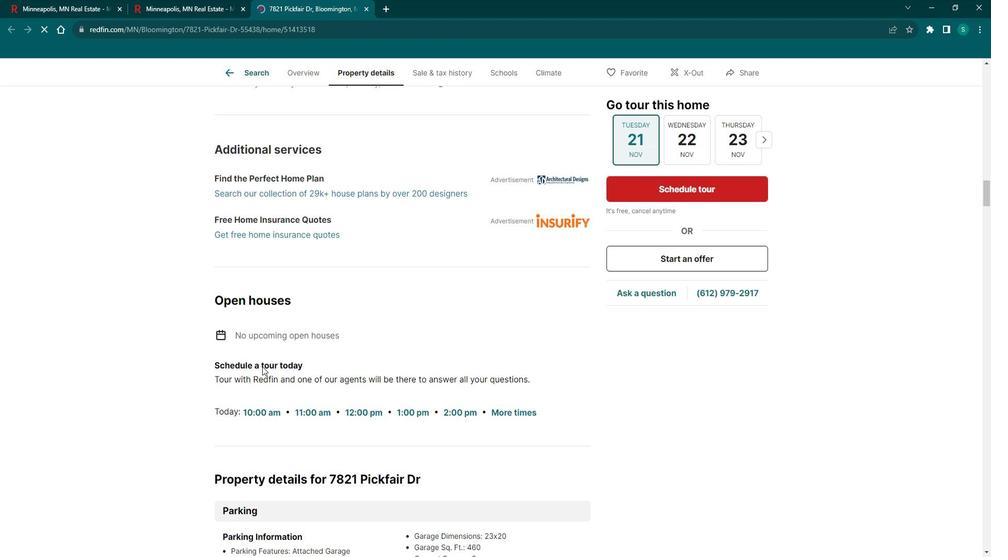 
Action: Mouse scrolled (267, 357) with delta (0, 0)
Screenshot: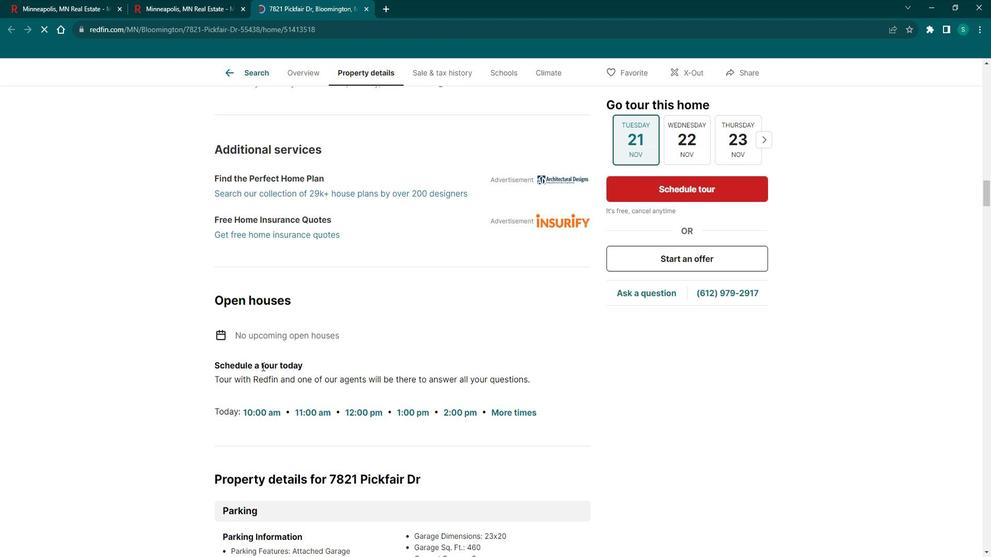 
Action: Mouse scrolled (267, 357) with delta (0, 0)
Screenshot: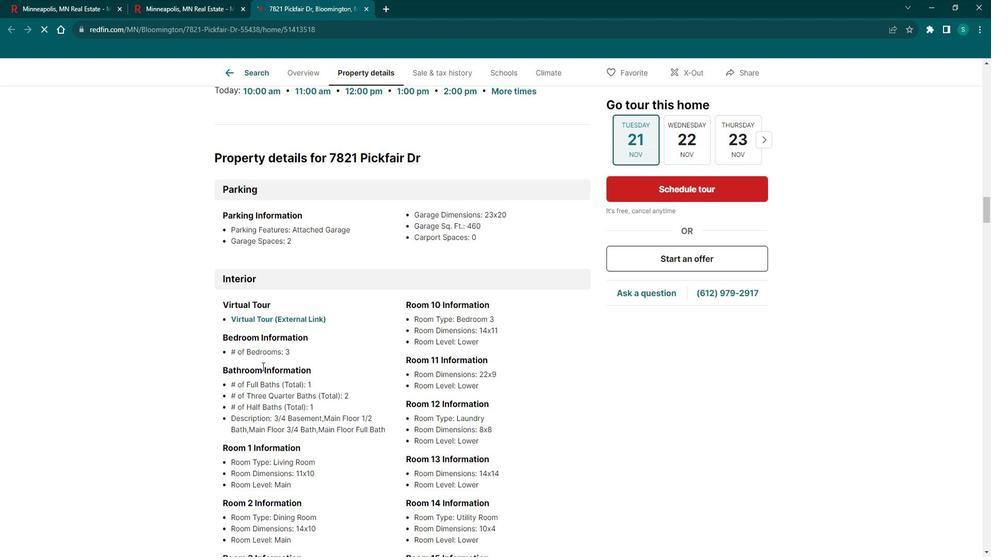 
Action: Mouse scrolled (267, 357) with delta (0, 0)
Screenshot: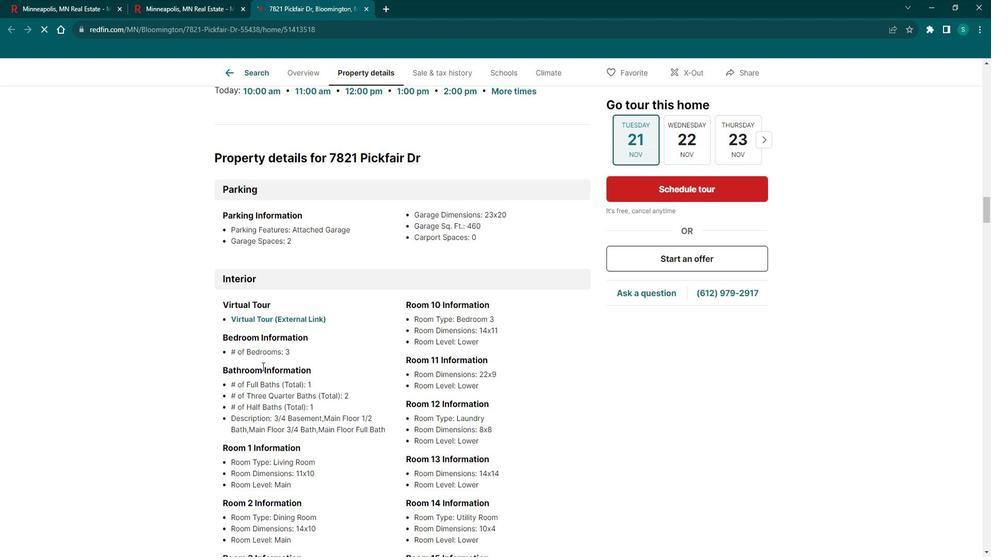 
Action: Mouse scrolled (267, 357) with delta (0, 0)
Screenshot: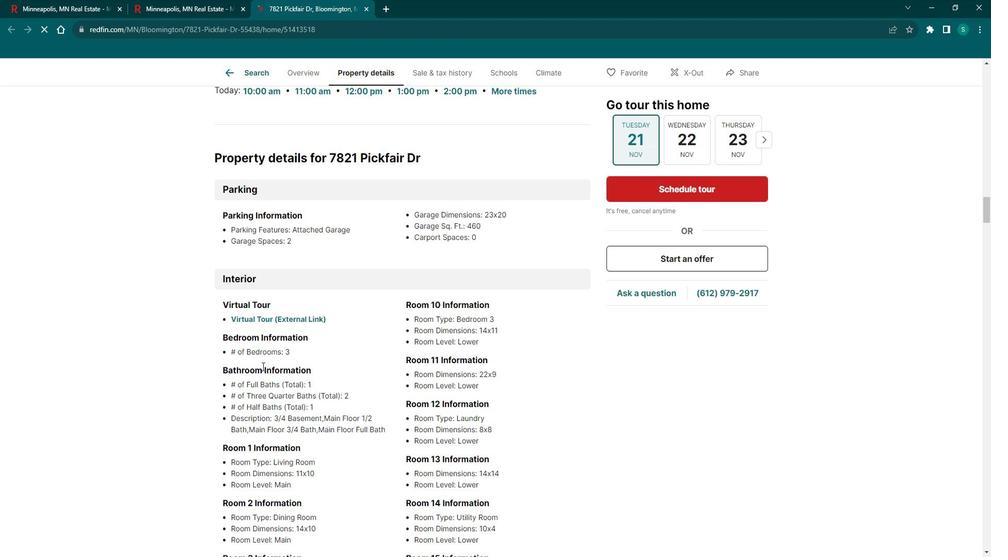 
Action: Mouse scrolled (267, 357) with delta (0, 0)
Screenshot: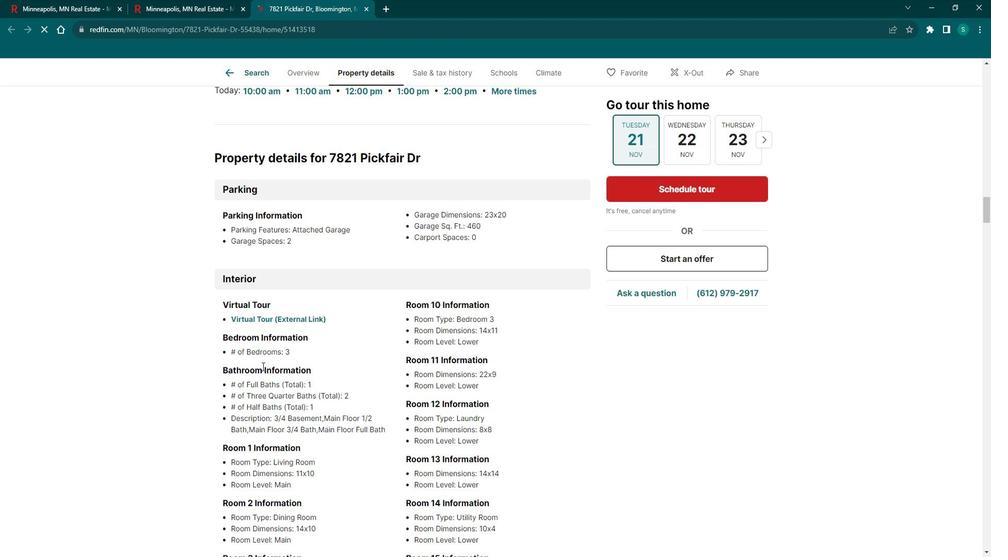 
Action: Mouse scrolled (267, 357) with delta (0, 0)
Screenshot: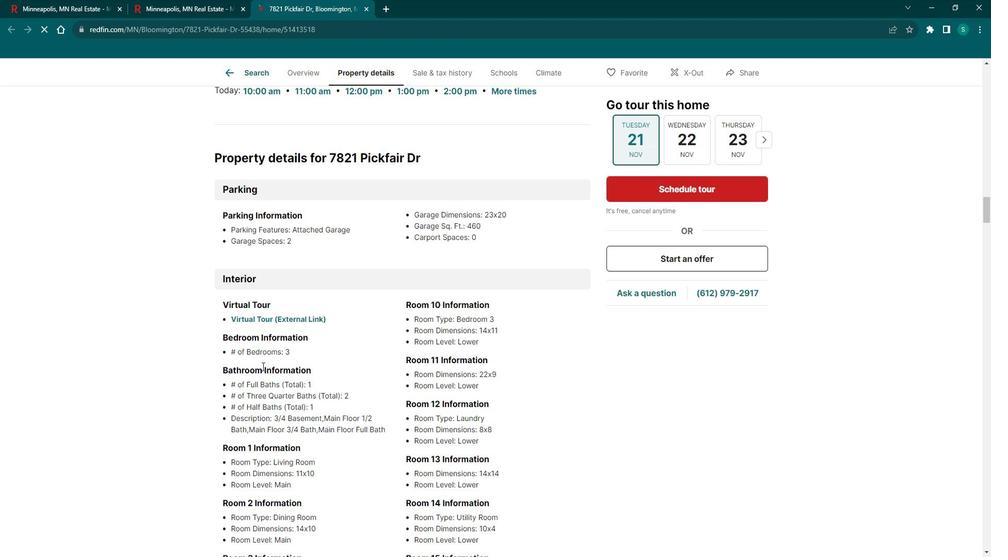 
Action: Mouse scrolled (267, 357) with delta (0, 0)
Screenshot: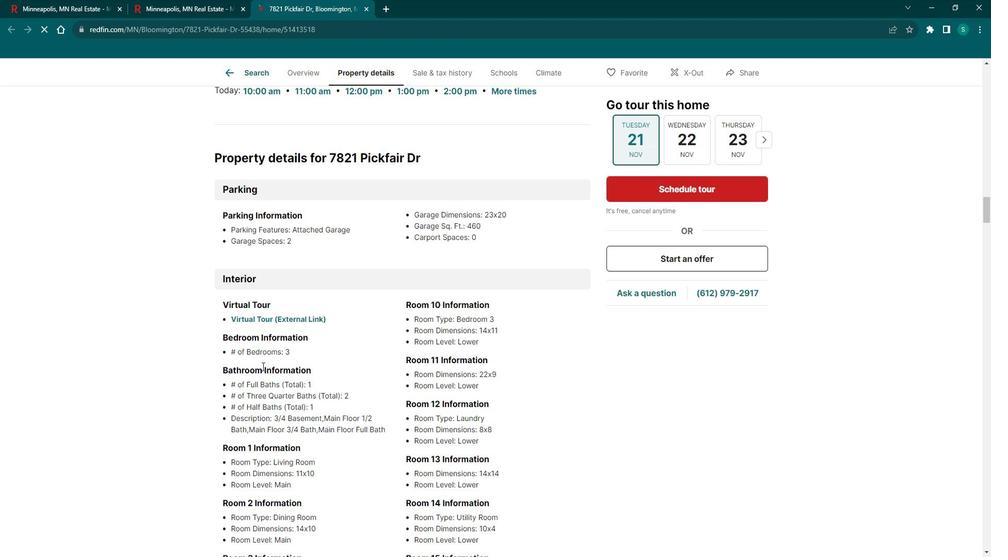 
Action: Mouse scrolled (267, 357) with delta (0, 0)
Screenshot: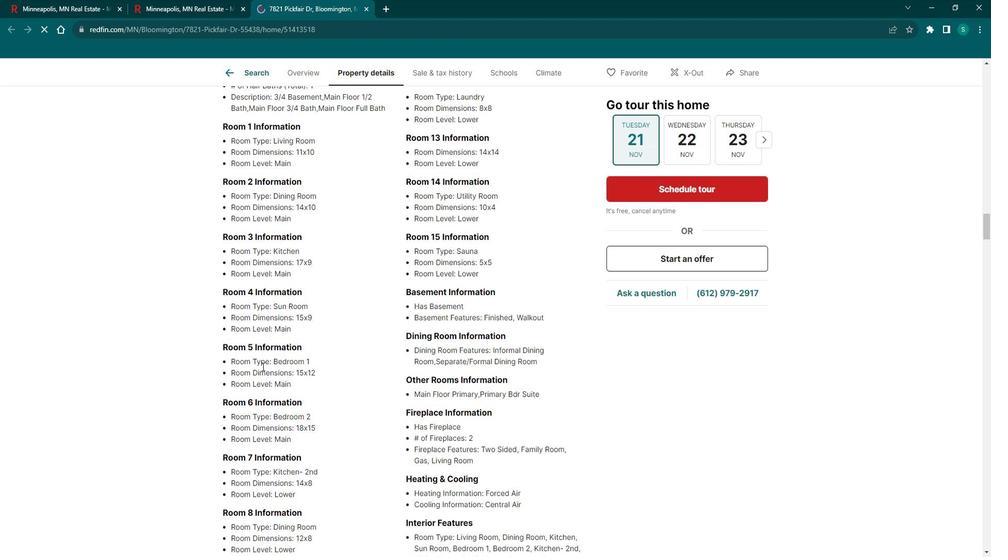 
Action: Mouse scrolled (267, 357) with delta (0, 0)
Screenshot: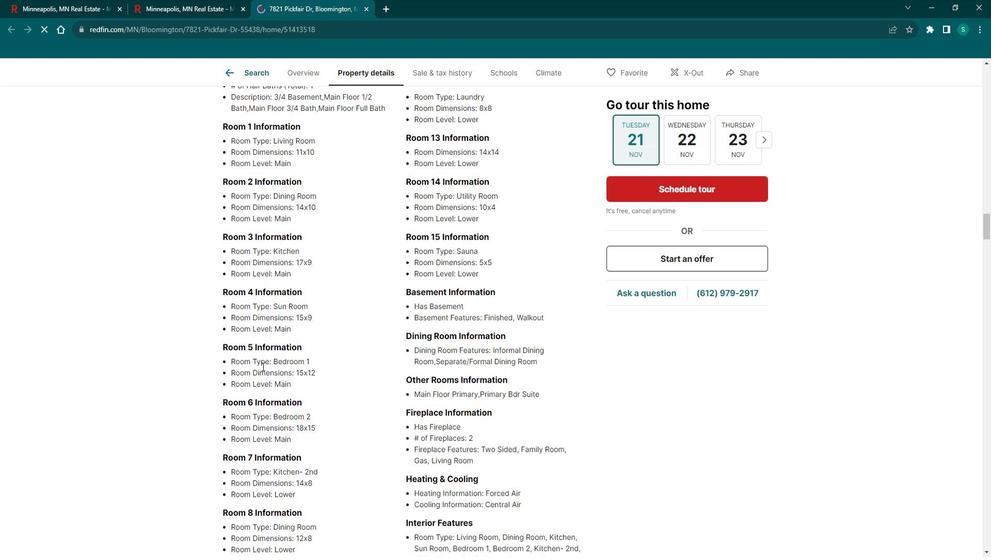 
Action: Mouse scrolled (267, 357) with delta (0, 0)
Screenshot: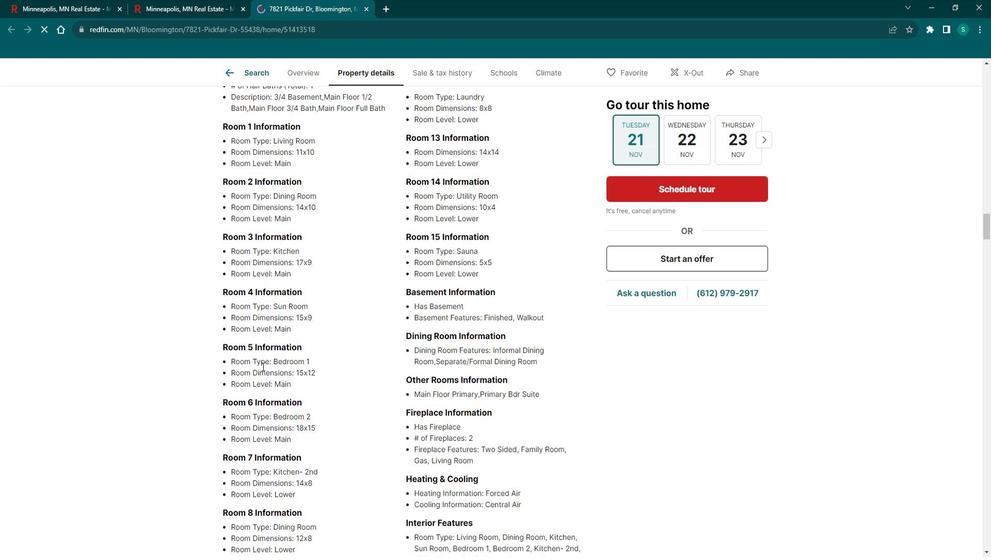 
Action: Mouse scrolled (267, 357) with delta (0, 0)
Screenshot: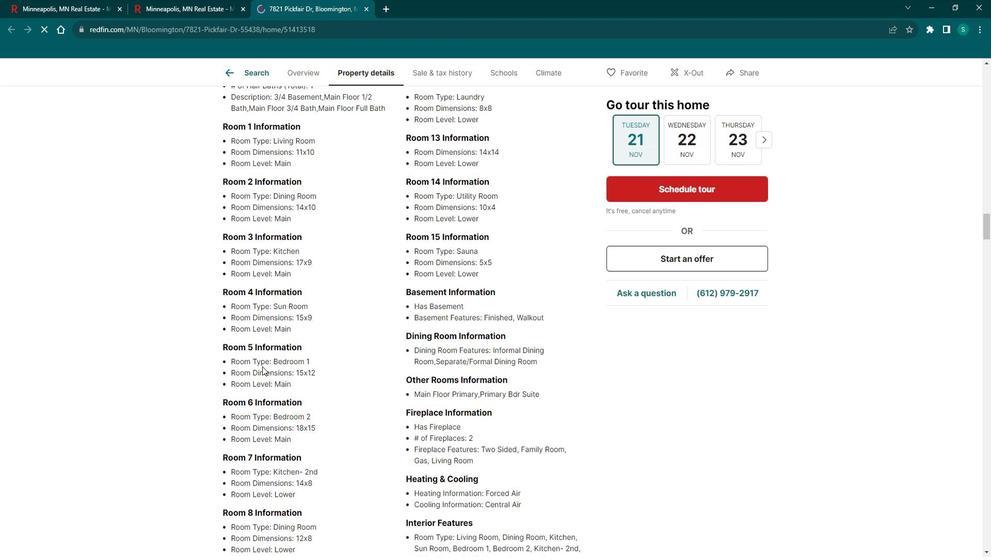 
Action: Mouse scrolled (267, 357) with delta (0, 0)
